 Task: Calculate the time it takes to bicycle from Sacramento to Lake Tahoe.
Action: Mouse moved to (263, 80)
Screenshot: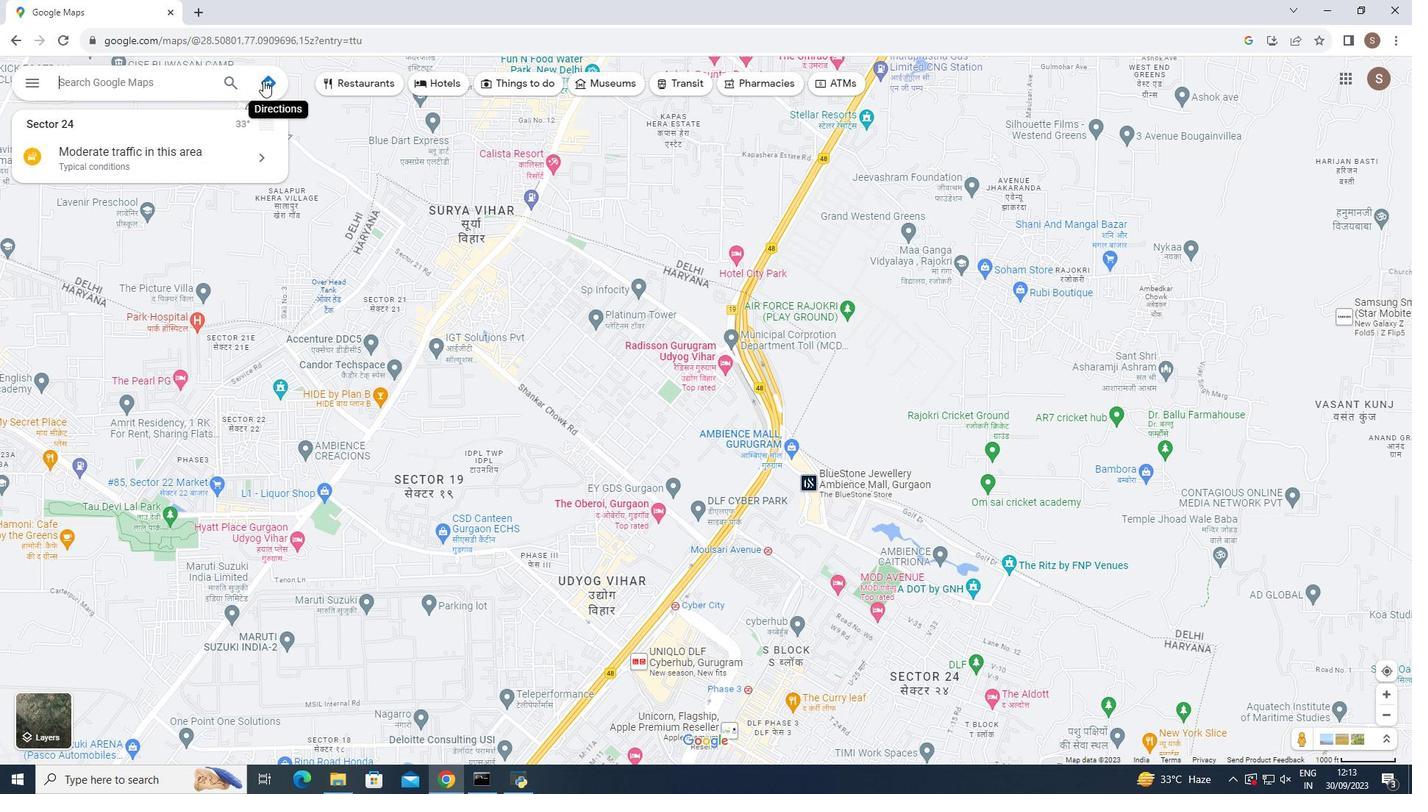 
Action: Mouse pressed left at (263, 80)
Screenshot: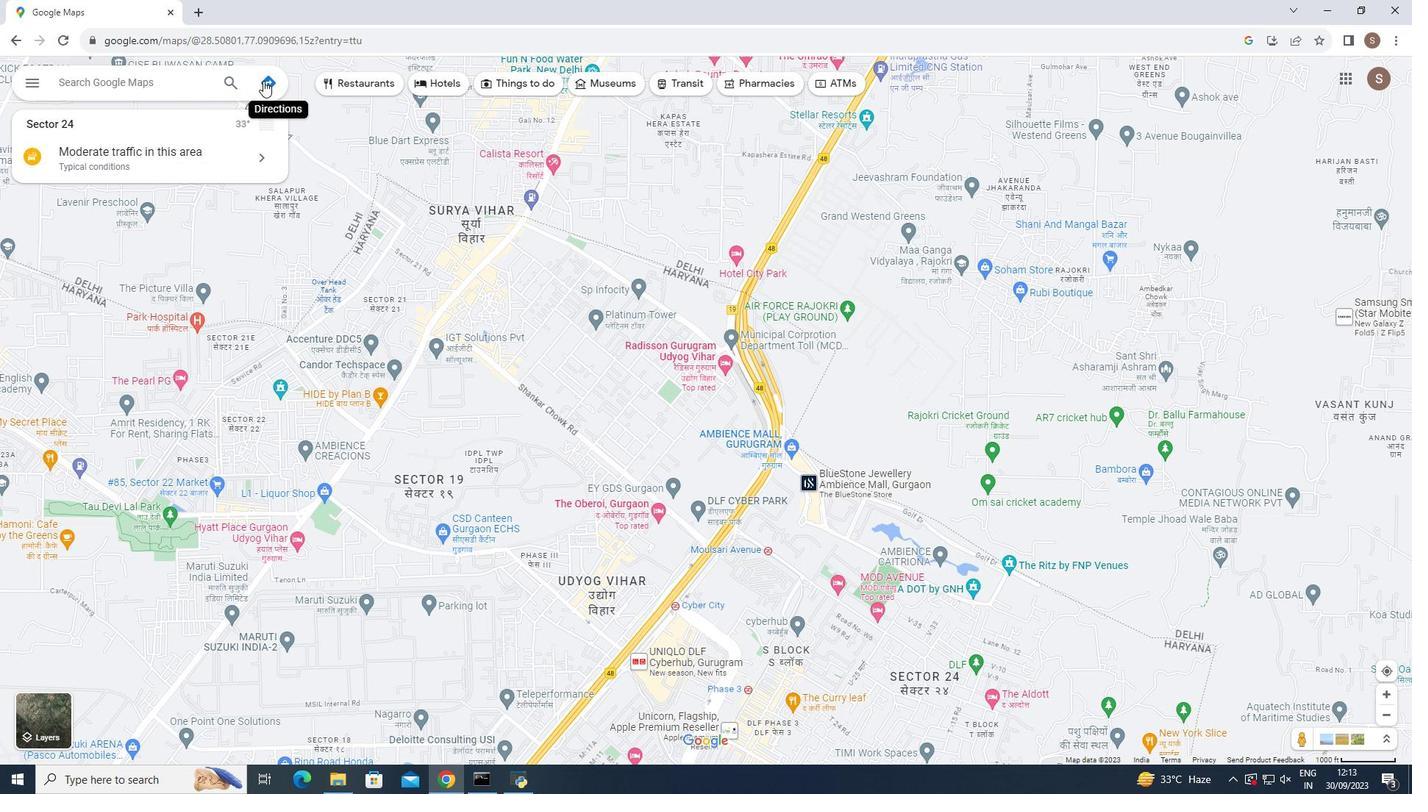 
Action: Mouse moved to (98, 117)
Screenshot: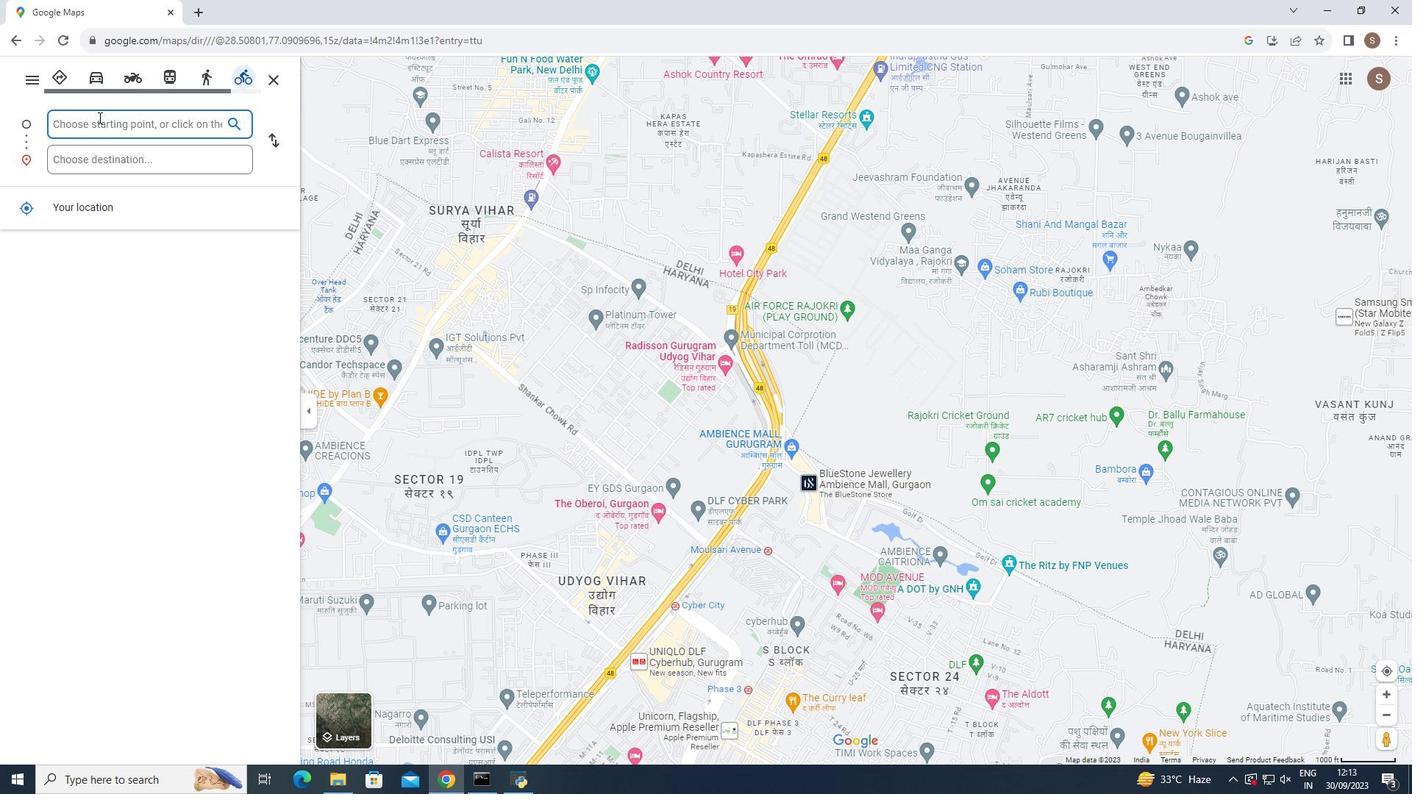 
Action: Mouse pressed left at (98, 117)
Screenshot: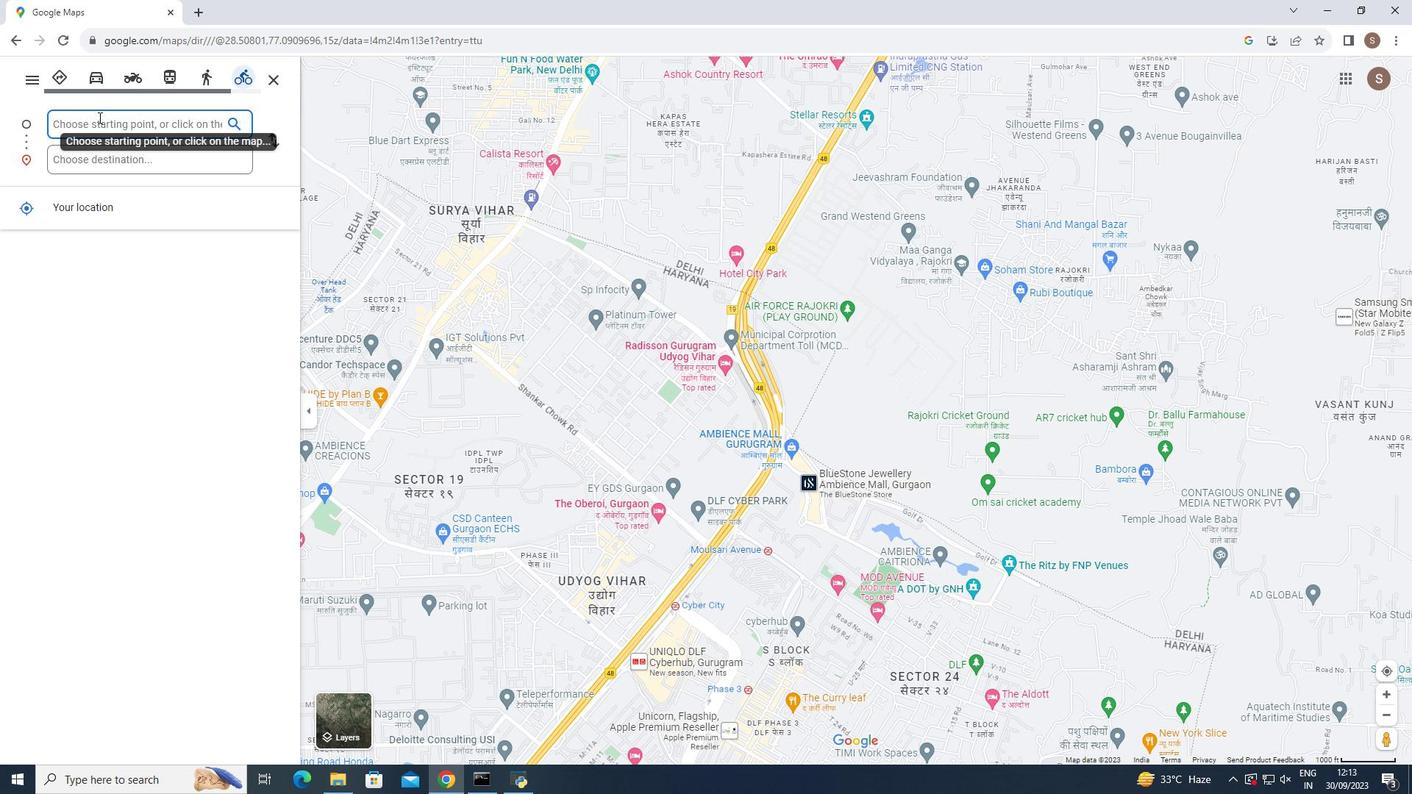 
Action: Key pressed <Key.shift>Sc<Key.backspace>acramento
Screenshot: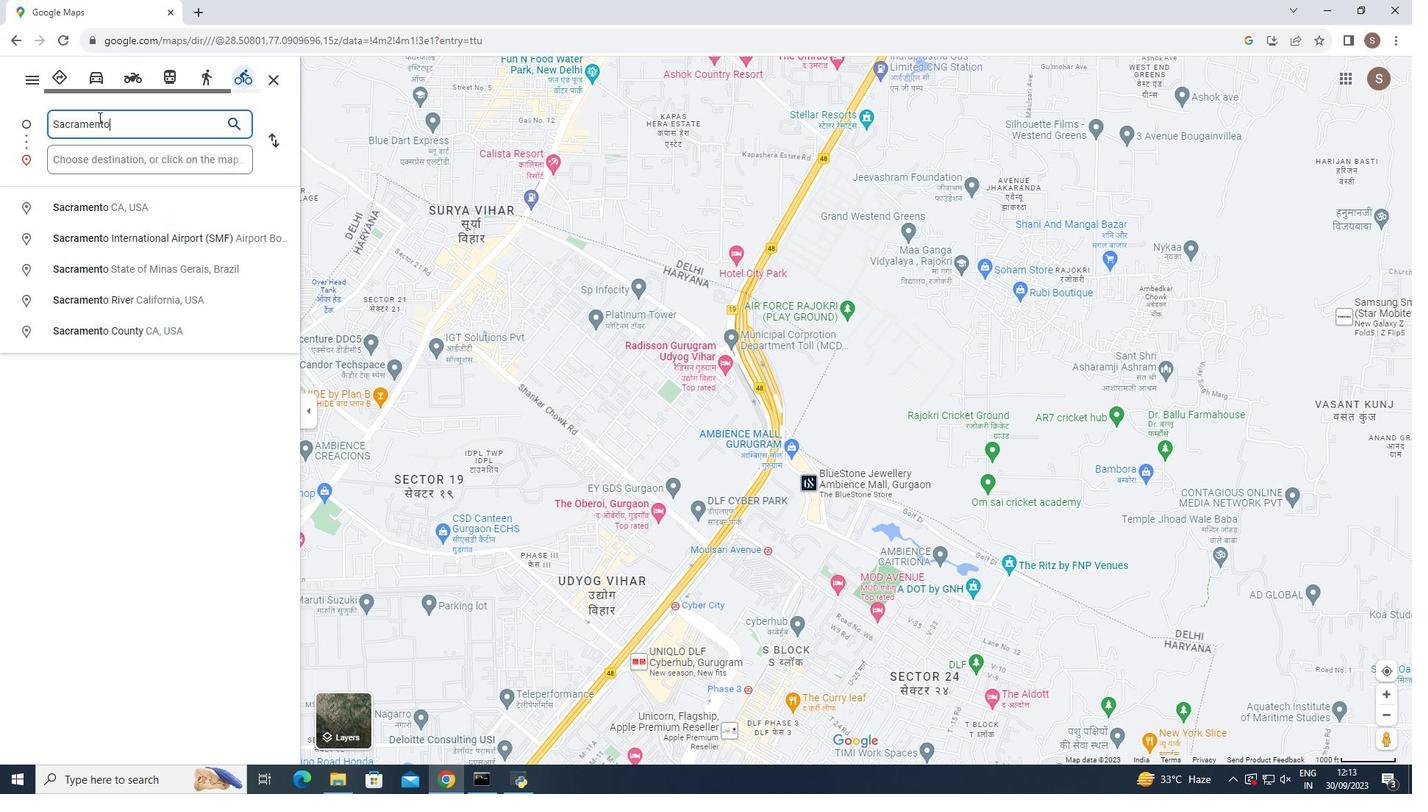 
Action: Mouse moved to (127, 213)
Screenshot: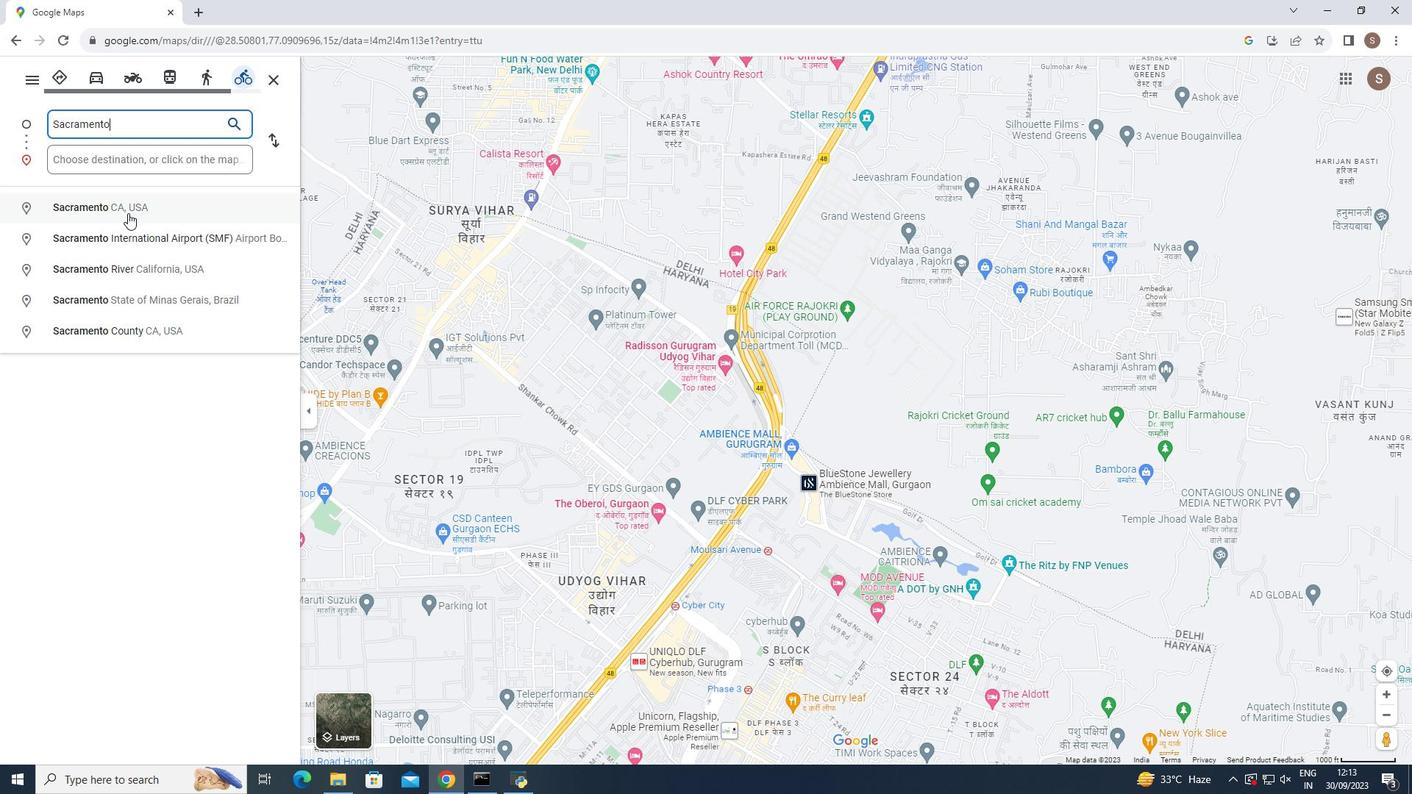 
Action: Mouse pressed left at (127, 213)
Screenshot: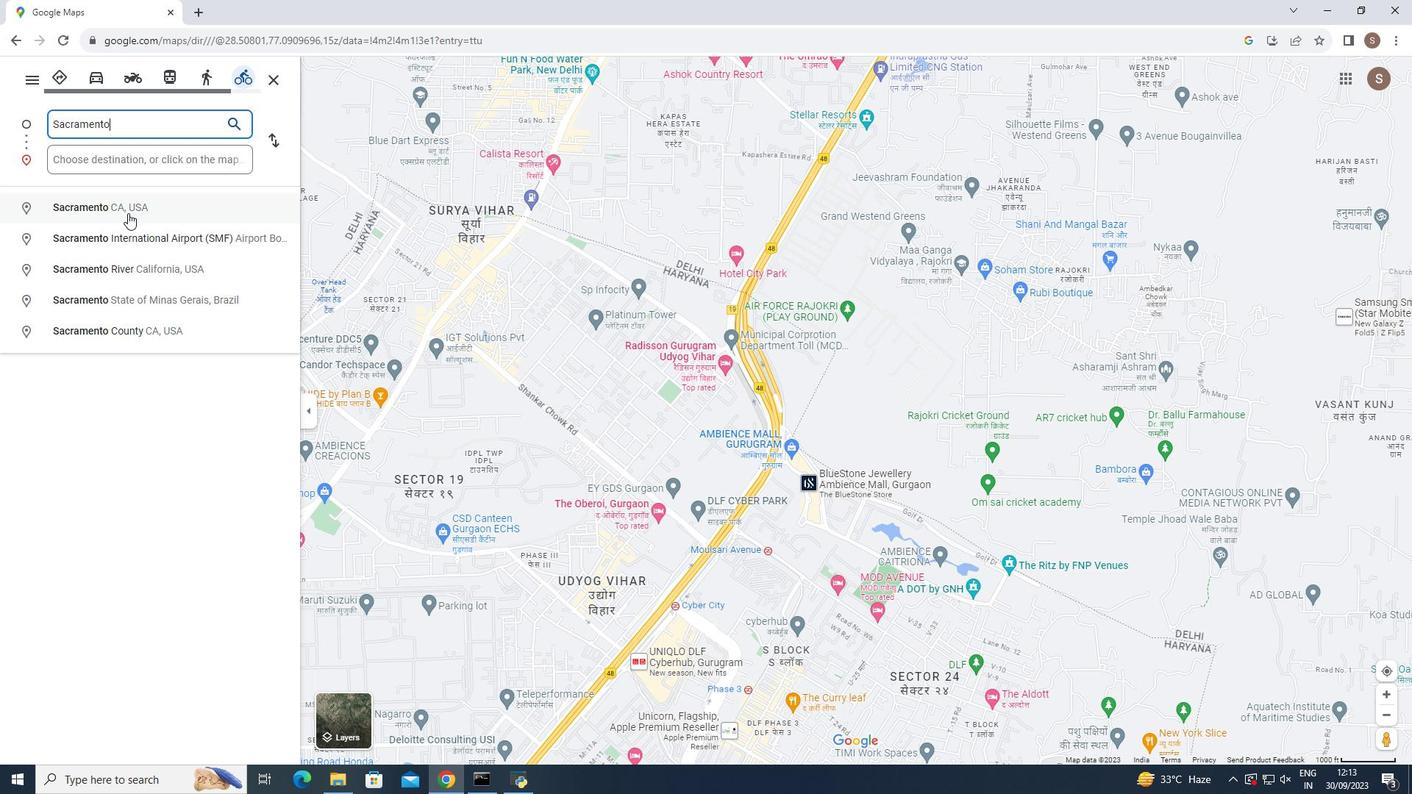 
Action: Mouse moved to (119, 153)
Screenshot: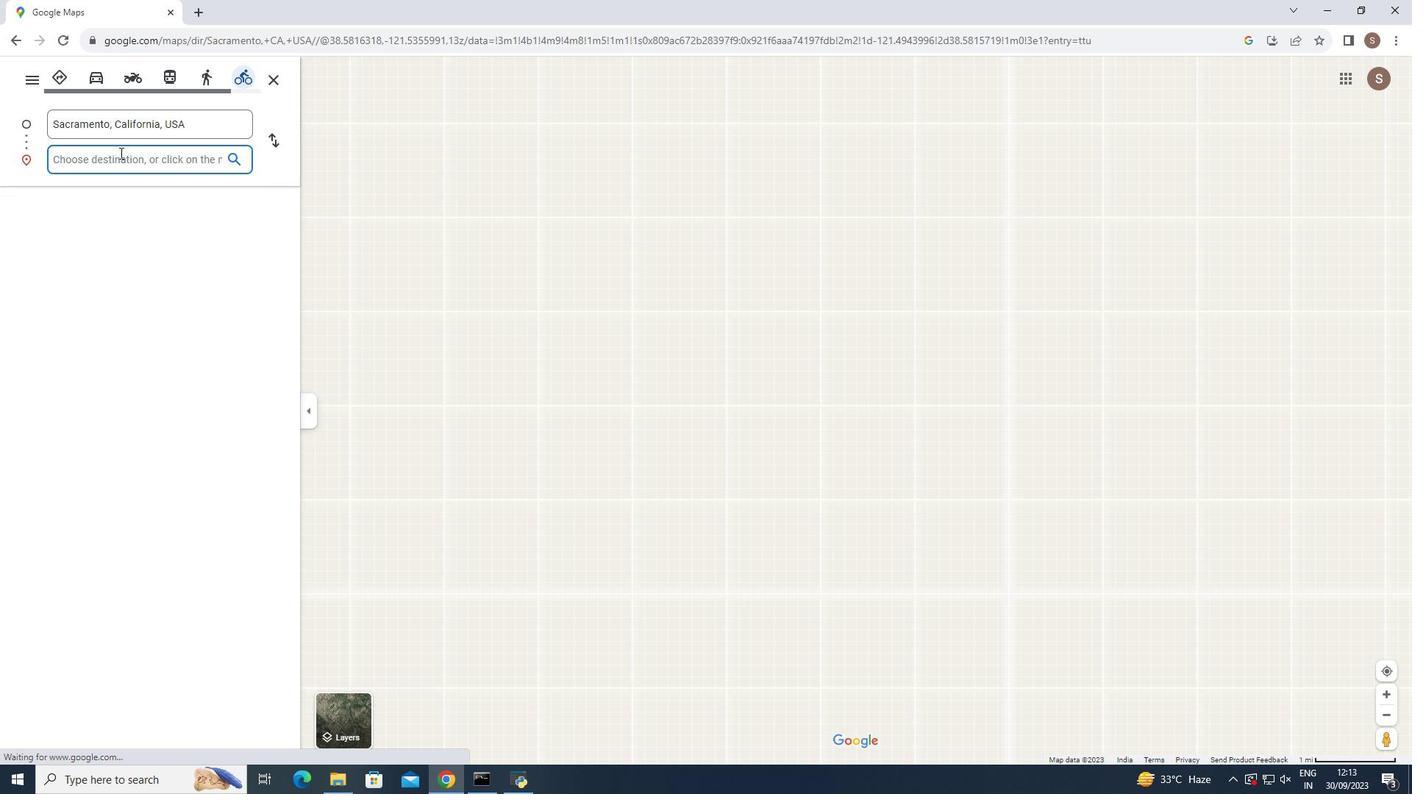 
Action: Mouse pressed left at (119, 153)
Screenshot: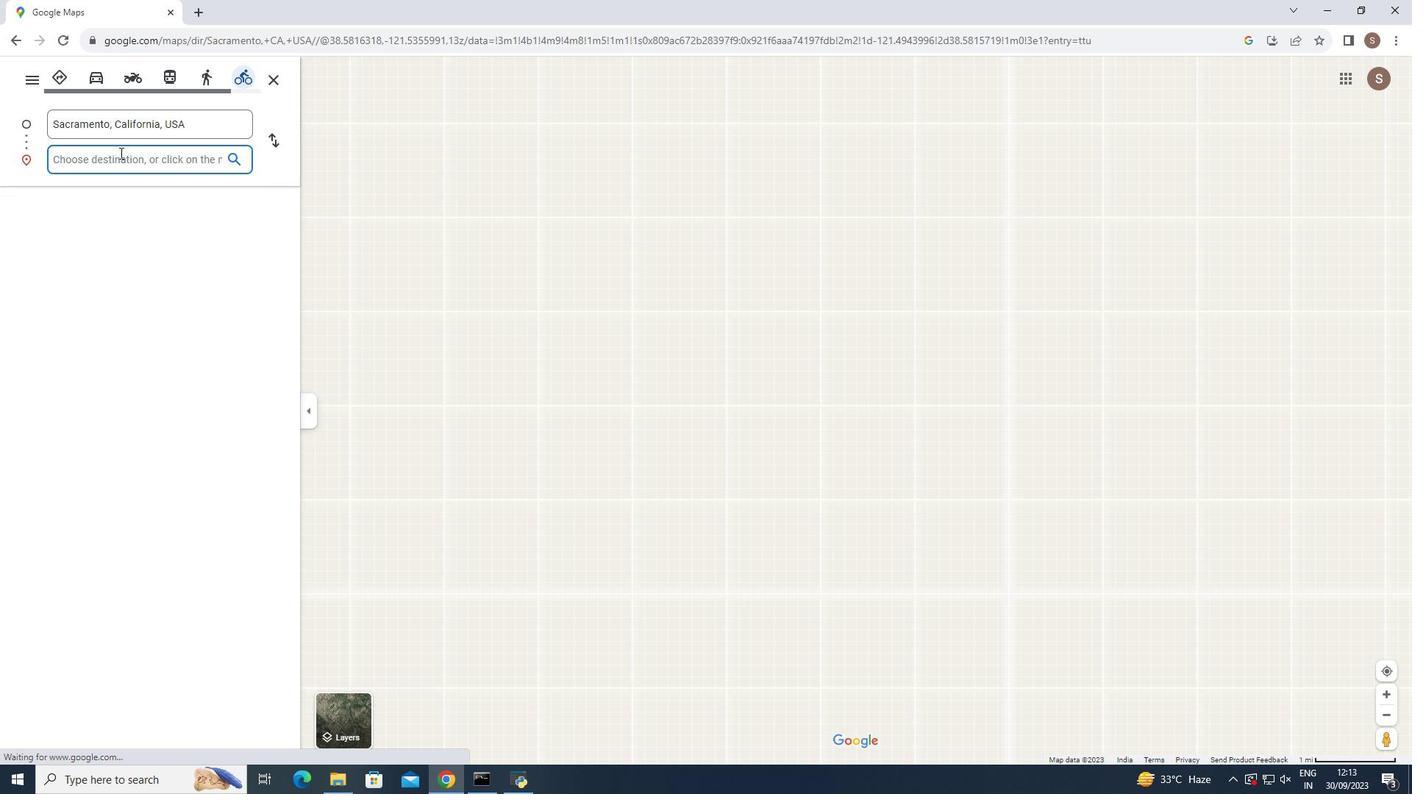 
Action: Mouse moved to (121, 158)
Screenshot: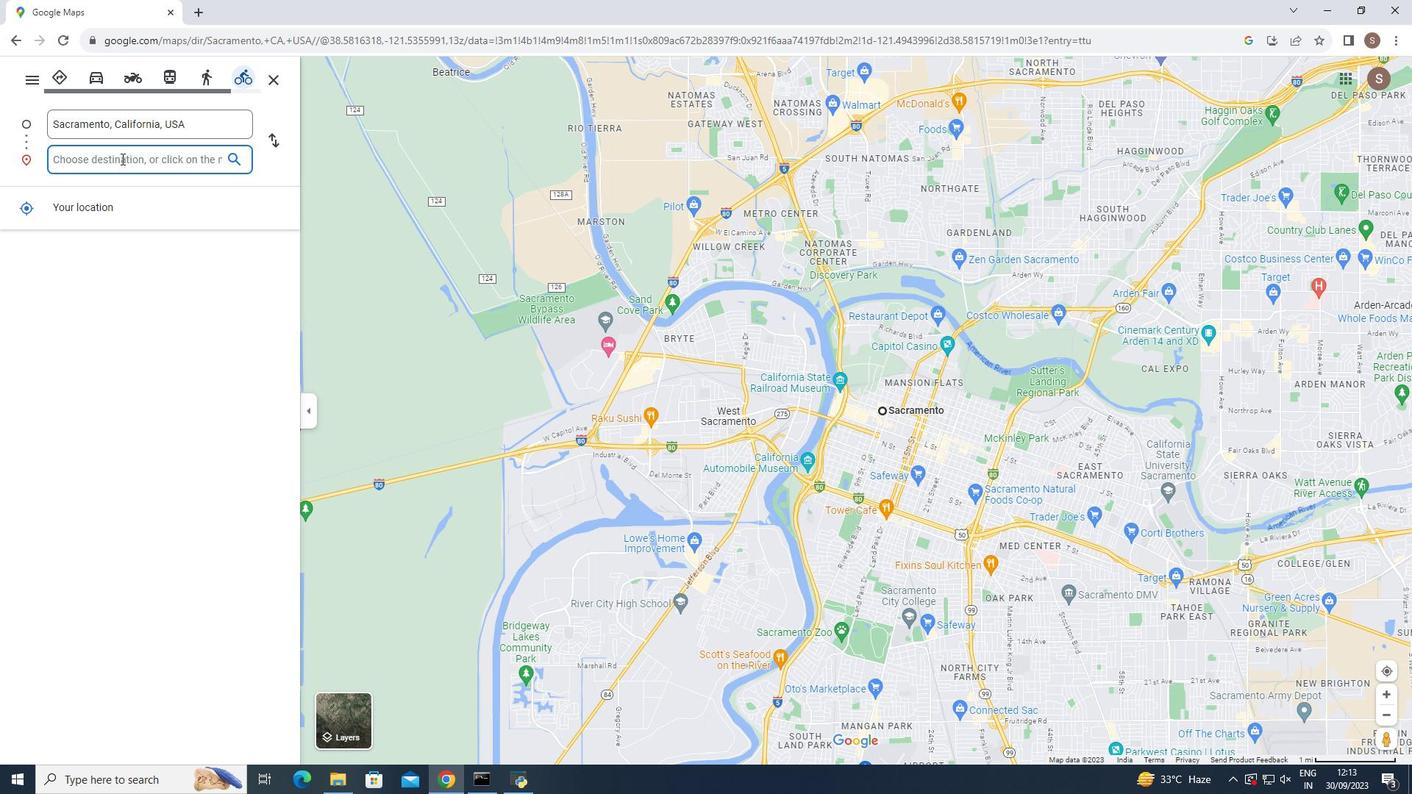 
Action: Key pressed lake<Key.backspace><Key.backspace><Key.backspace><Key.backspace><Key.backspace><Key.backspace><Key.backspace><Key.backspace><Key.backspace><Key.backspace><Key.shift>Lake<Key.space><Key.shift>Tahoe
Screenshot: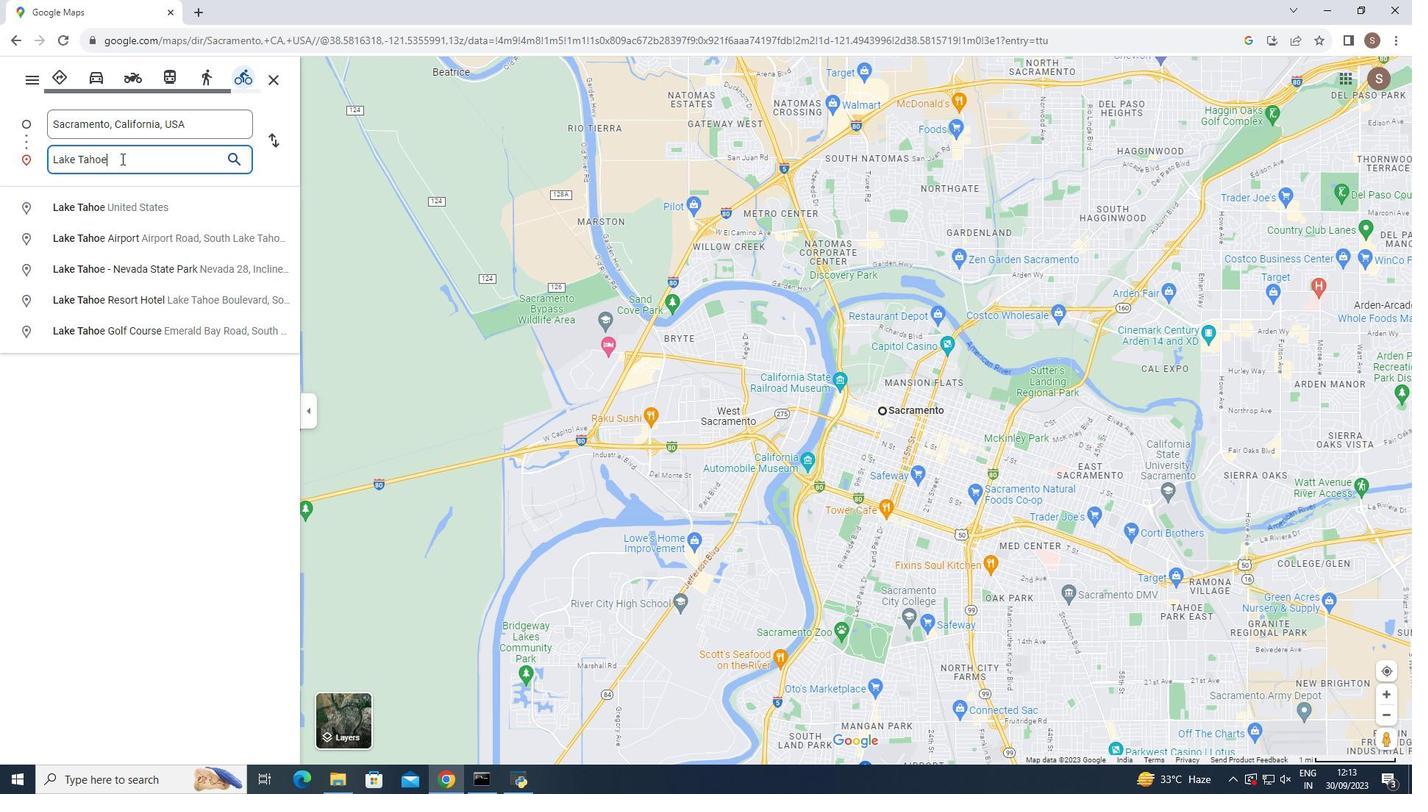 
Action: Mouse moved to (236, 157)
Screenshot: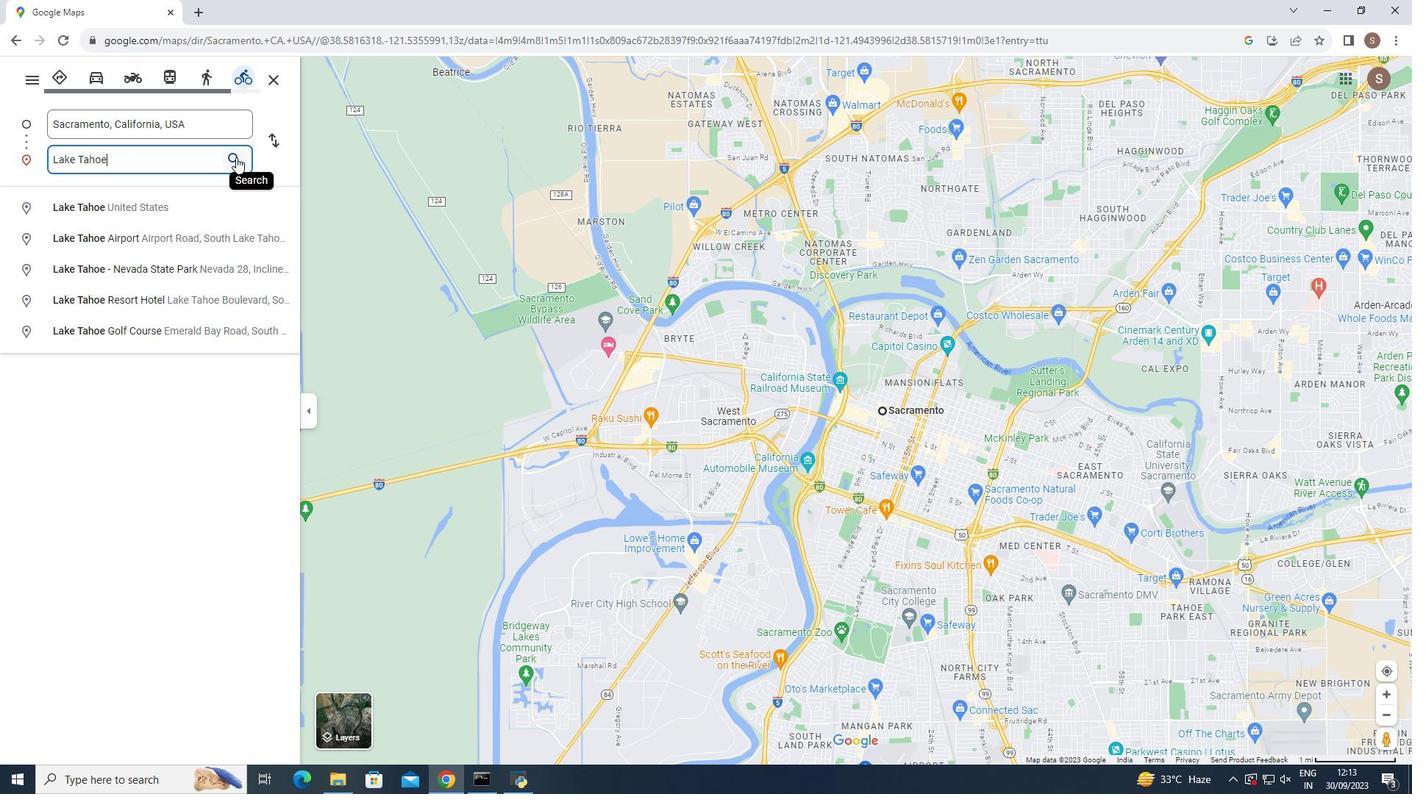 
Action: Mouse pressed left at (236, 157)
Screenshot: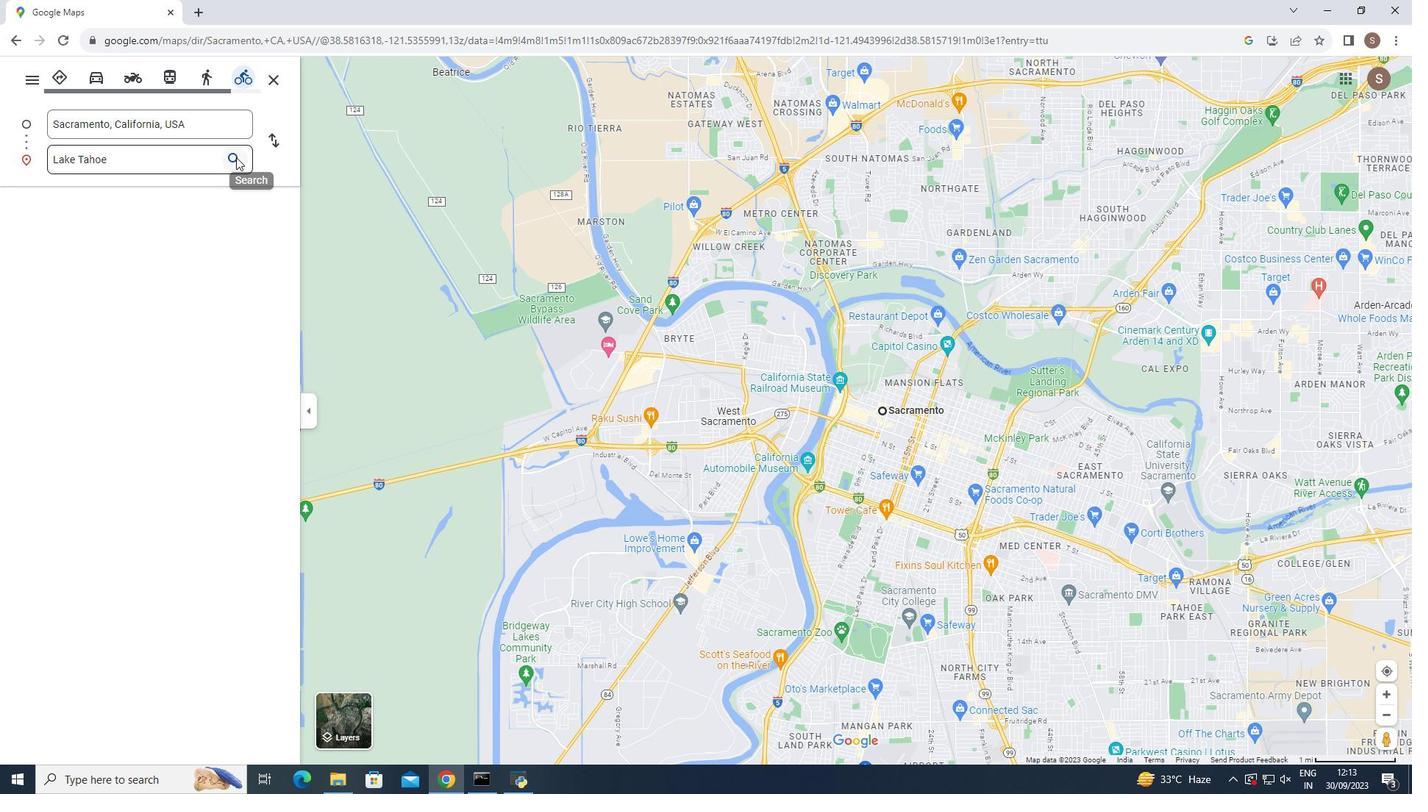 
Action: Mouse moved to (78, 391)
Screenshot: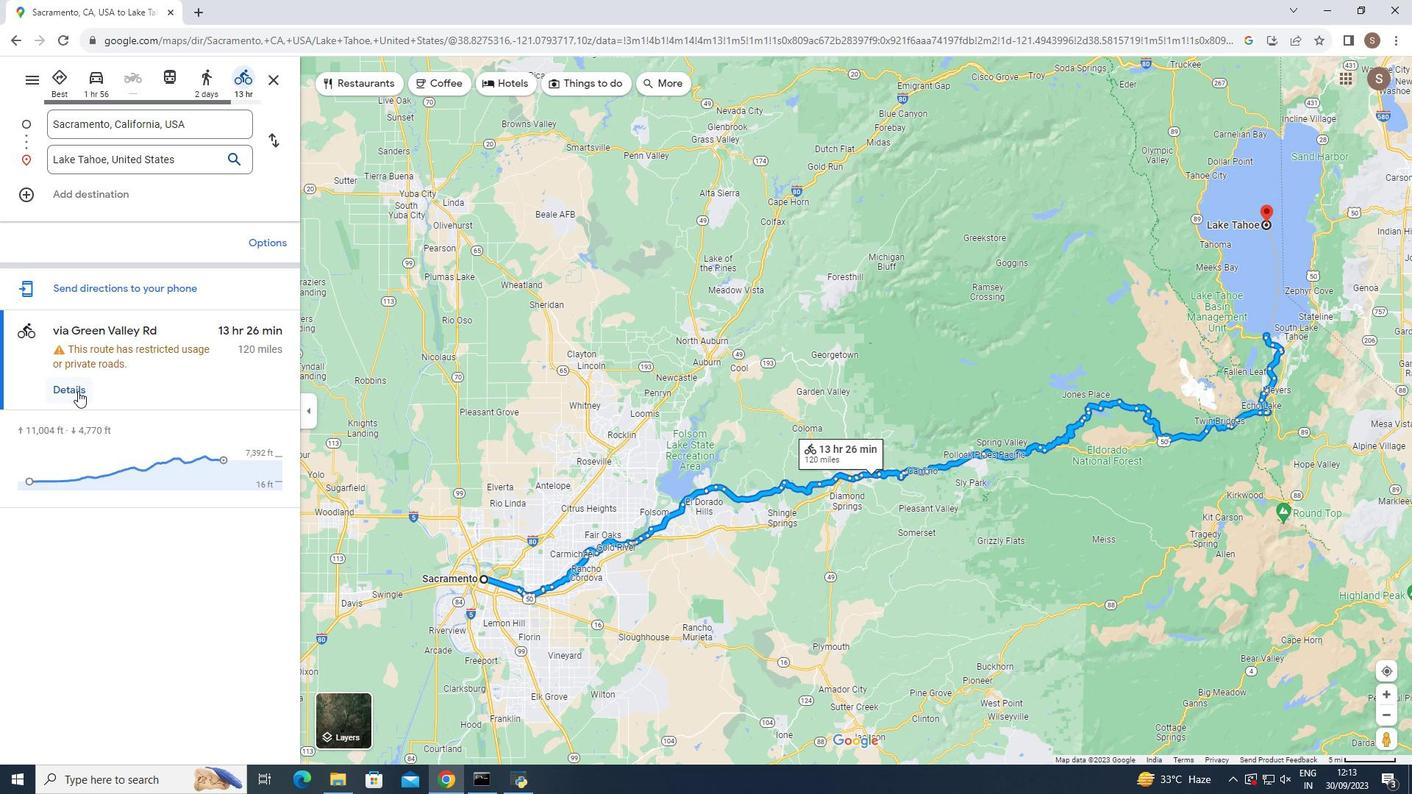 
Action: Mouse pressed left at (78, 391)
Screenshot: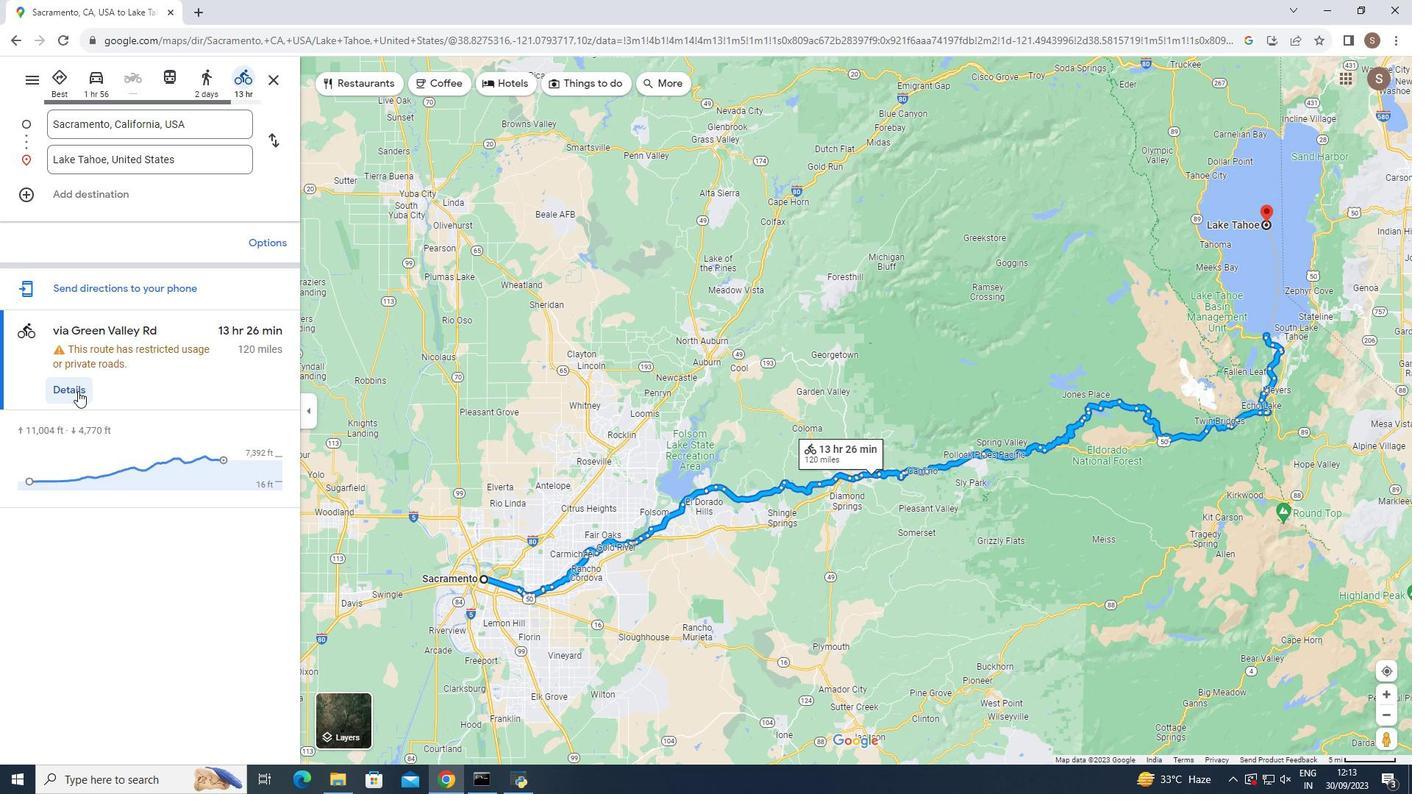 
Action: Mouse moved to (20, 72)
Screenshot: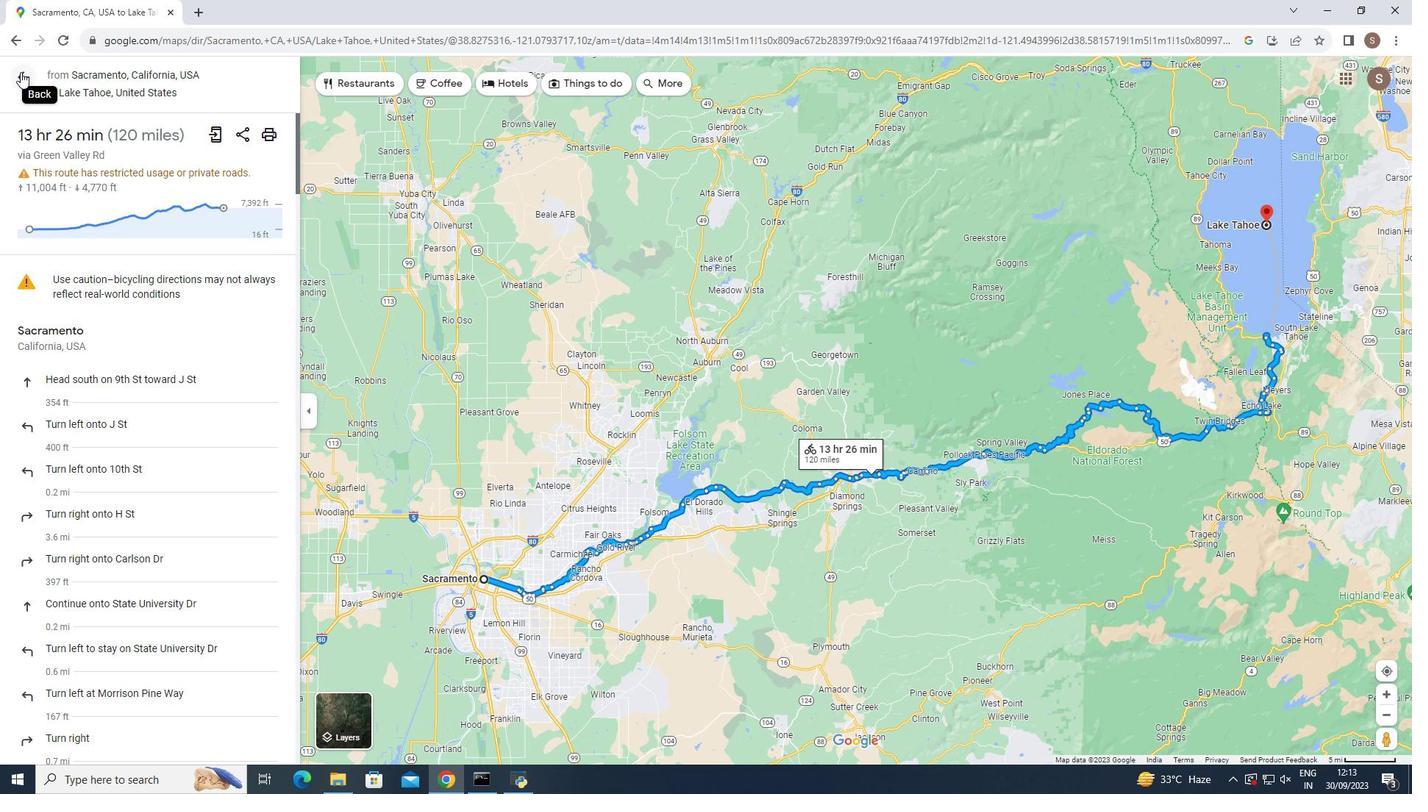 
Action: Mouse pressed left at (20, 72)
Screenshot: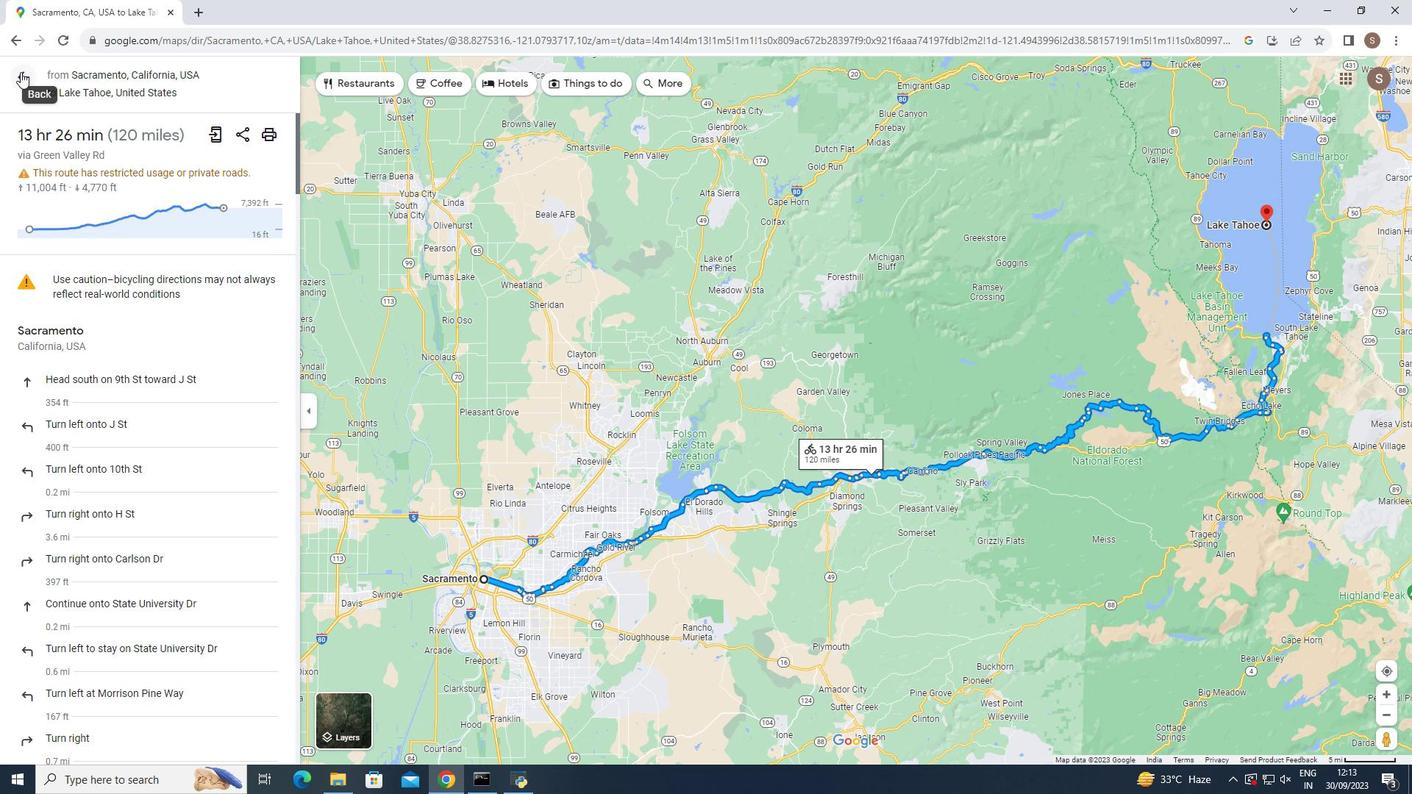 
Action: Mouse moved to (242, 79)
Screenshot: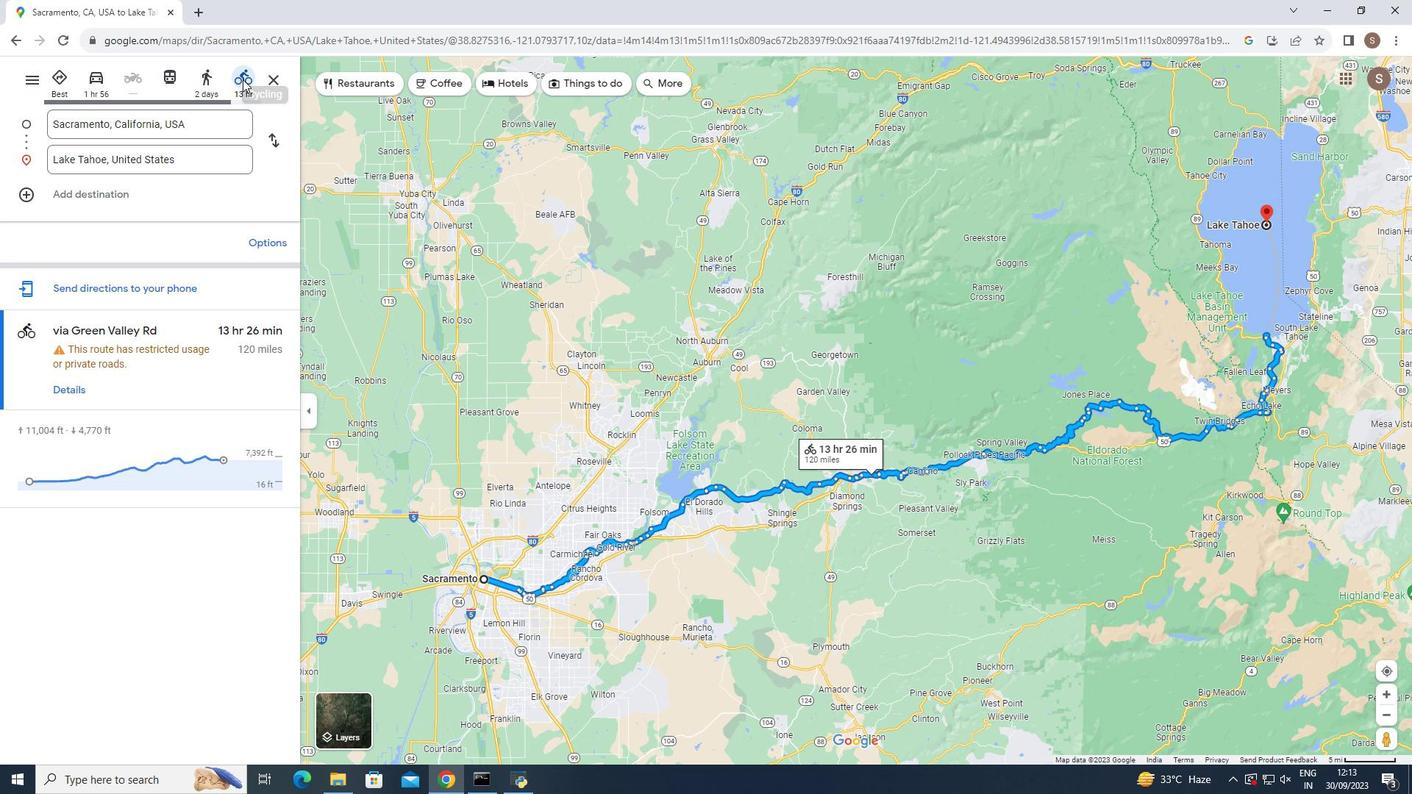 
Action: Mouse pressed left at (242, 79)
Screenshot: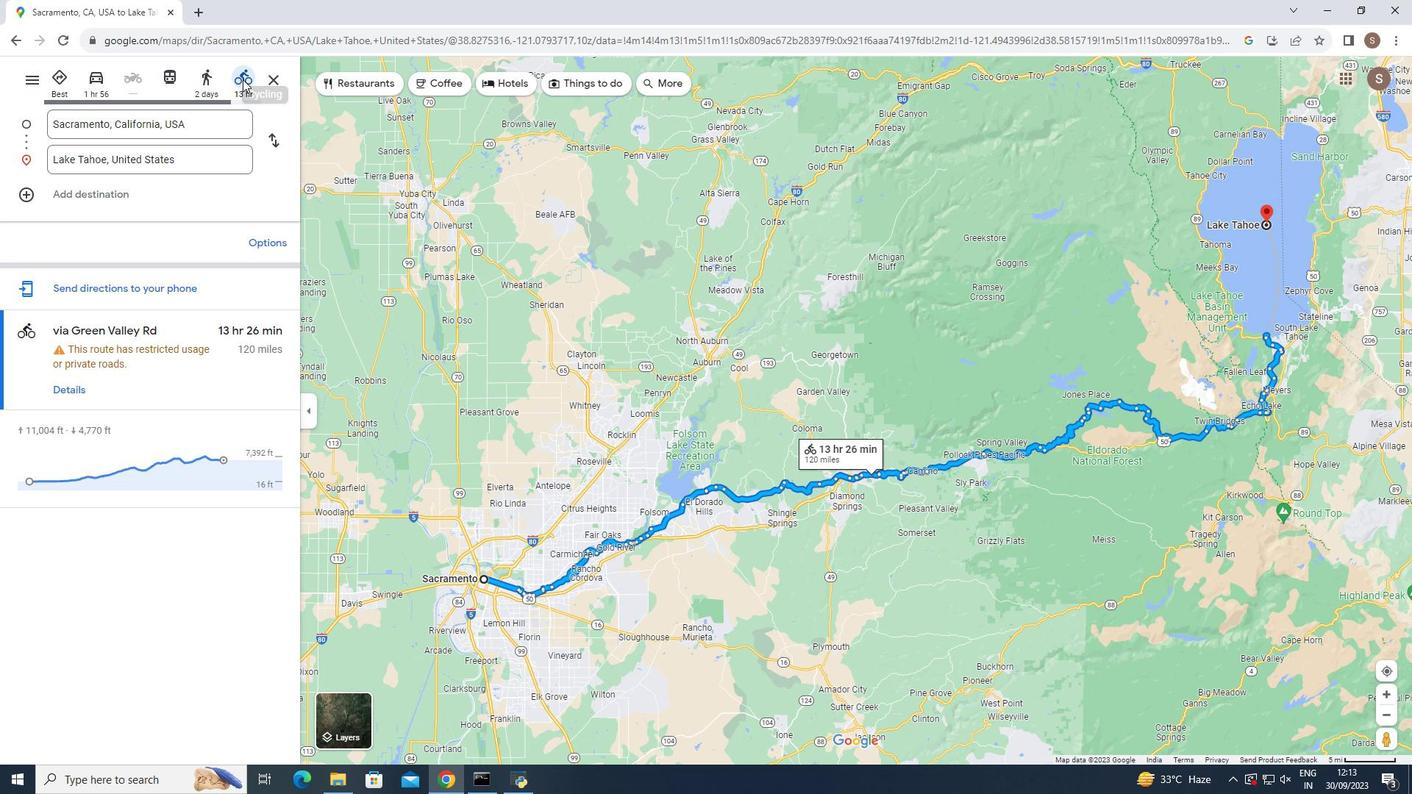 
Action: Mouse moved to (243, 76)
Screenshot: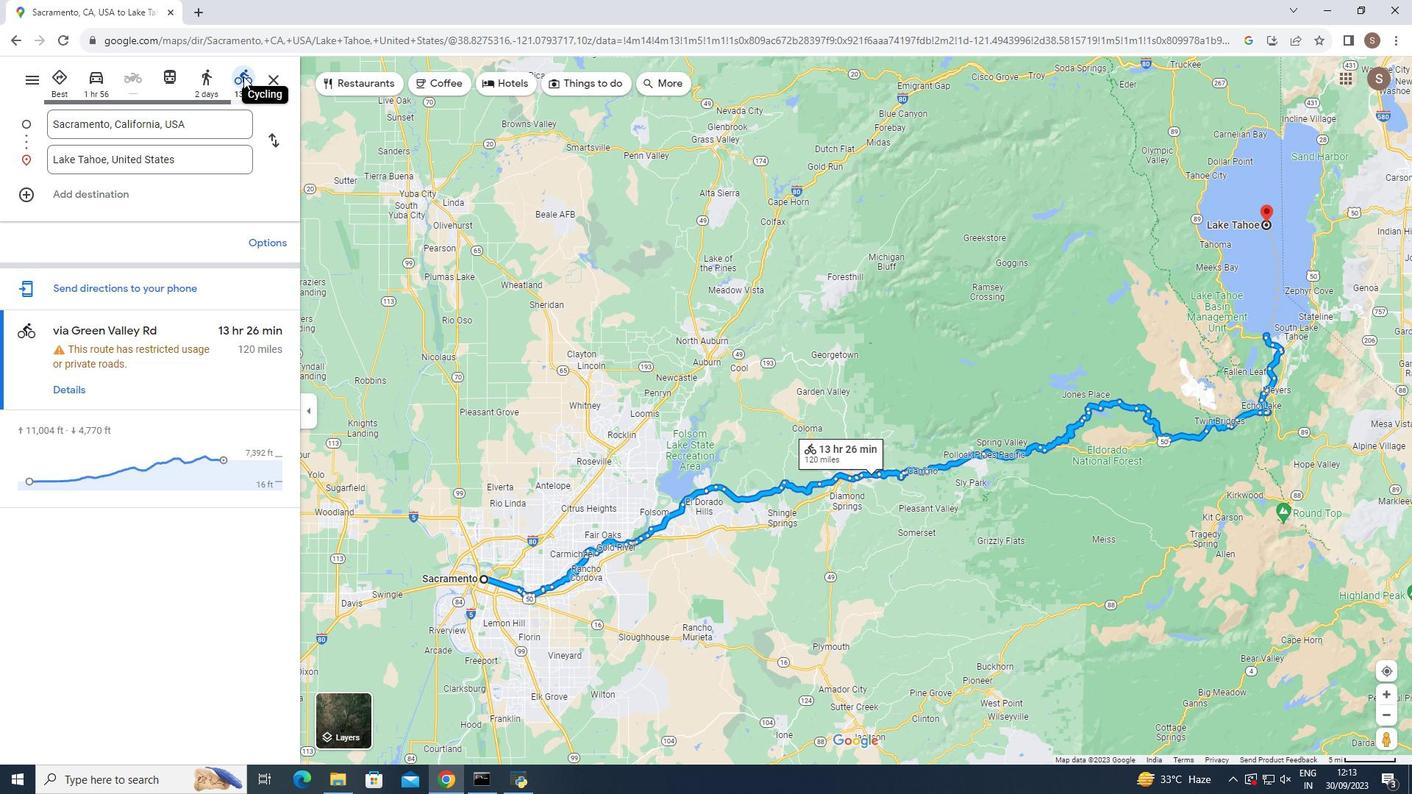 
Action: Mouse pressed left at (243, 76)
Screenshot: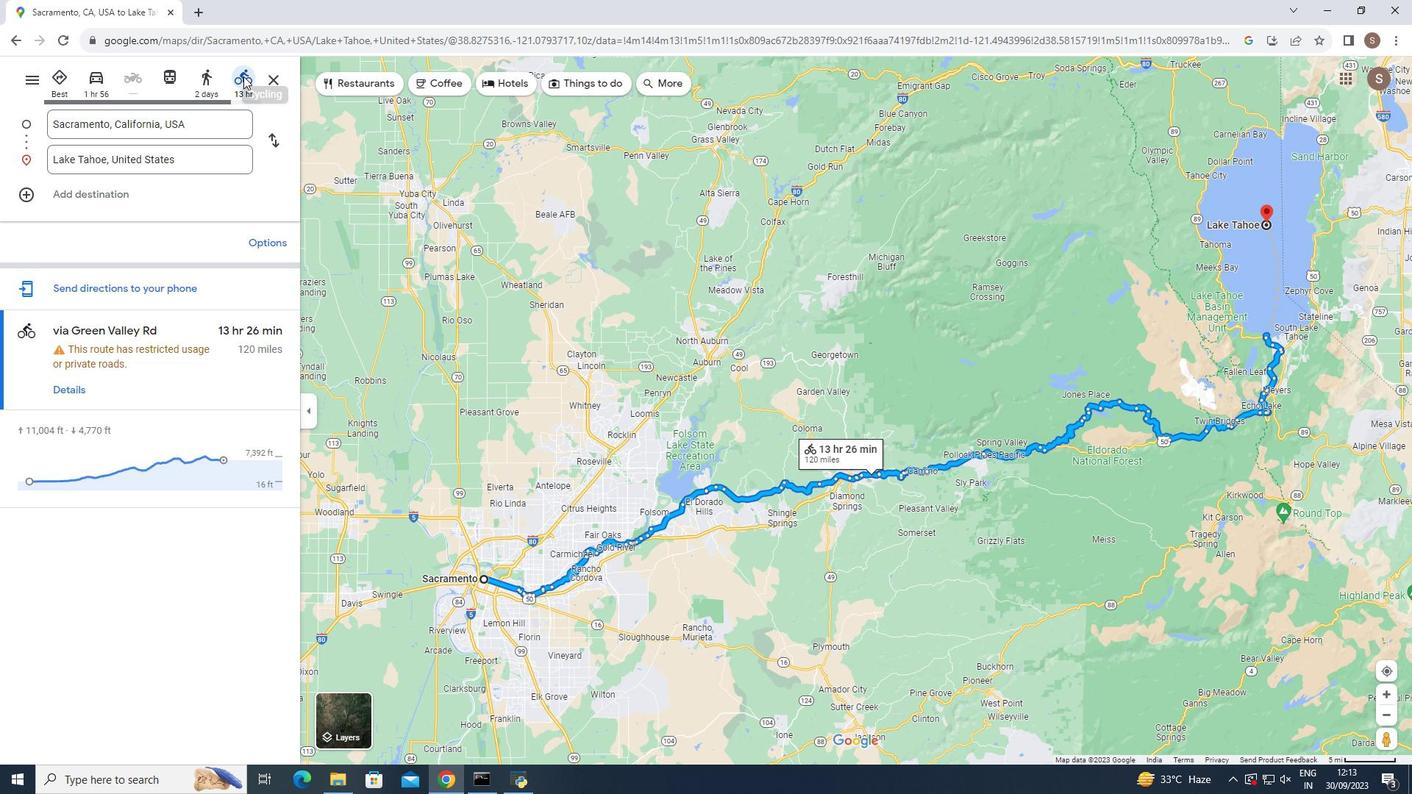 
Action: Mouse moved to (61, 392)
Screenshot: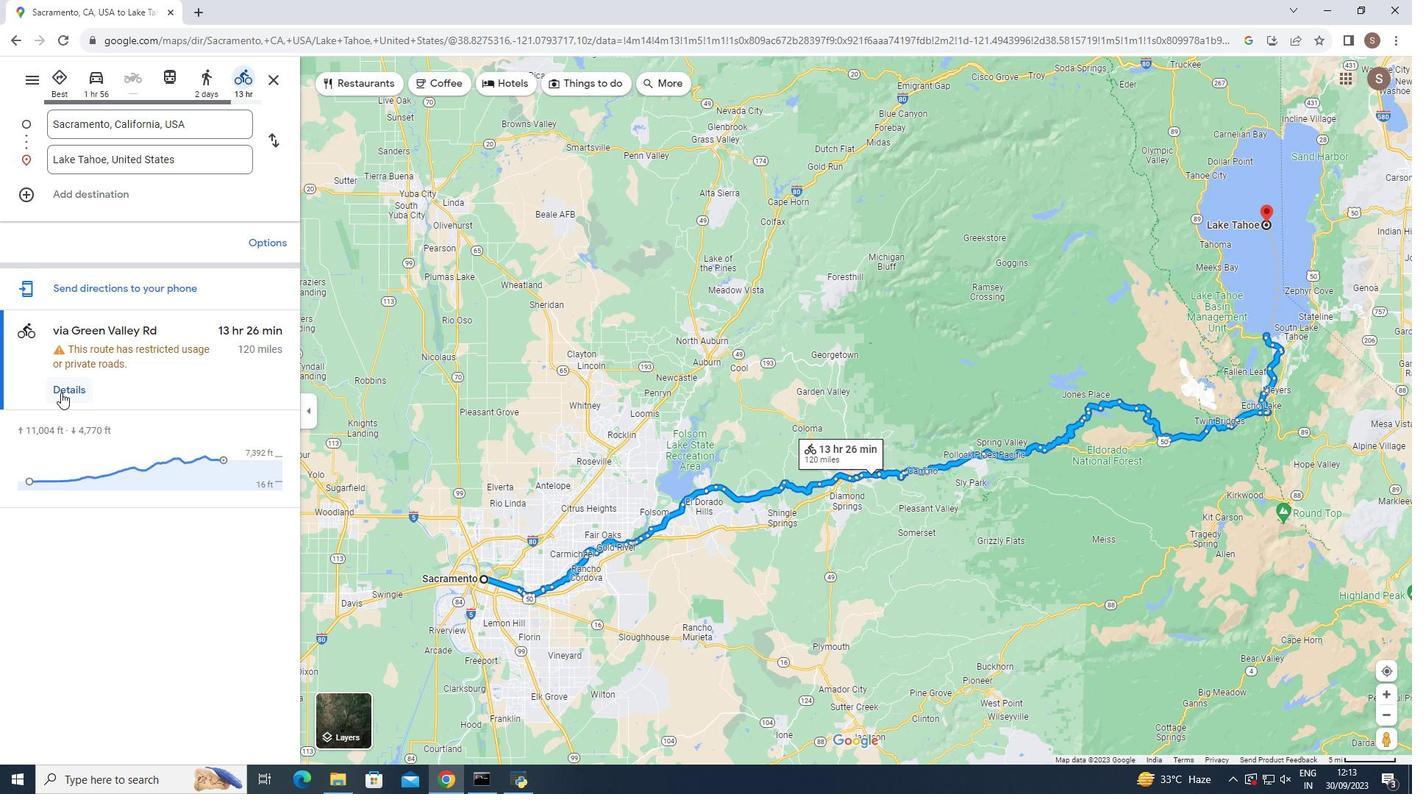 
Action: Mouse pressed left at (61, 392)
Screenshot: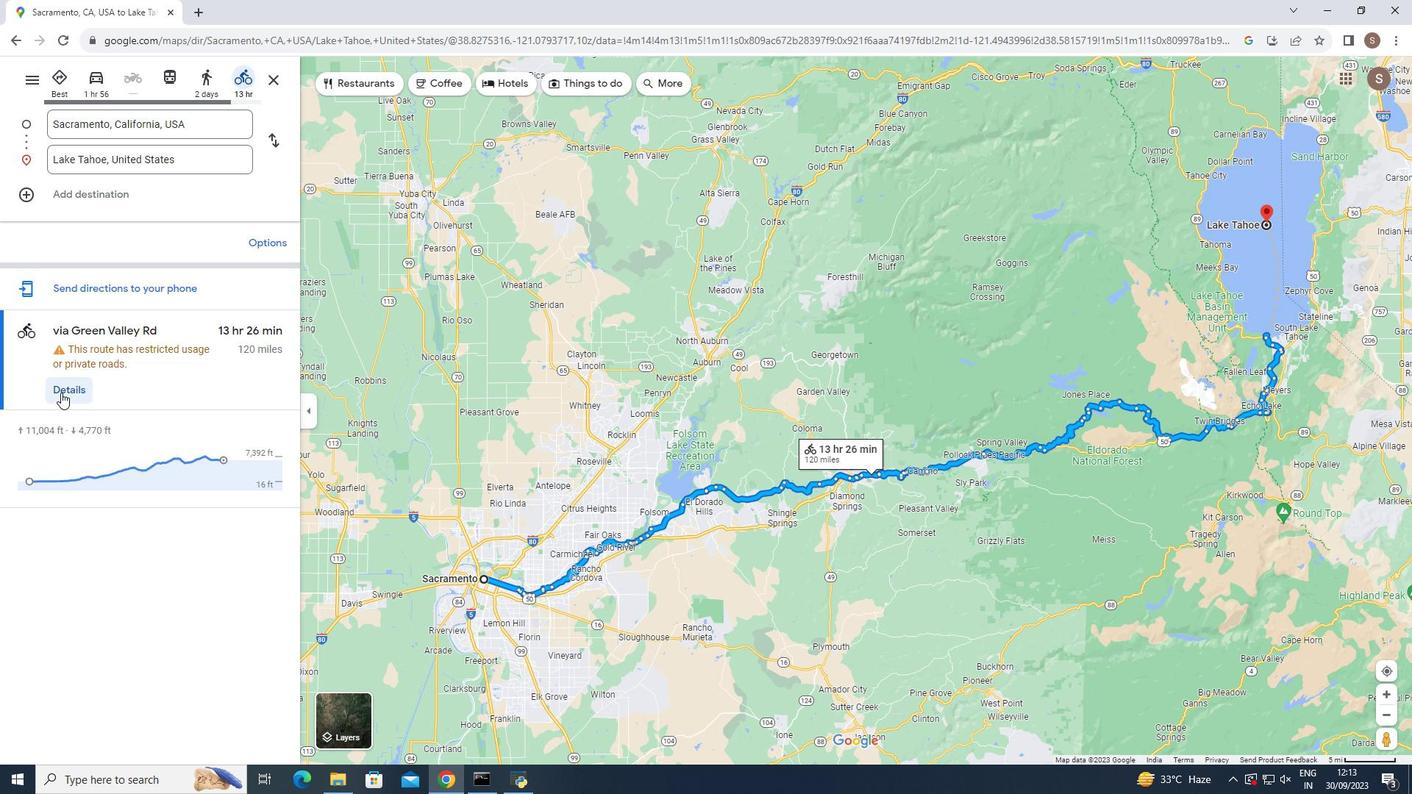 
Action: Mouse moved to (54, 395)
Screenshot: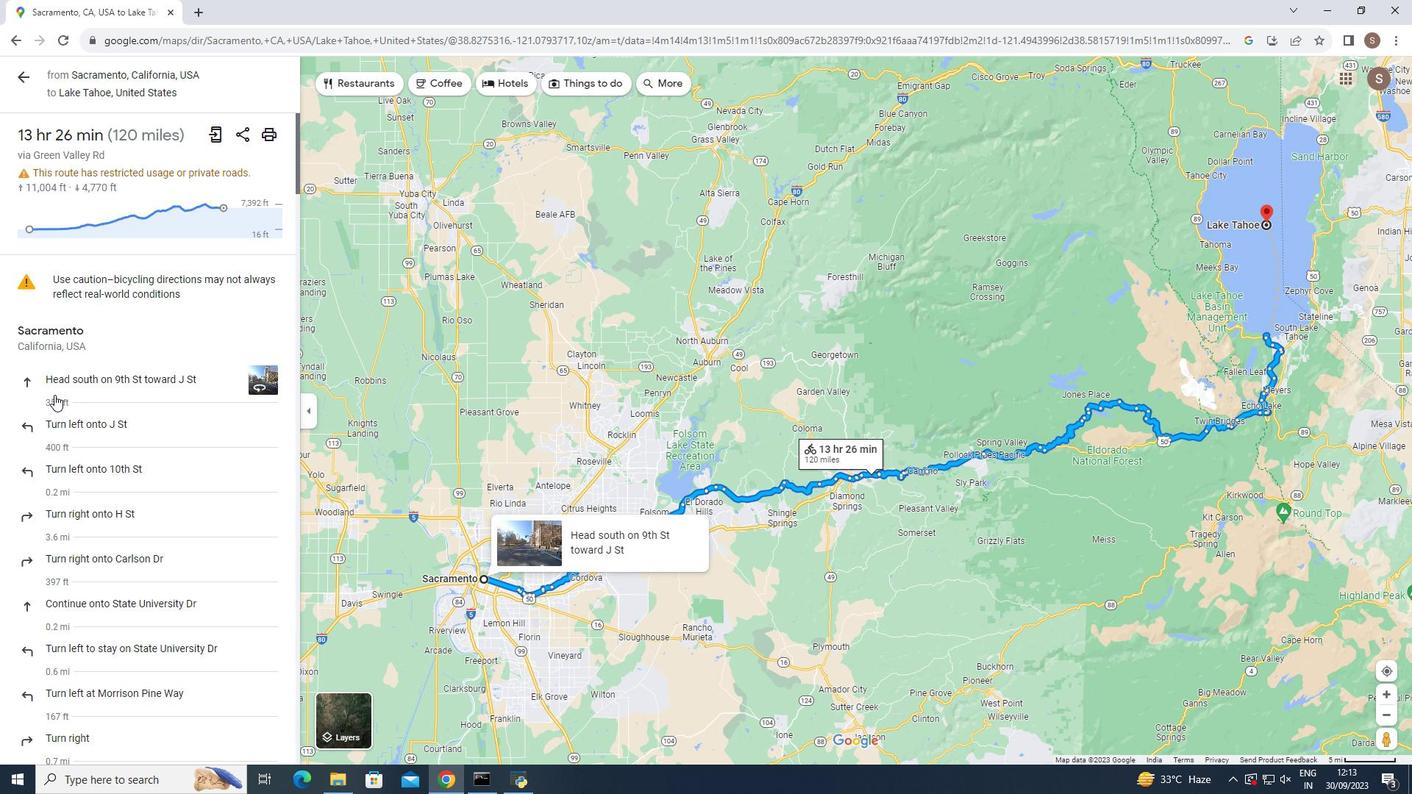 
Action: Mouse scrolled (54, 394) with delta (0, 0)
Screenshot: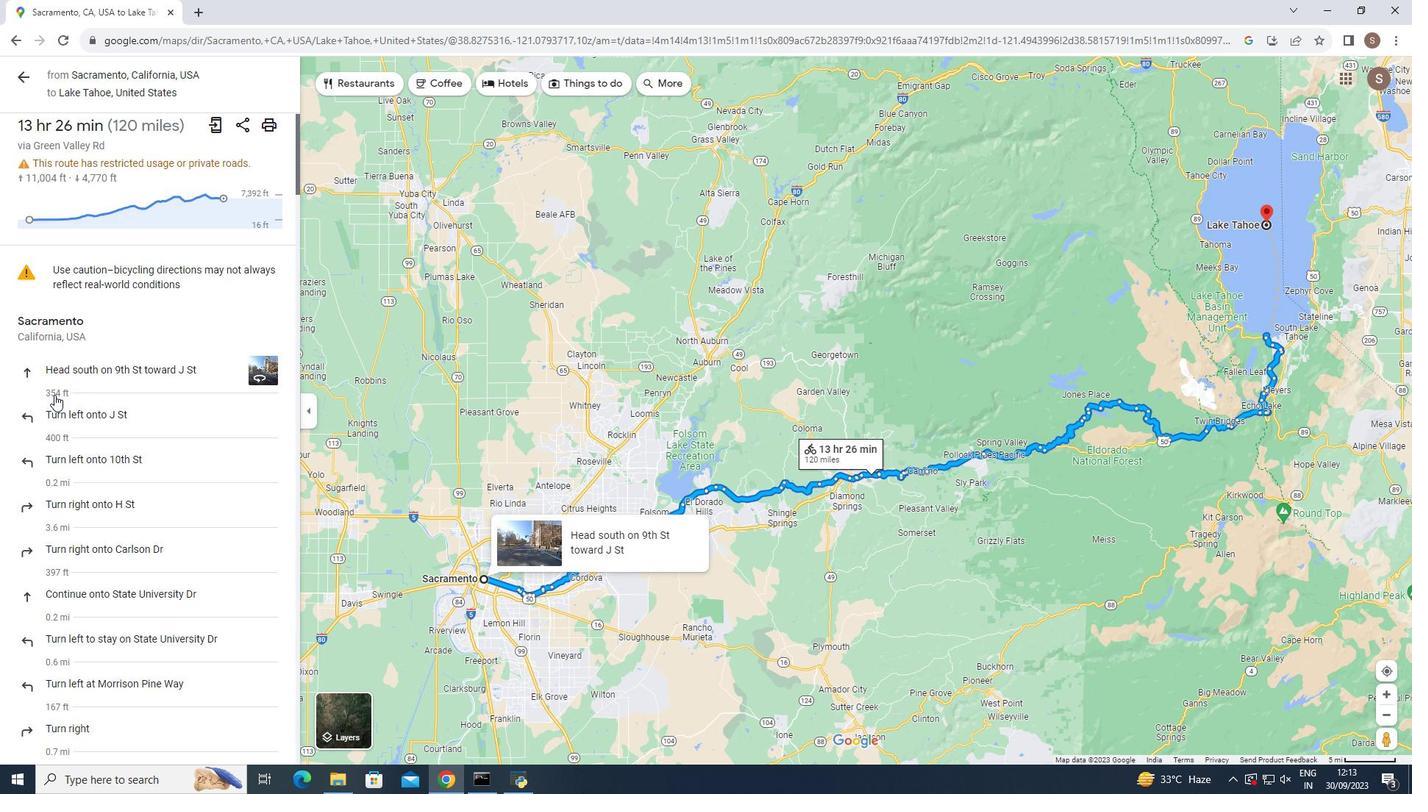 
Action: Mouse scrolled (54, 394) with delta (0, 0)
Screenshot: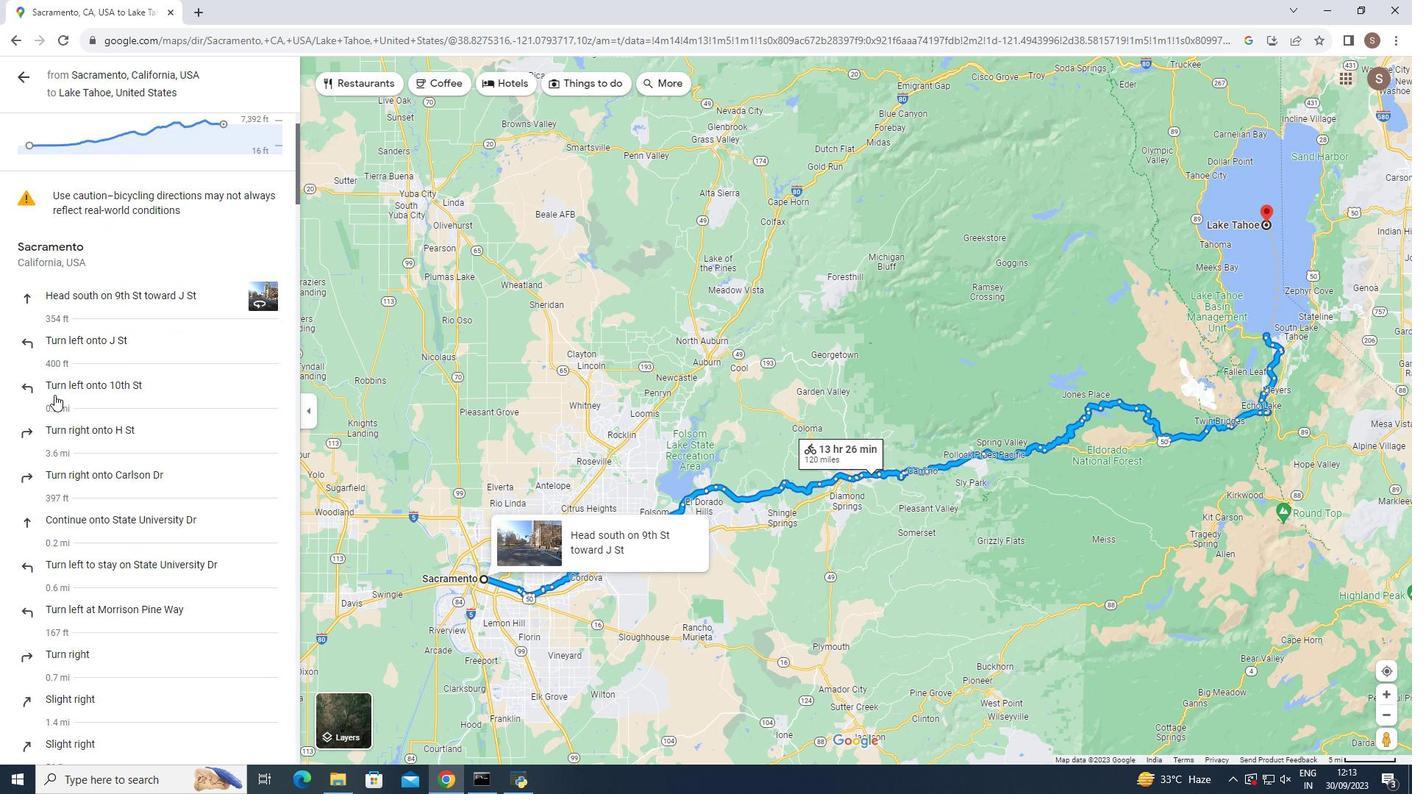 
Action: Mouse scrolled (54, 394) with delta (0, 0)
Screenshot: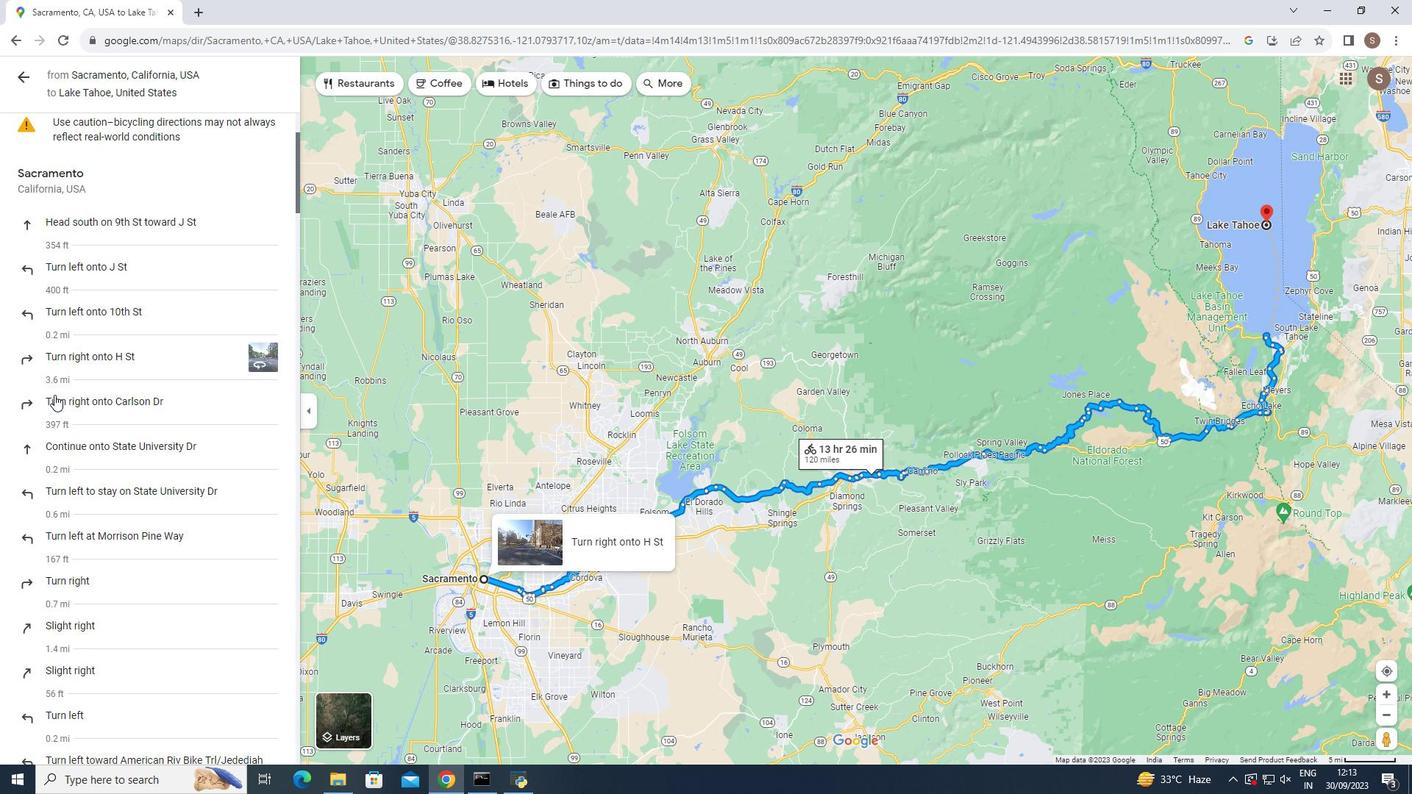 
Action: Mouse scrolled (54, 394) with delta (0, 0)
Screenshot: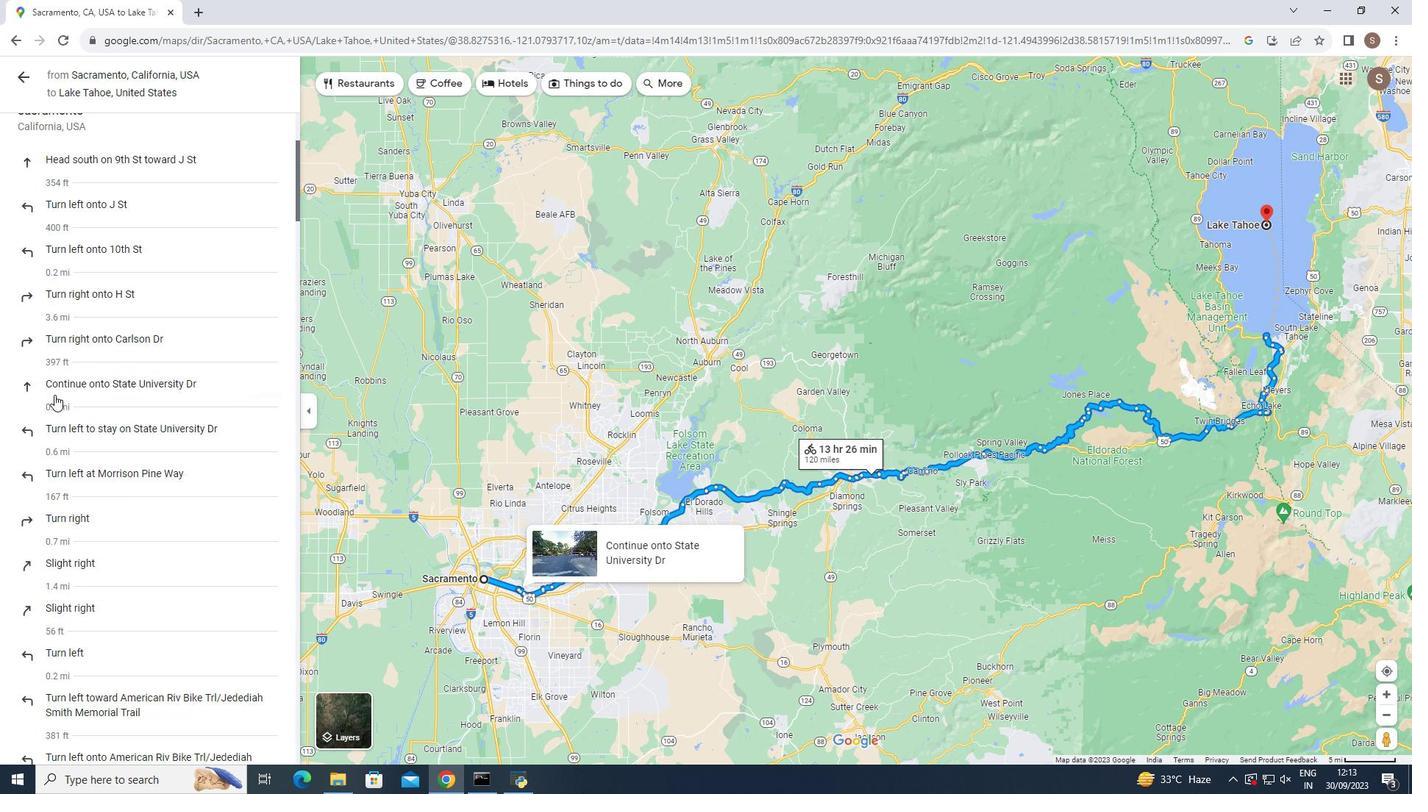 
Action: Mouse scrolled (54, 394) with delta (0, 0)
Screenshot: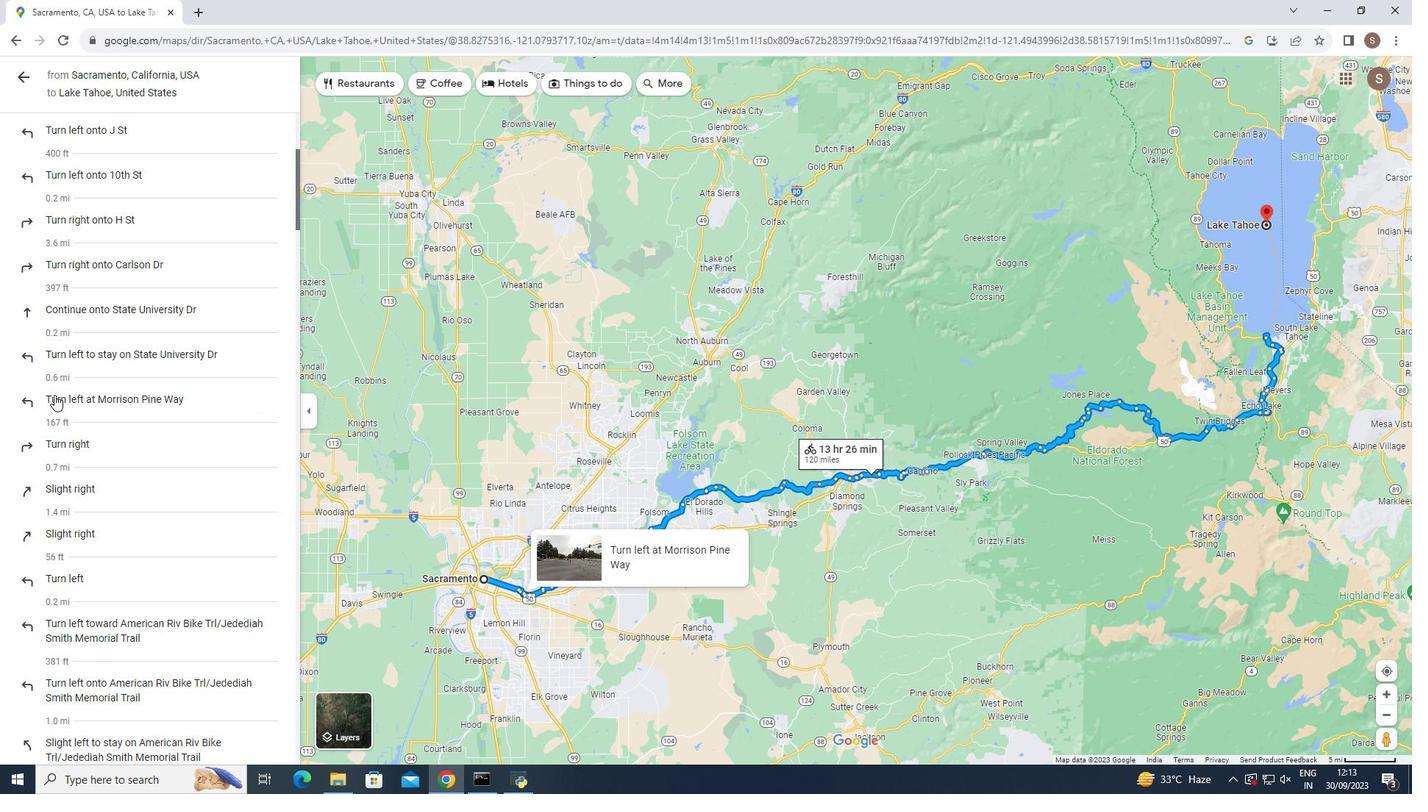 
Action: Mouse moved to (54, 395)
Screenshot: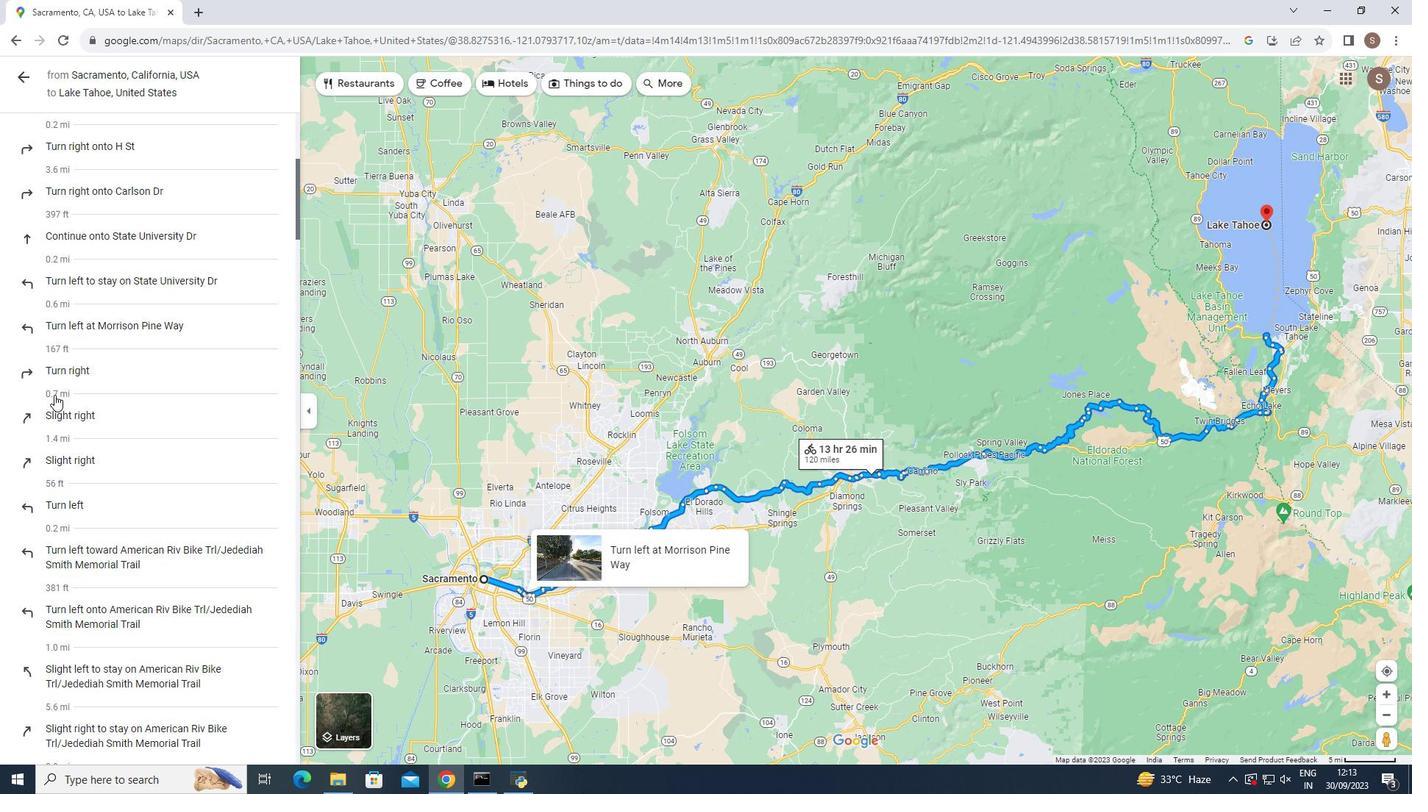 
Action: Mouse scrolled (54, 394) with delta (0, 0)
Screenshot: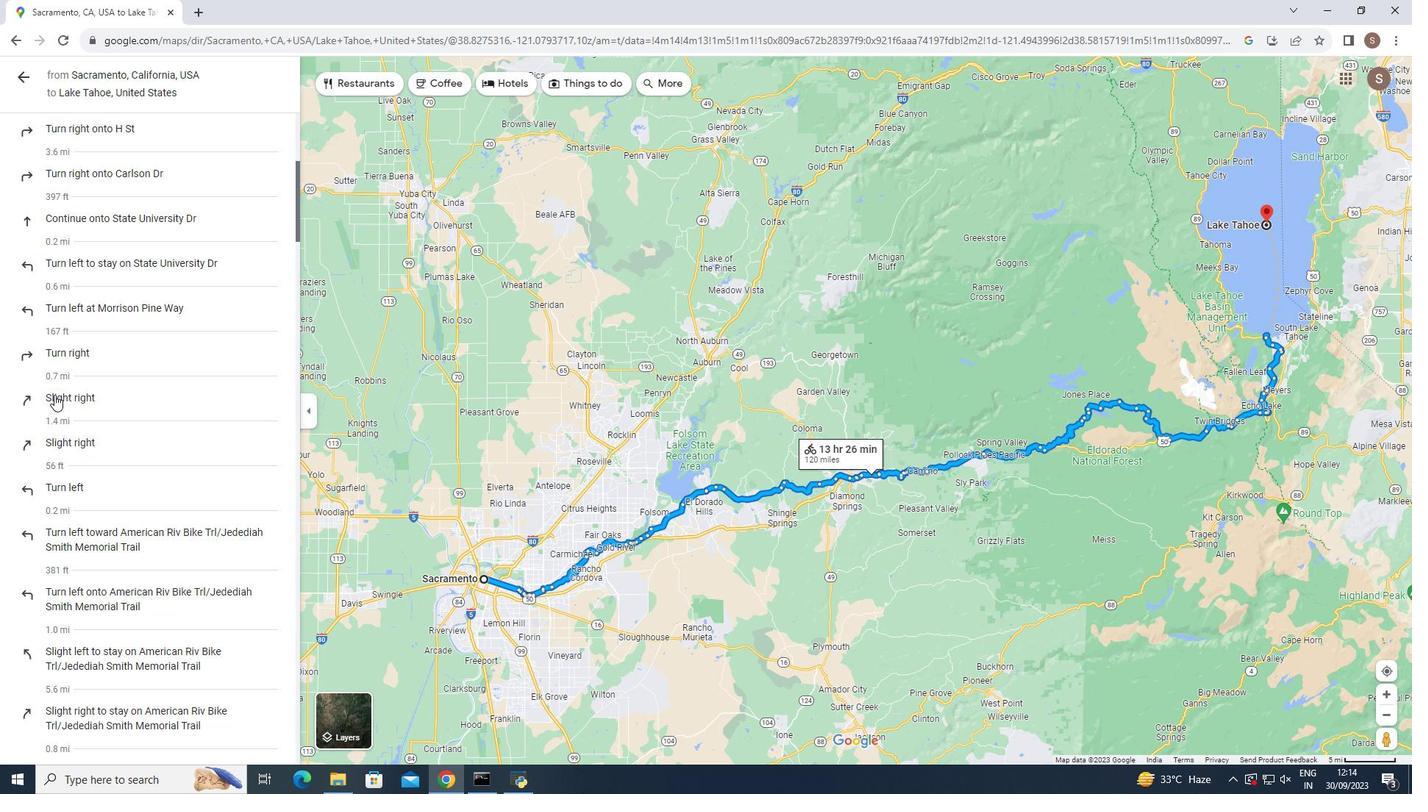 
Action: Mouse scrolled (54, 394) with delta (0, 0)
Screenshot: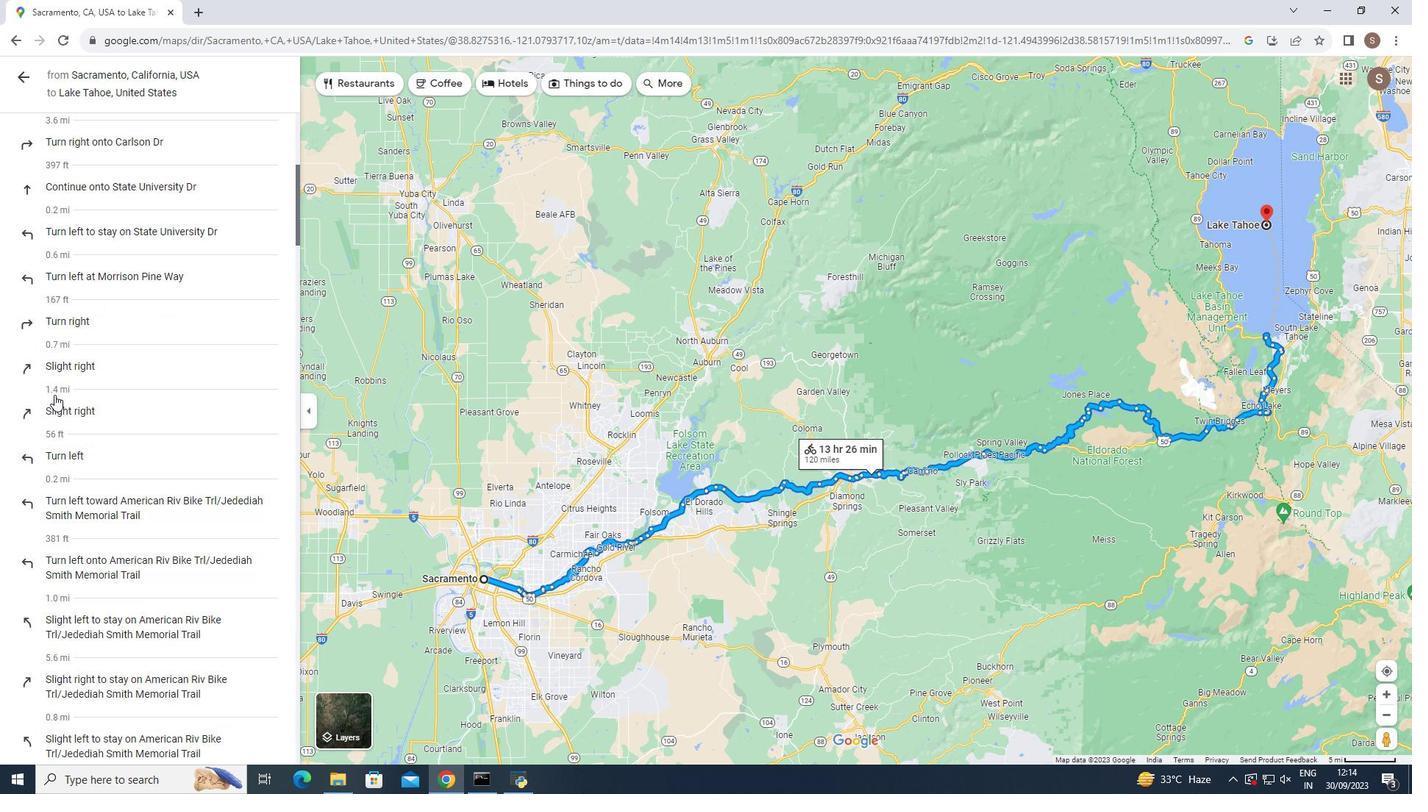 
Action: Mouse moved to (55, 395)
Screenshot: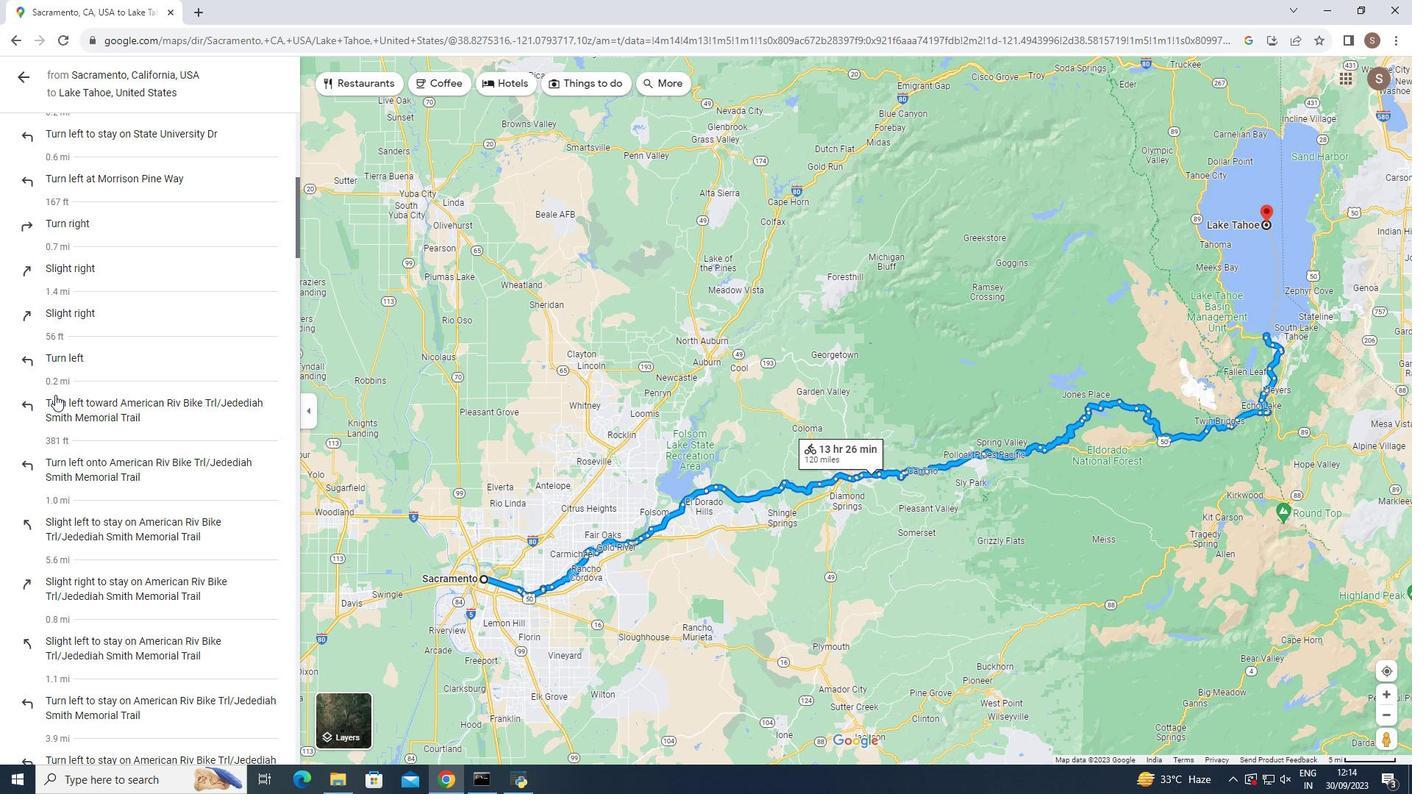 
Action: Mouse scrolled (55, 394) with delta (0, 0)
Screenshot: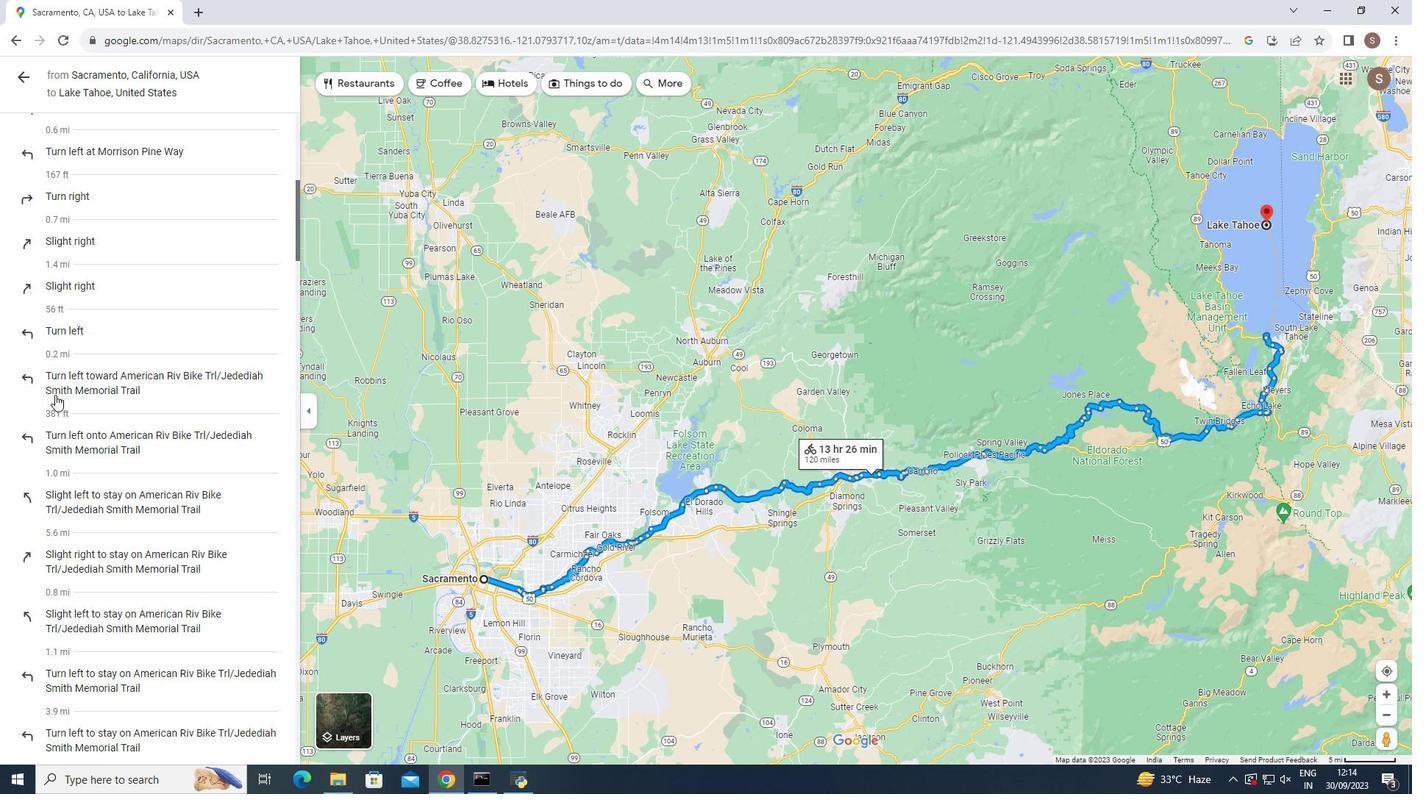 
Action: Mouse scrolled (55, 394) with delta (0, 0)
Screenshot: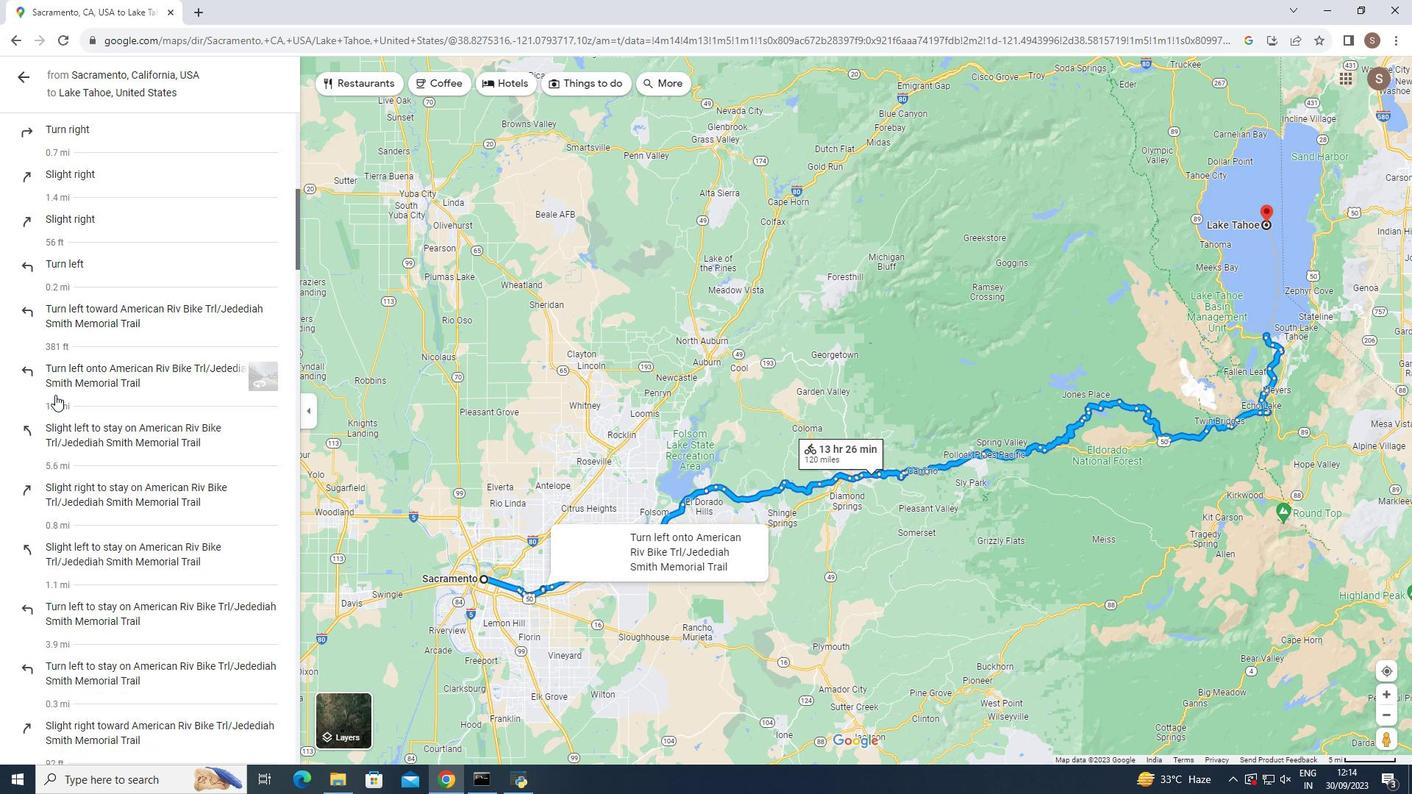 
Action: Mouse scrolled (55, 394) with delta (0, 0)
Screenshot: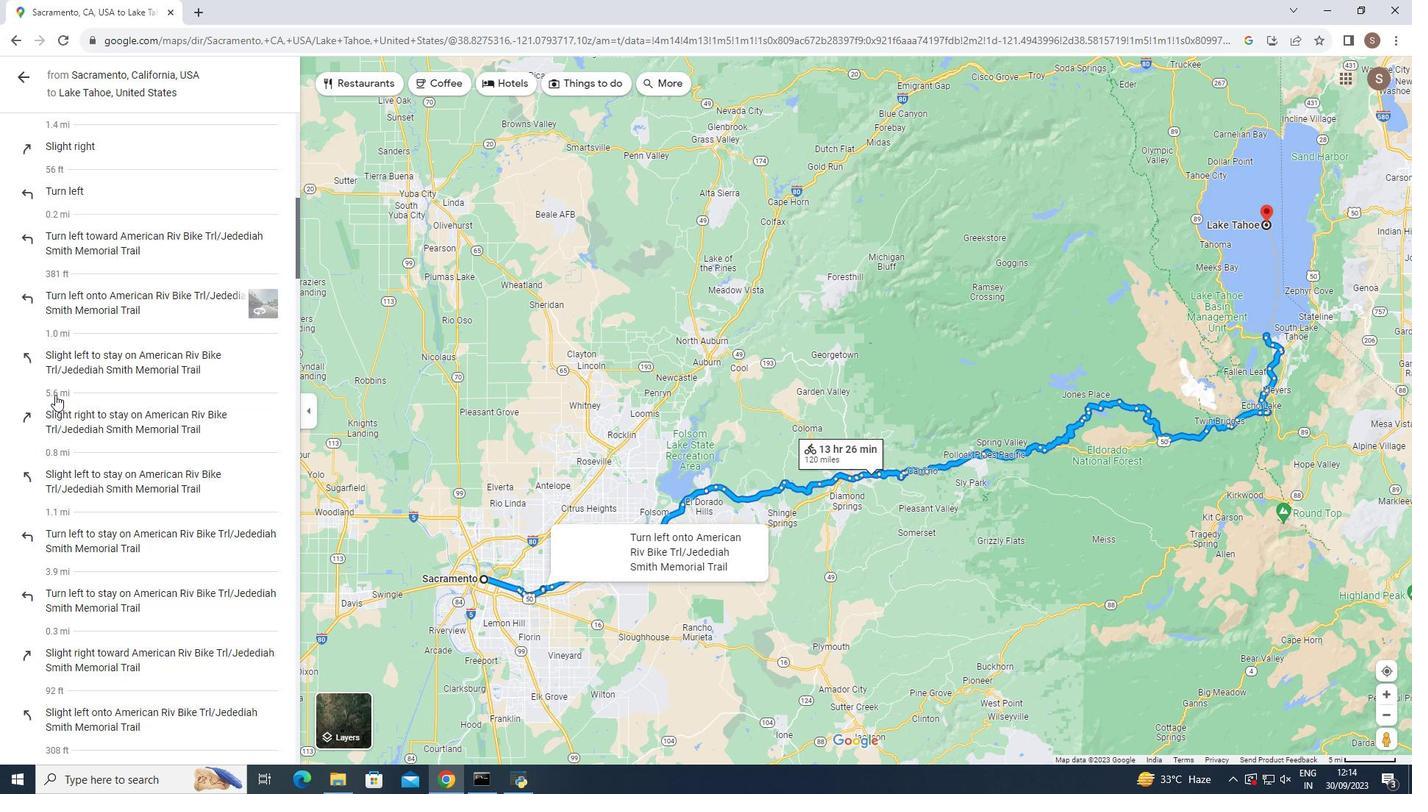 
Action: Mouse scrolled (55, 394) with delta (0, 0)
Screenshot: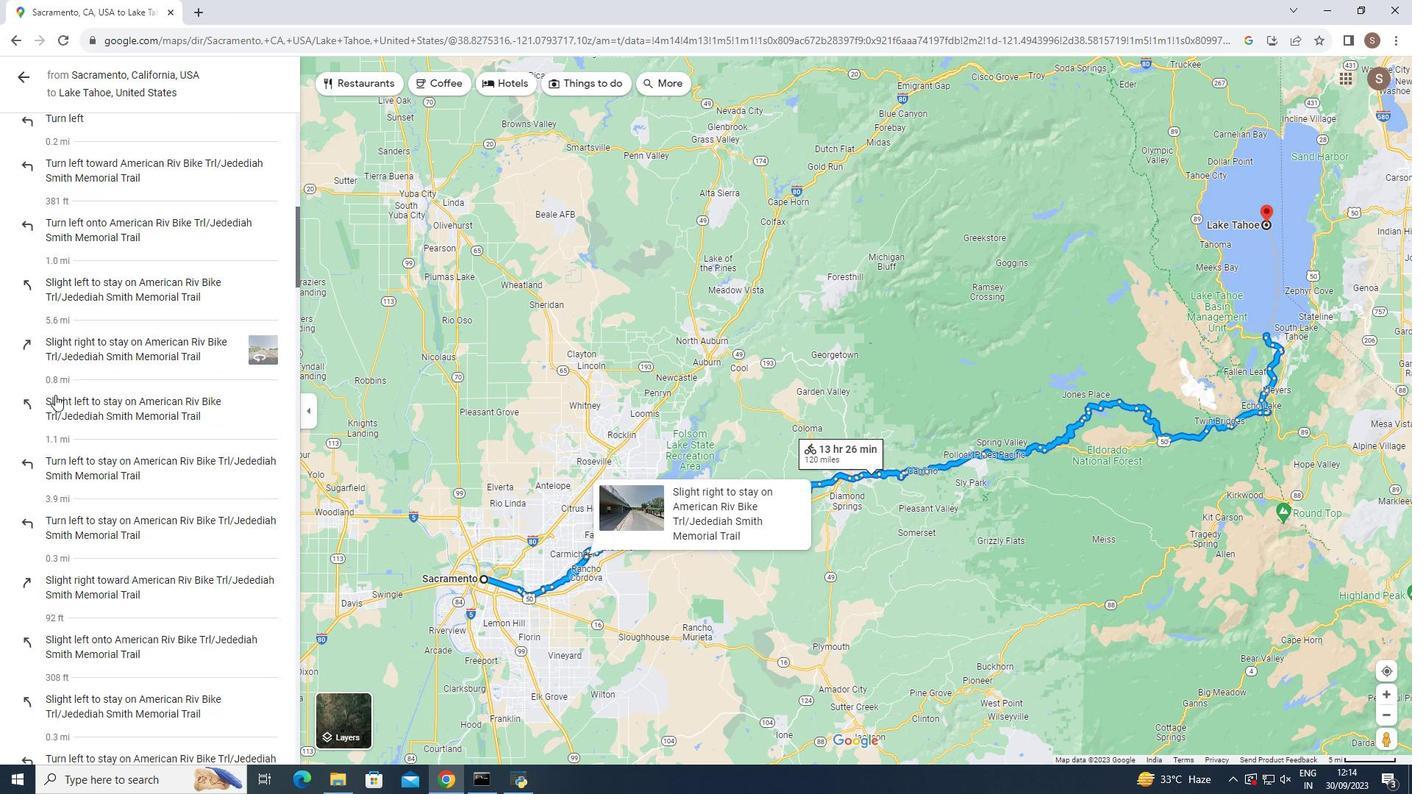 
Action: Mouse scrolled (55, 394) with delta (0, 0)
Screenshot: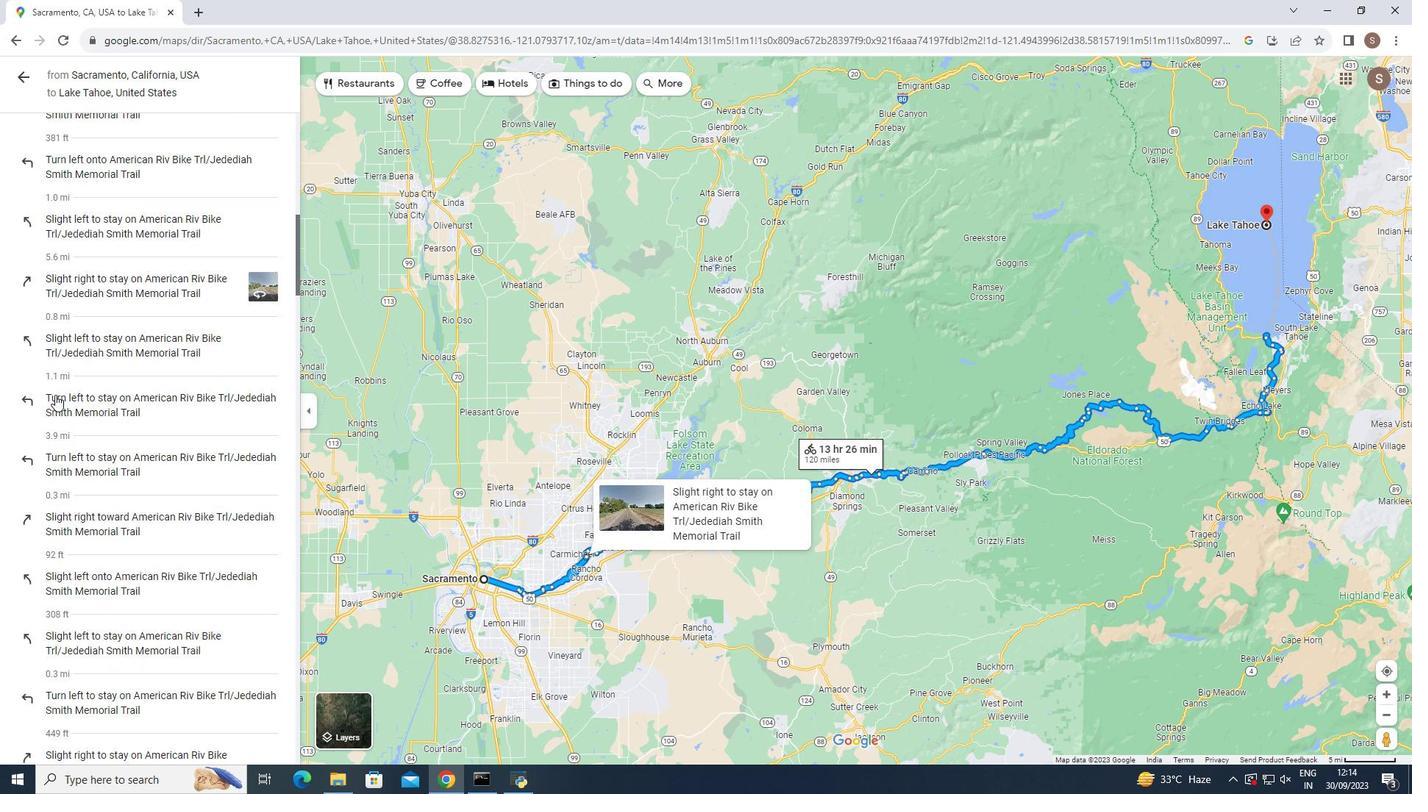 
Action: Mouse scrolled (55, 394) with delta (0, 0)
Screenshot: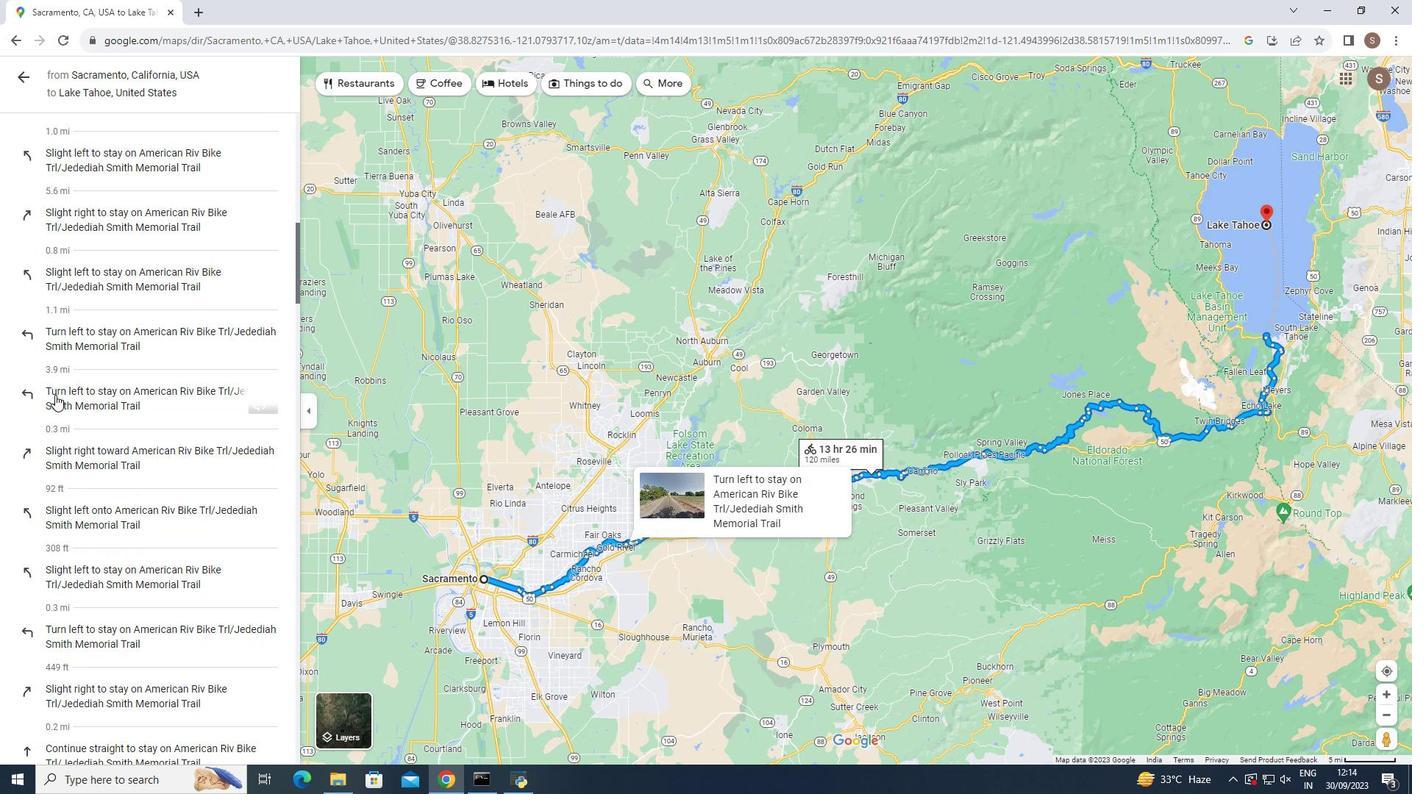 
Action: Mouse scrolled (55, 394) with delta (0, 0)
Screenshot: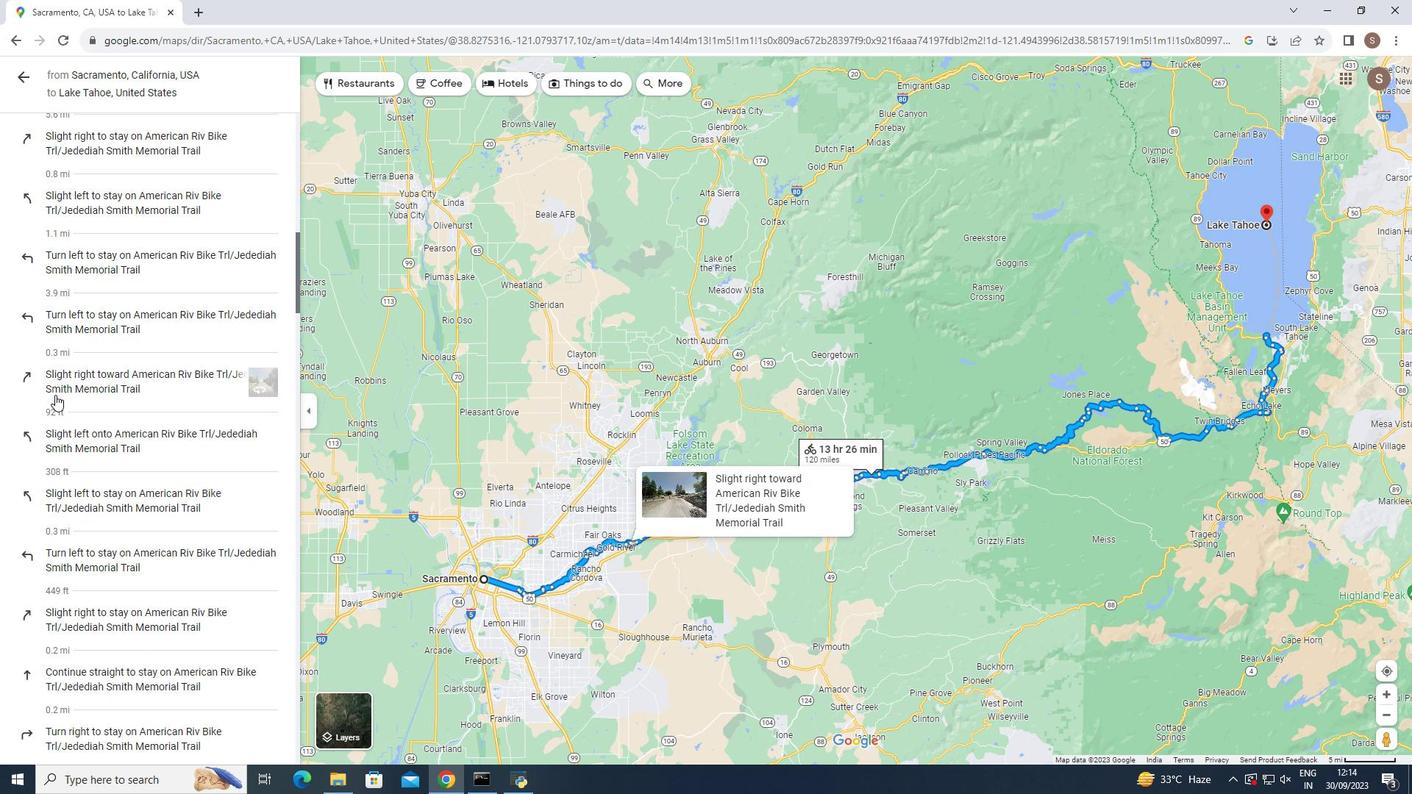 
Action: Mouse scrolled (55, 394) with delta (0, 0)
Screenshot: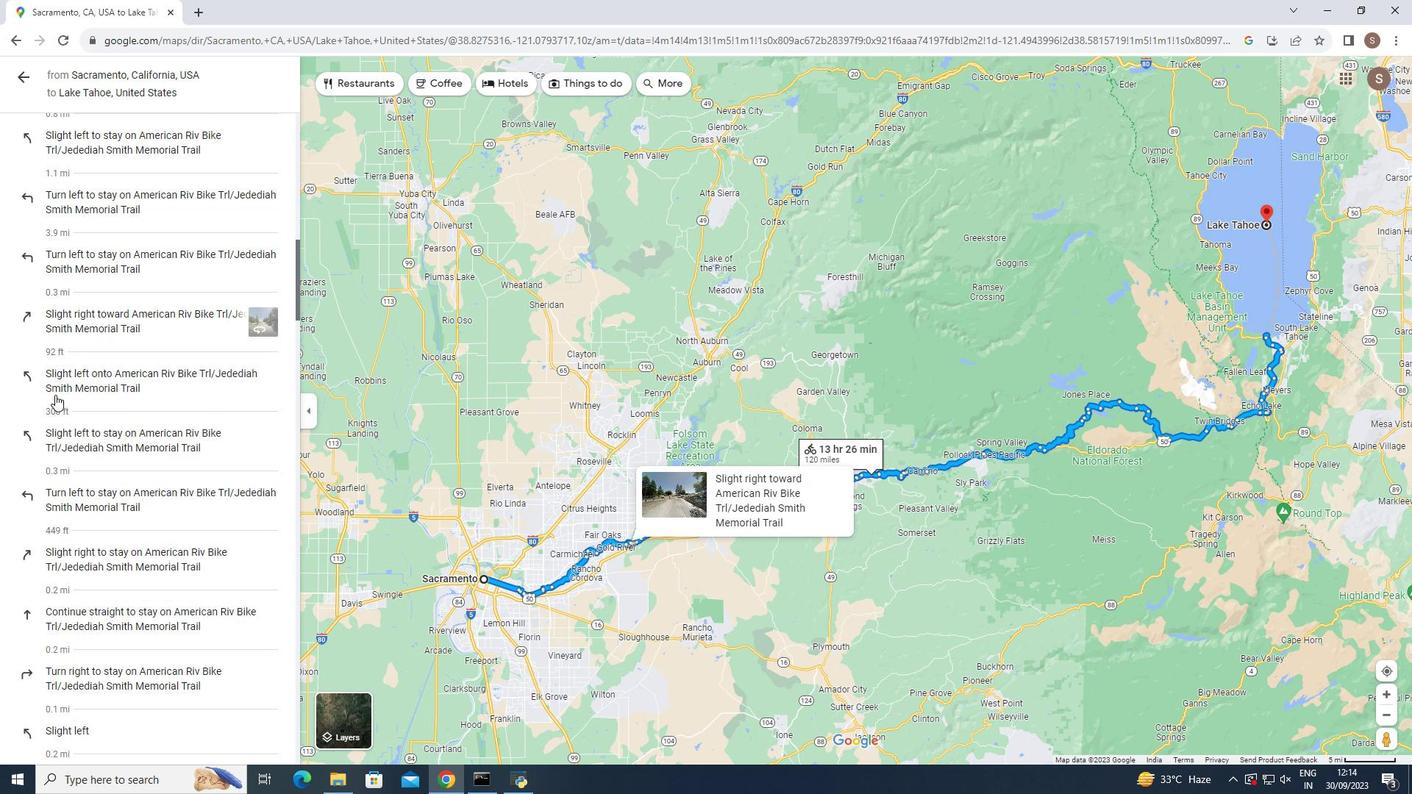 
Action: Mouse scrolled (55, 394) with delta (0, 0)
Screenshot: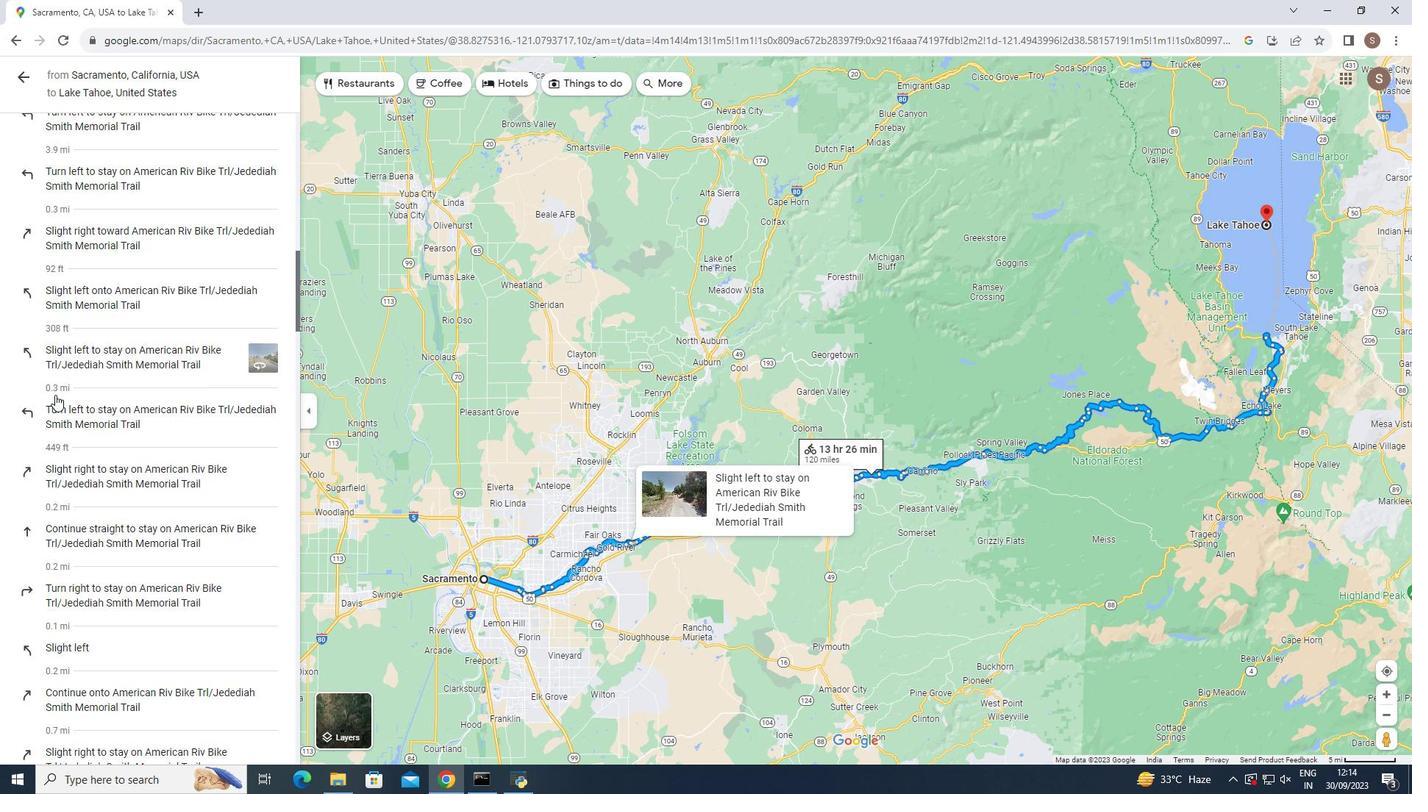 
Action: Mouse scrolled (55, 394) with delta (0, 0)
Screenshot: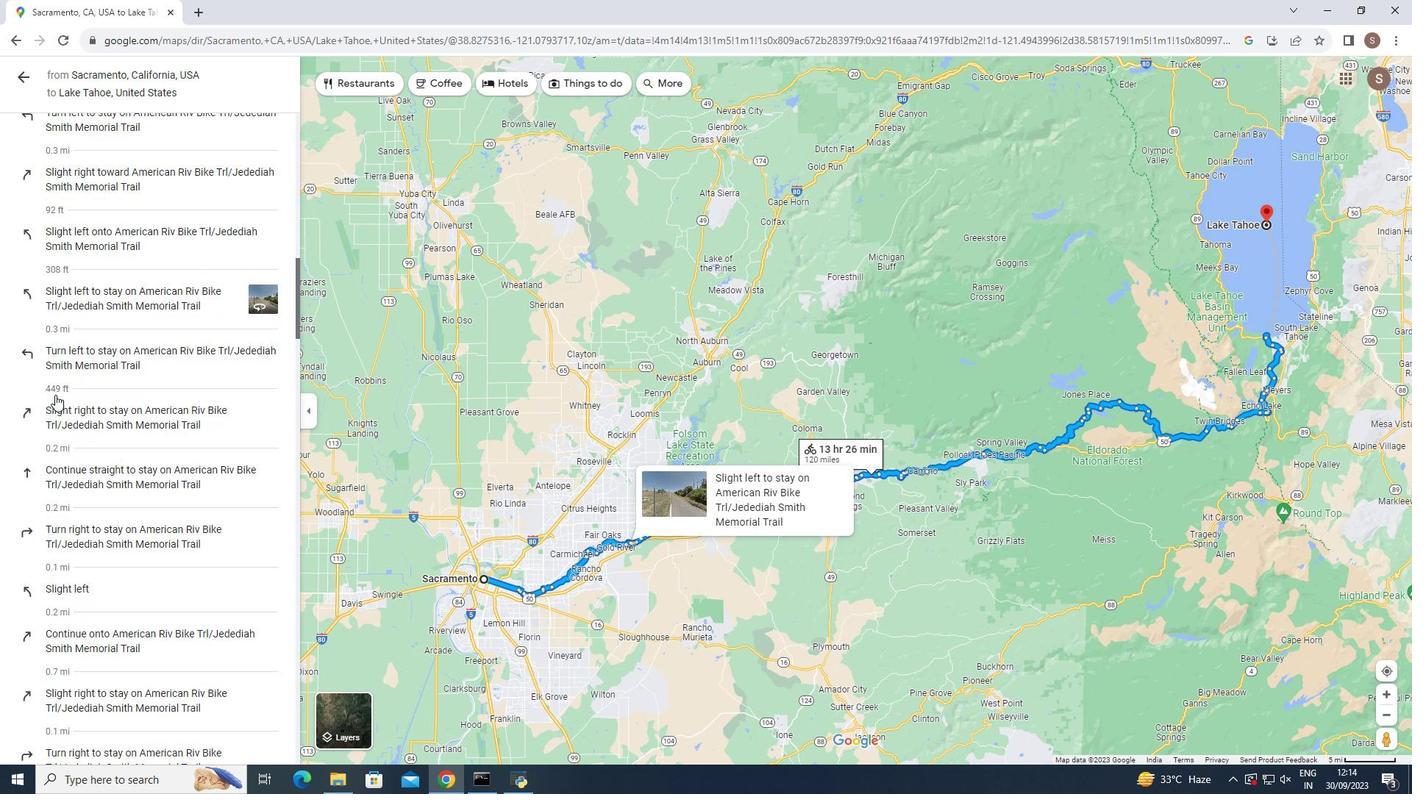 
Action: Mouse scrolled (55, 394) with delta (0, 0)
Screenshot: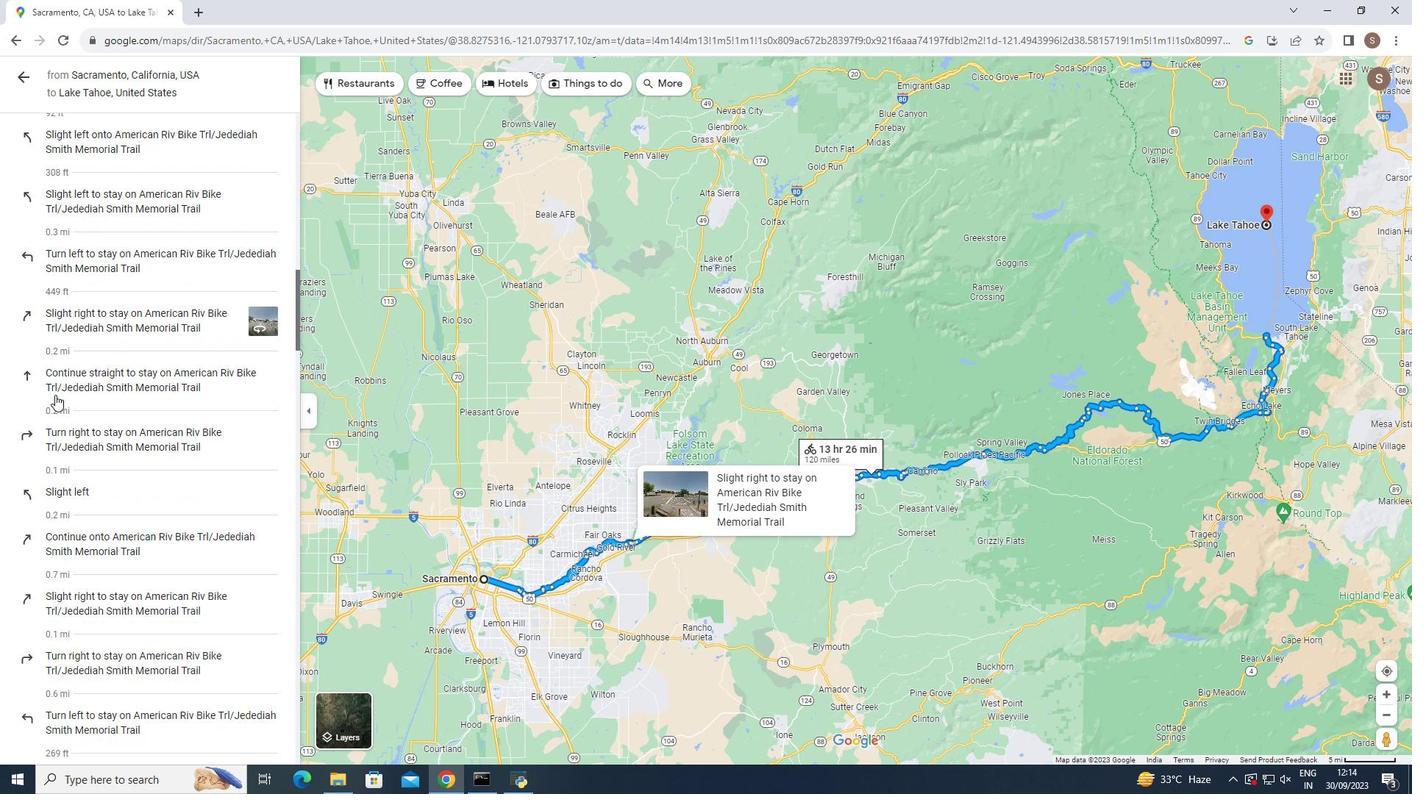 
Action: Mouse scrolled (55, 394) with delta (0, 0)
Screenshot: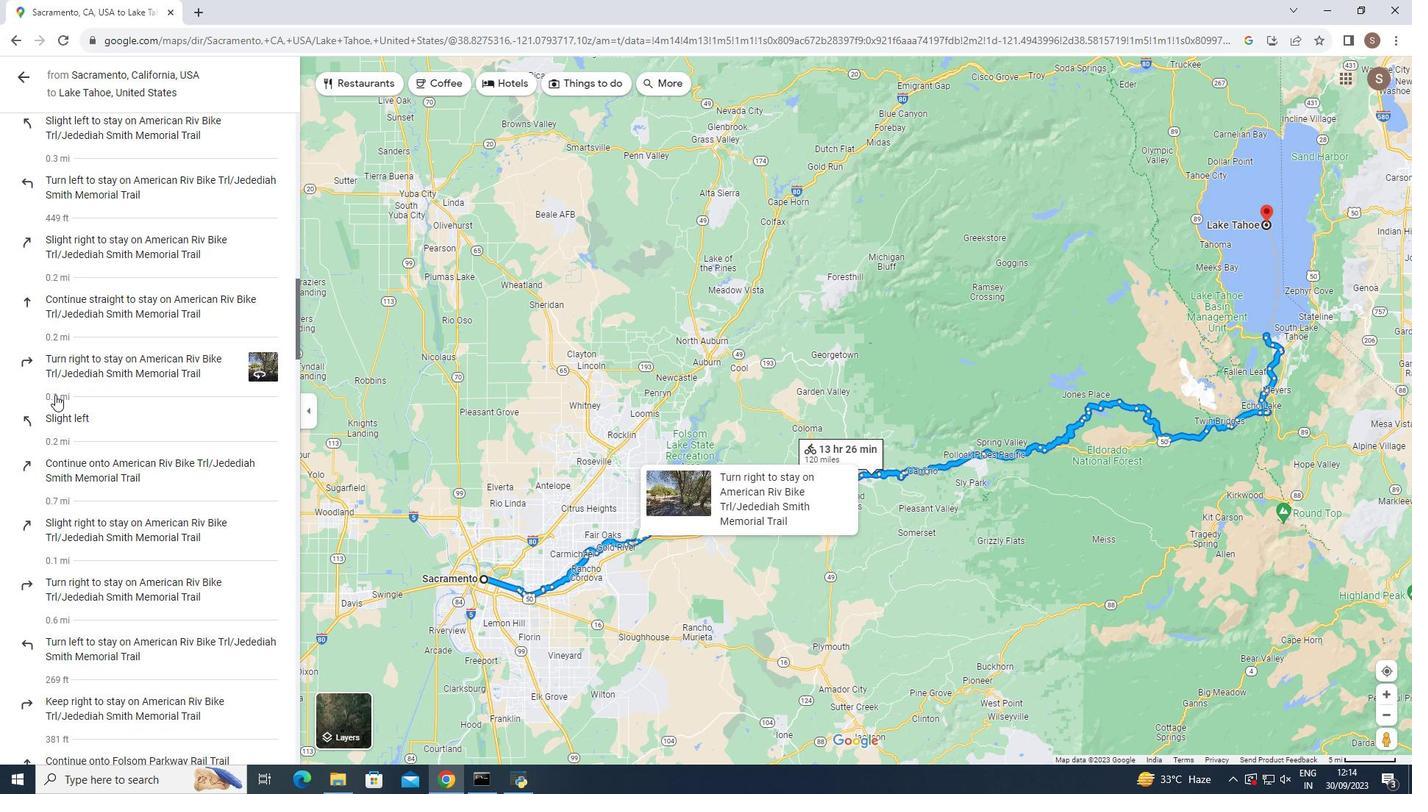 
Action: Mouse moved to (55, 395)
Screenshot: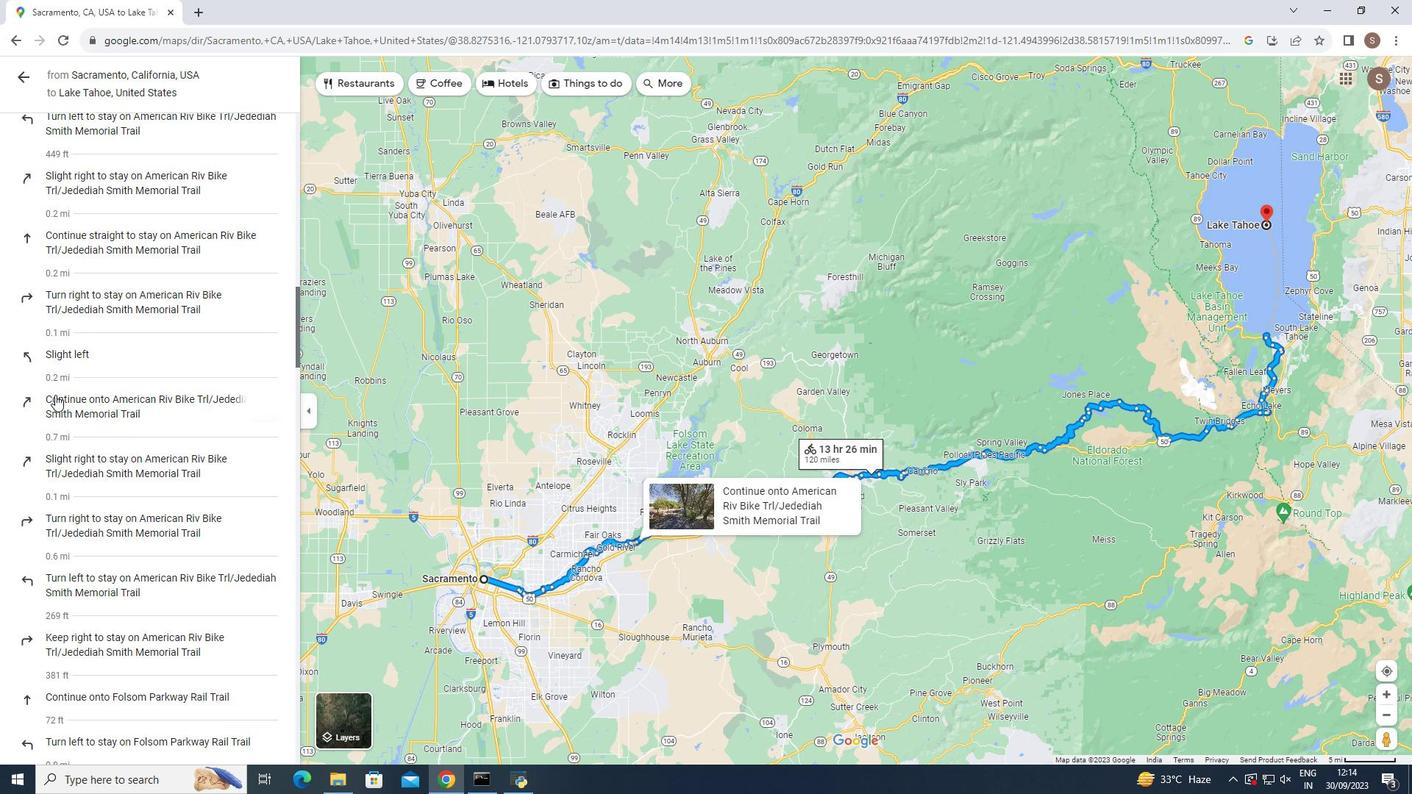 
Action: Mouse scrolled (55, 394) with delta (0, 0)
Screenshot: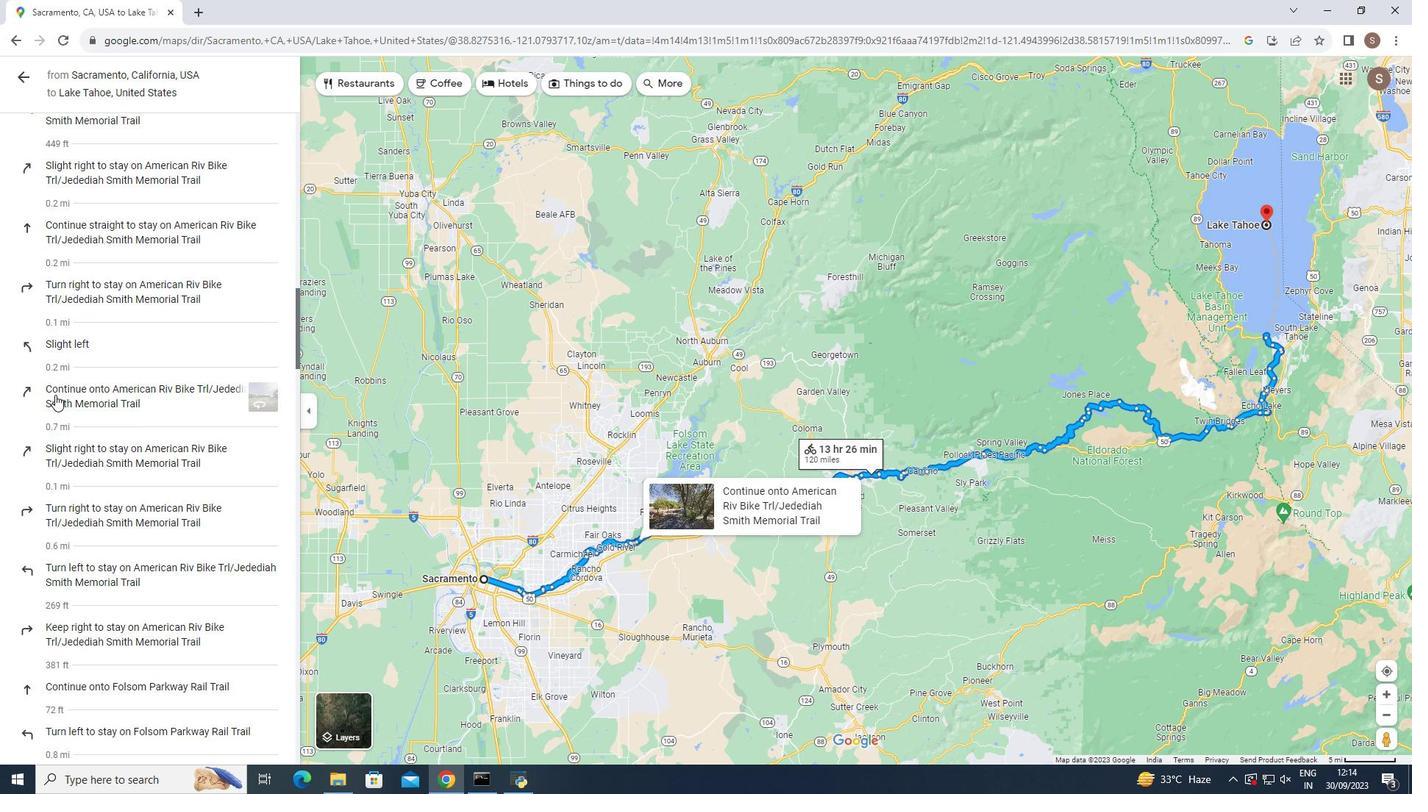 
Action: Mouse scrolled (55, 394) with delta (0, 0)
Screenshot: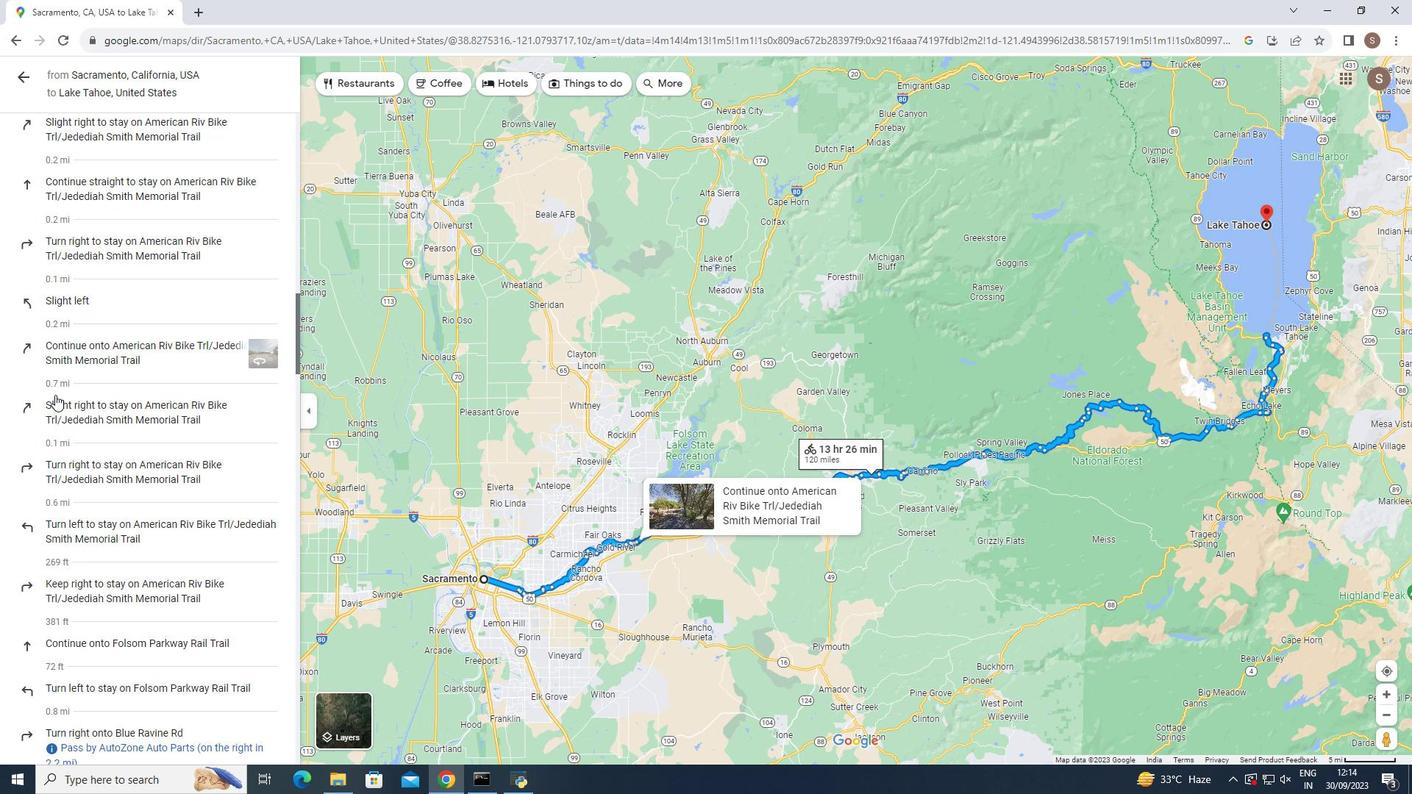 
Action: Mouse scrolled (55, 394) with delta (0, 0)
Screenshot: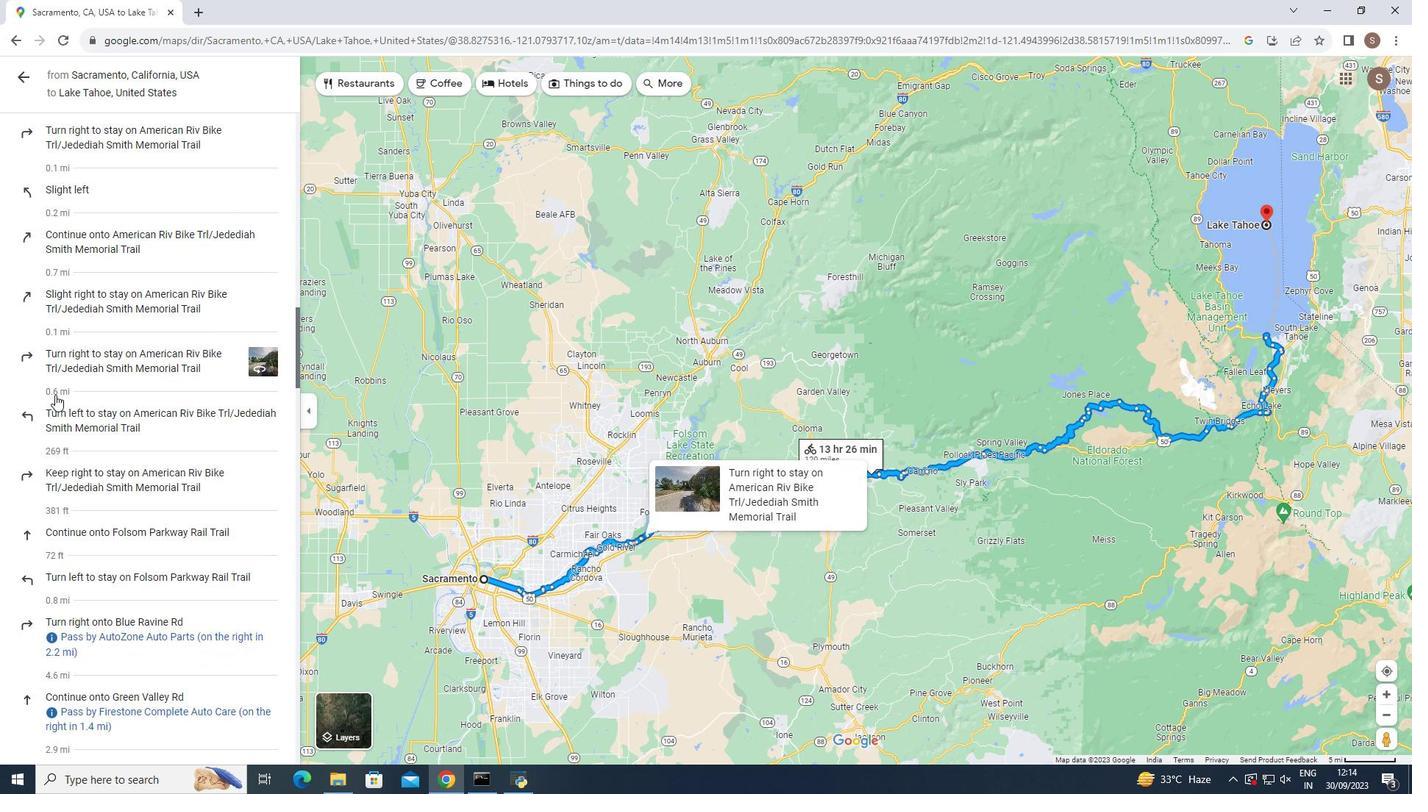 
Action: Mouse scrolled (55, 394) with delta (0, 0)
Screenshot: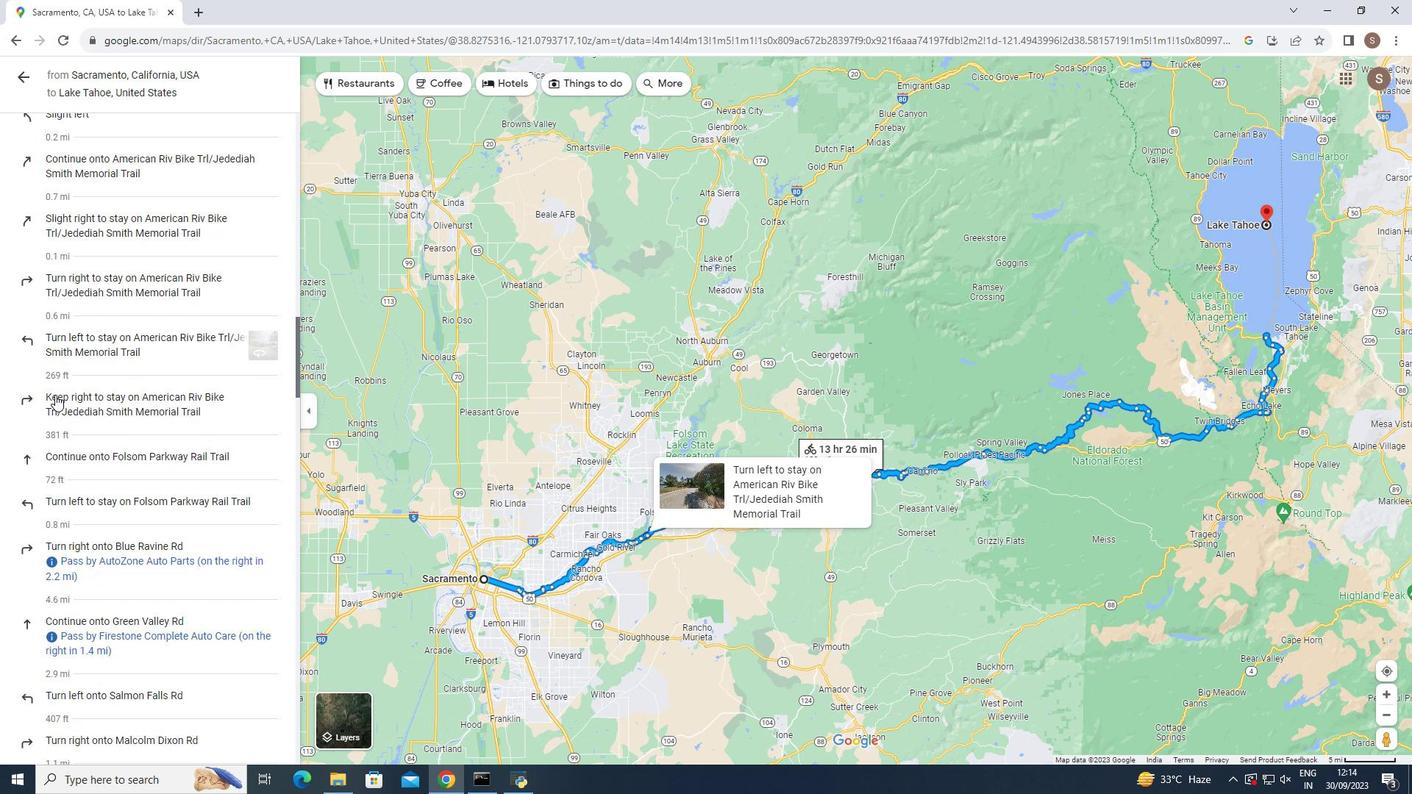 
Action: Mouse scrolled (55, 394) with delta (0, 0)
Screenshot: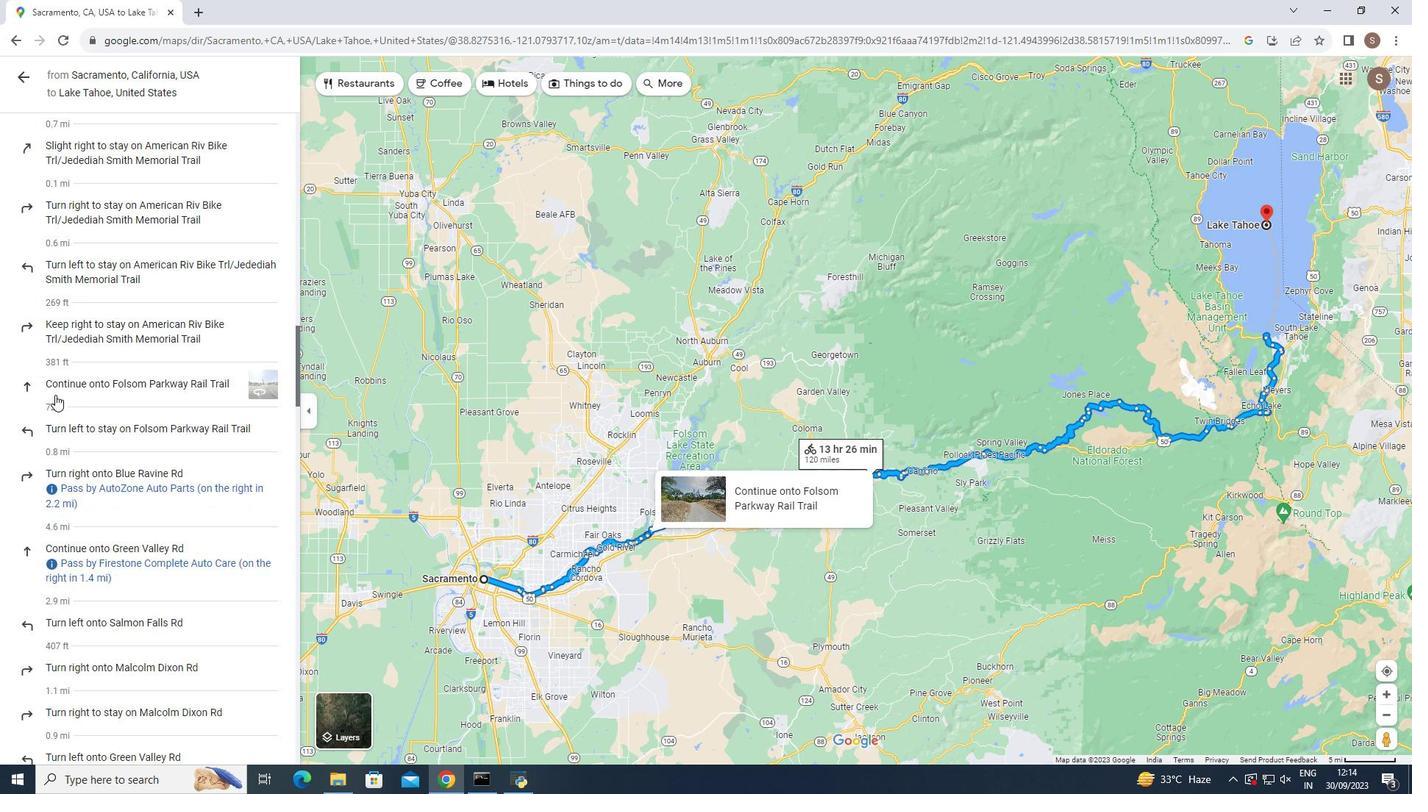 
Action: Mouse scrolled (55, 394) with delta (0, 0)
Screenshot: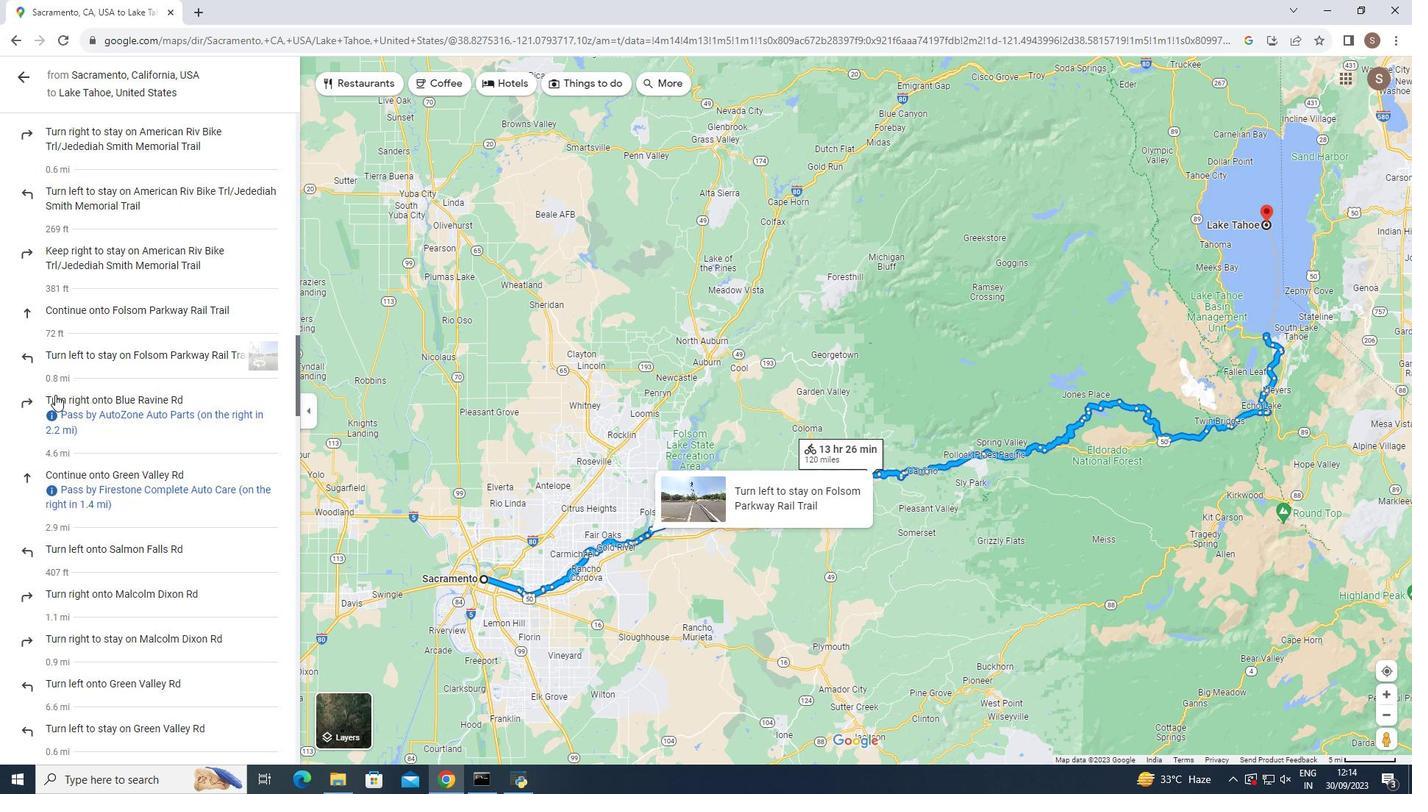 
Action: Mouse scrolled (55, 394) with delta (0, 0)
Screenshot: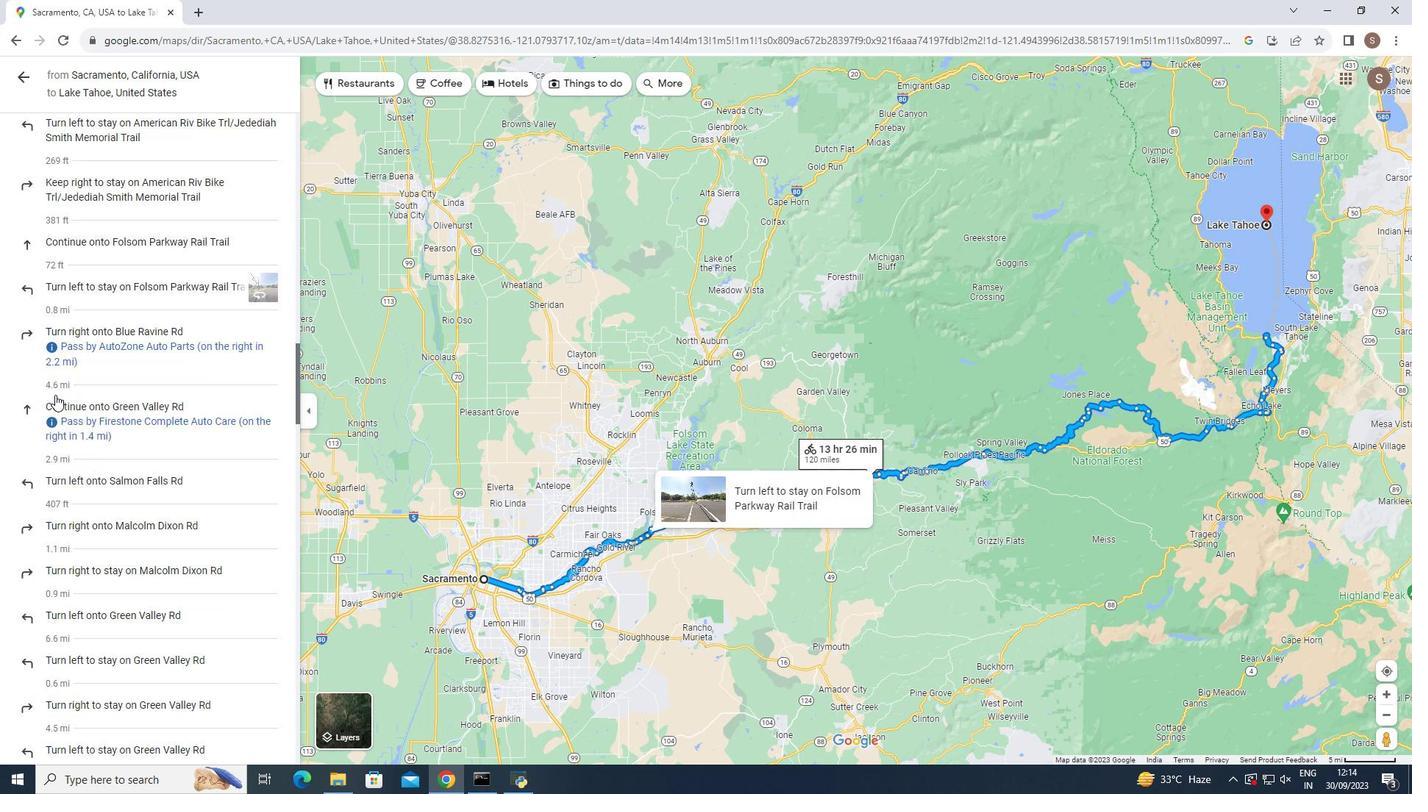 
Action: Mouse scrolled (55, 394) with delta (0, 0)
Screenshot: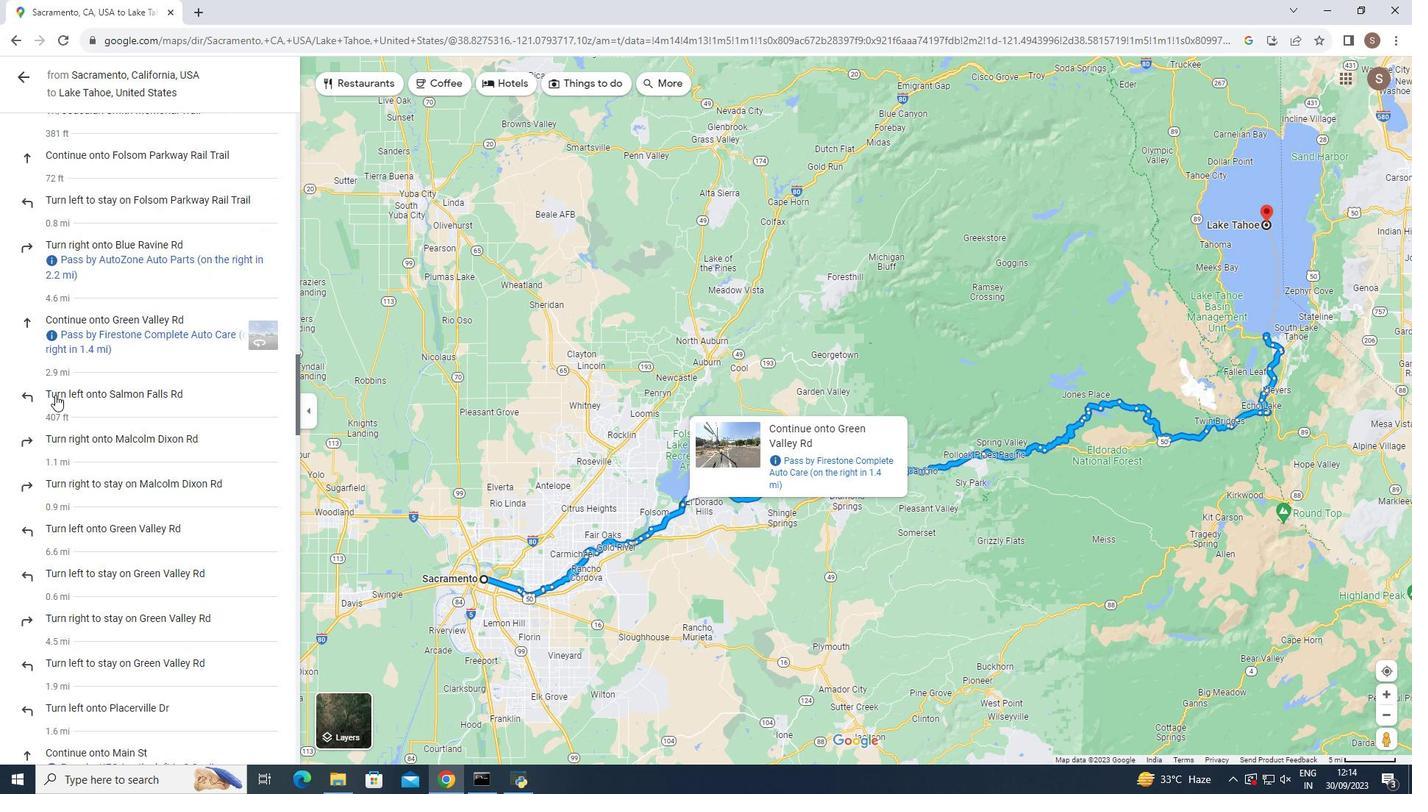 
Action: Mouse scrolled (55, 394) with delta (0, 0)
Screenshot: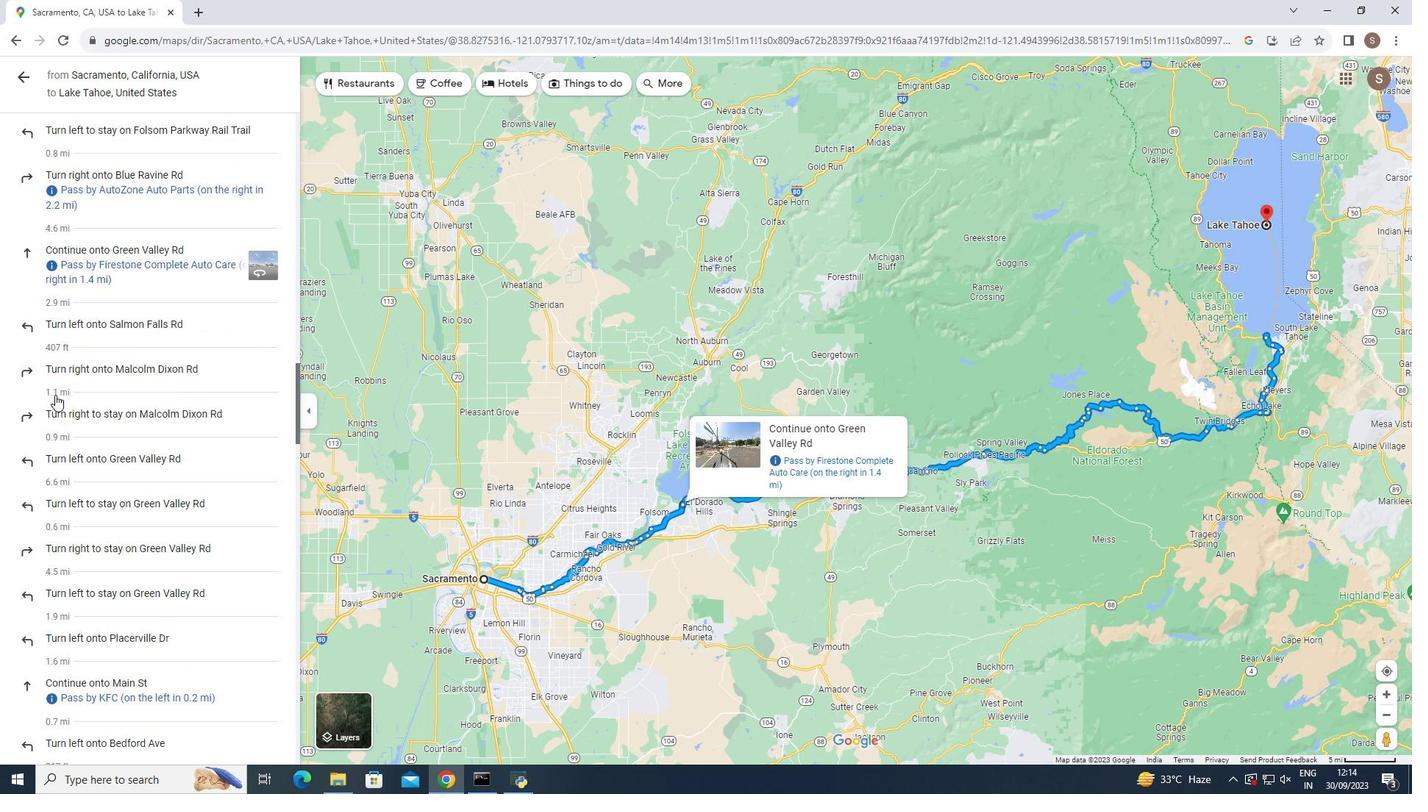 
Action: Mouse scrolled (55, 394) with delta (0, 0)
Screenshot: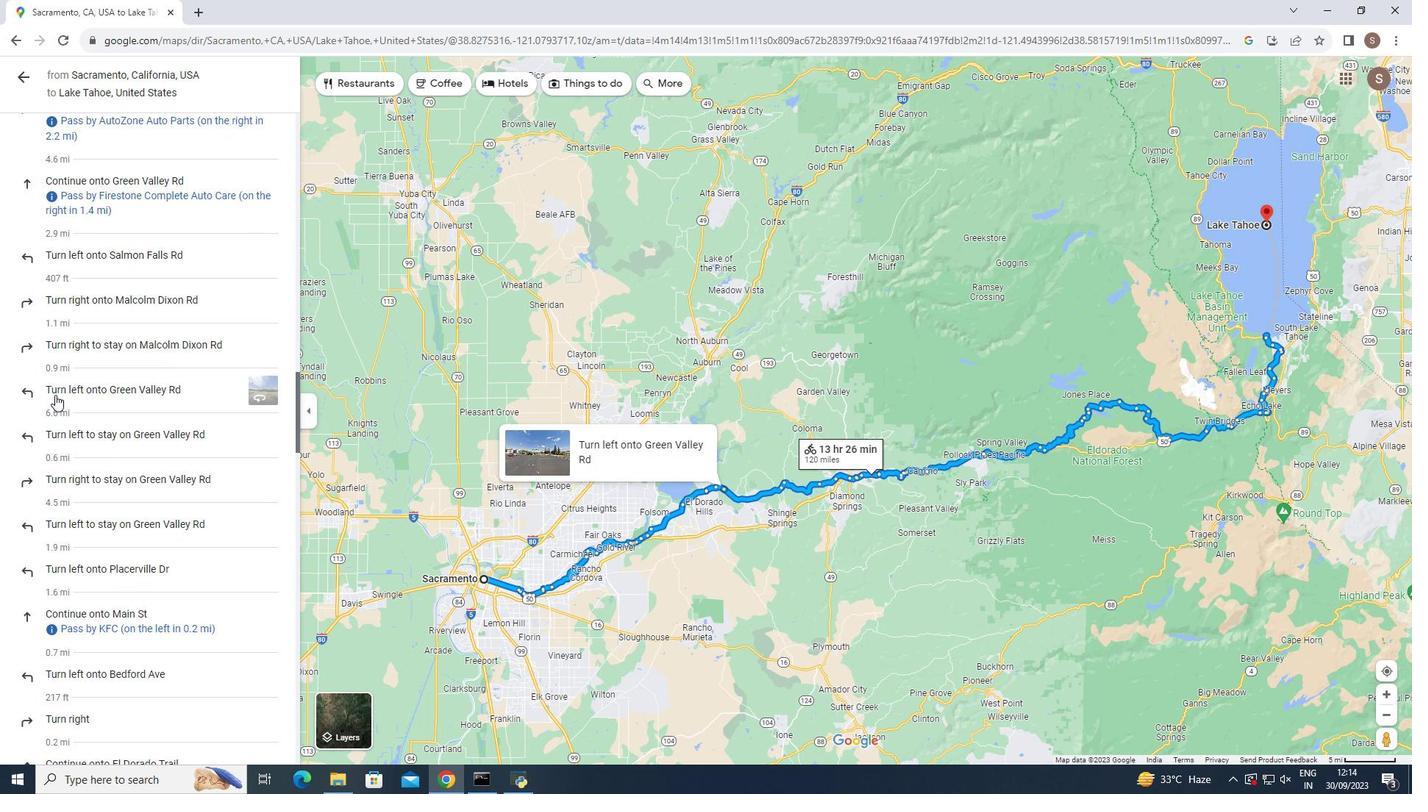 
Action: Mouse scrolled (55, 394) with delta (0, 0)
Screenshot: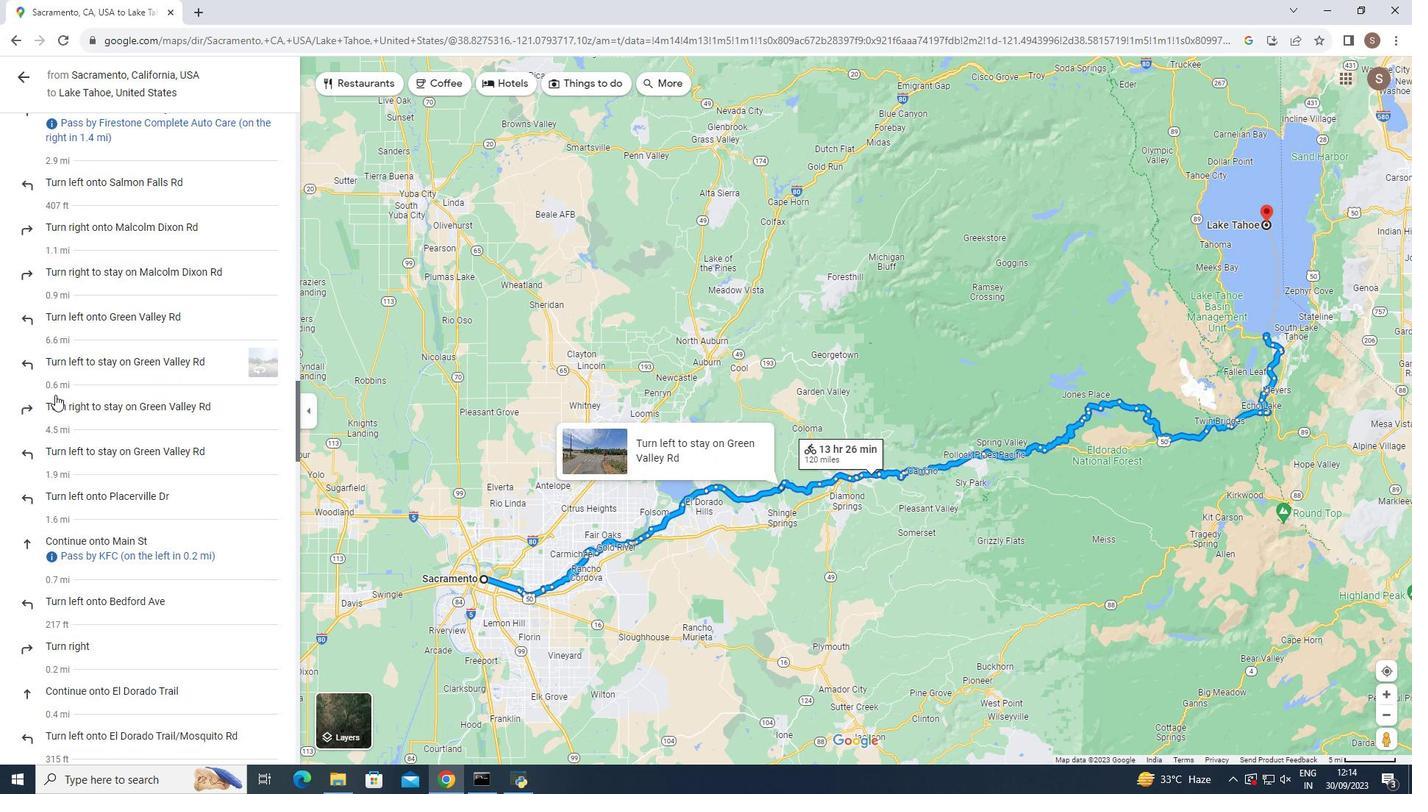 
Action: Mouse scrolled (55, 394) with delta (0, 0)
Screenshot: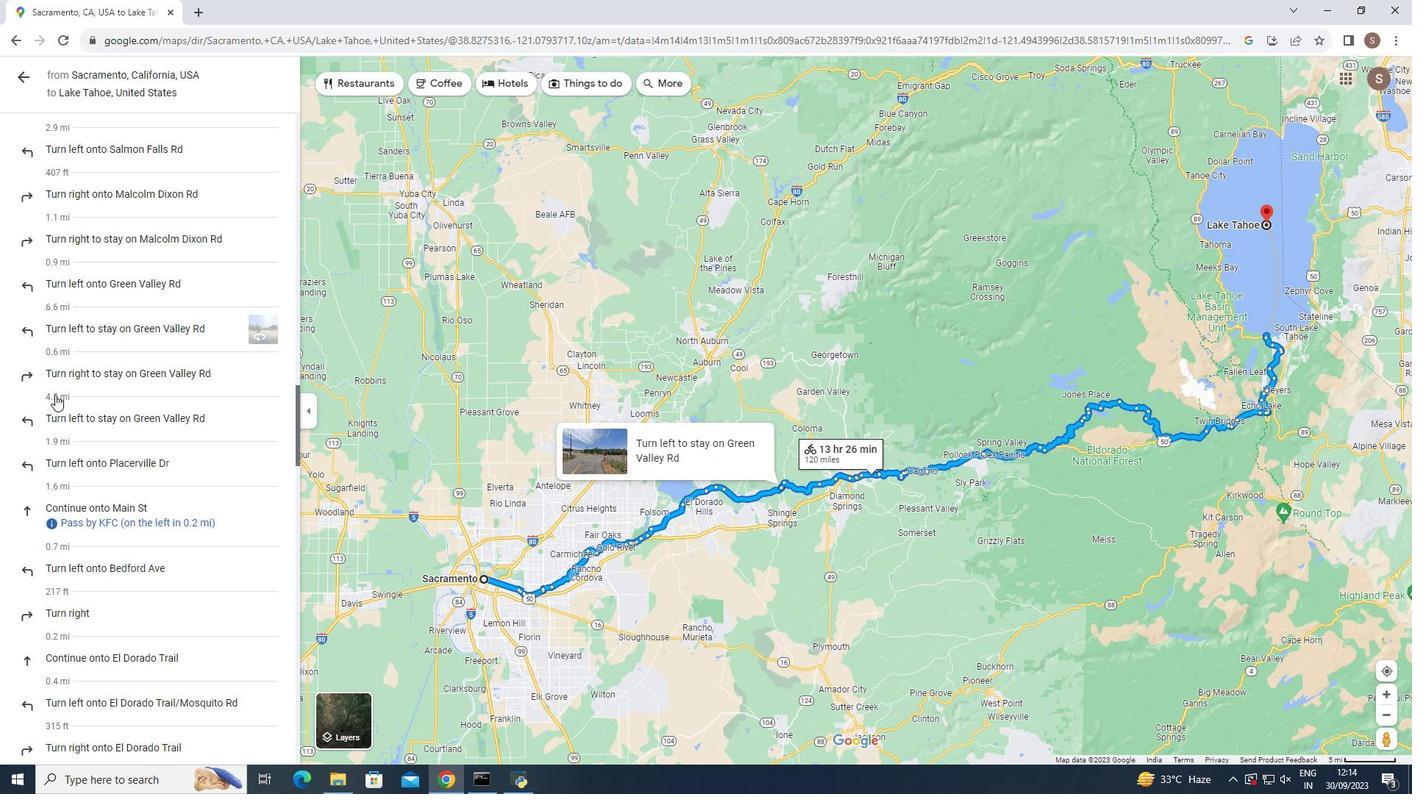 
Action: Mouse scrolled (55, 394) with delta (0, 0)
Screenshot: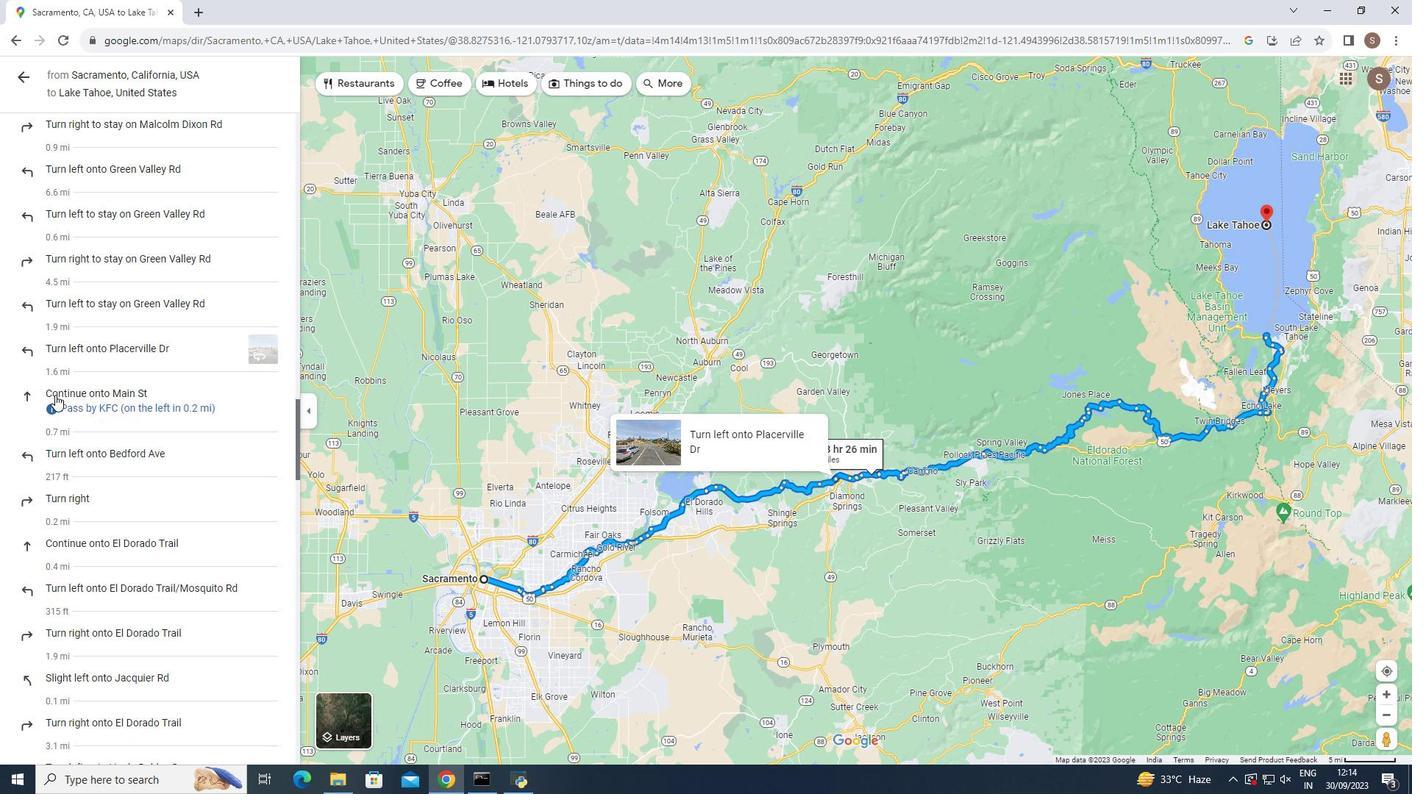 
Action: Mouse scrolled (55, 394) with delta (0, 0)
Screenshot: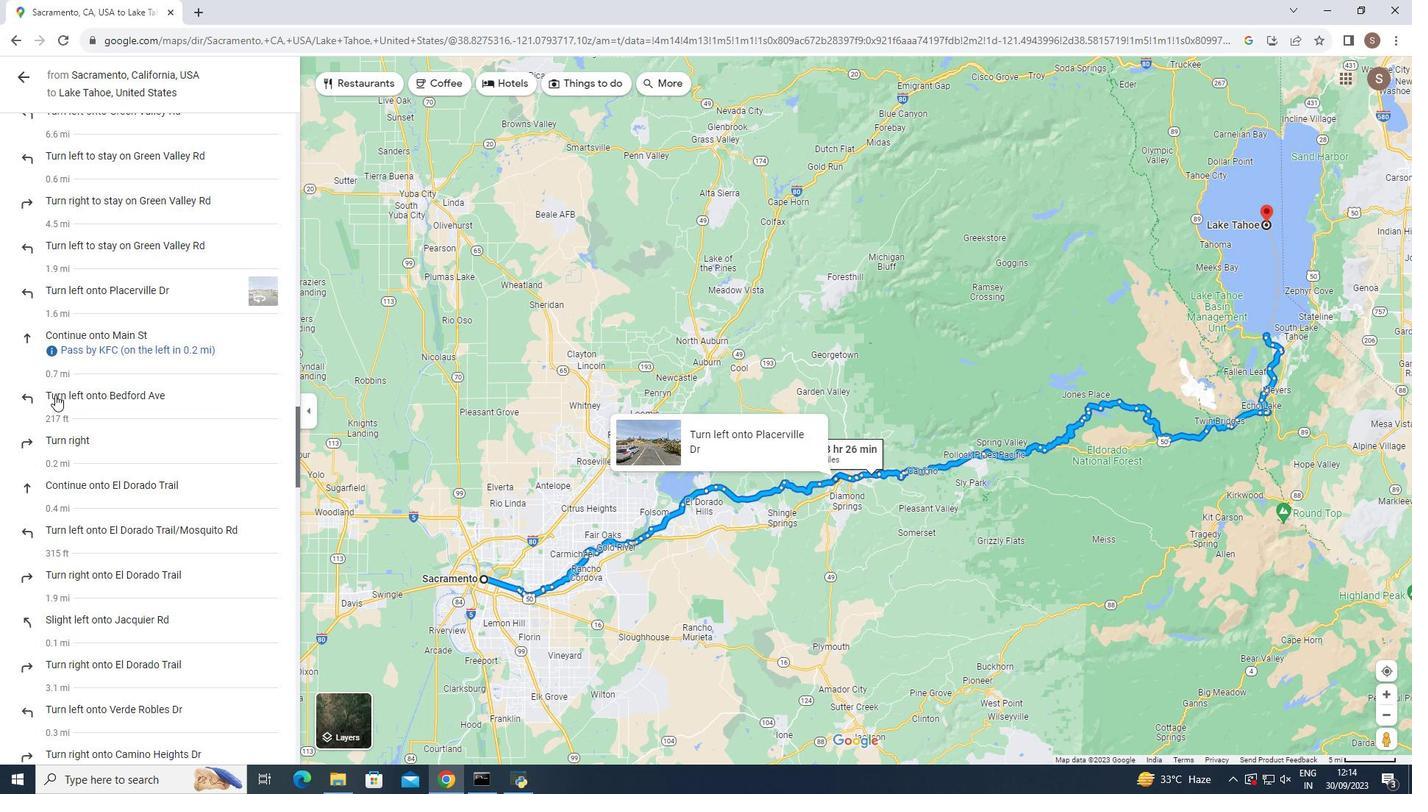 
Action: Mouse scrolled (55, 394) with delta (0, 0)
Screenshot: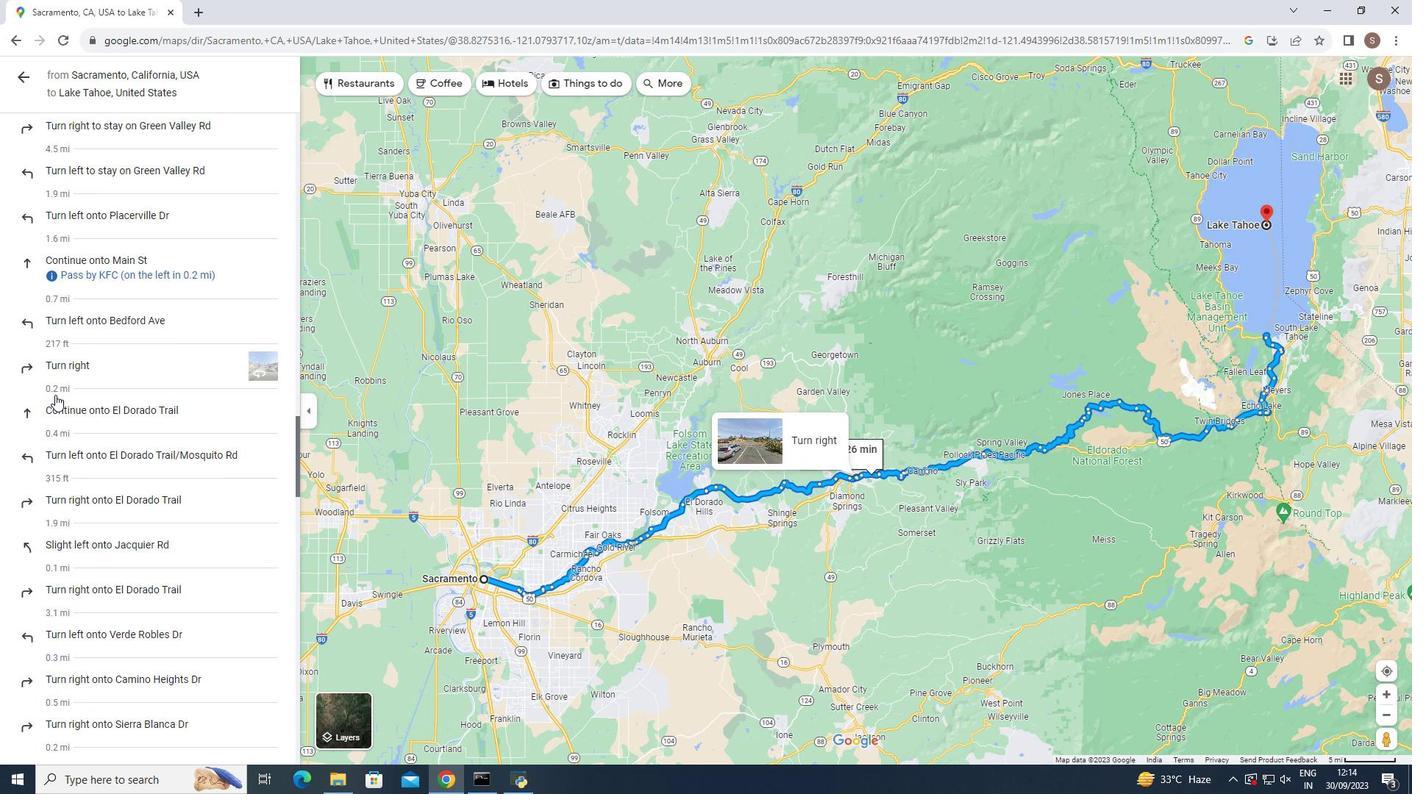 
Action: Mouse scrolled (55, 394) with delta (0, 0)
Screenshot: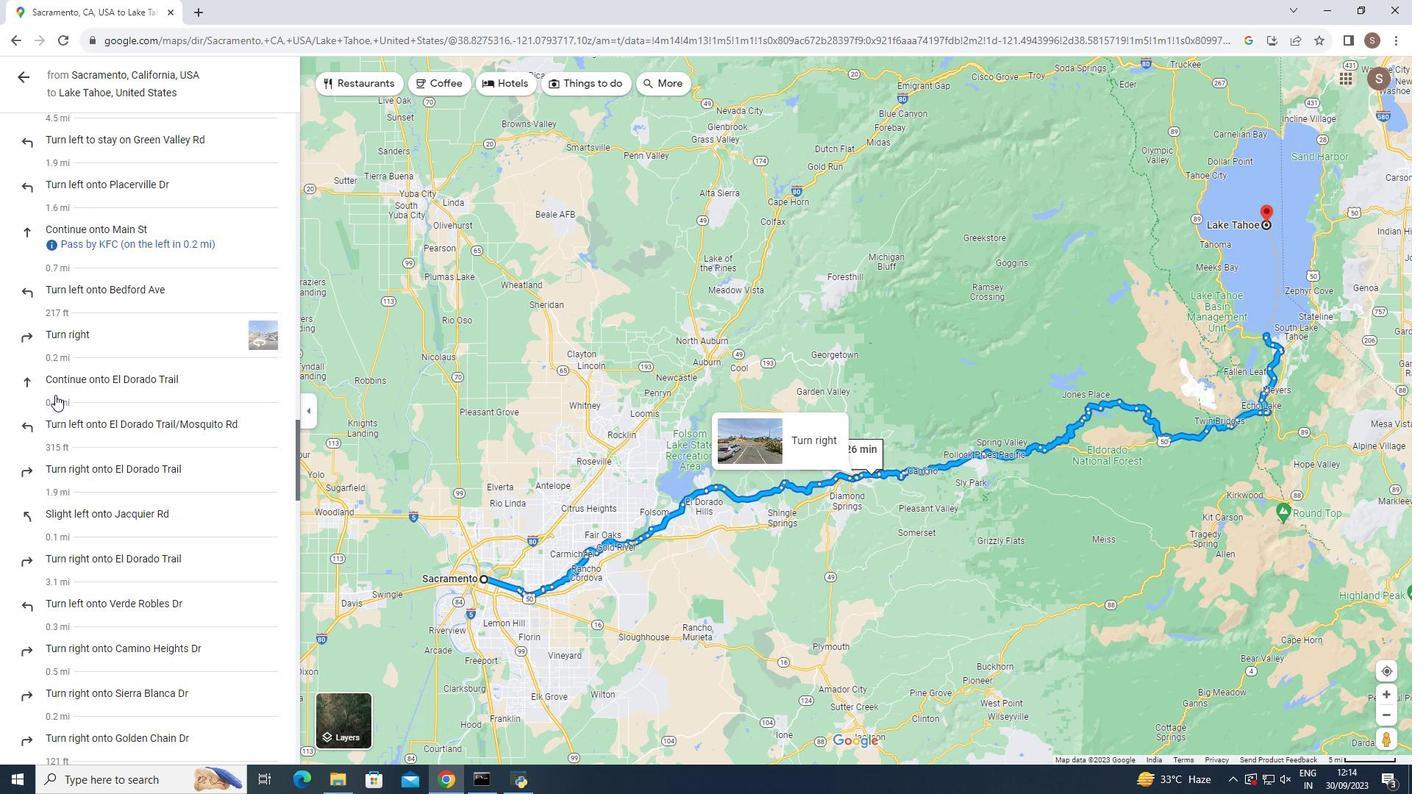 
Action: Mouse scrolled (55, 394) with delta (0, 0)
Screenshot: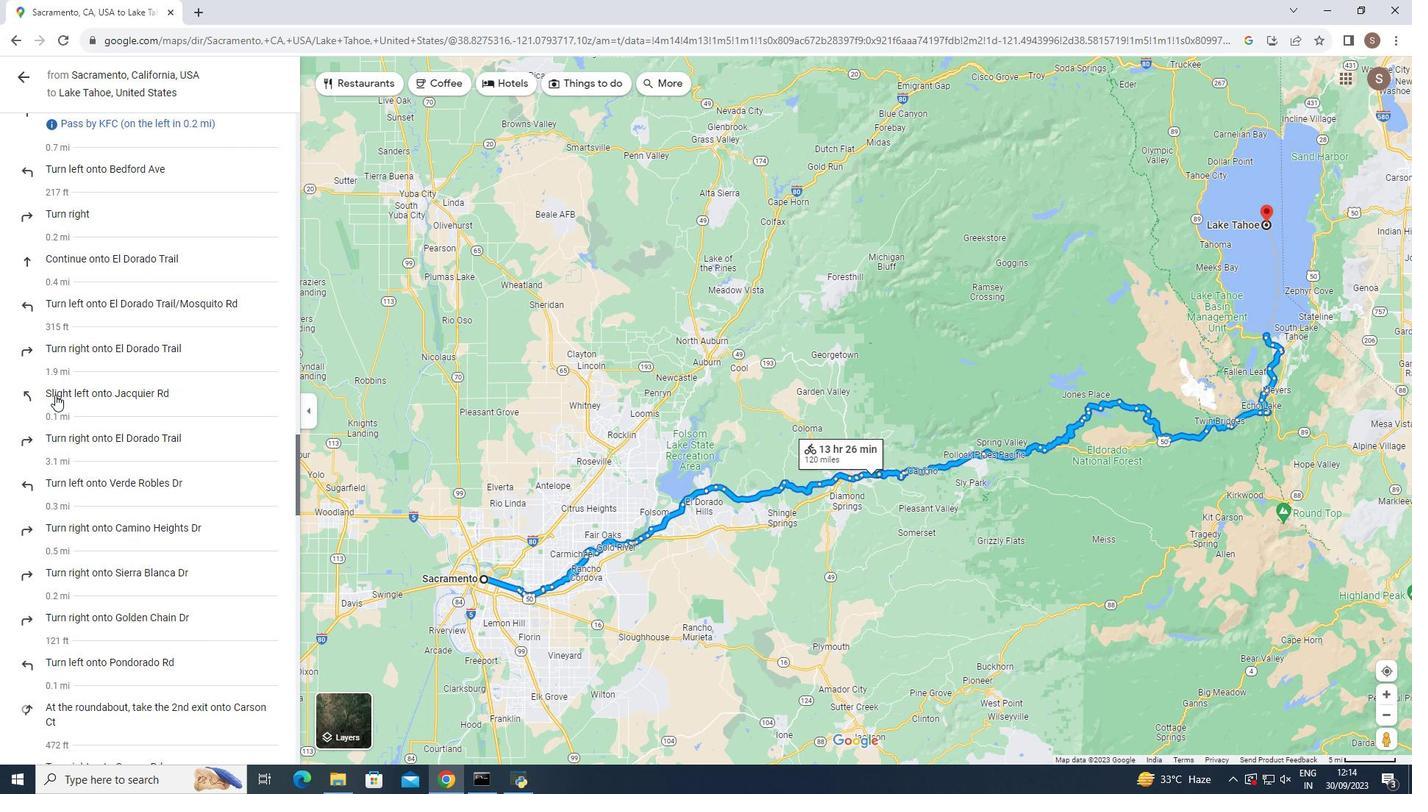 
Action: Mouse scrolled (55, 394) with delta (0, 0)
Screenshot: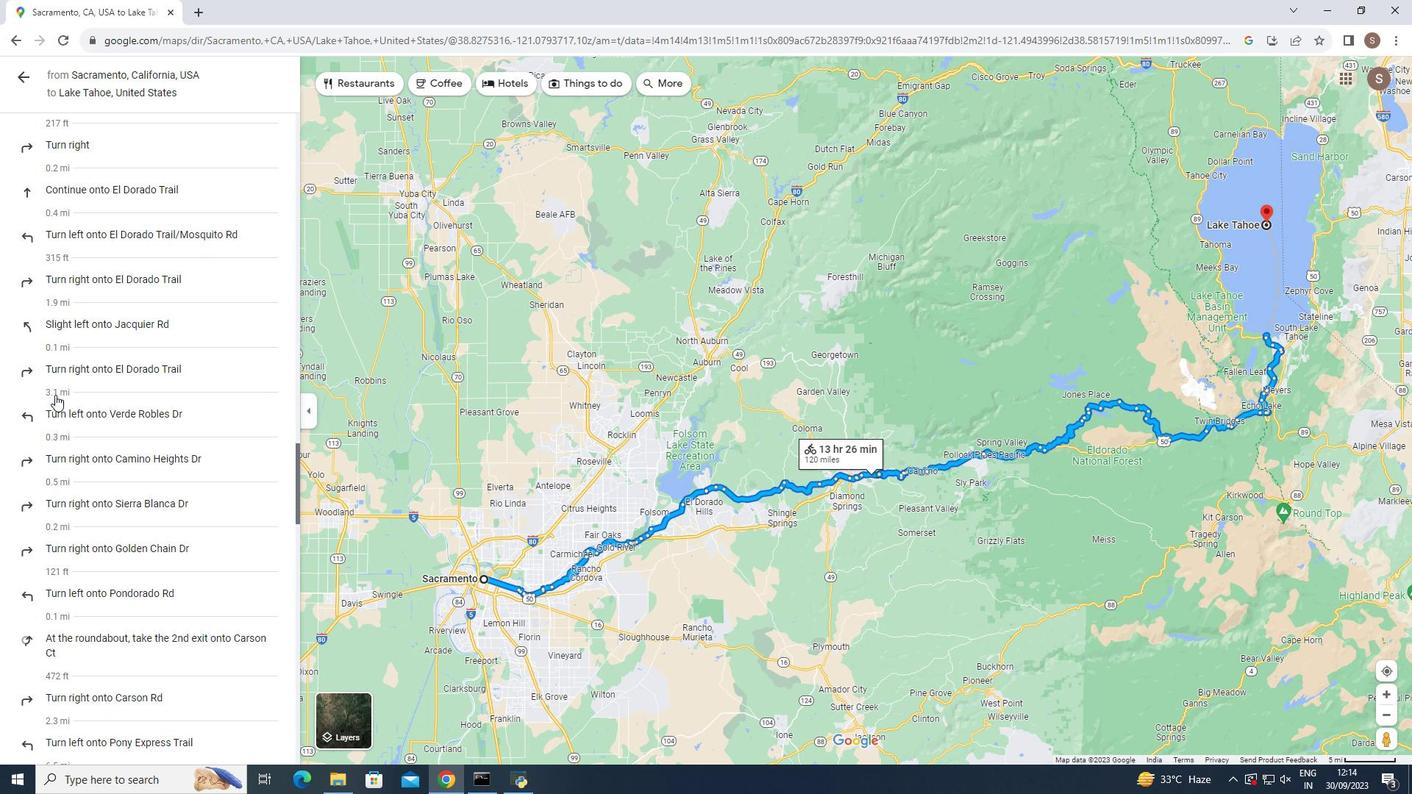
Action: Mouse moved to (56, 394)
Screenshot: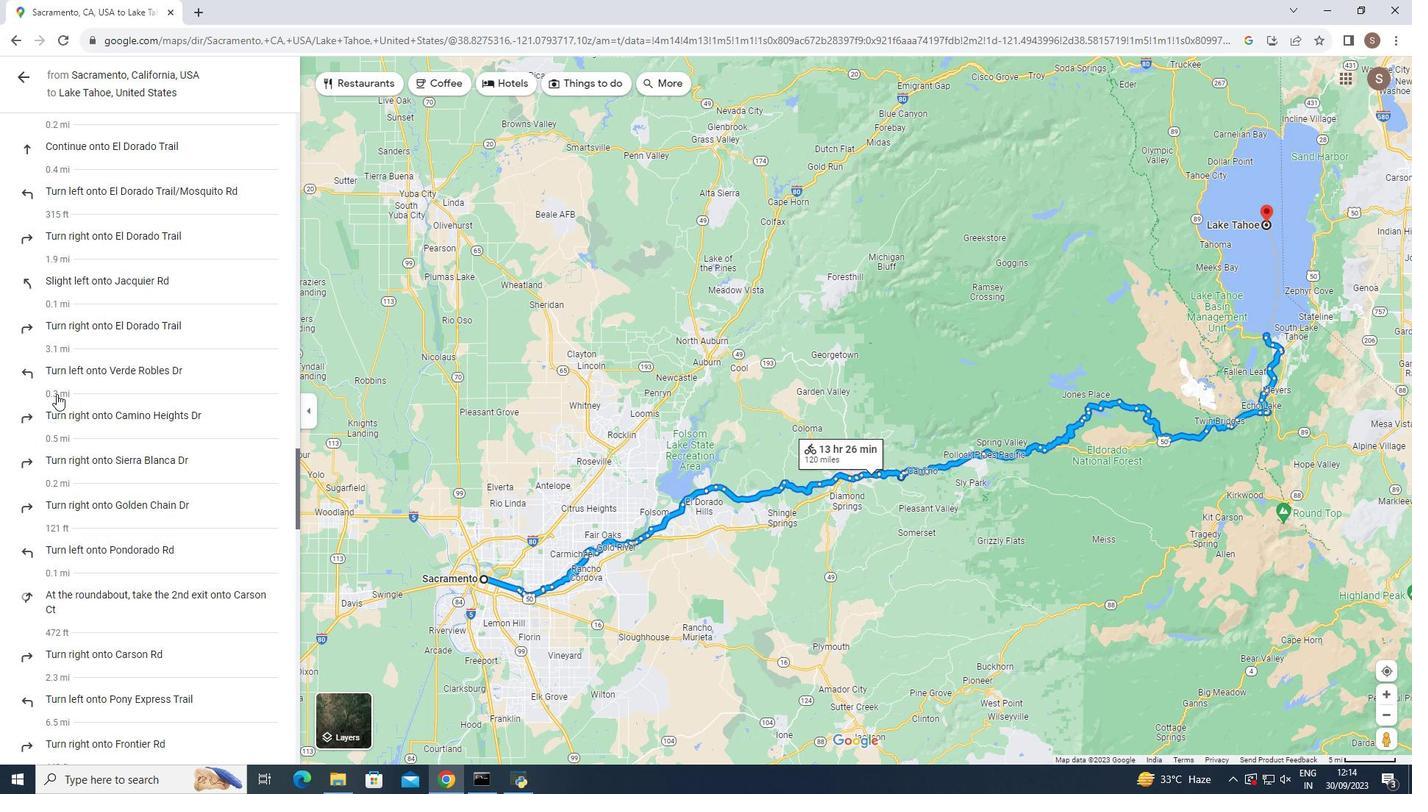 
Action: Mouse scrolled (56, 393) with delta (0, 0)
Screenshot: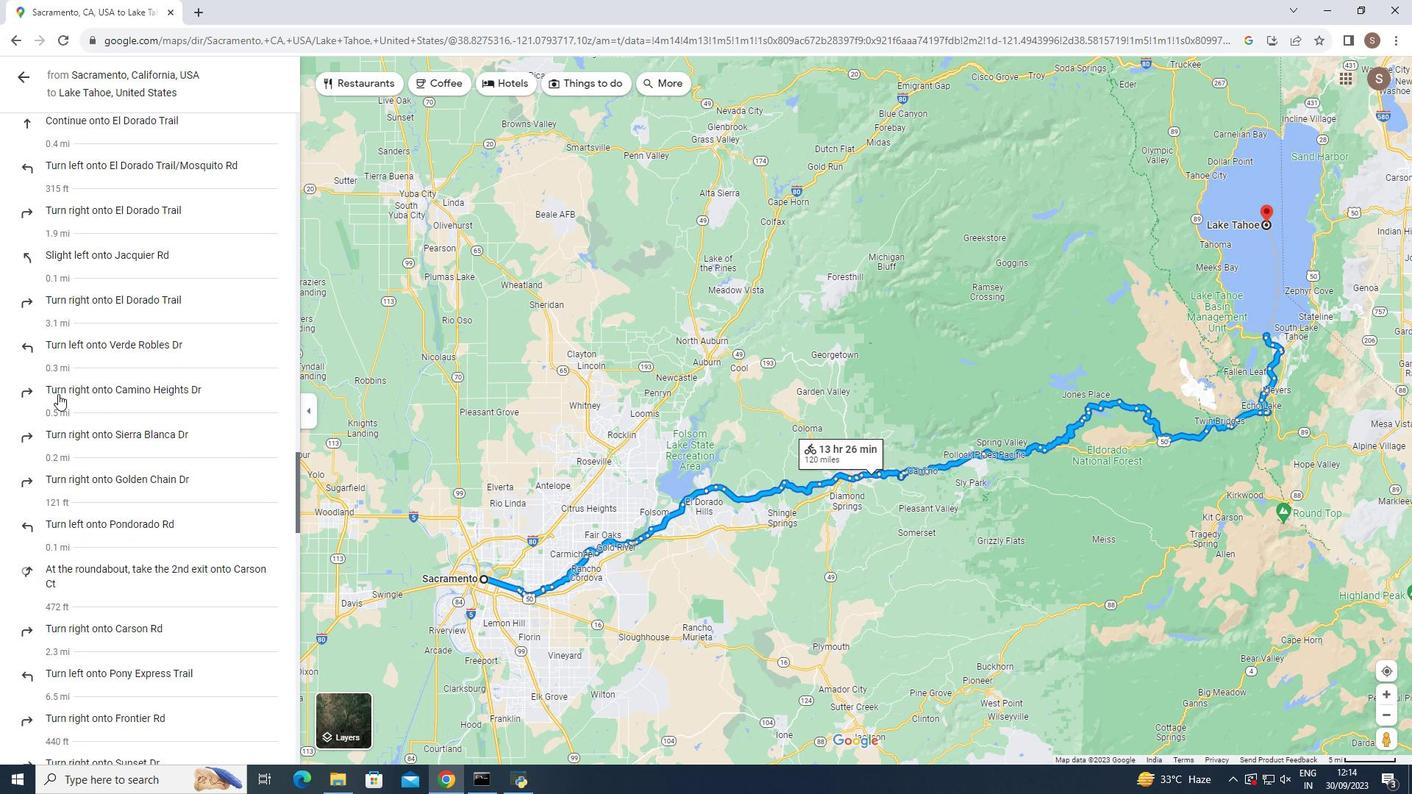 
Action: Mouse moved to (58, 394)
Screenshot: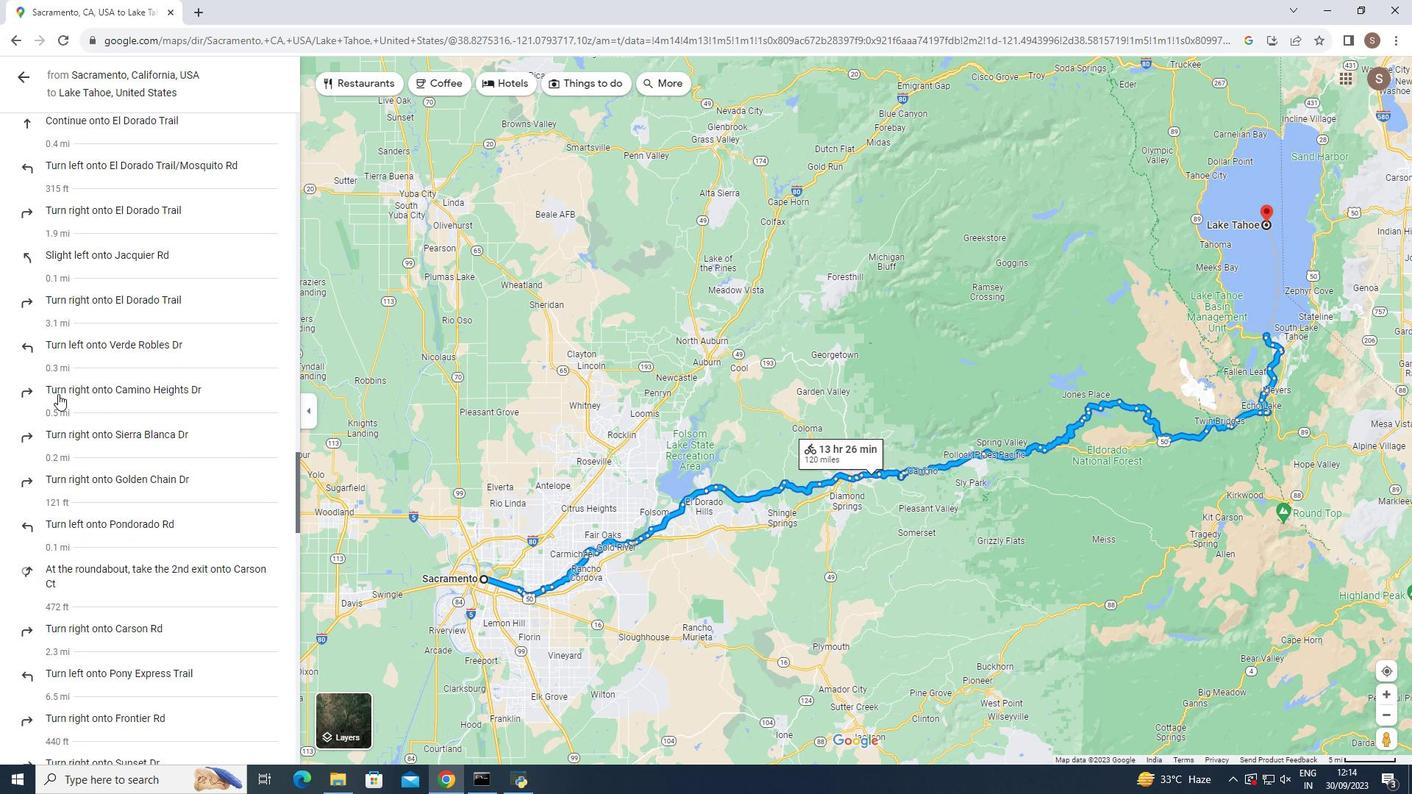 
Action: Mouse scrolled (58, 393) with delta (0, 0)
Screenshot: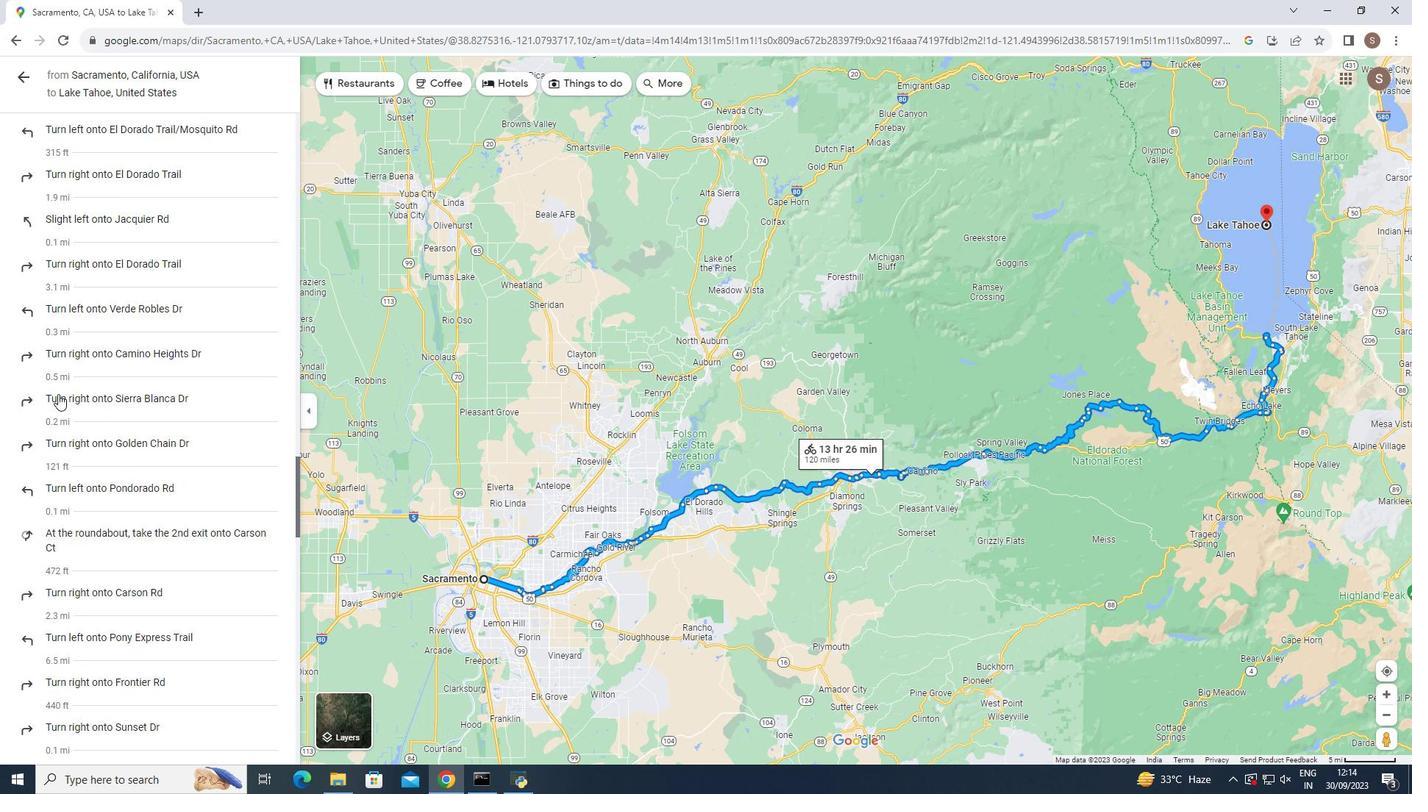 
Action: Mouse scrolled (58, 393) with delta (0, 0)
Screenshot: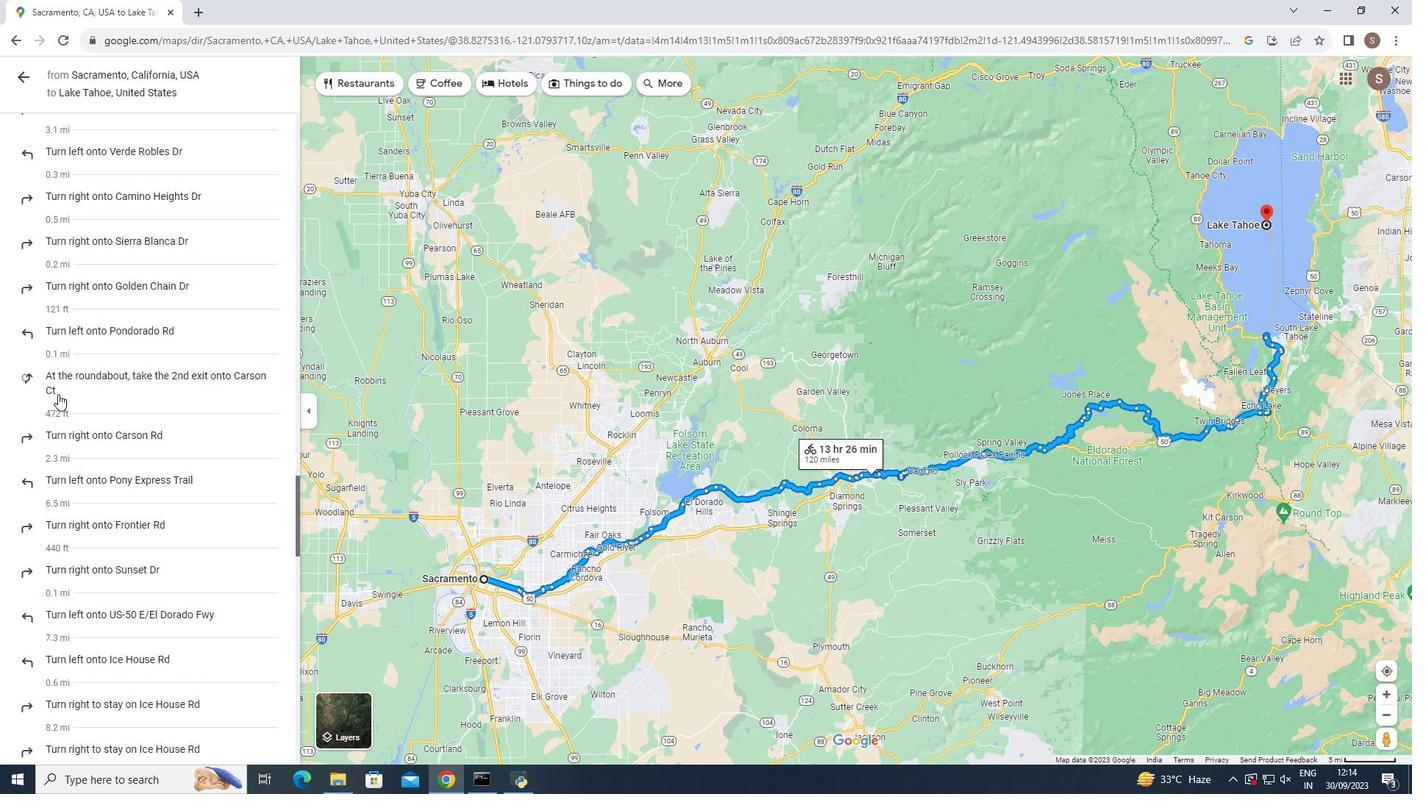 
Action: Mouse scrolled (58, 393) with delta (0, 0)
Screenshot: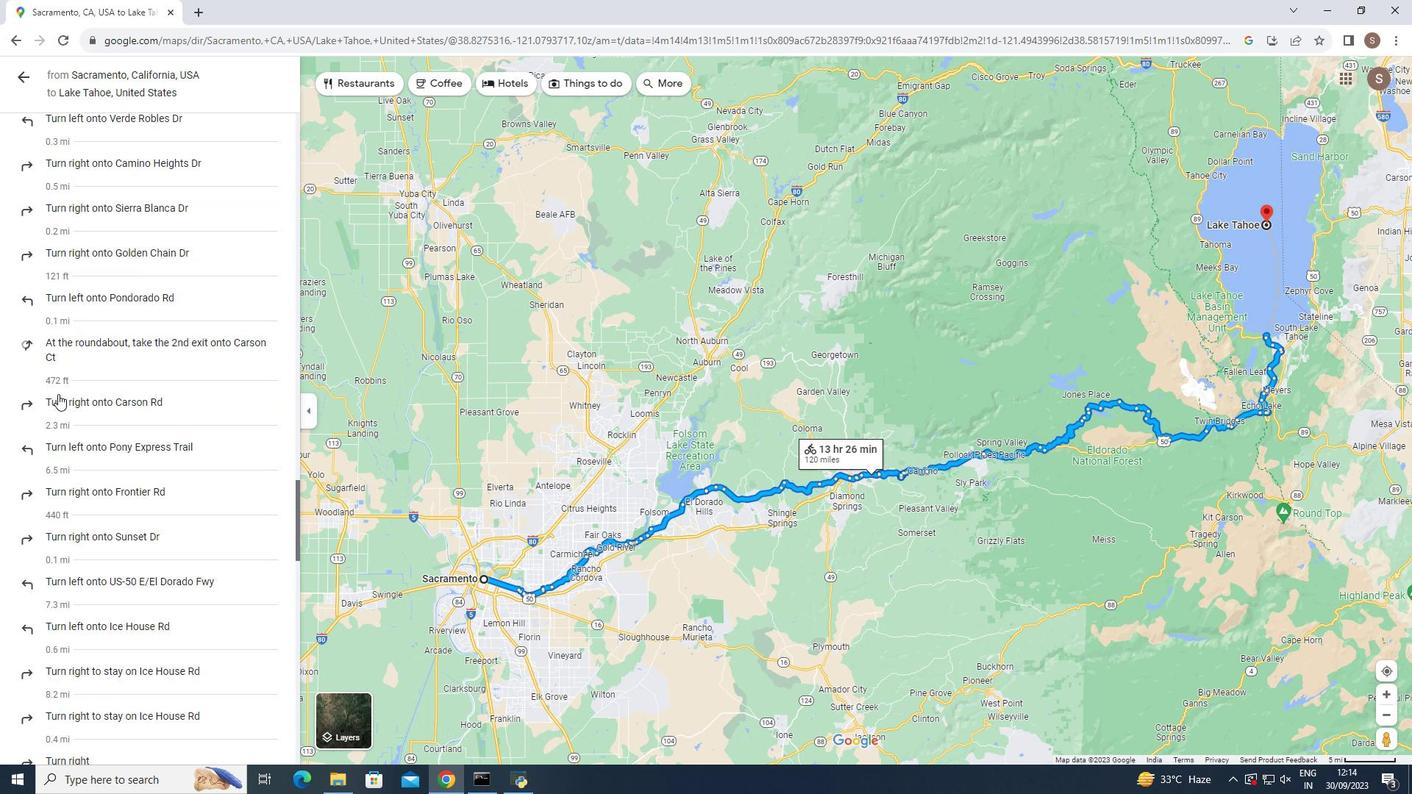 
Action: Mouse scrolled (58, 393) with delta (0, 0)
Screenshot: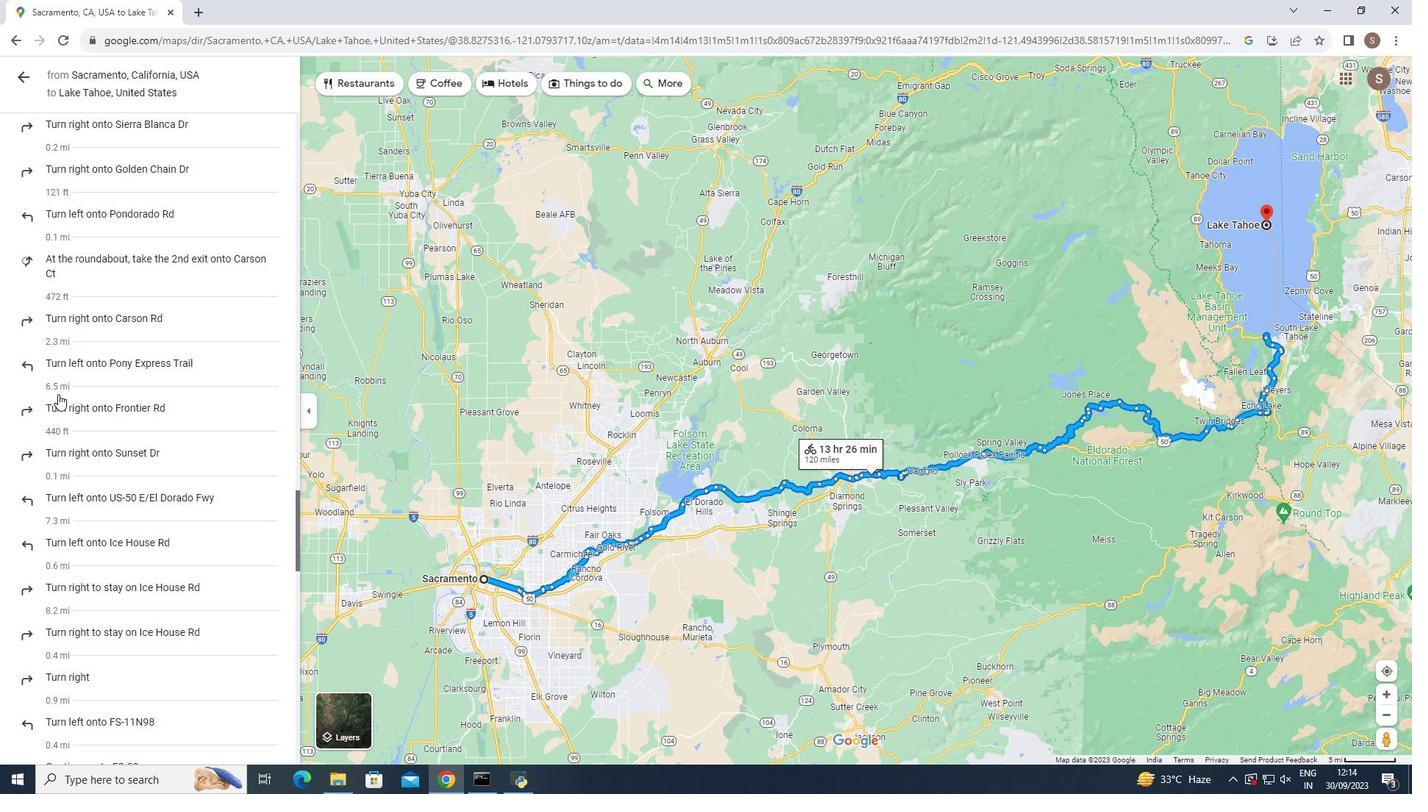 
Action: Mouse scrolled (58, 393) with delta (0, 0)
Screenshot: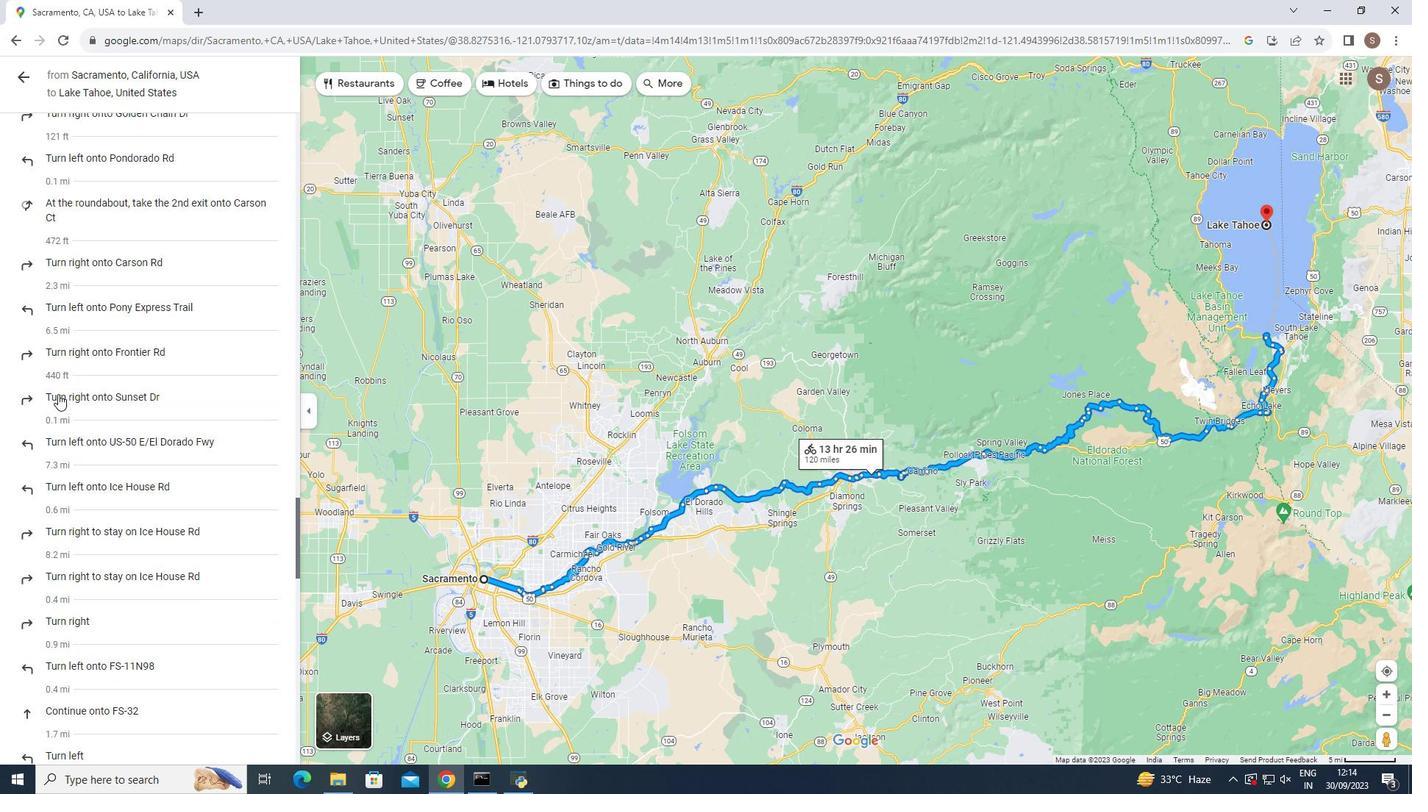 
Action: Mouse scrolled (58, 393) with delta (0, 0)
Screenshot: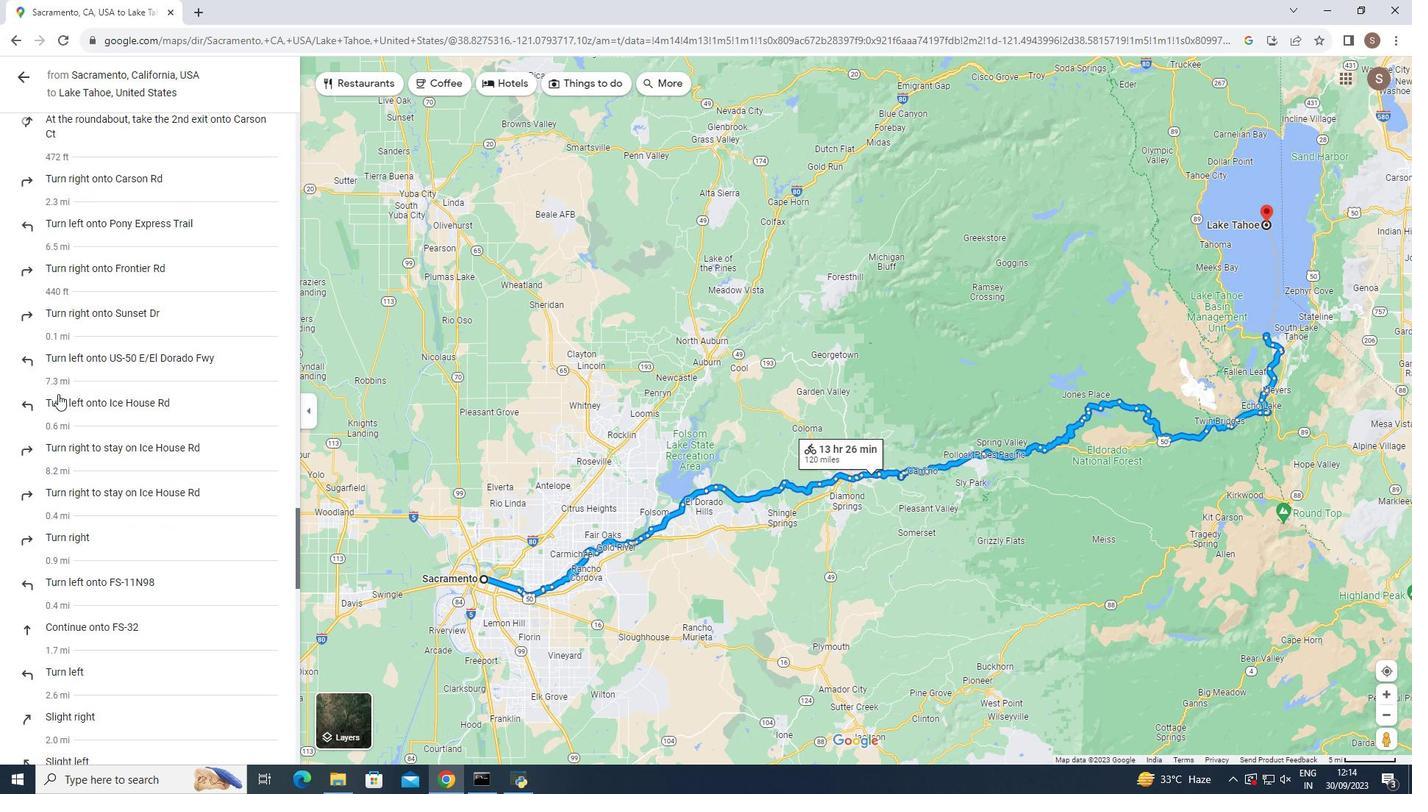
Action: Mouse scrolled (58, 393) with delta (0, 0)
Screenshot: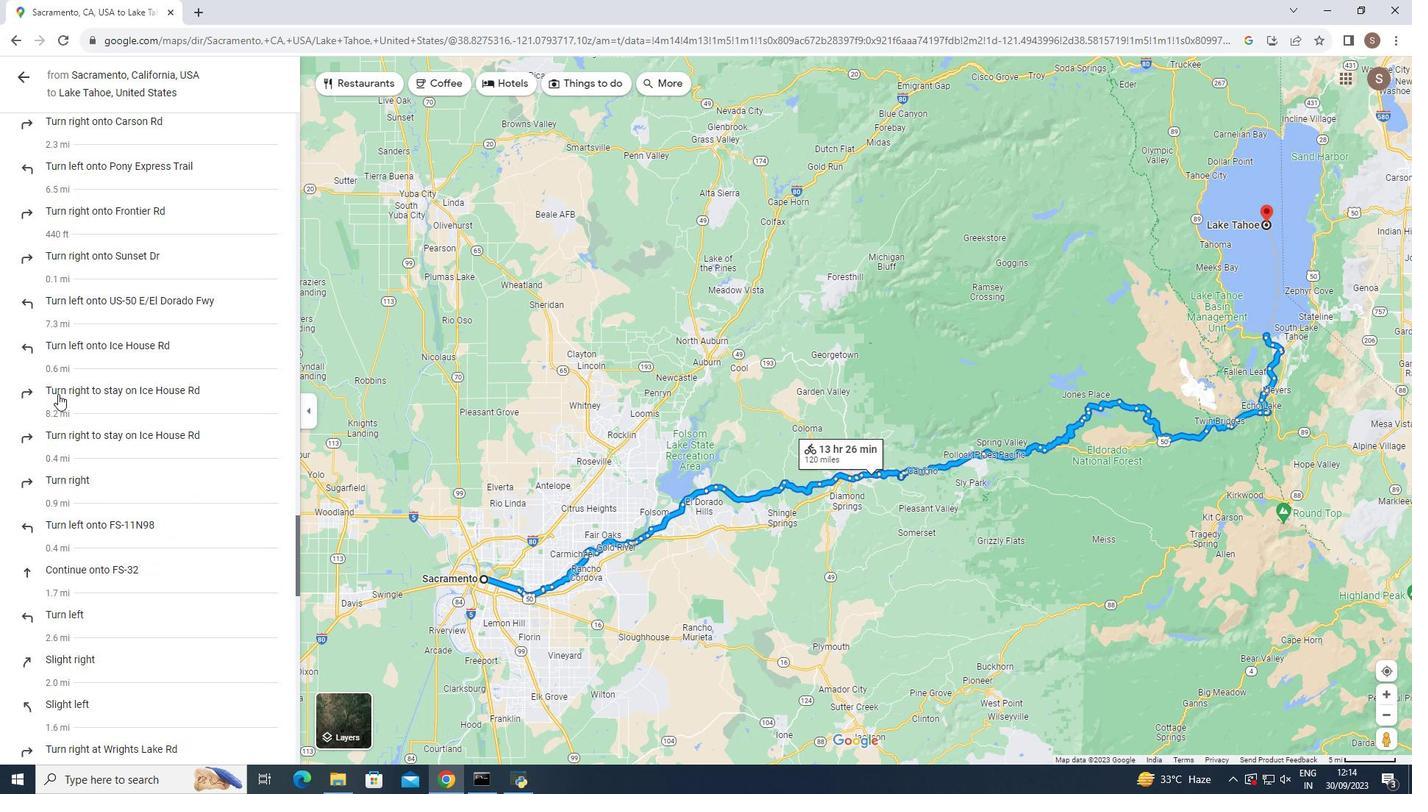 
Action: Mouse scrolled (58, 393) with delta (0, 0)
Screenshot: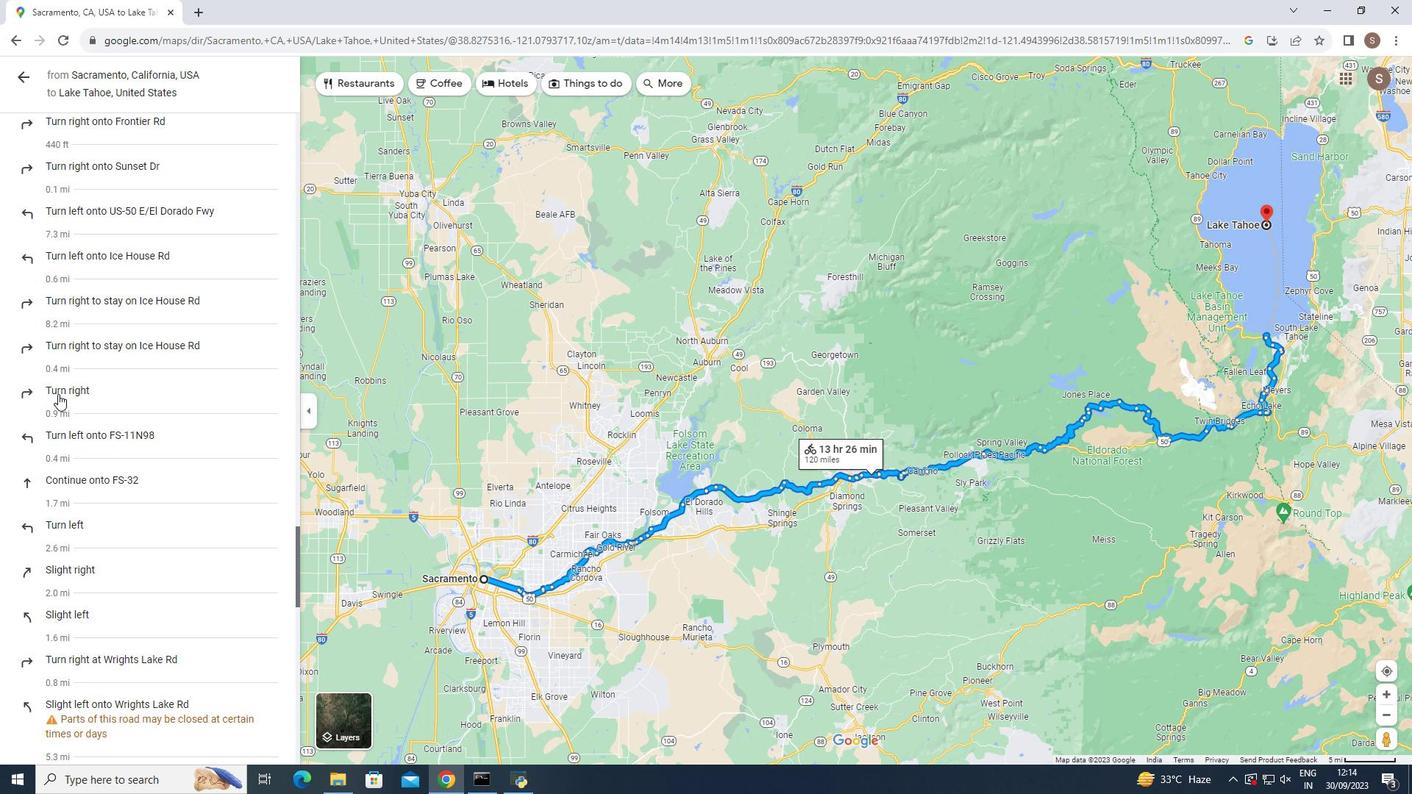 
Action: Mouse scrolled (58, 393) with delta (0, 0)
Screenshot: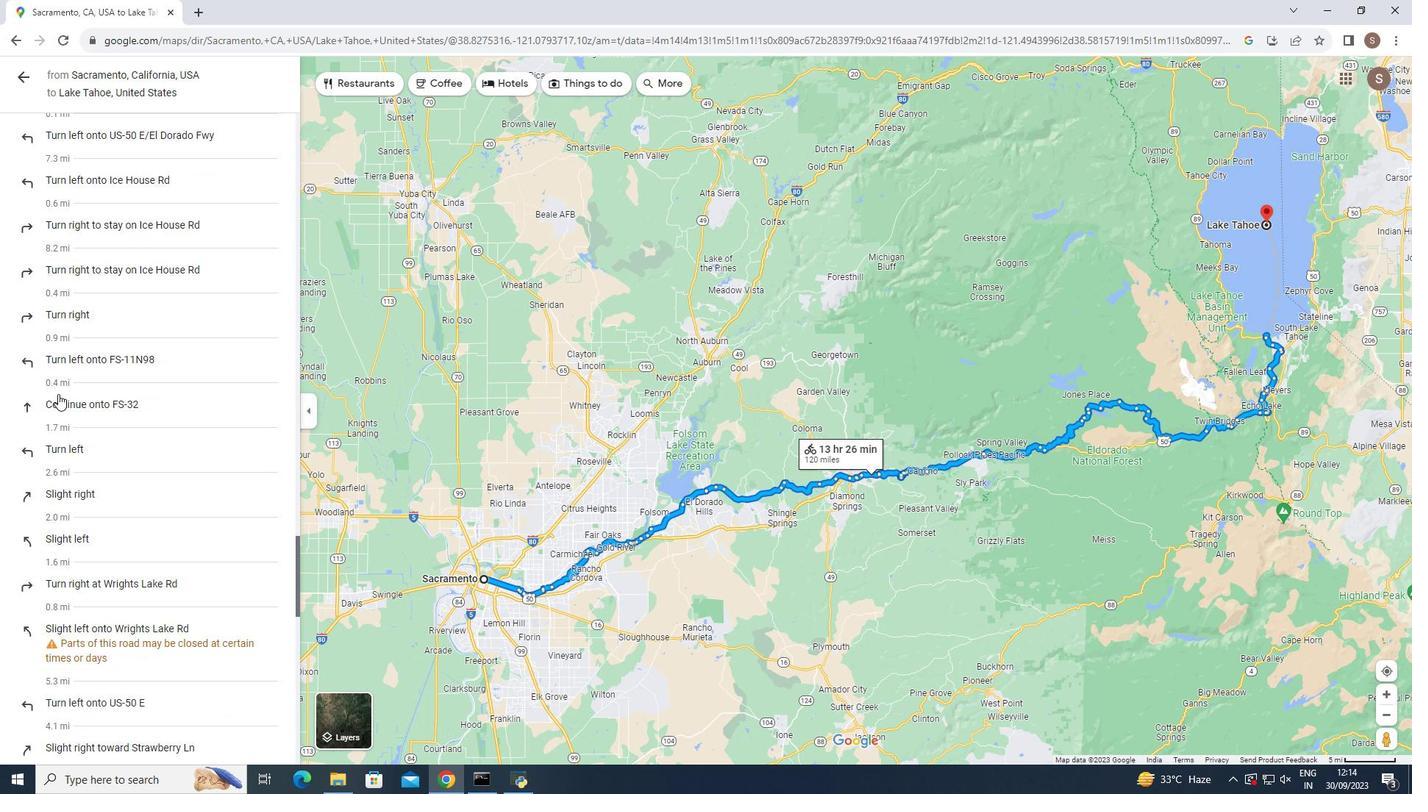 
Action: Mouse scrolled (58, 393) with delta (0, 0)
Screenshot: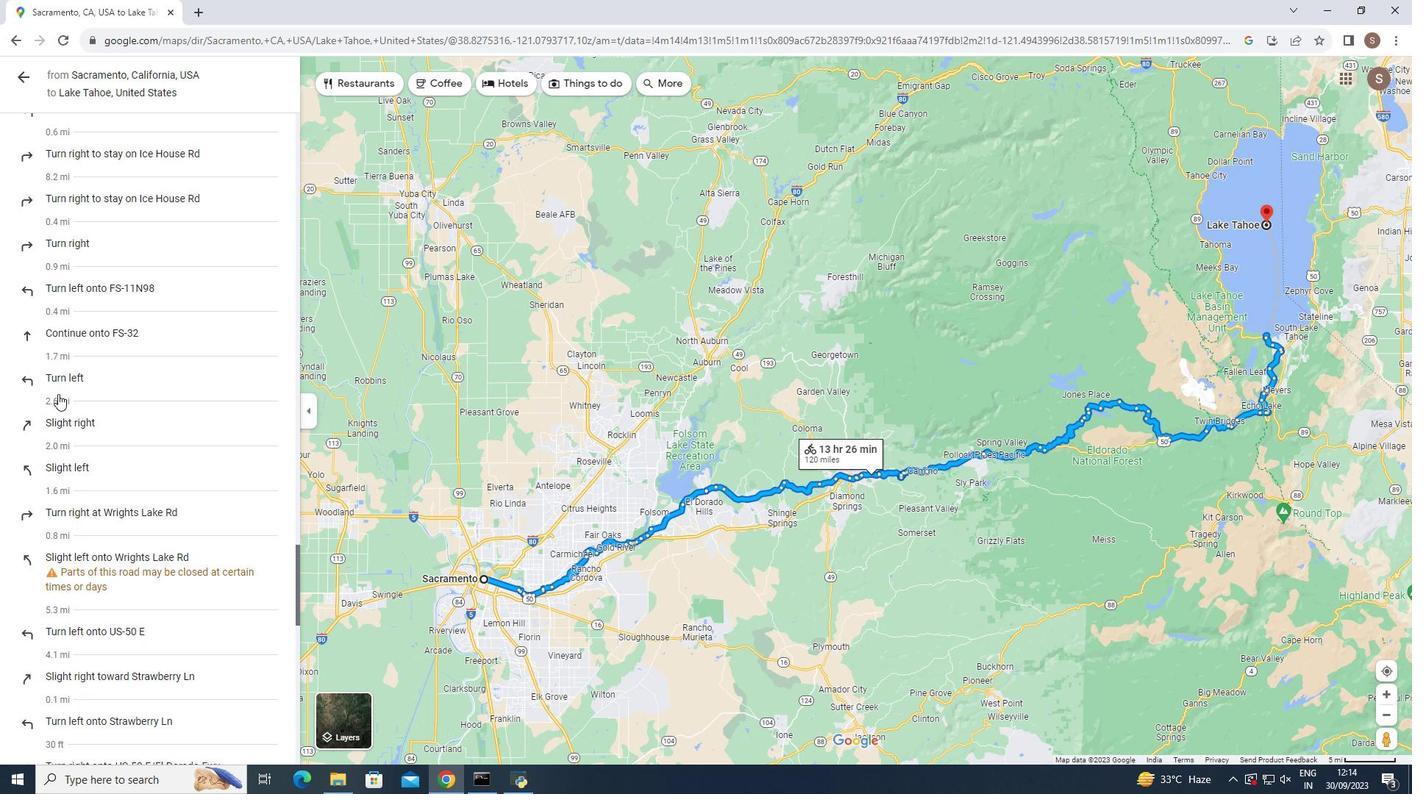 
Action: Mouse scrolled (58, 393) with delta (0, 0)
Screenshot: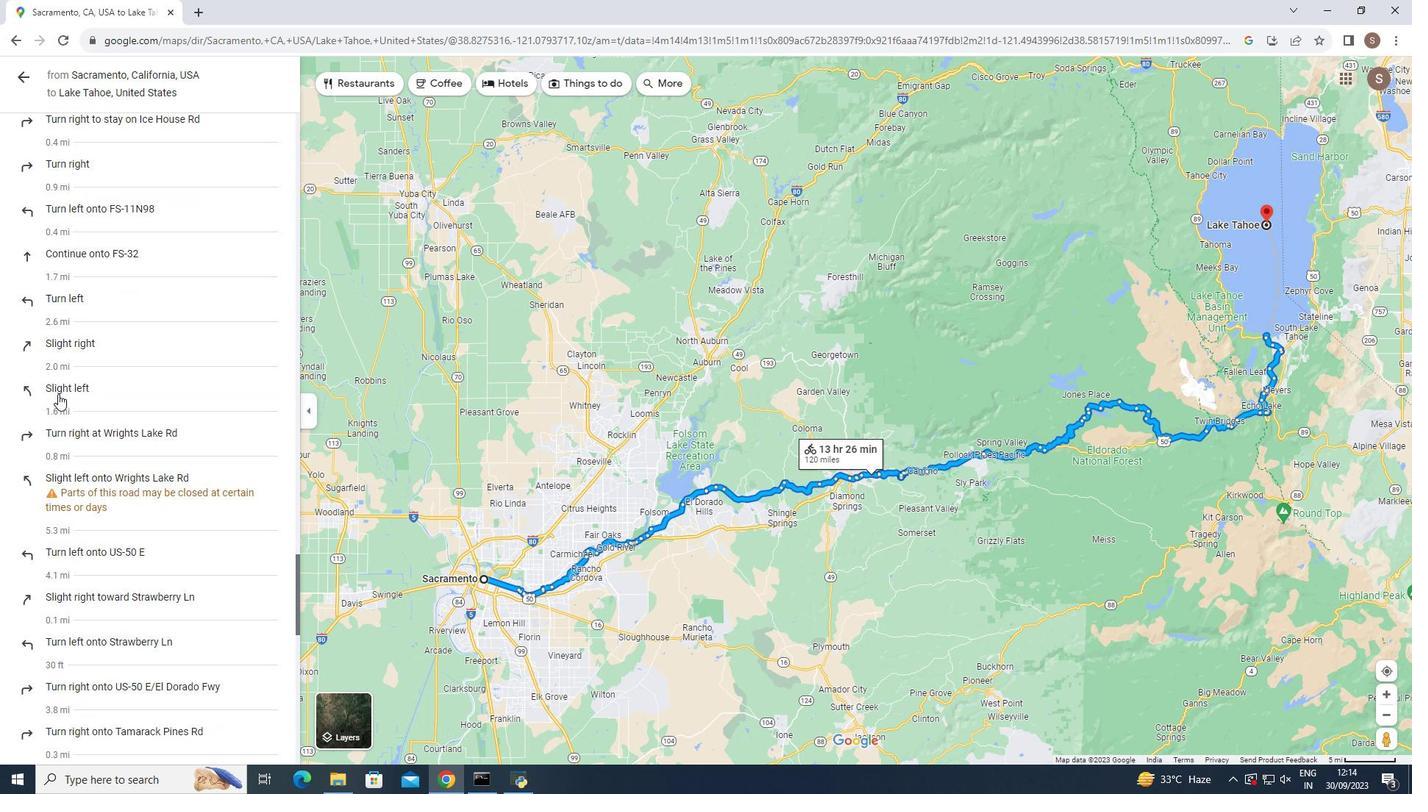
Action: Mouse scrolled (58, 393) with delta (0, 0)
Screenshot: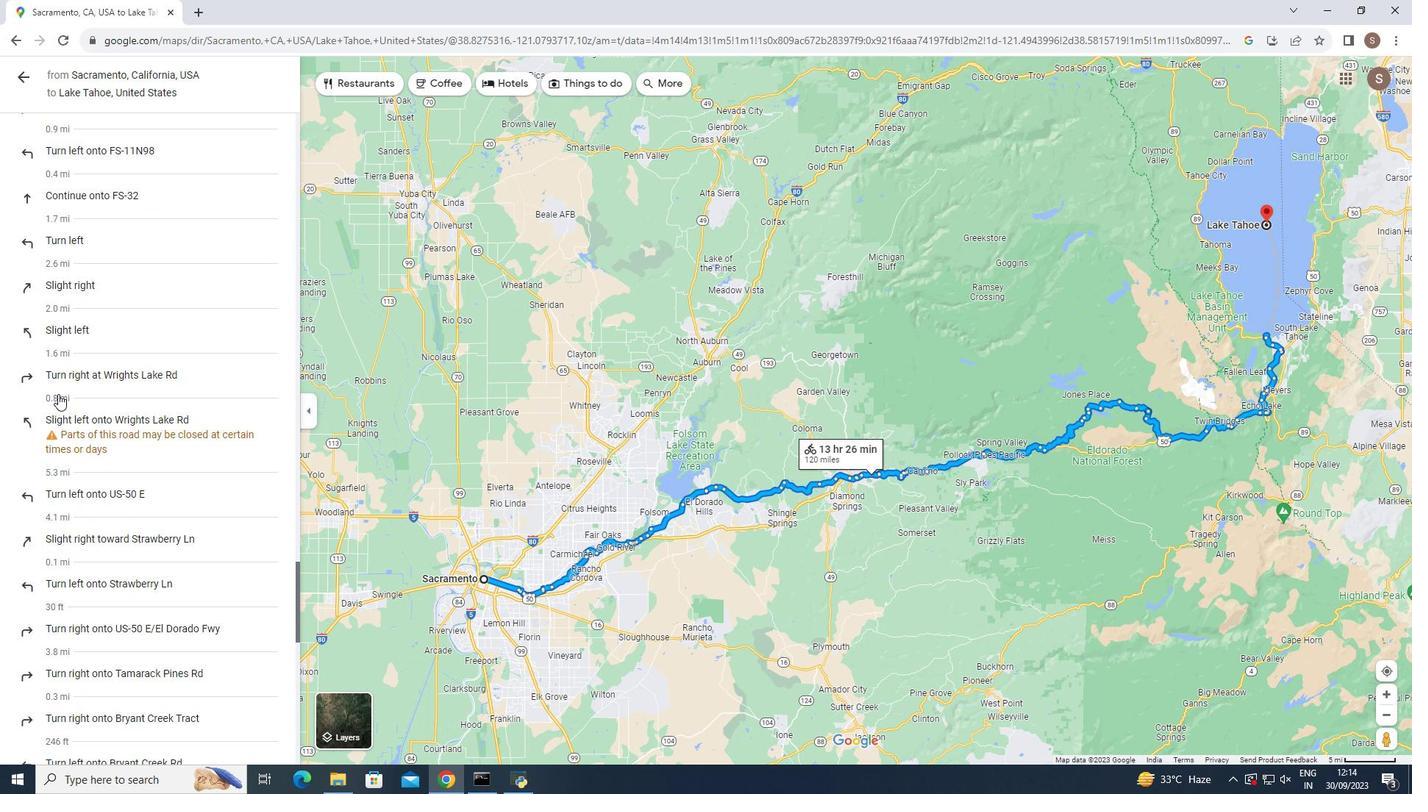 
Action: Mouse scrolled (58, 393) with delta (0, 0)
Screenshot: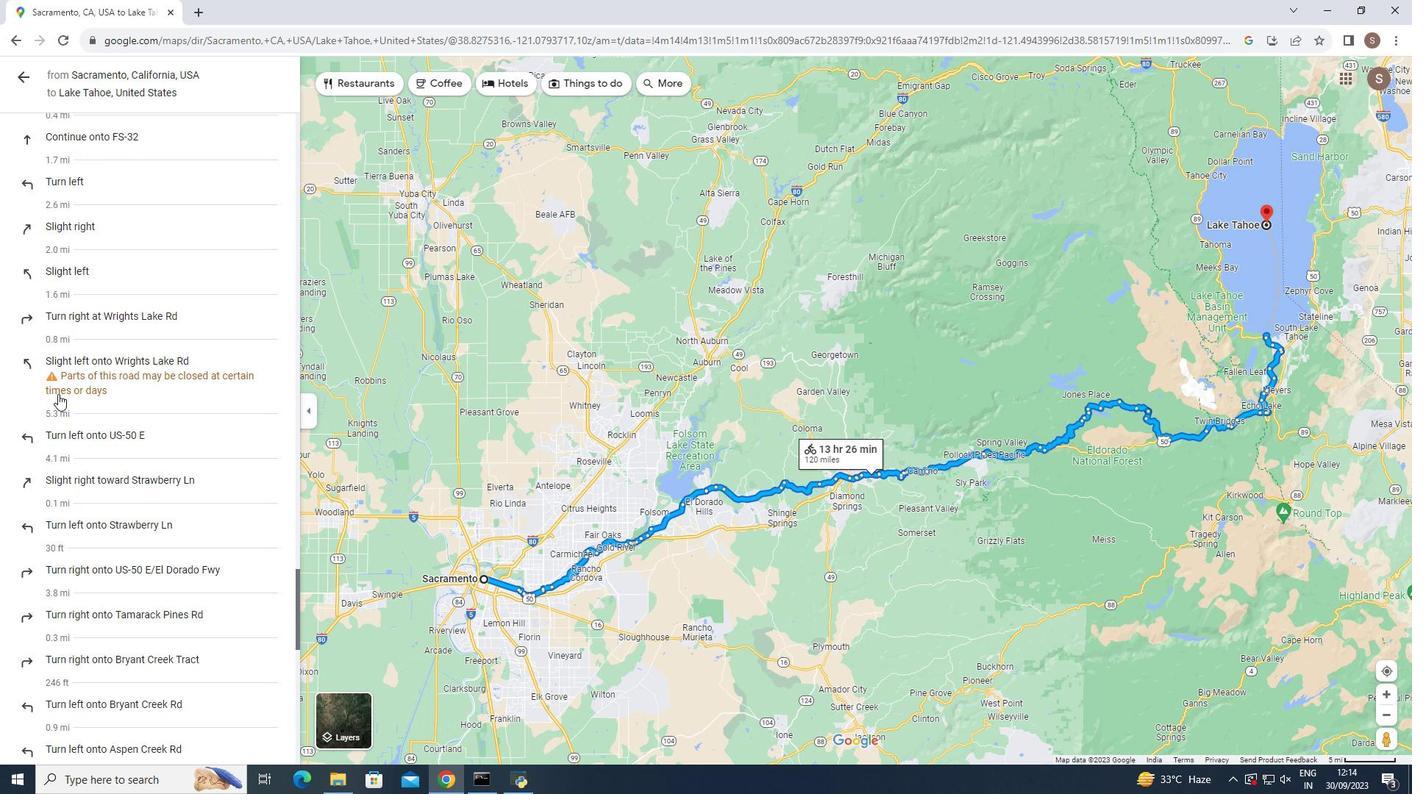 
Action: Mouse scrolled (58, 393) with delta (0, 0)
Screenshot: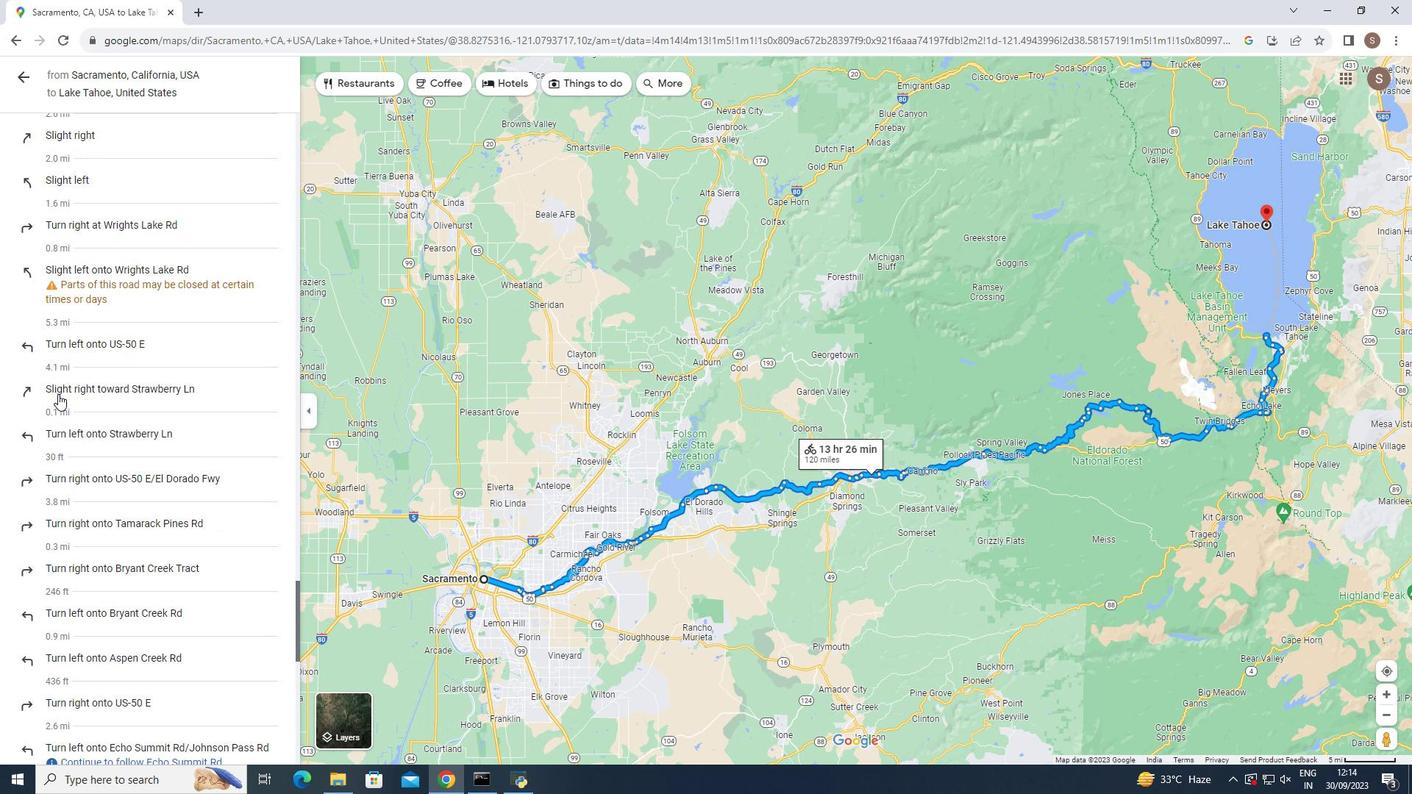 
Action: Mouse scrolled (58, 393) with delta (0, 0)
Screenshot: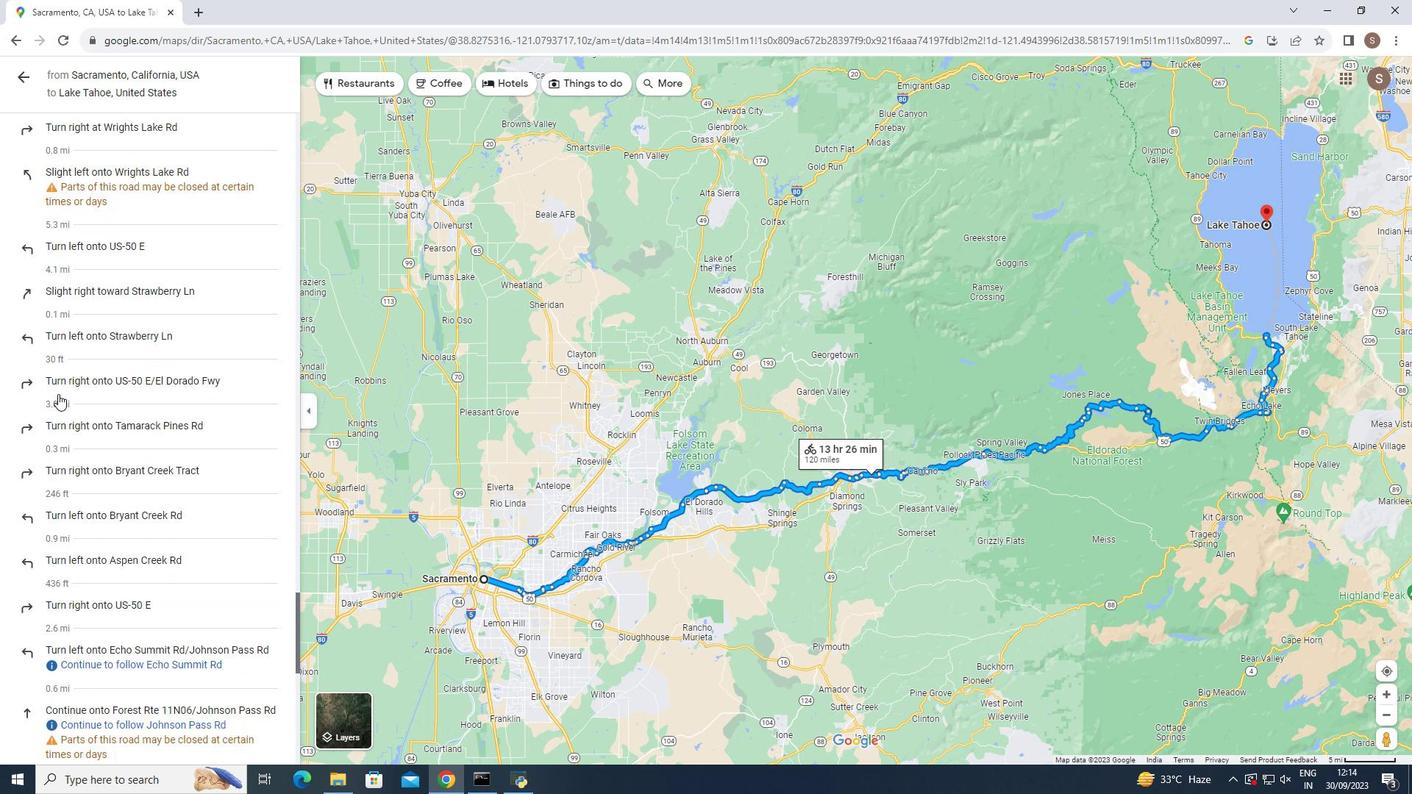 
Action: Mouse scrolled (58, 393) with delta (0, 0)
Screenshot: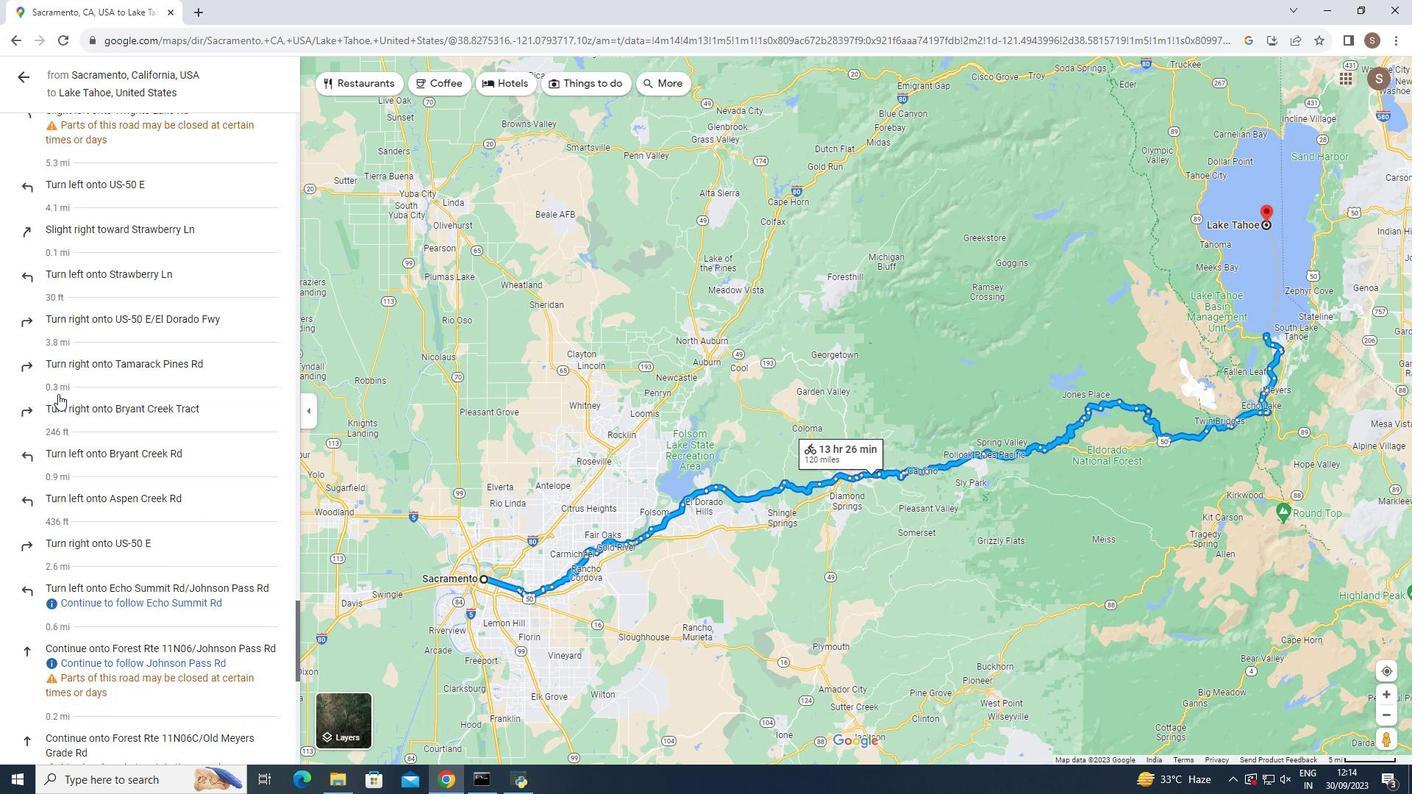 
Action: Mouse scrolled (58, 393) with delta (0, 0)
Screenshot: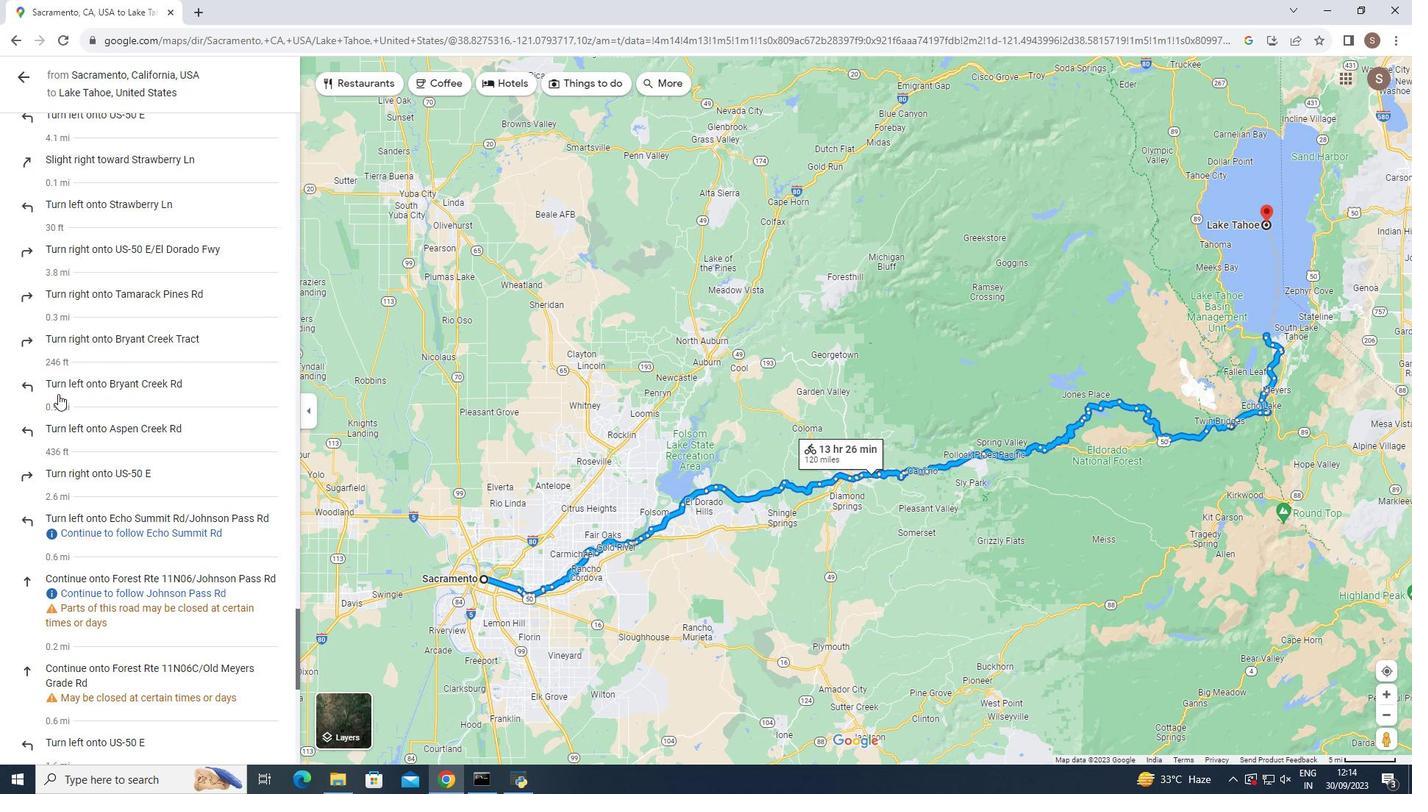 
Action: Mouse scrolled (58, 393) with delta (0, 0)
Screenshot: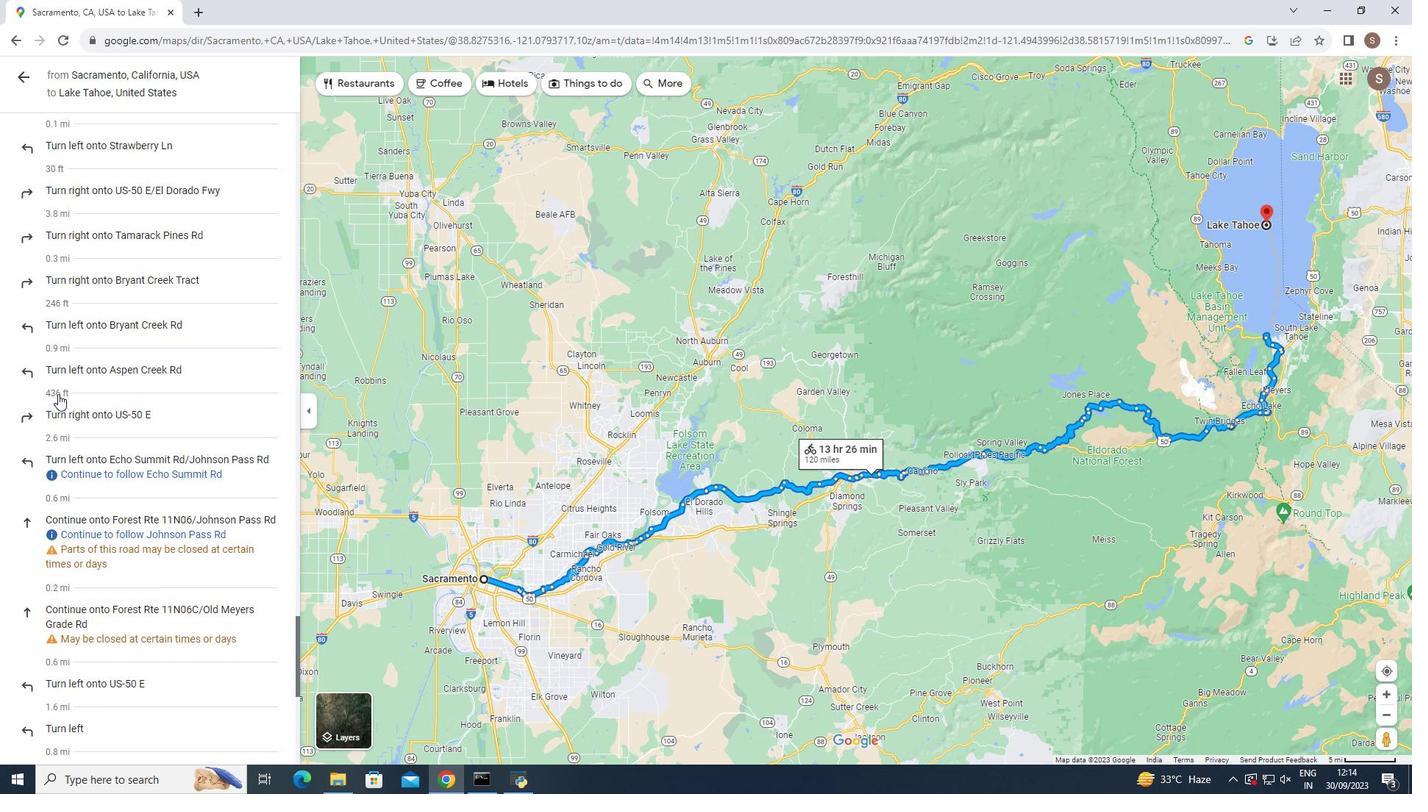 
Action: Mouse scrolled (58, 393) with delta (0, 0)
Screenshot: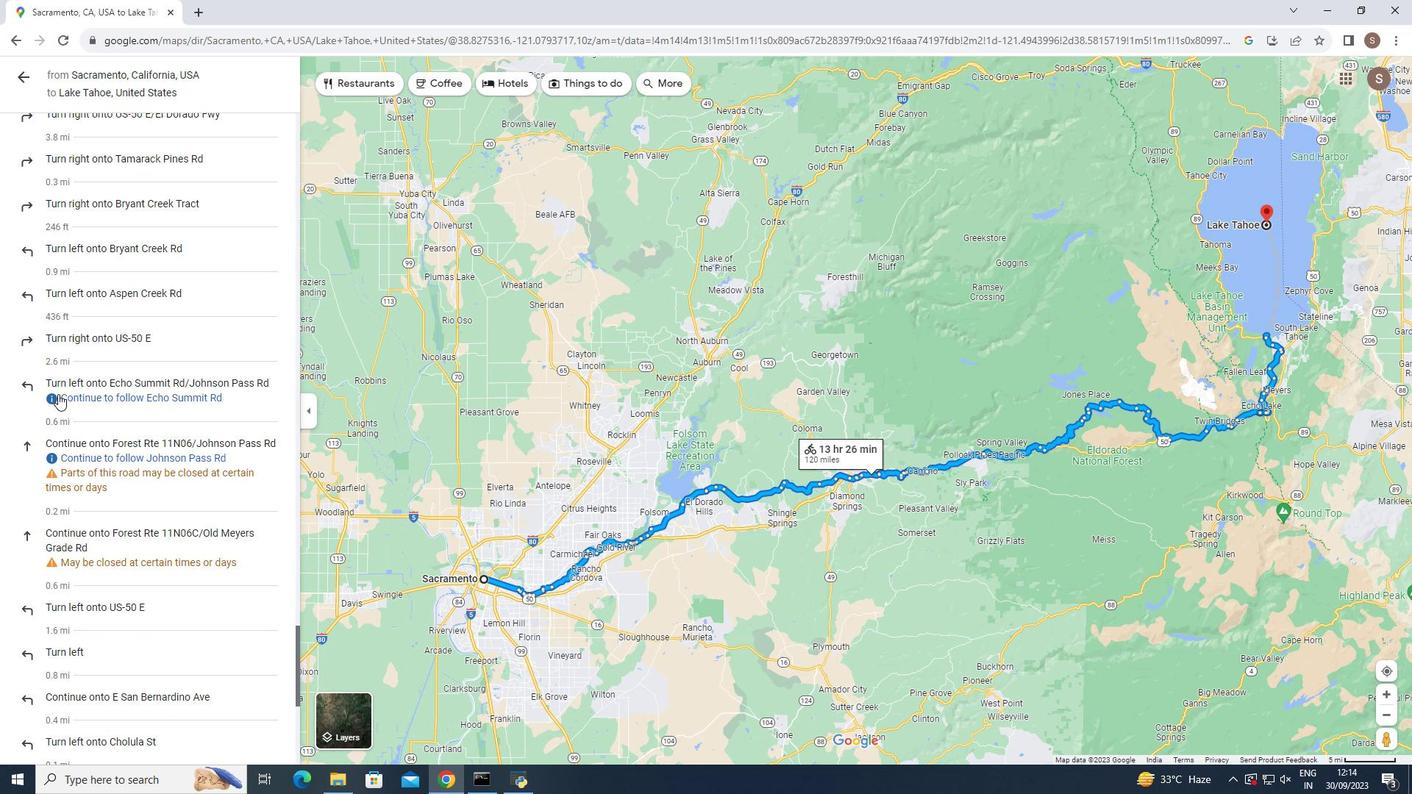 
Action: Mouse scrolled (58, 393) with delta (0, 0)
Screenshot: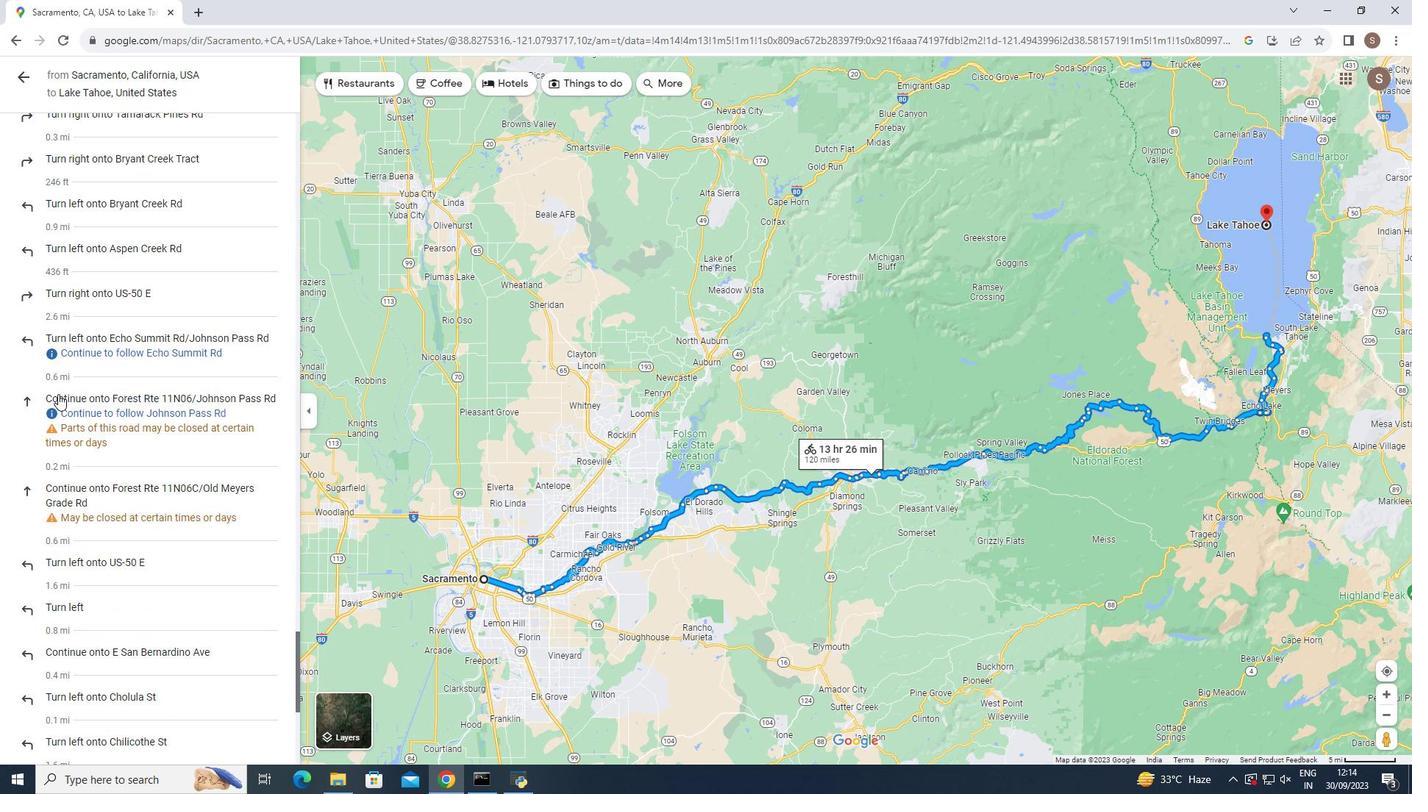 
Action: Mouse moved to (58, 394)
Screenshot: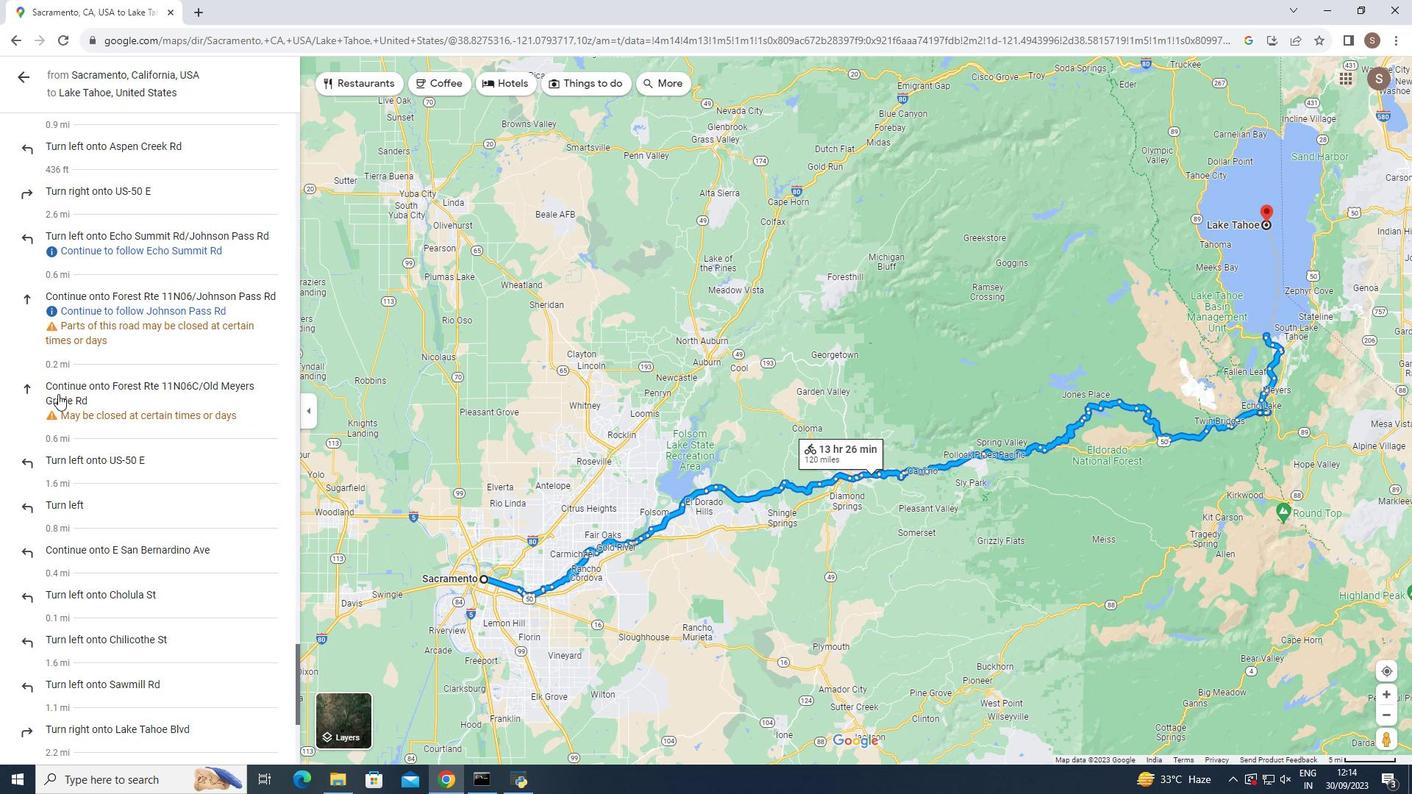 
Action: Mouse scrolled (58, 393) with delta (0, 0)
Screenshot: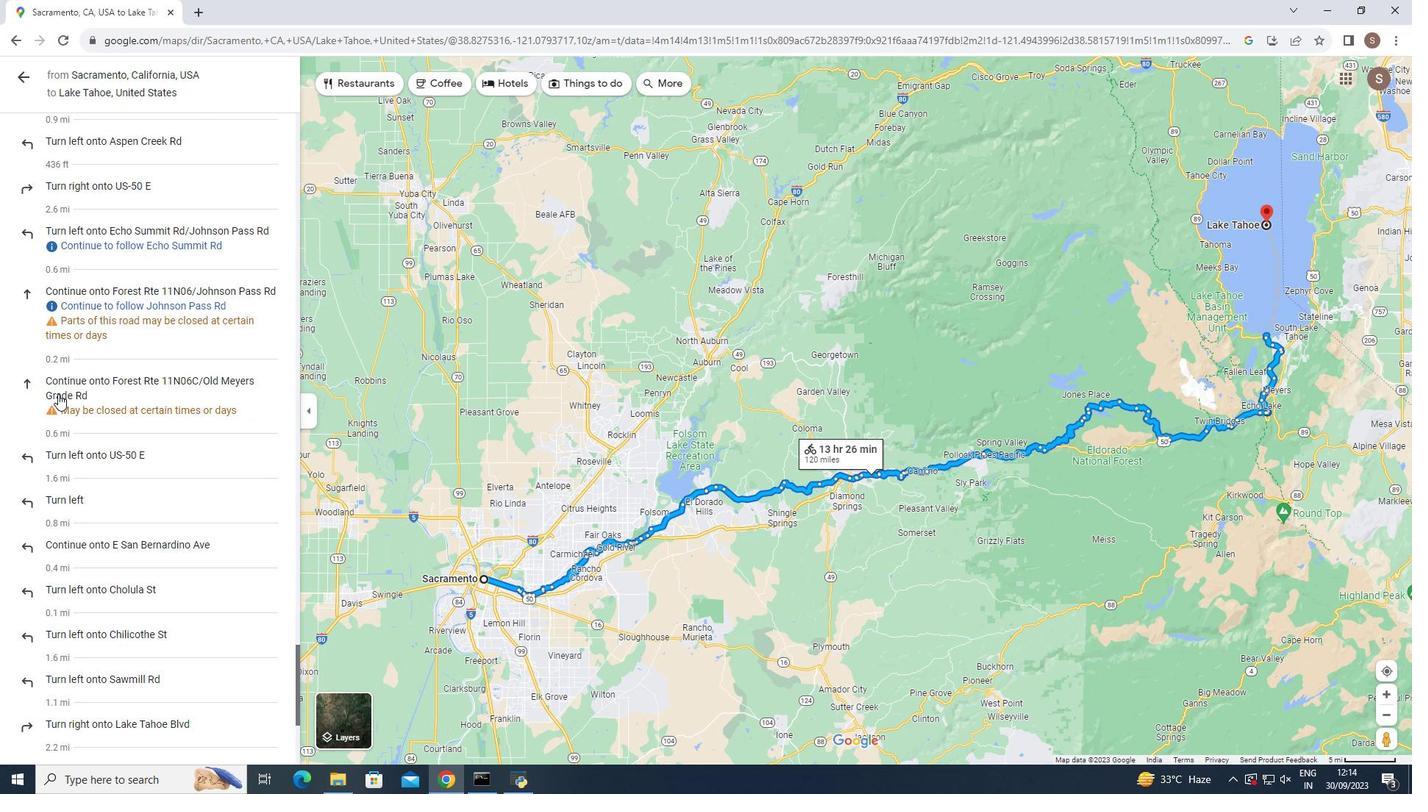 
Action: Mouse scrolled (58, 393) with delta (0, 0)
Screenshot: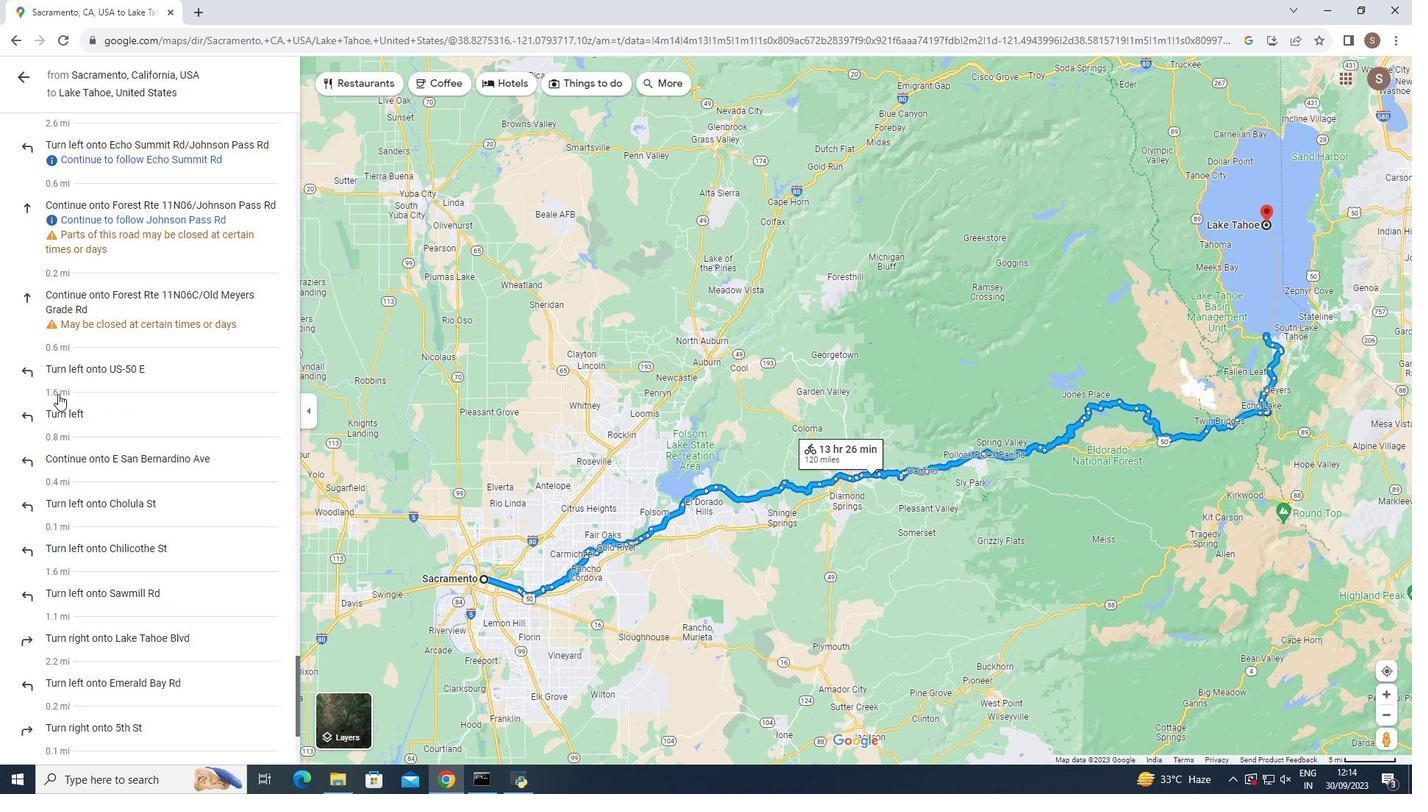 
Action: Mouse moved to (58, 393)
Screenshot: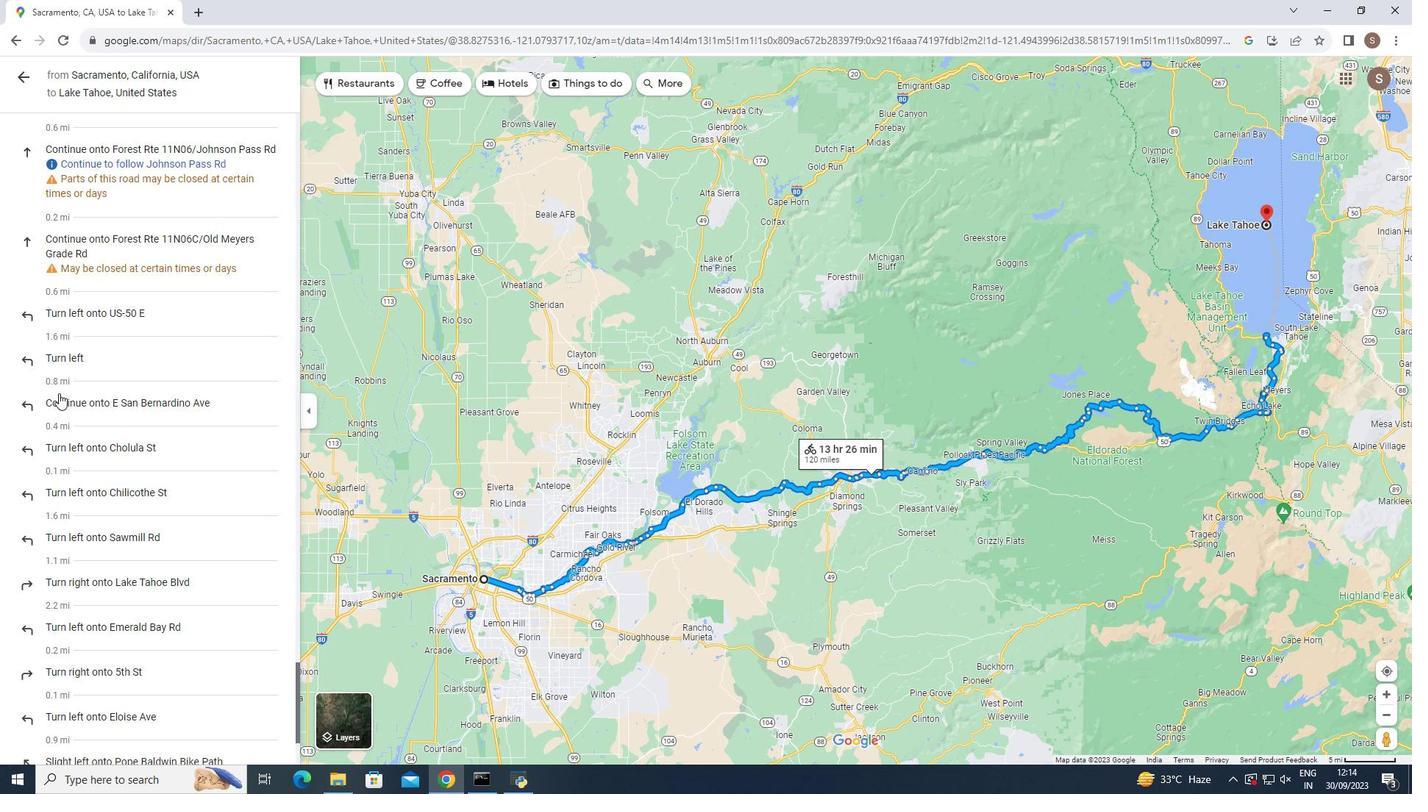 
Action: Mouse scrolled (58, 392) with delta (0, 0)
Screenshot: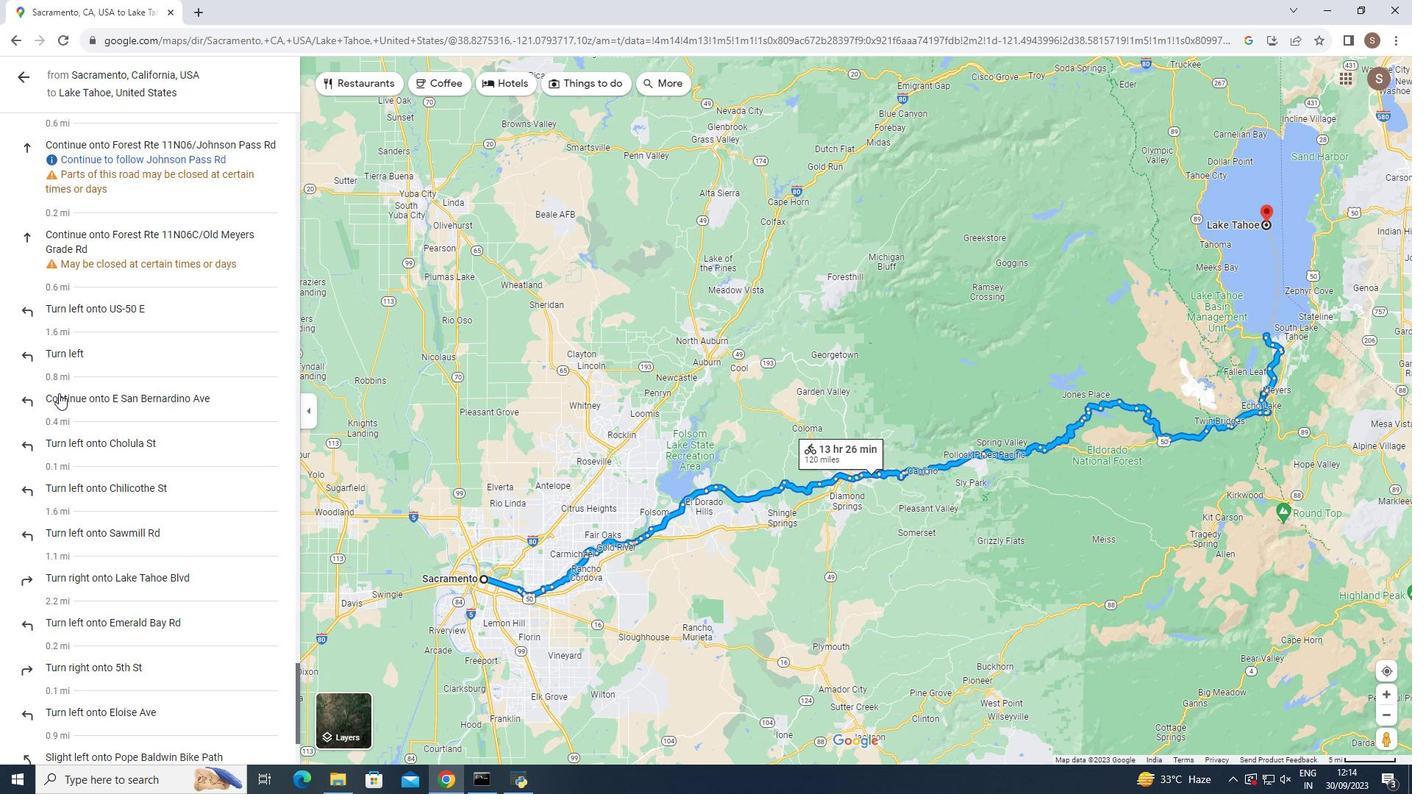 
Action: Mouse scrolled (58, 392) with delta (0, 0)
Screenshot: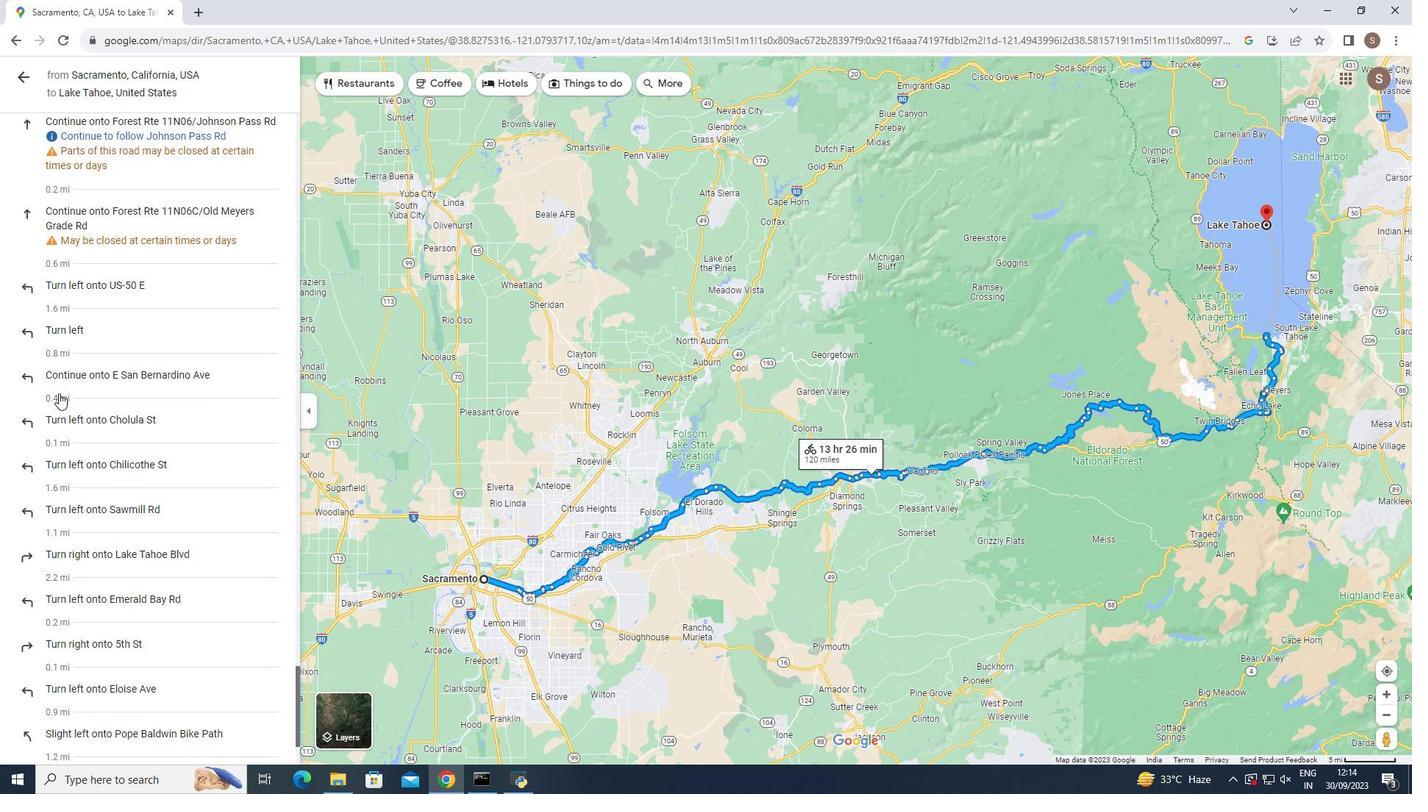 
Action: Mouse scrolled (58, 392) with delta (0, 0)
Screenshot: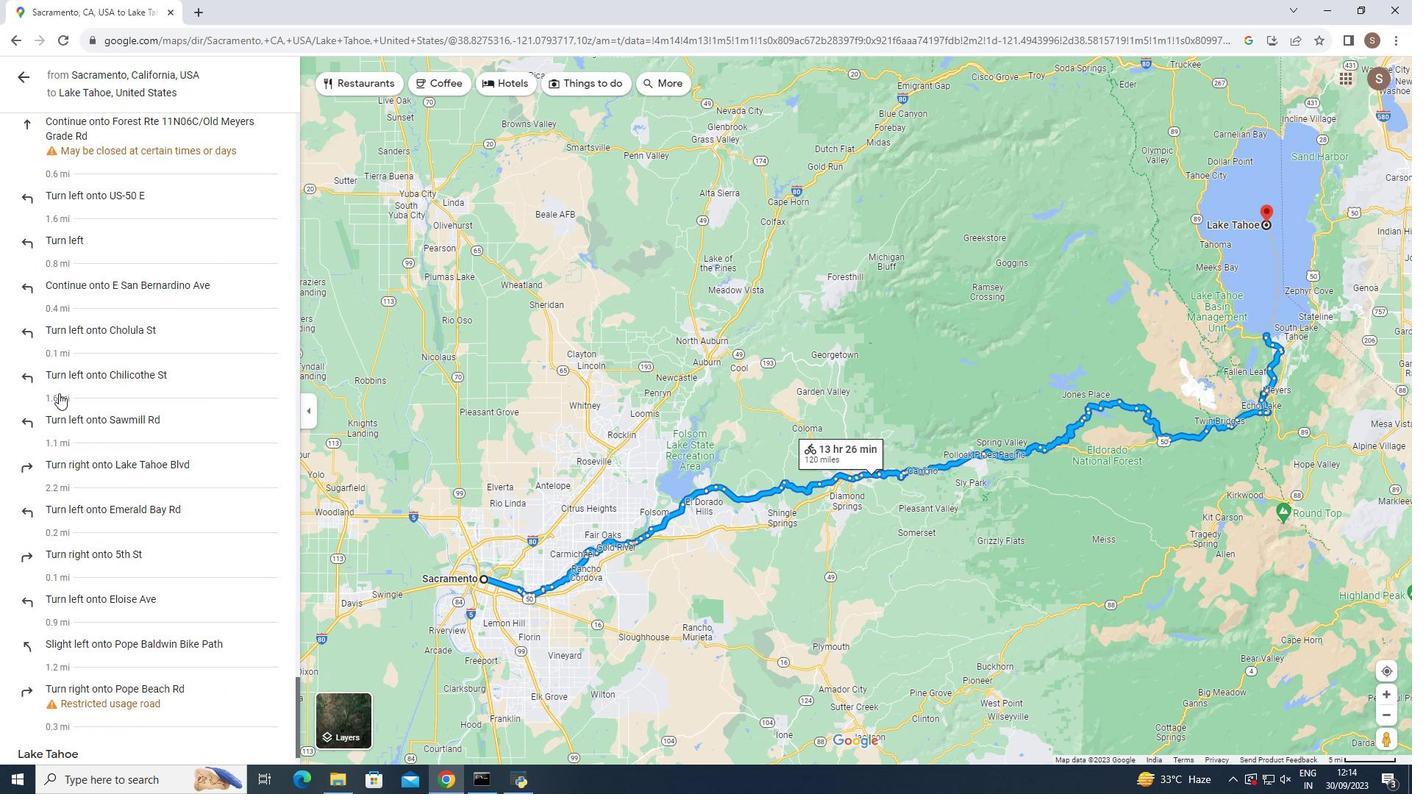 
Action: Mouse scrolled (58, 392) with delta (0, 0)
Screenshot: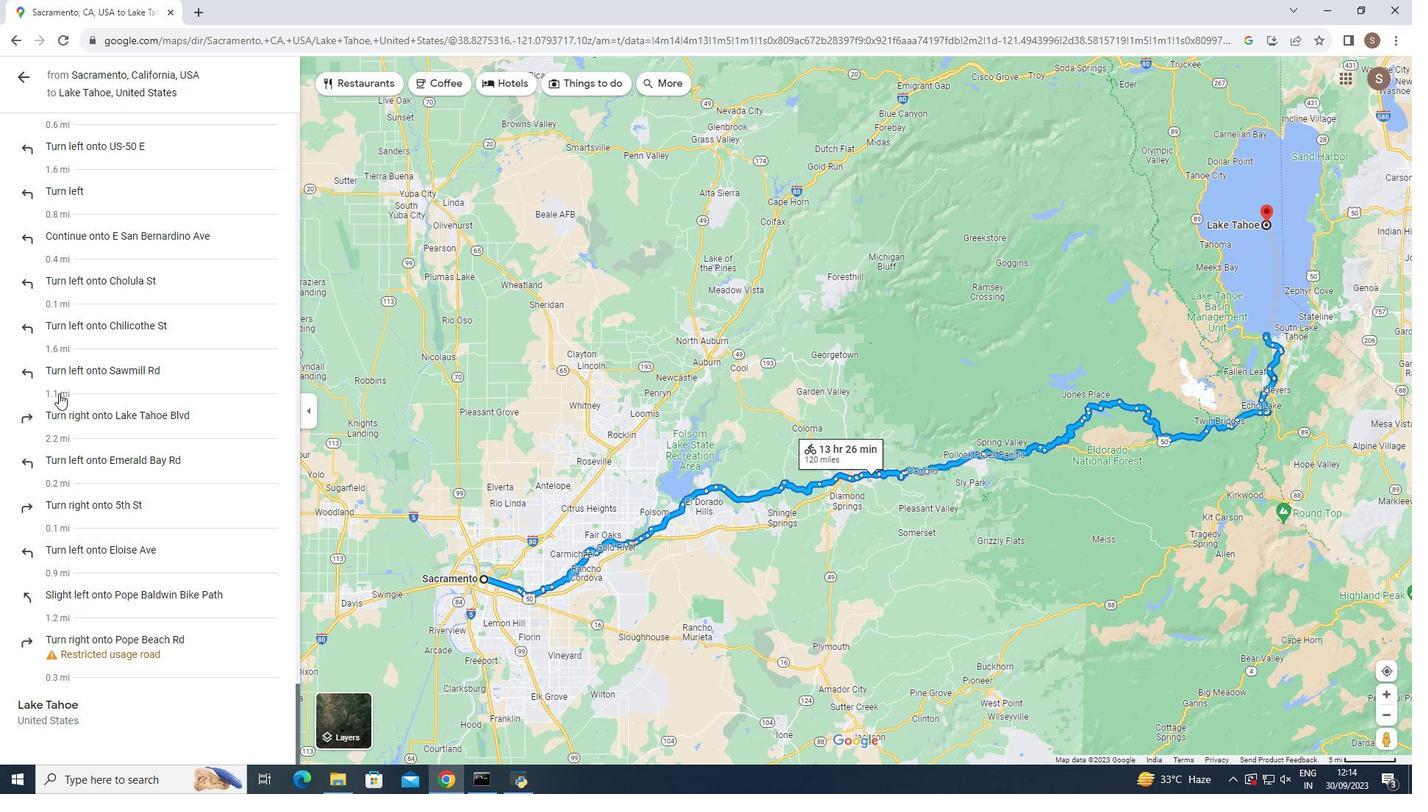 
Action: Mouse scrolled (58, 392) with delta (0, 0)
Screenshot: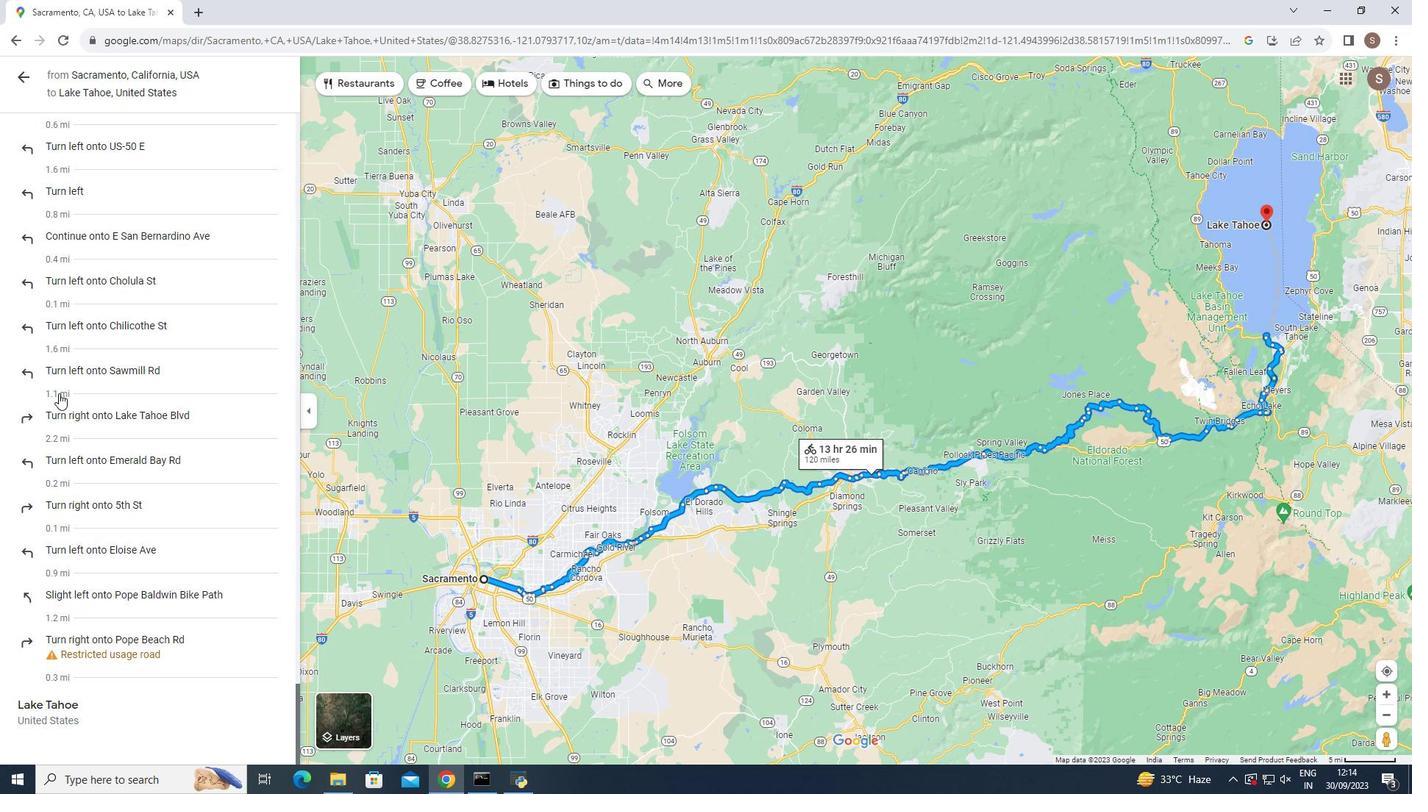 
Action: Mouse scrolled (58, 394) with delta (0, 0)
Screenshot: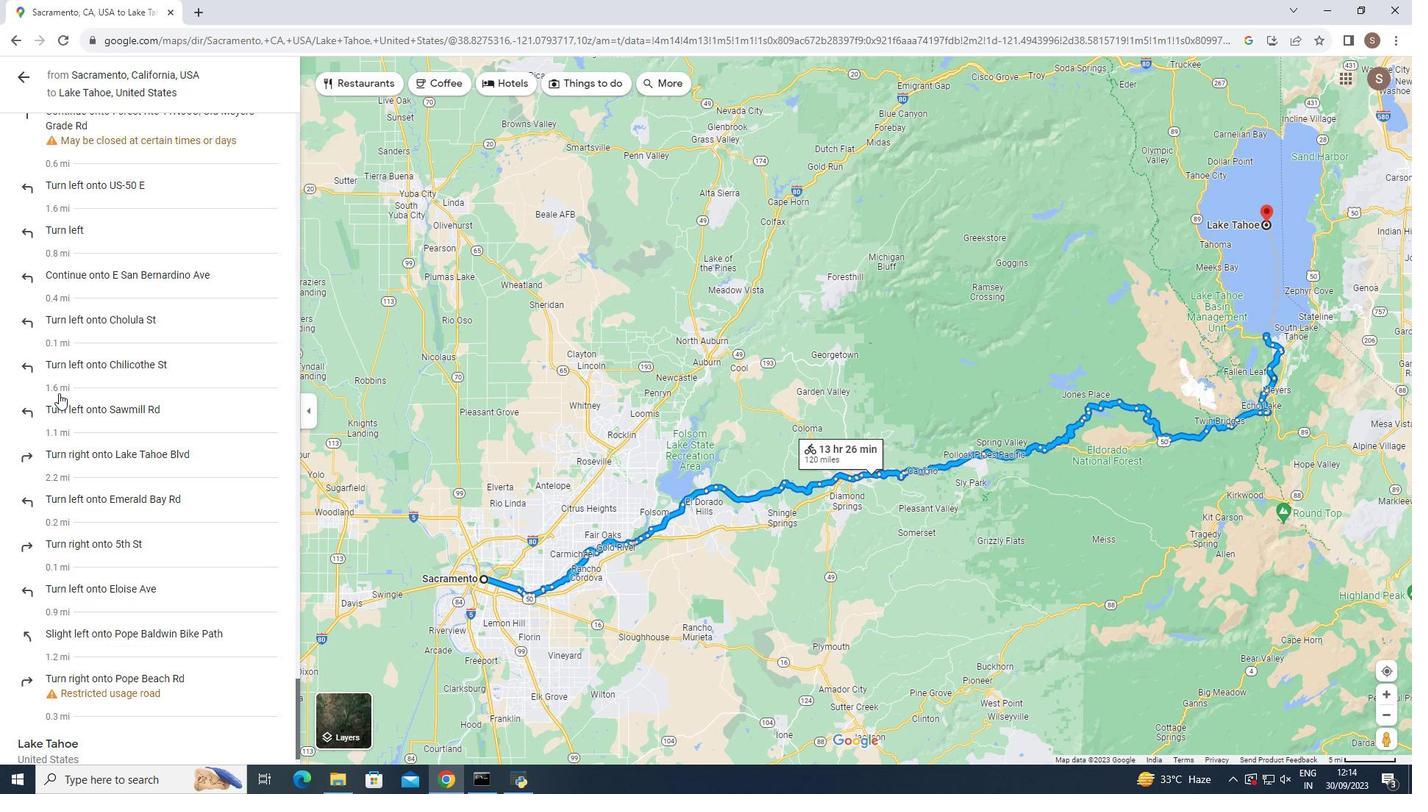 
Action: Mouse scrolled (58, 394) with delta (0, 0)
Screenshot: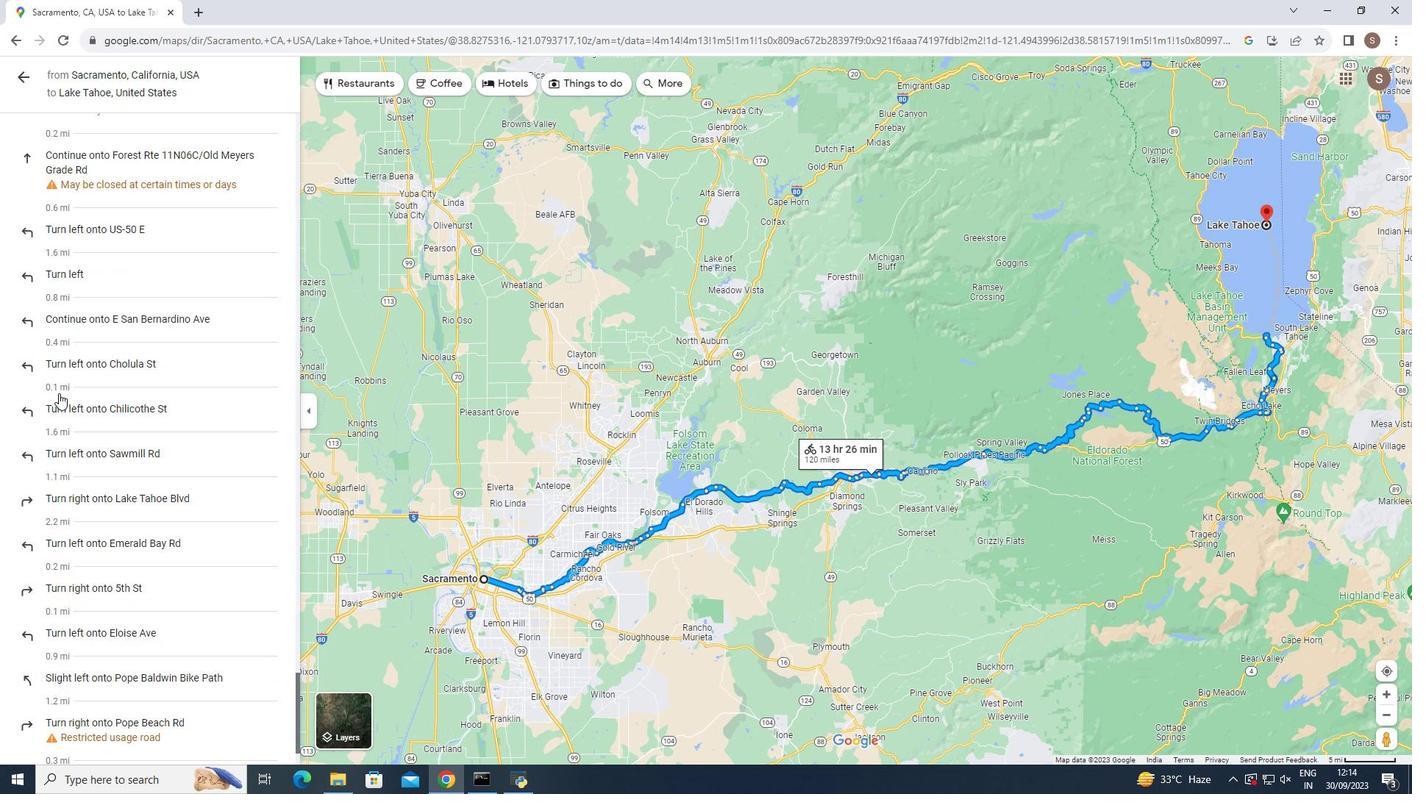 
Action: Mouse scrolled (58, 394) with delta (0, 0)
Screenshot: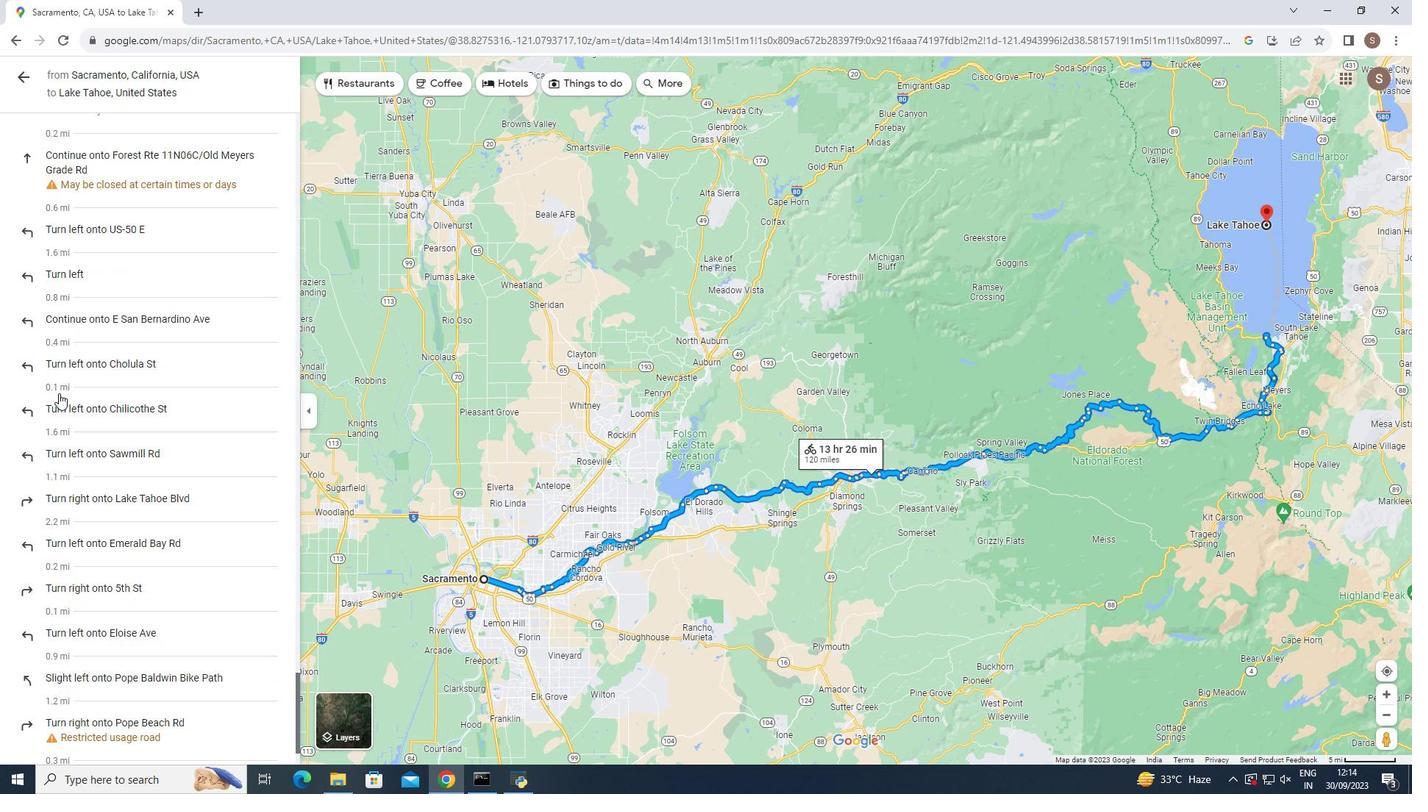 
Action: Mouse scrolled (58, 394) with delta (0, 0)
Screenshot: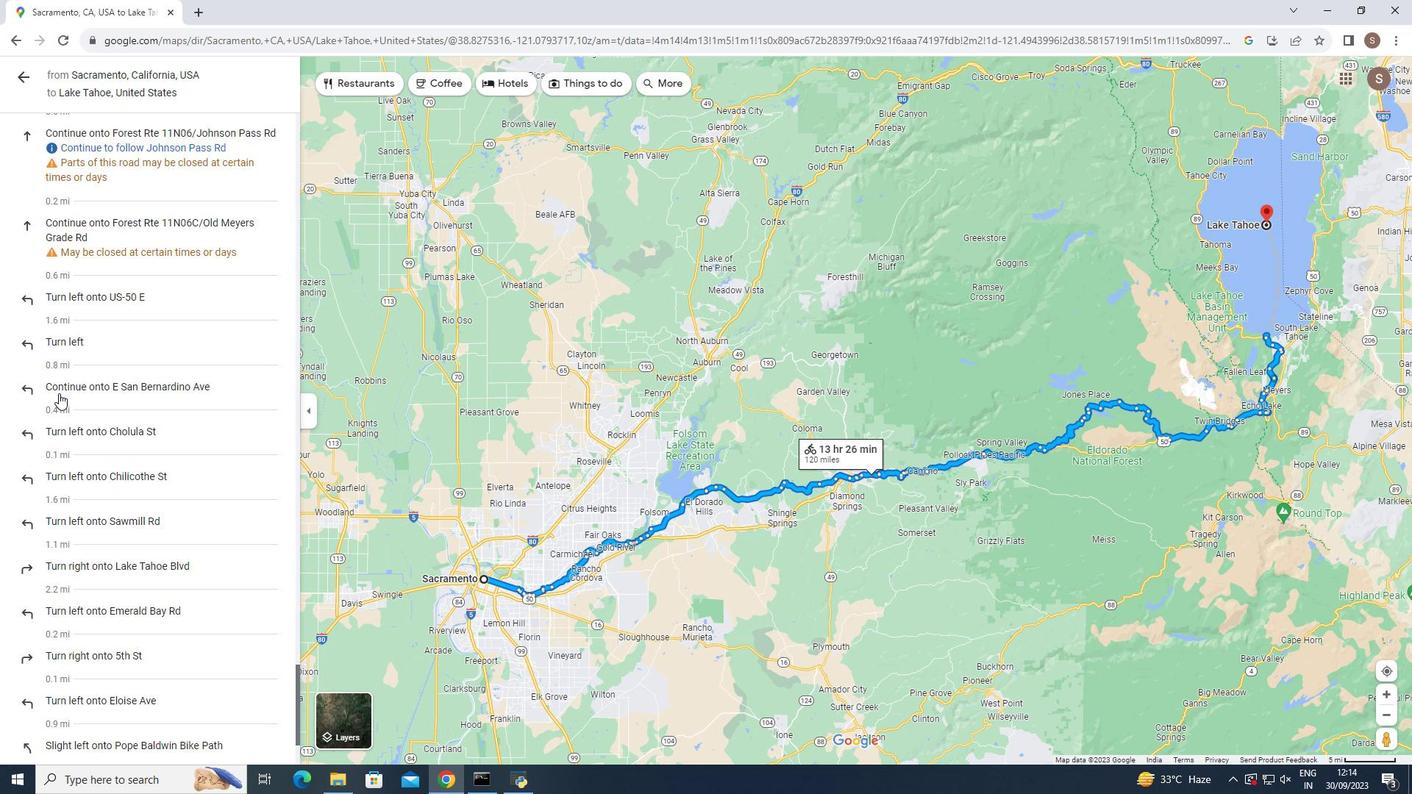
Action: Mouse scrolled (58, 394) with delta (0, 0)
Screenshot: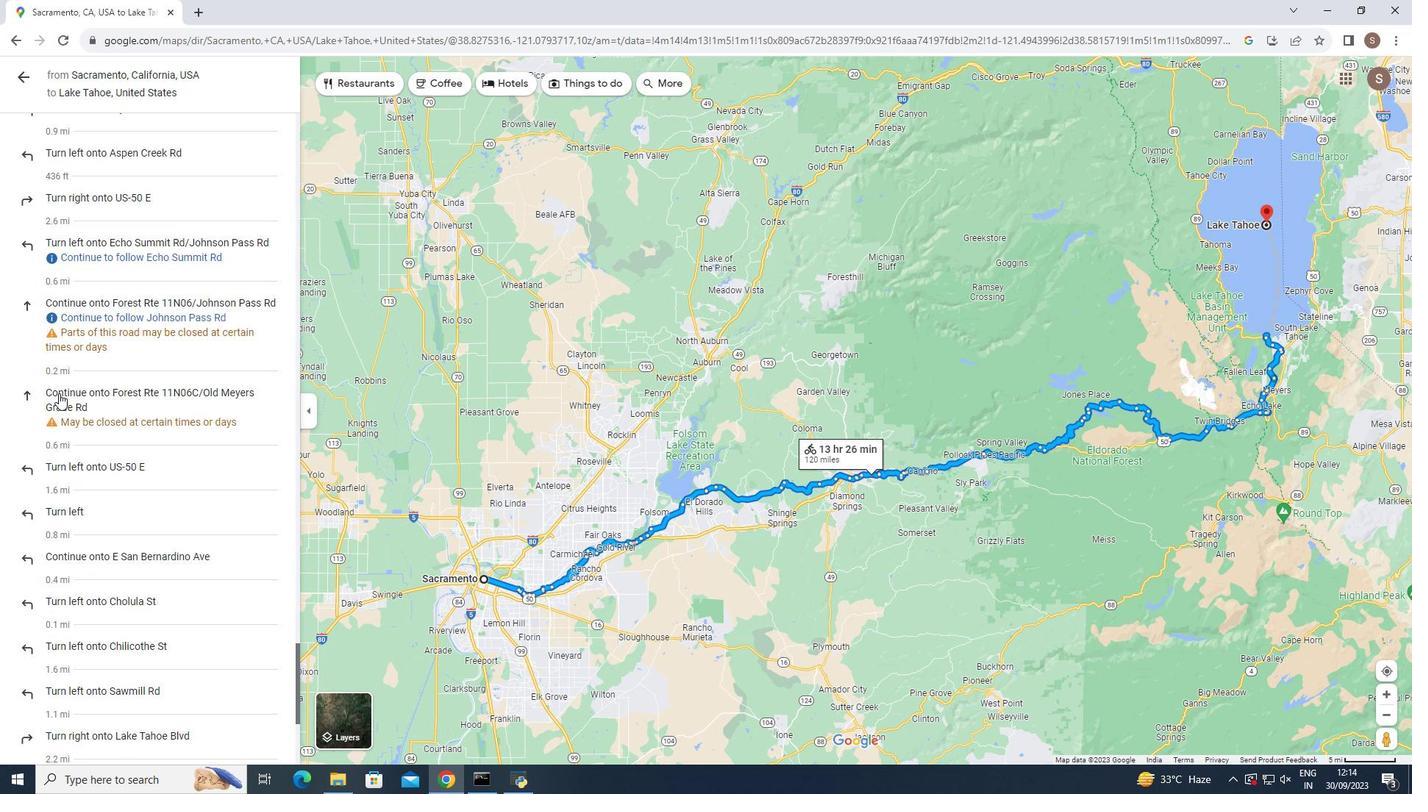 
Action: Mouse scrolled (58, 394) with delta (0, 0)
Screenshot: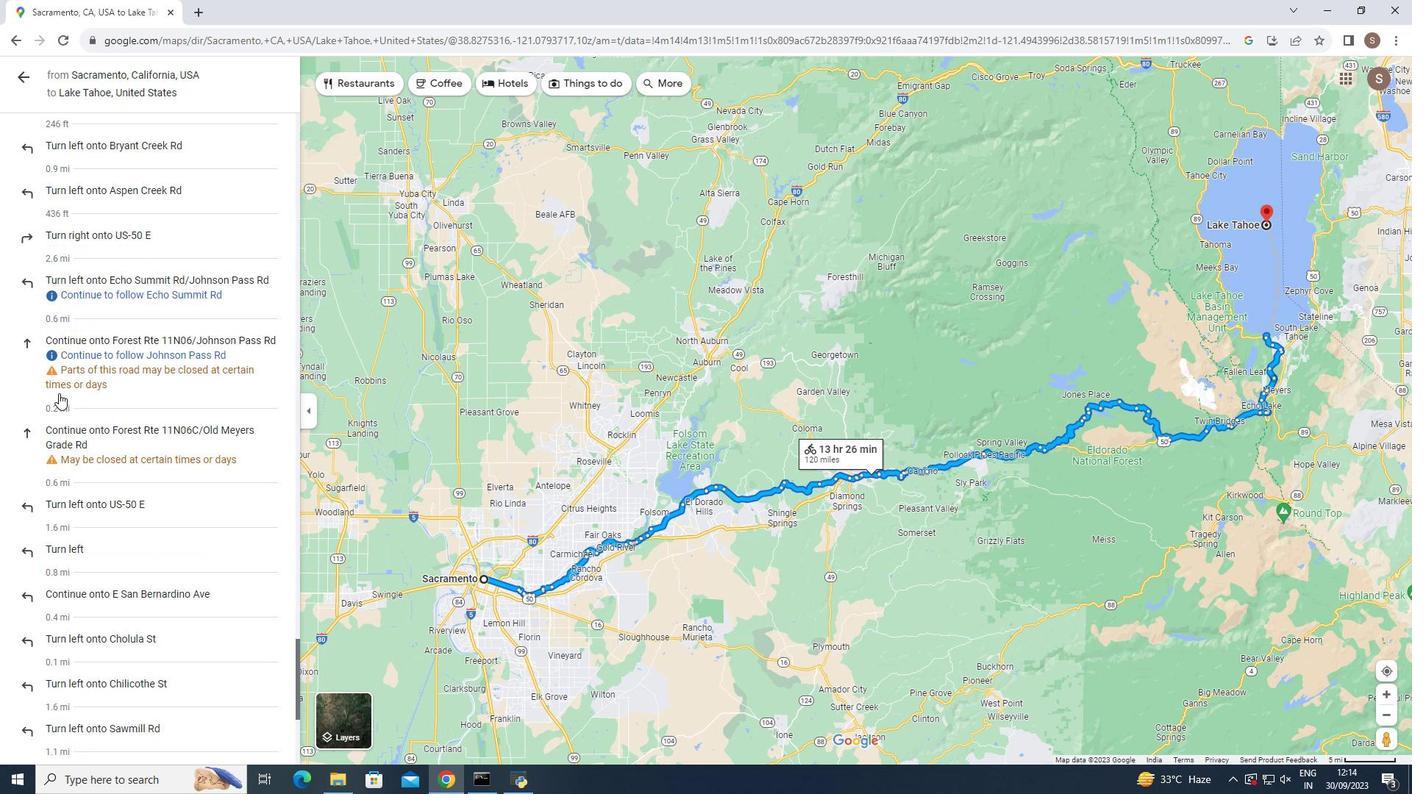 
Action: Mouse scrolled (58, 394) with delta (0, 0)
Screenshot: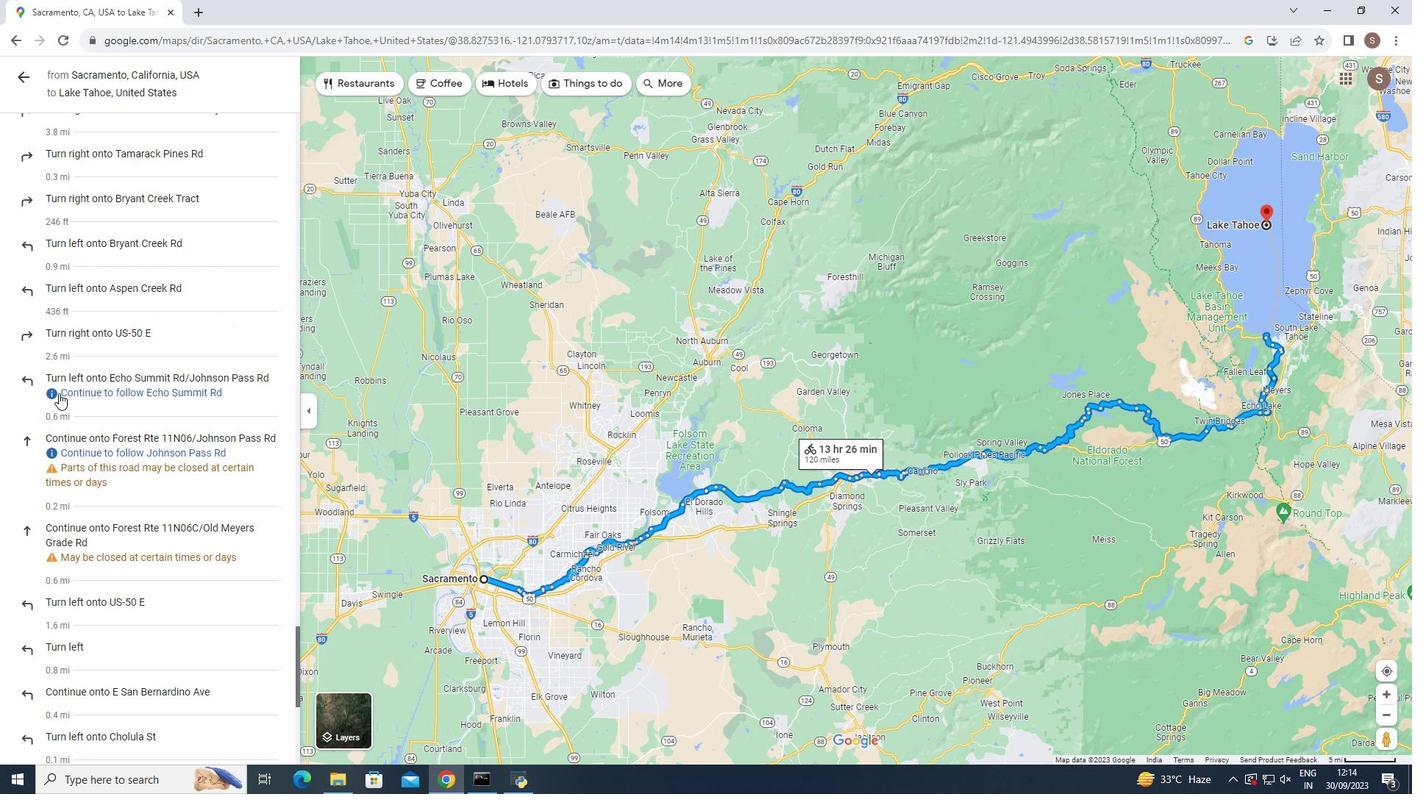 
Action: Mouse scrolled (58, 394) with delta (0, 0)
Screenshot: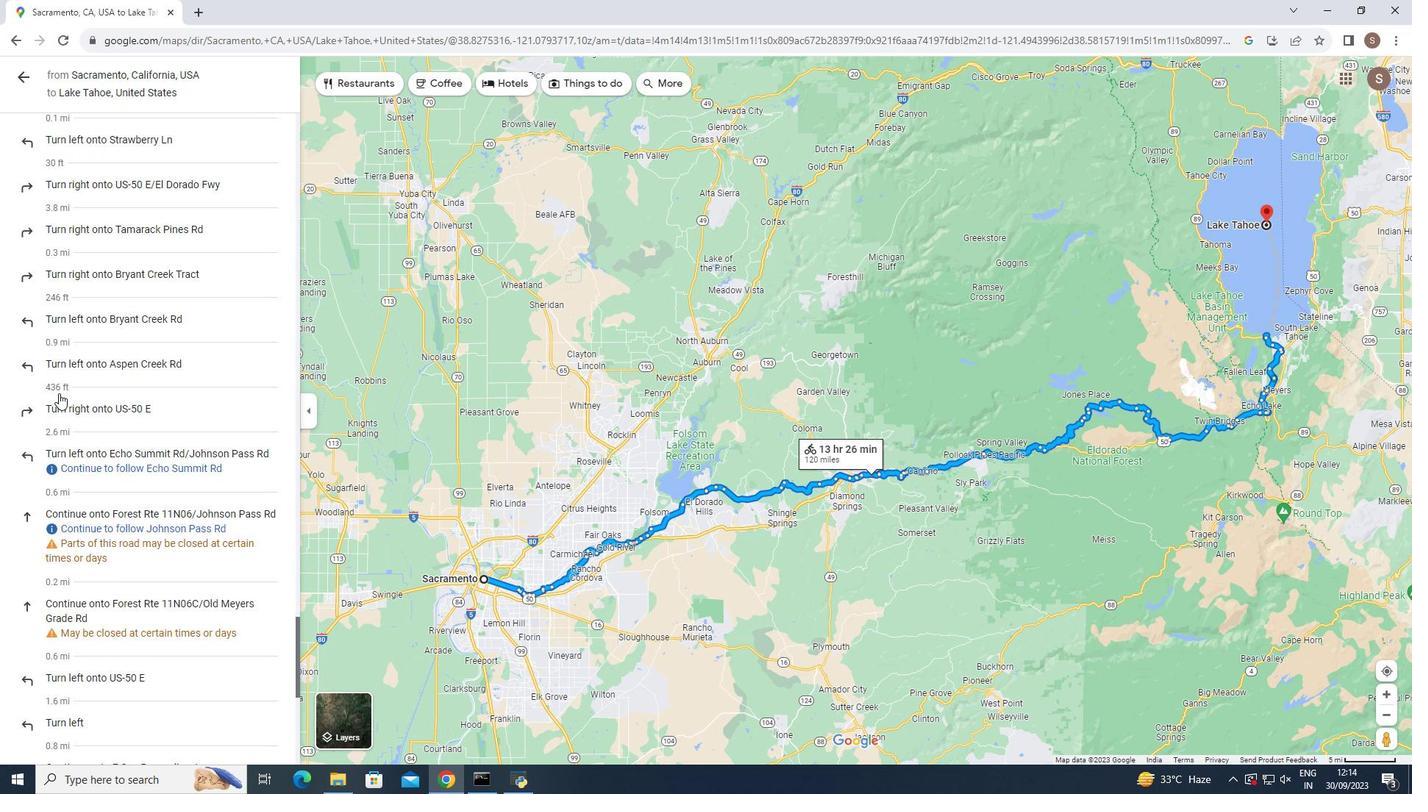 
Action: Mouse scrolled (58, 394) with delta (0, 0)
Screenshot: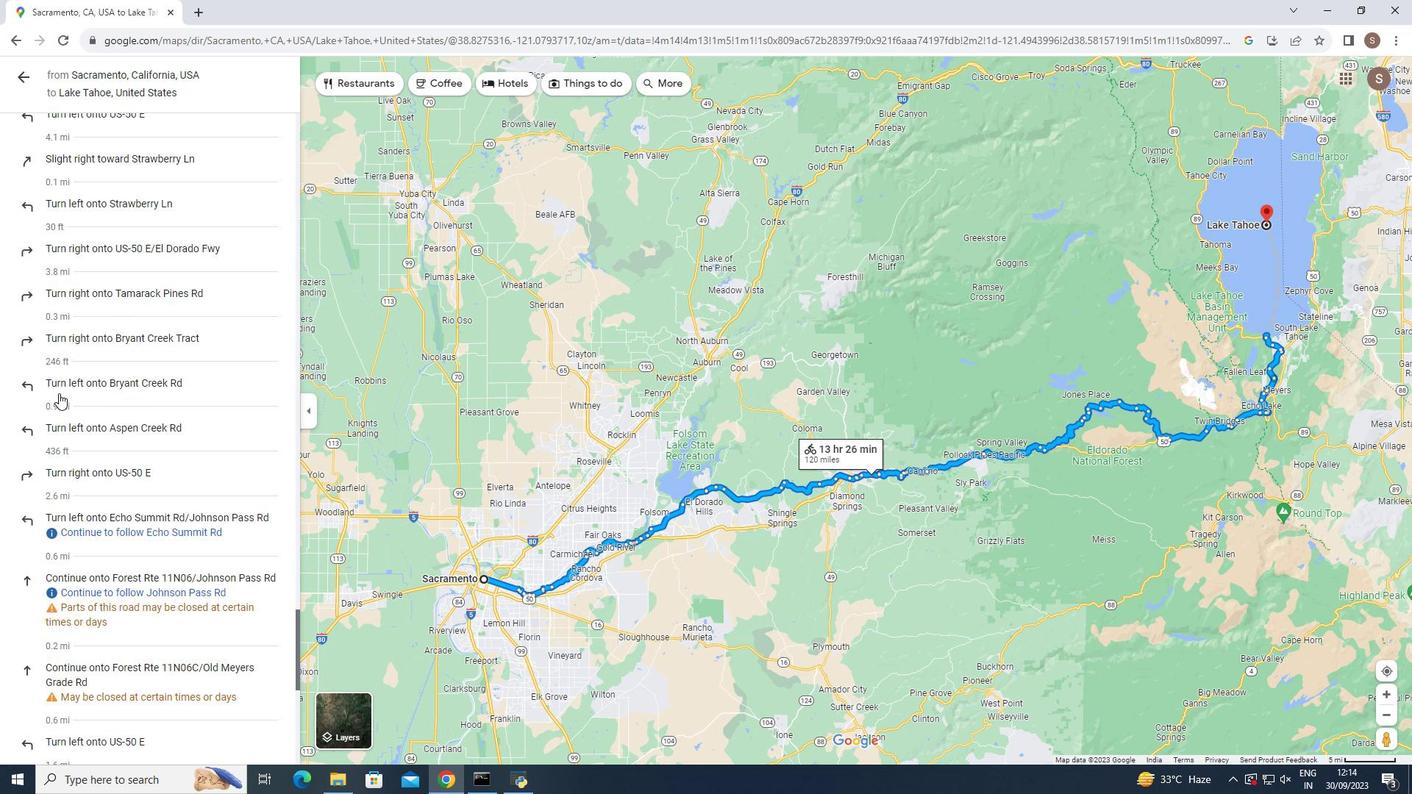 
Action: Mouse scrolled (58, 394) with delta (0, 0)
Screenshot: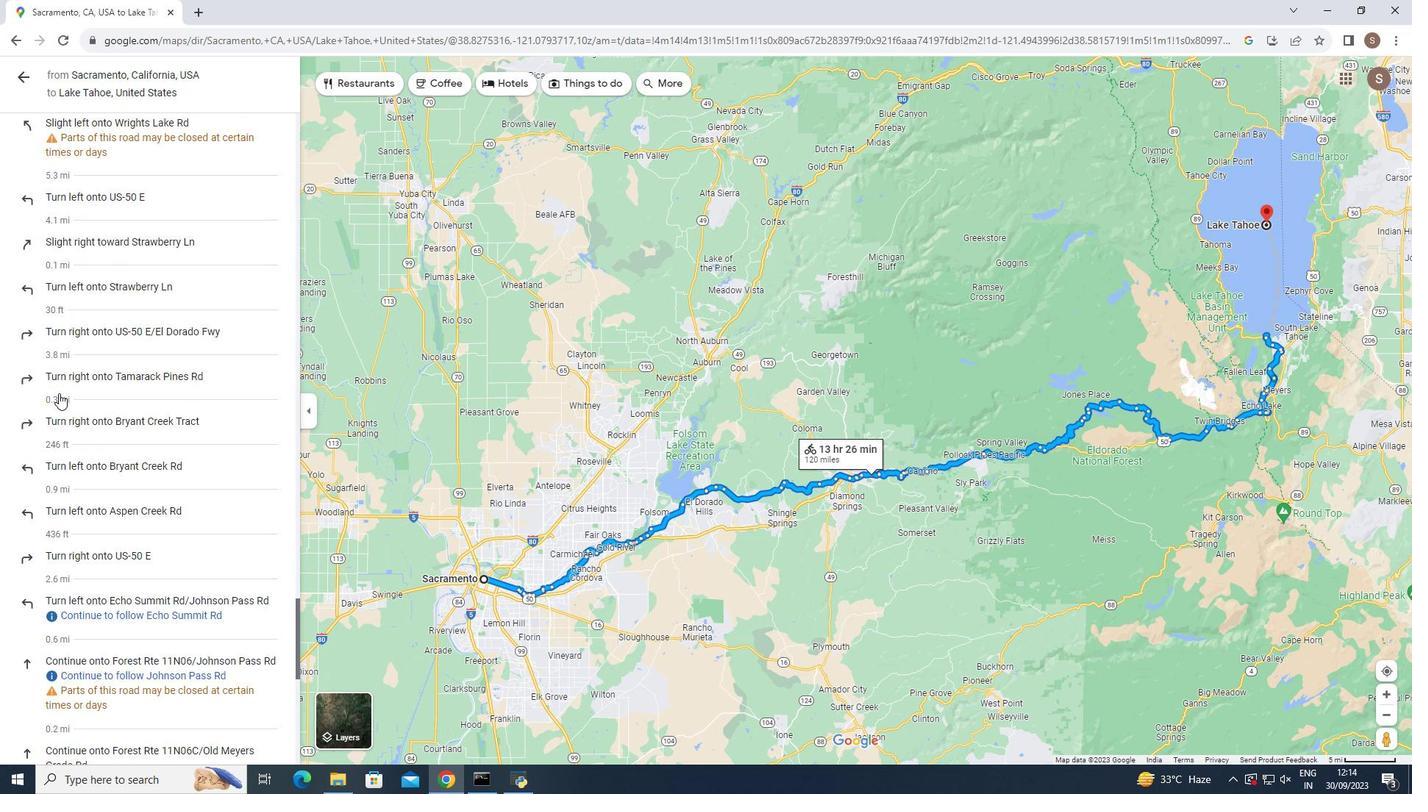 
Action: Mouse scrolled (58, 394) with delta (0, 0)
Screenshot: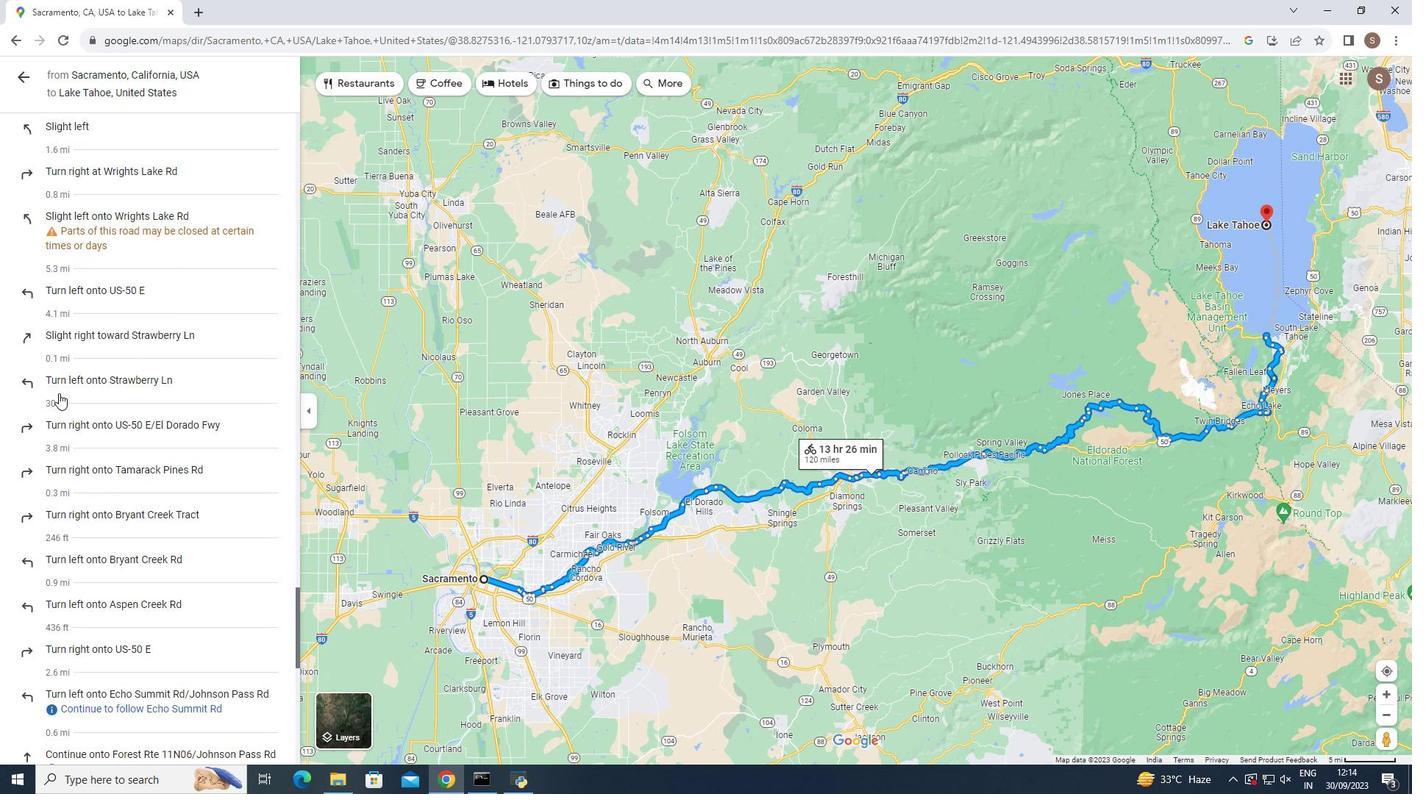 
Action: Mouse scrolled (58, 394) with delta (0, 0)
Screenshot: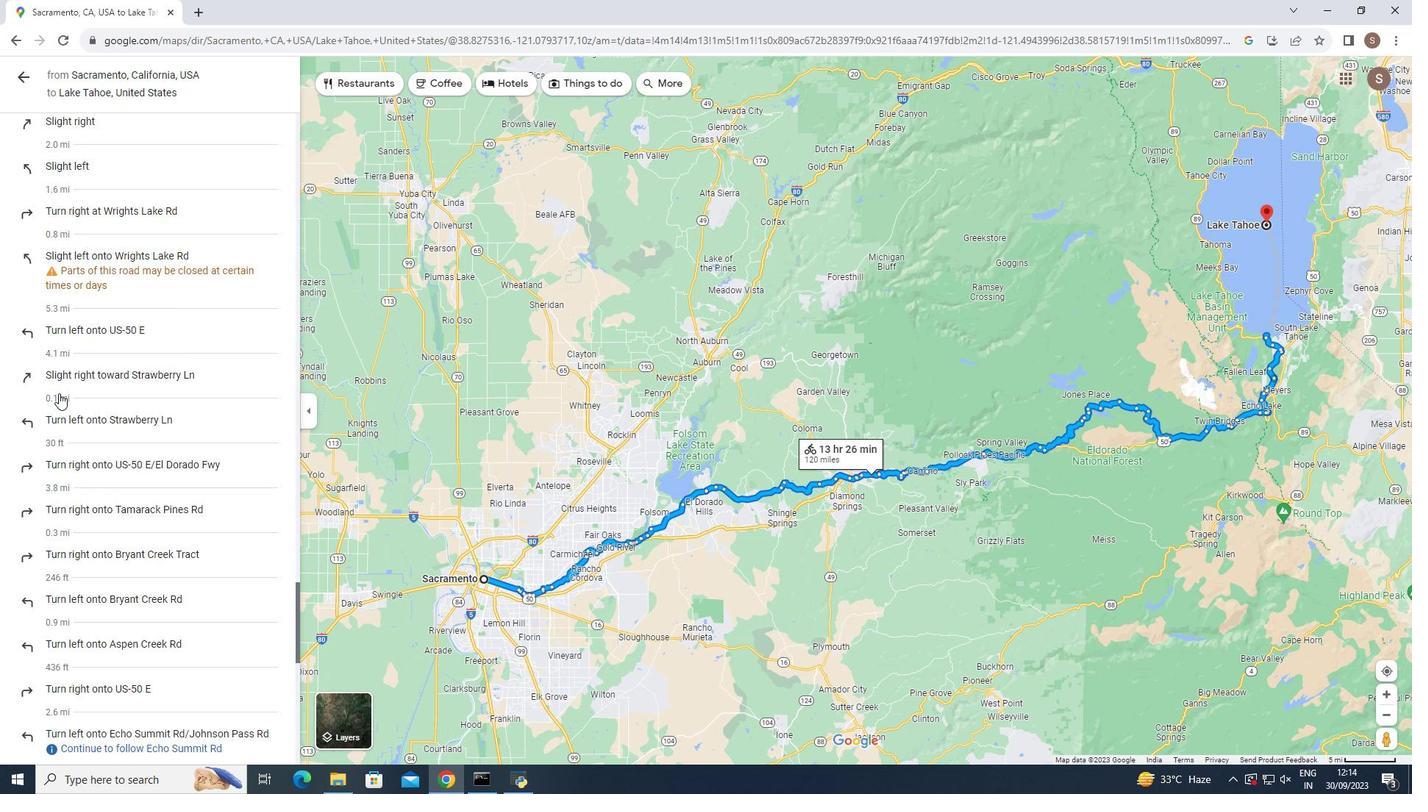 
Action: Mouse scrolled (58, 394) with delta (0, 0)
Screenshot: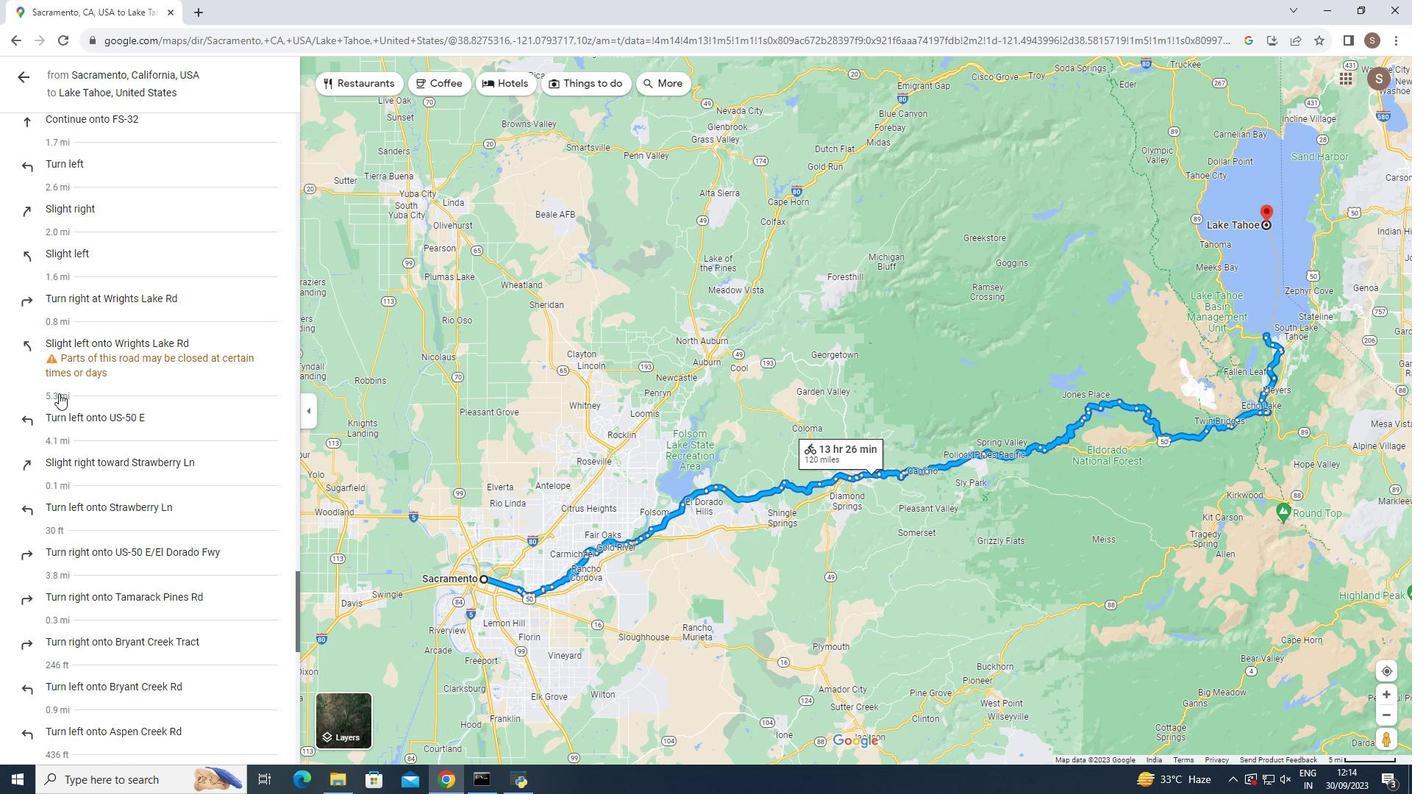 
Action: Mouse scrolled (58, 394) with delta (0, 0)
Screenshot: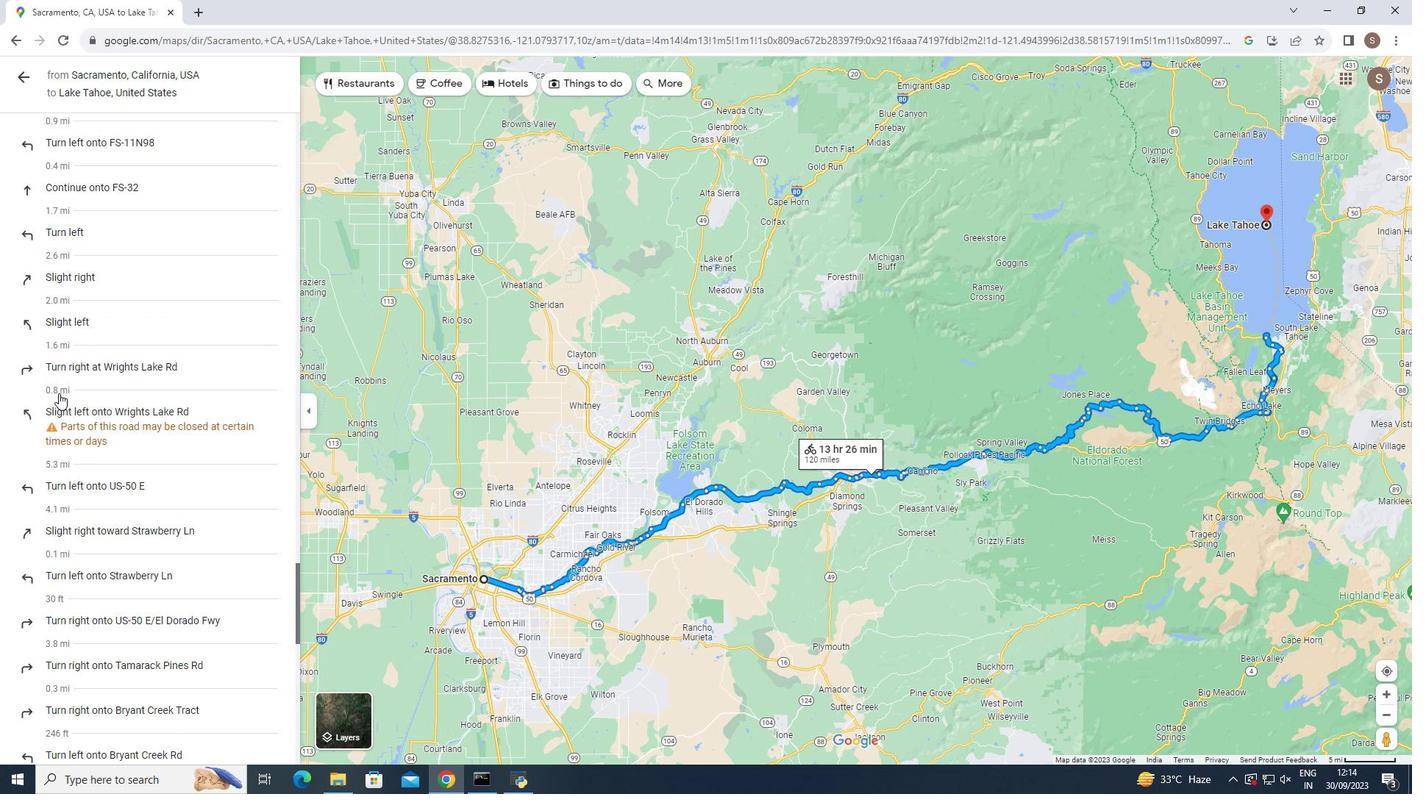 
Action: Mouse scrolled (58, 394) with delta (0, 0)
Screenshot: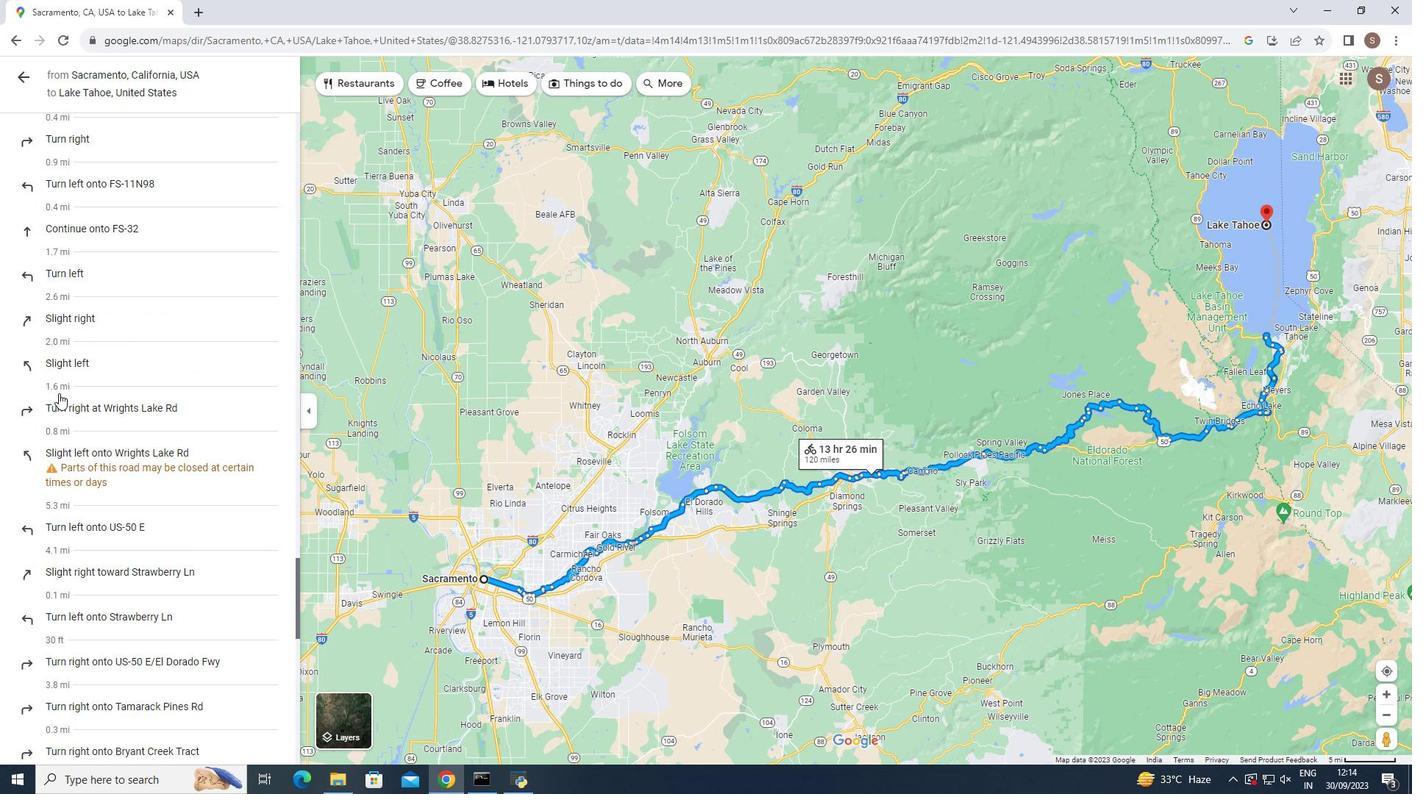 
Action: Mouse scrolled (58, 394) with delta (0, 0)
Screenshot: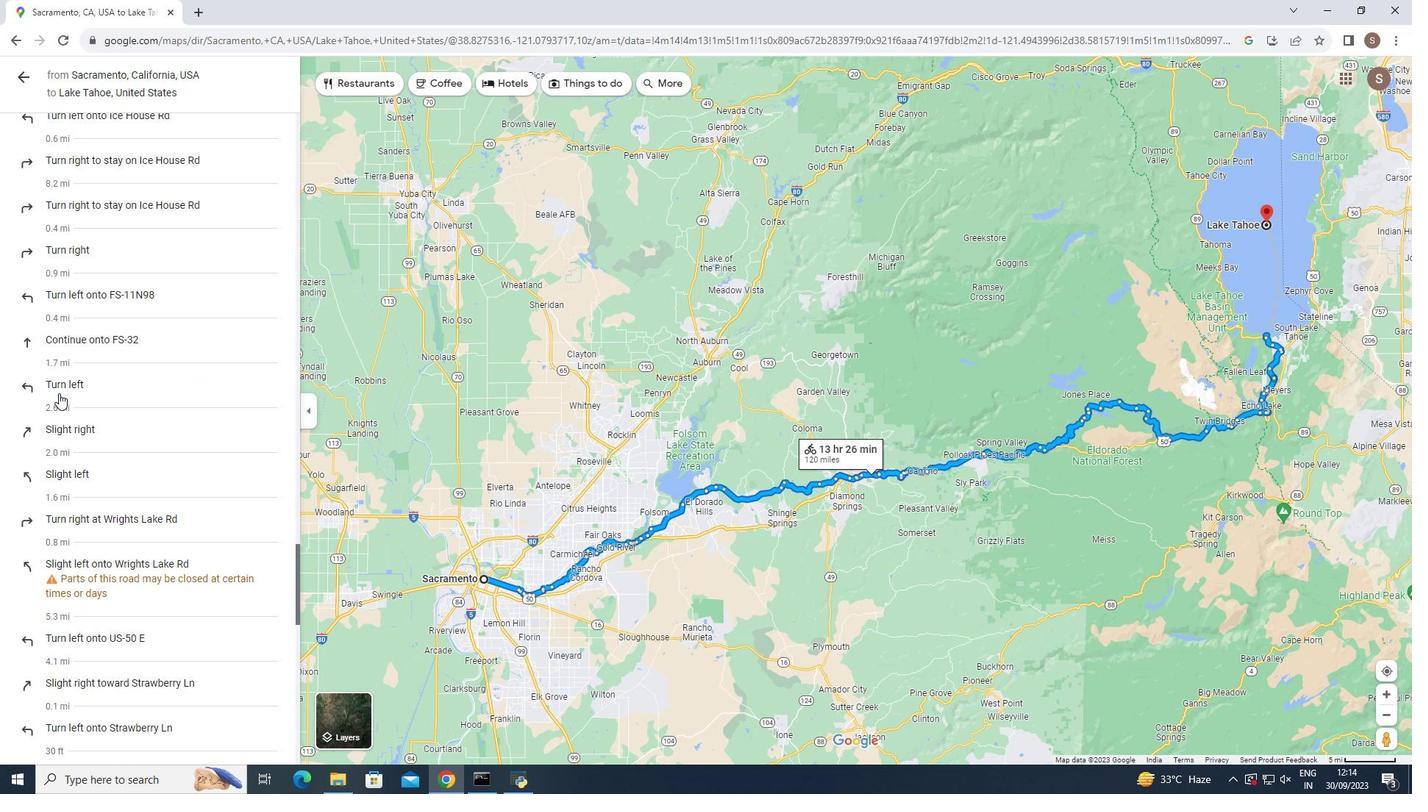
Action: Mouse scrolled (58, 394) with delta (0, 0)
Screenshot: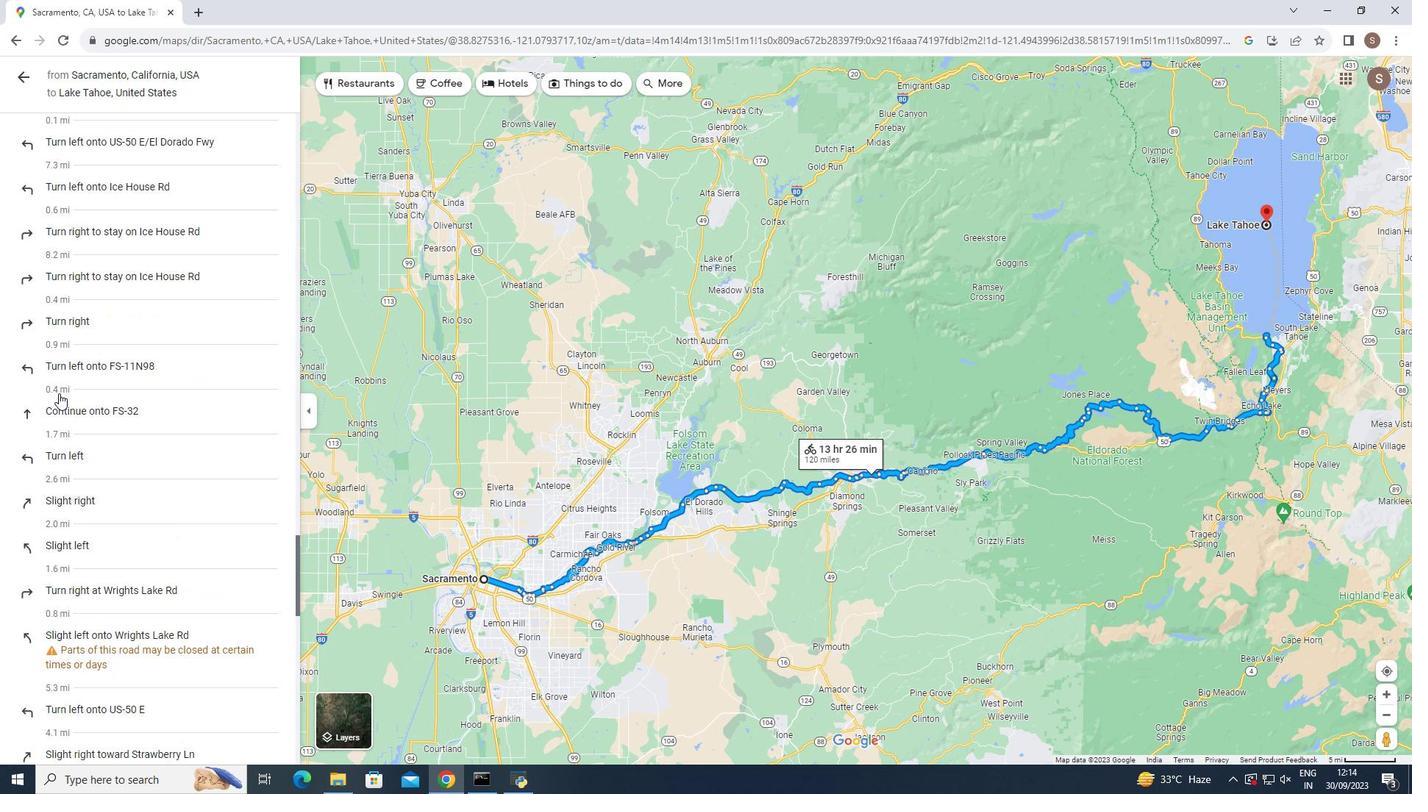 
Action: Mouse scrolled (58, 394) with delta (0, 0)
Screenshot: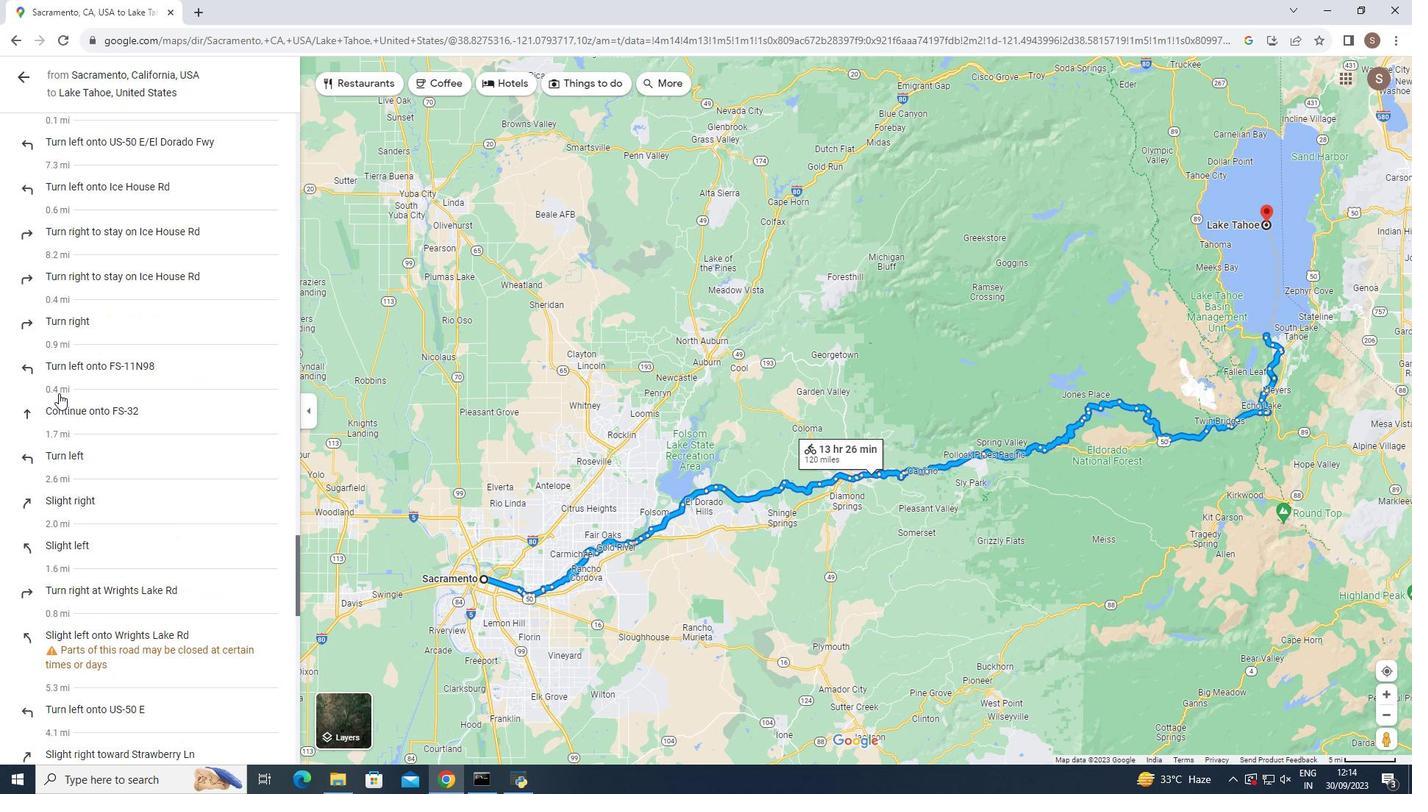 
Action: Mouse scrolled (58, 394) with delta (0, 0)
Screenshot: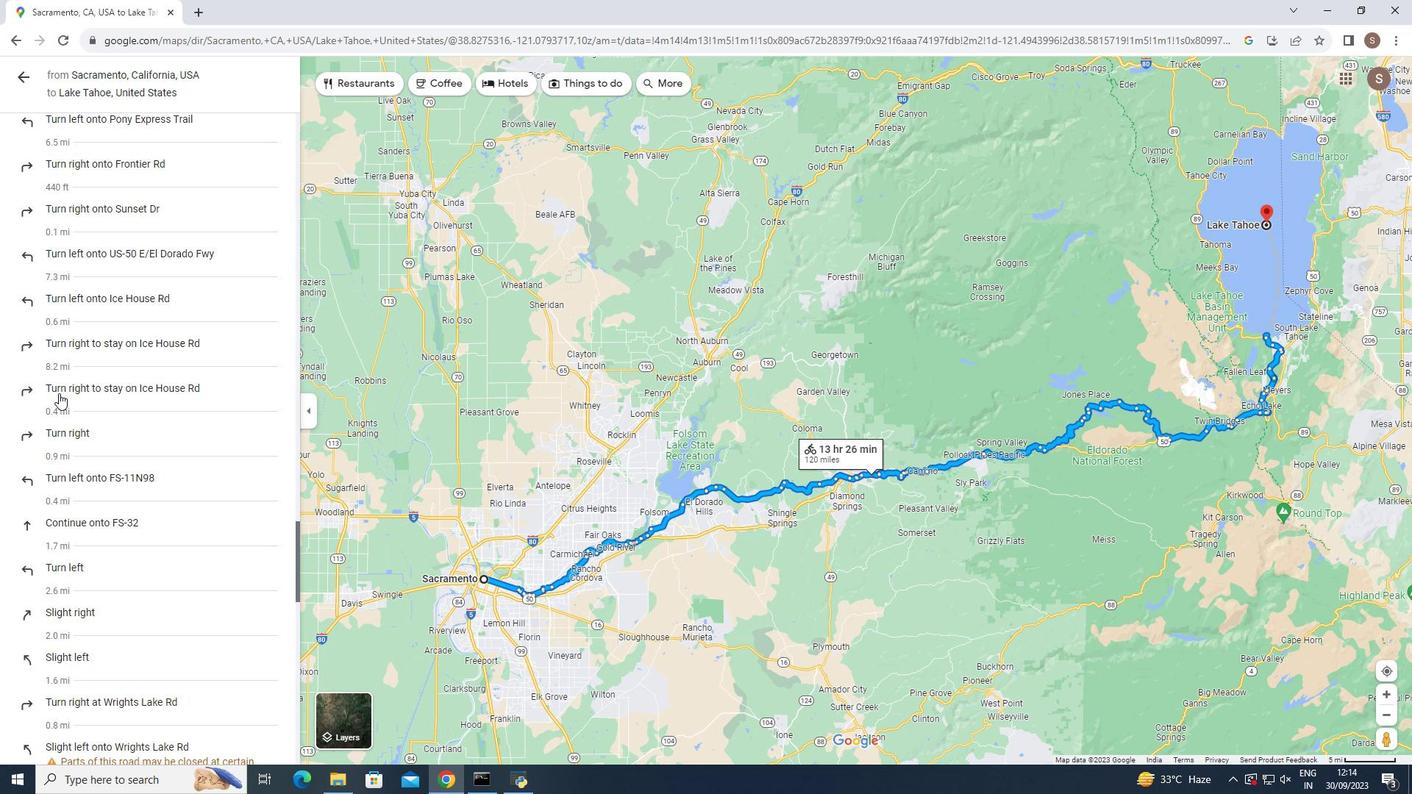 
Action: Mouse scrolled (58, 394) with delta (0, 0)
Screenshot: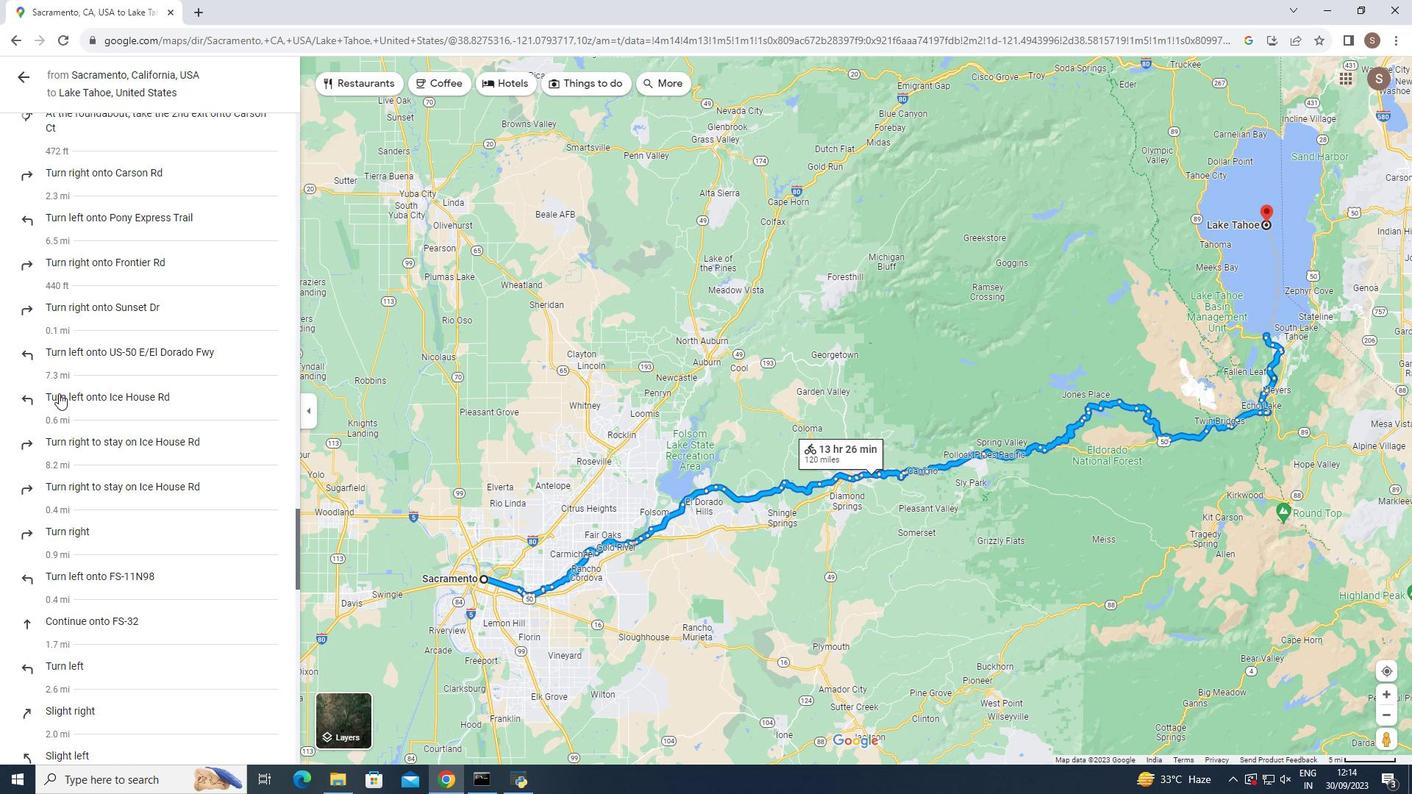 
Action: Mouse scrolled (58, 394) with delta (0, 0)
Screenshot: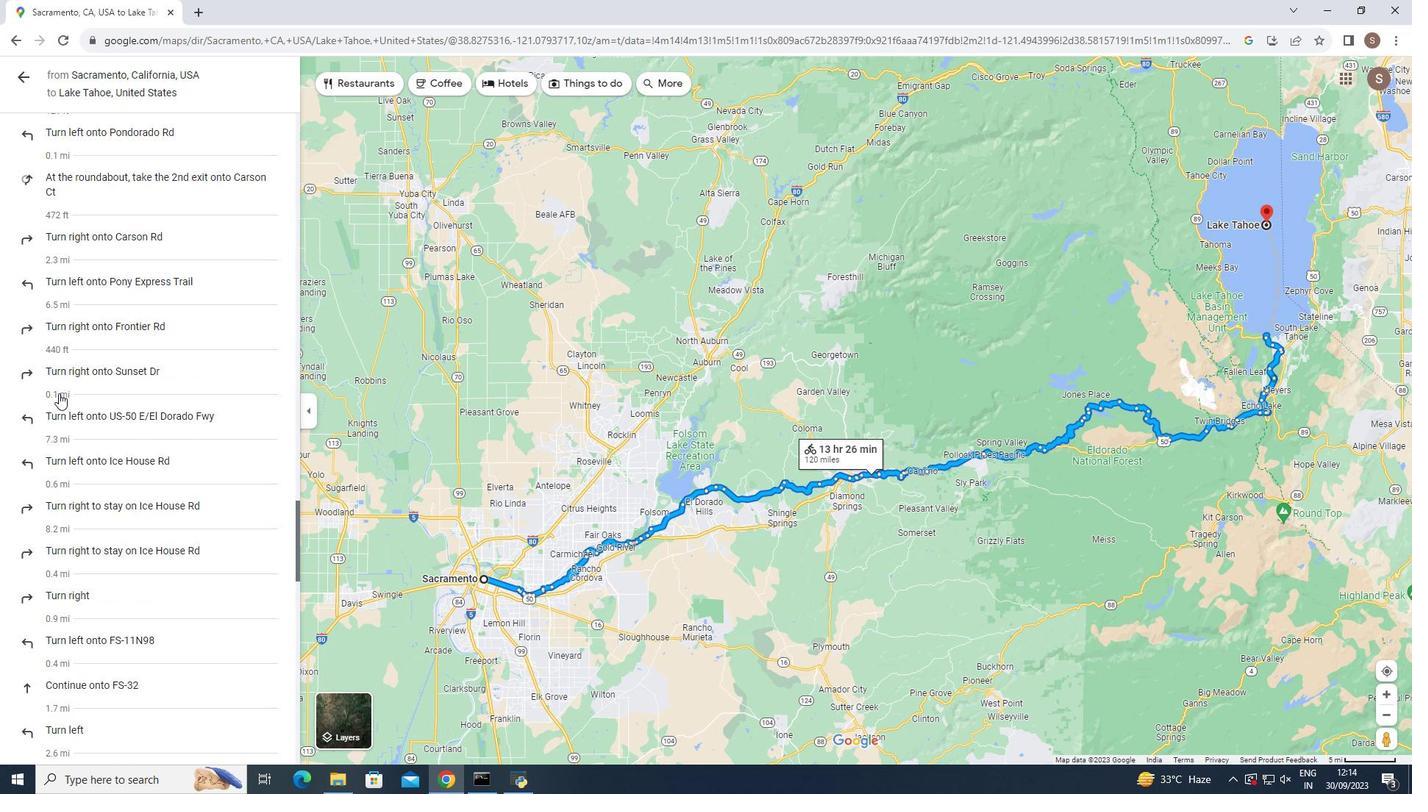 
Action: Mouse scrolled (58, 394) with delta (0, 0)
Screenshot: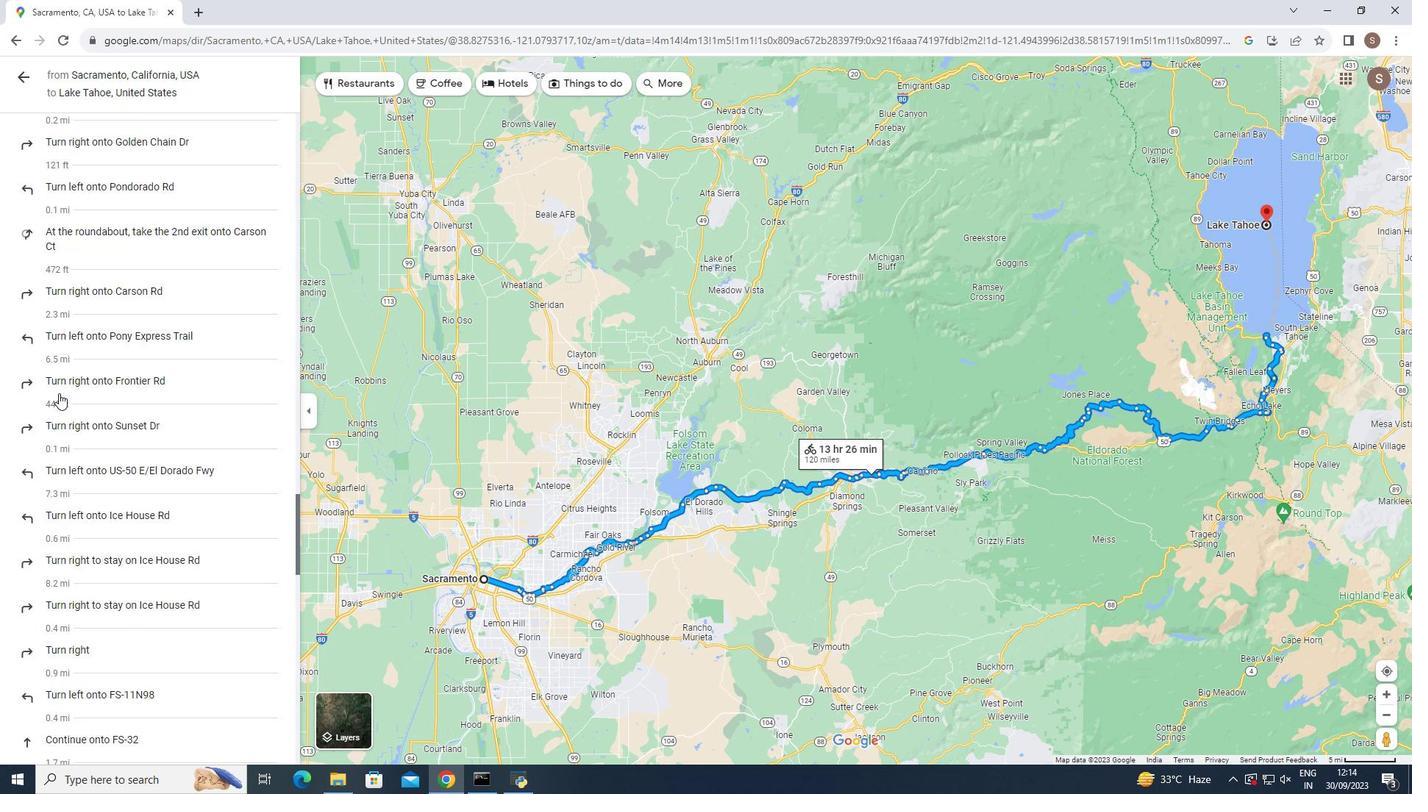 
Action: Mouse scrolled (58, 394) with delta (0, 0)
Screenshot: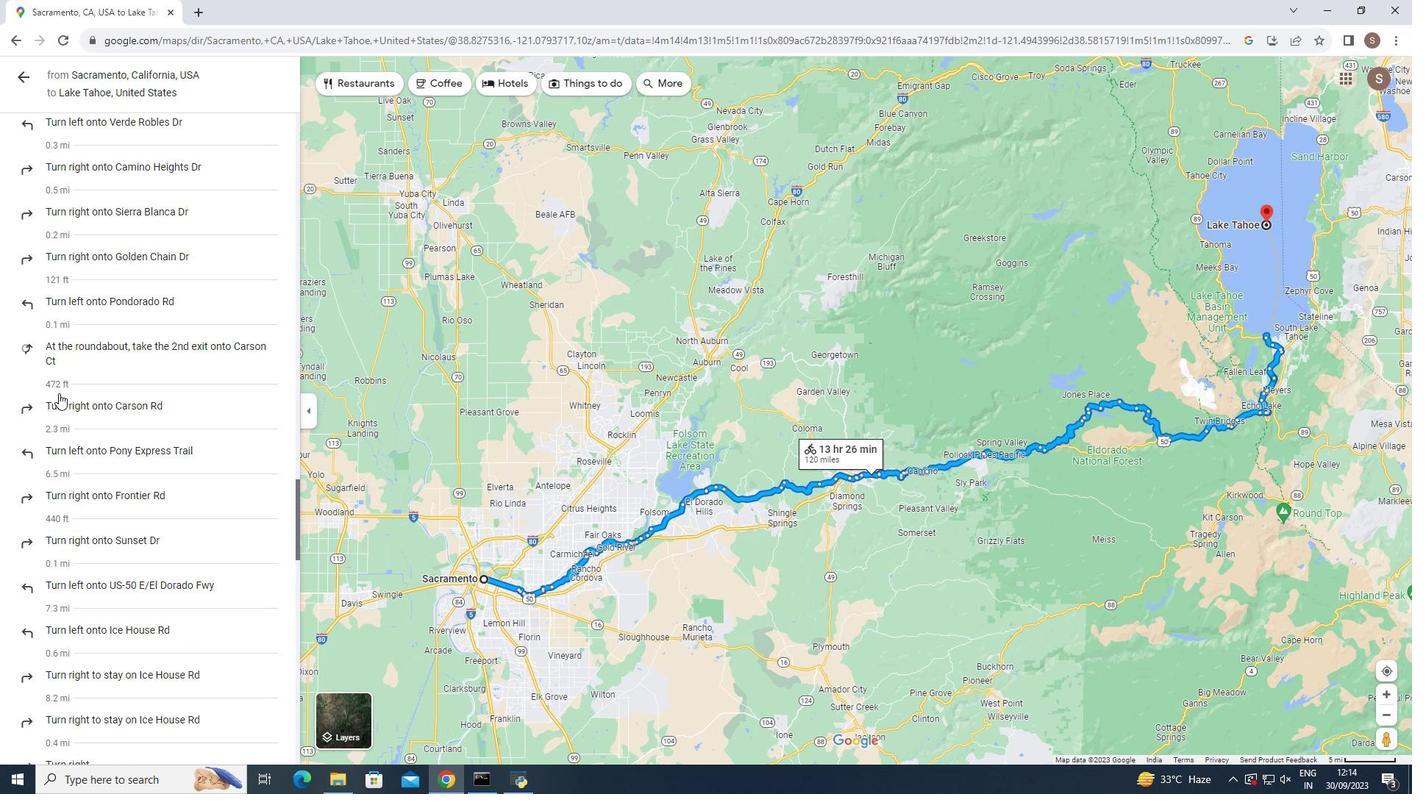 
Action: Mouse scrolled (58, 394) with delta (0, 0)
Screenshot: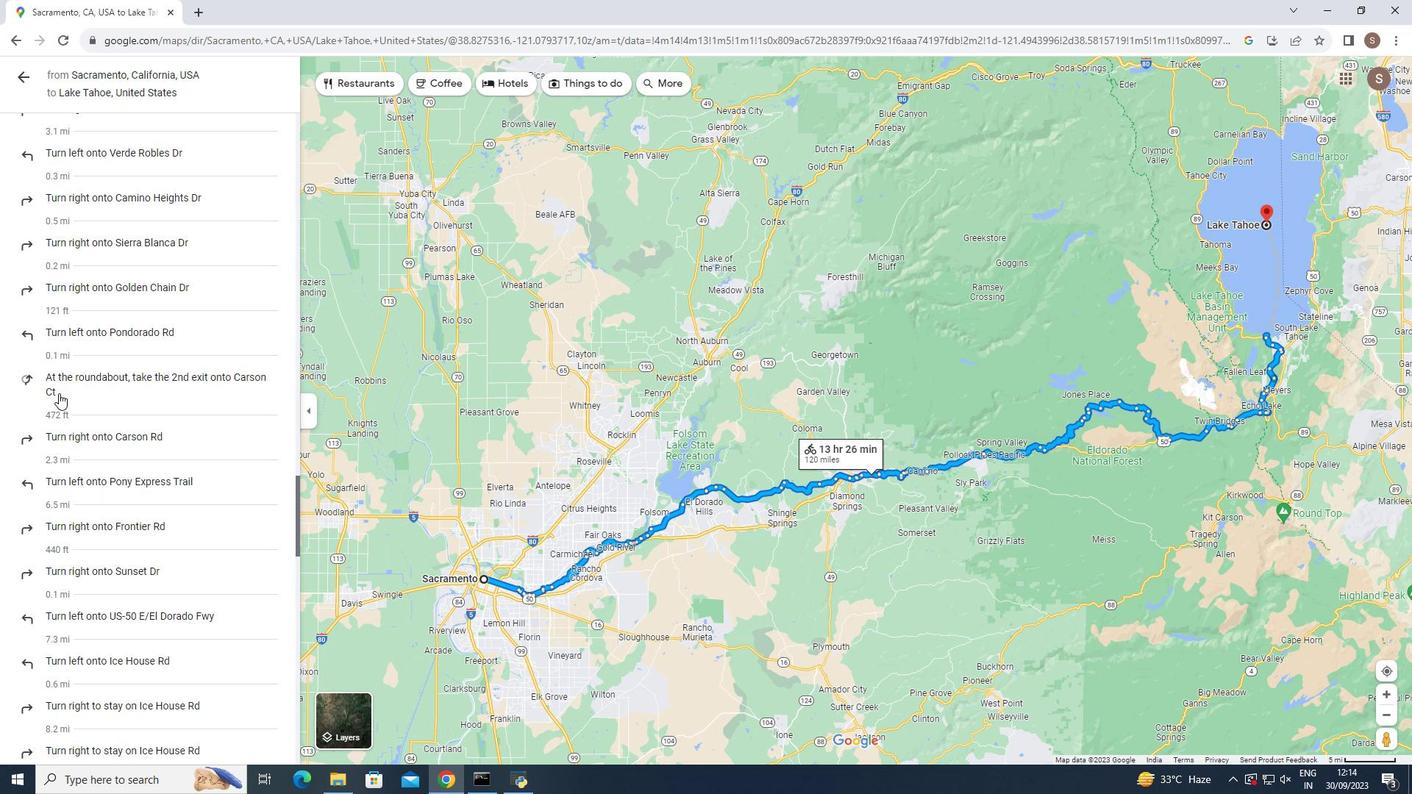 
Action: Mouse scrolled (58, 394) with delta (0, 0)
Screenshot: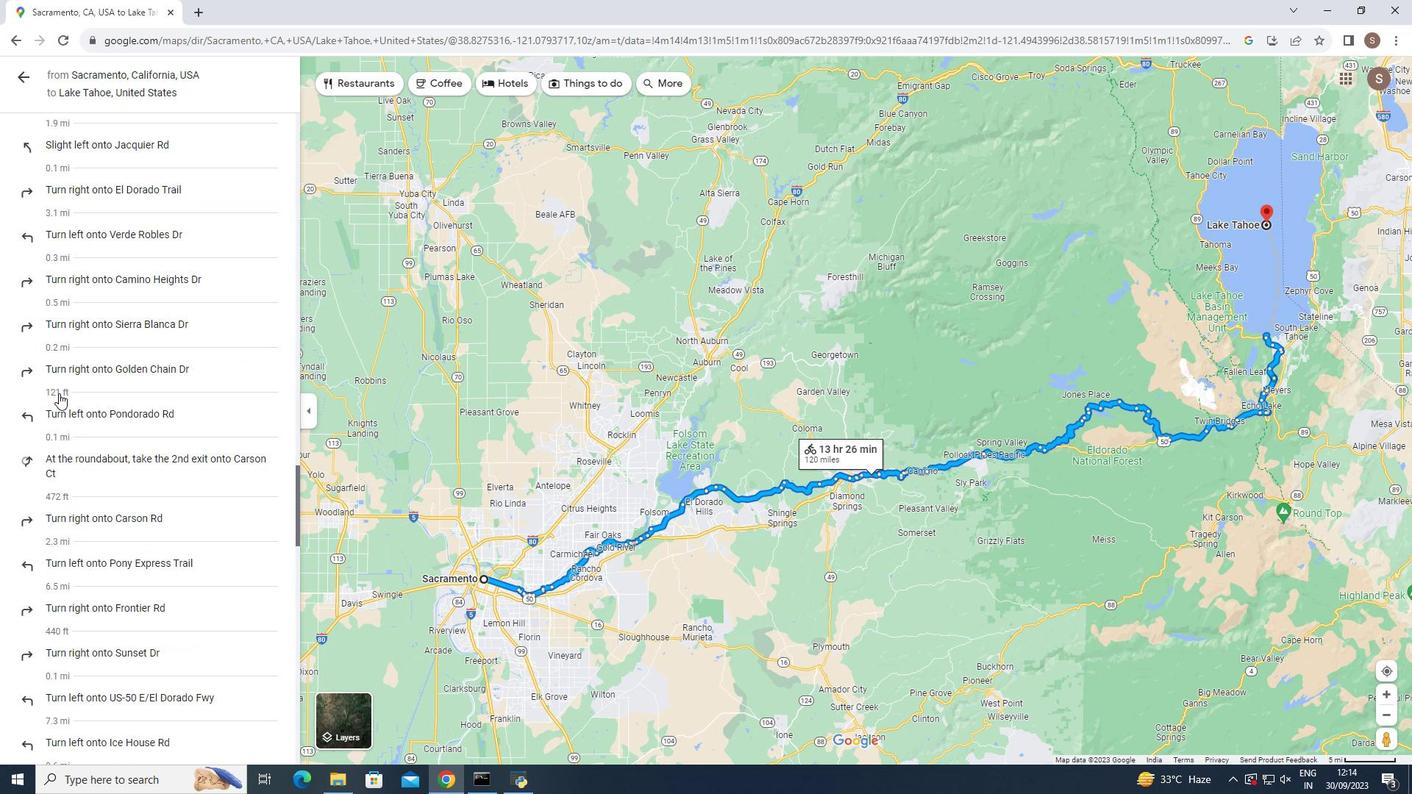 
Action: Mouse scrolled (58, 394) with delta (0, 0)
Screenshot: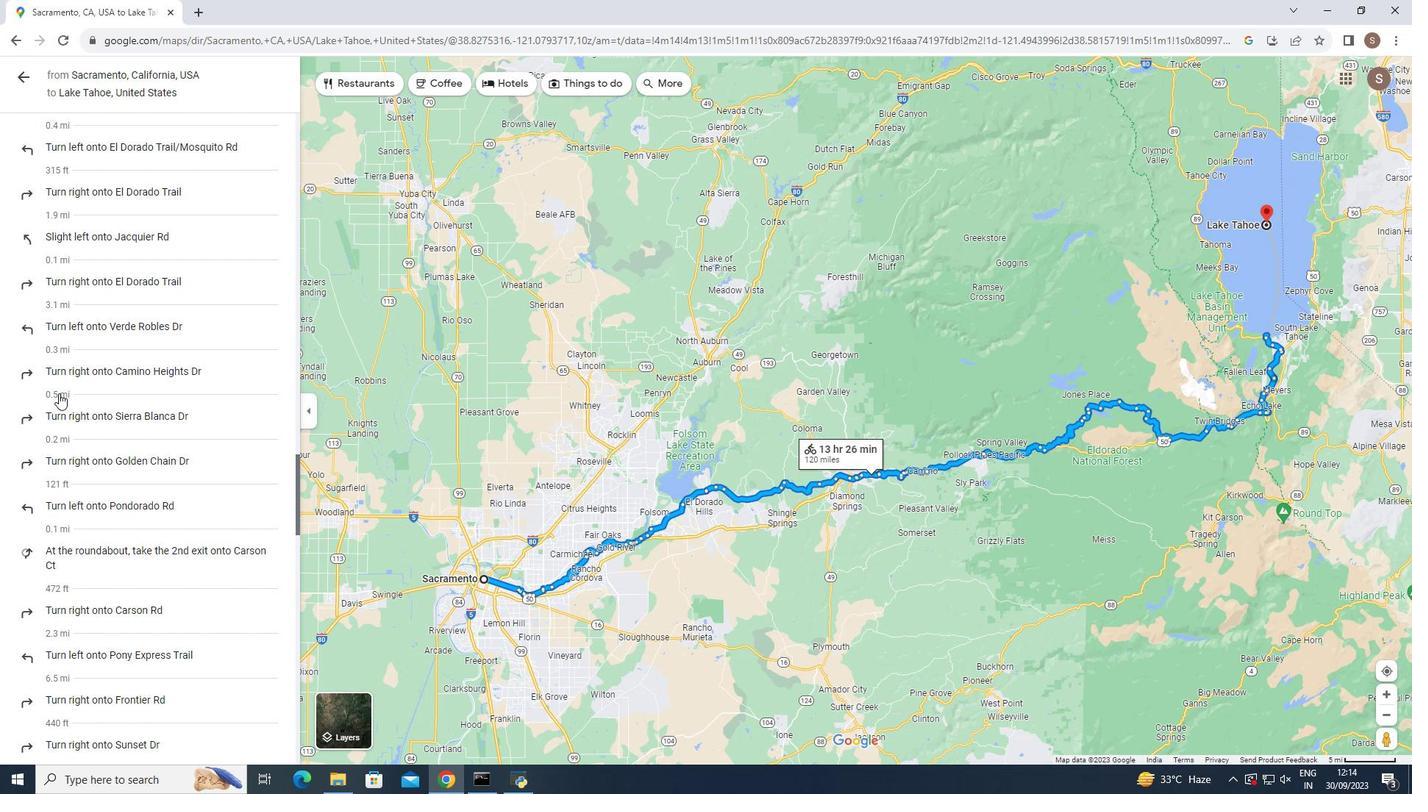 
Action: Mouse scrolled (58, 394) with delta (0, 0)
Screenshot: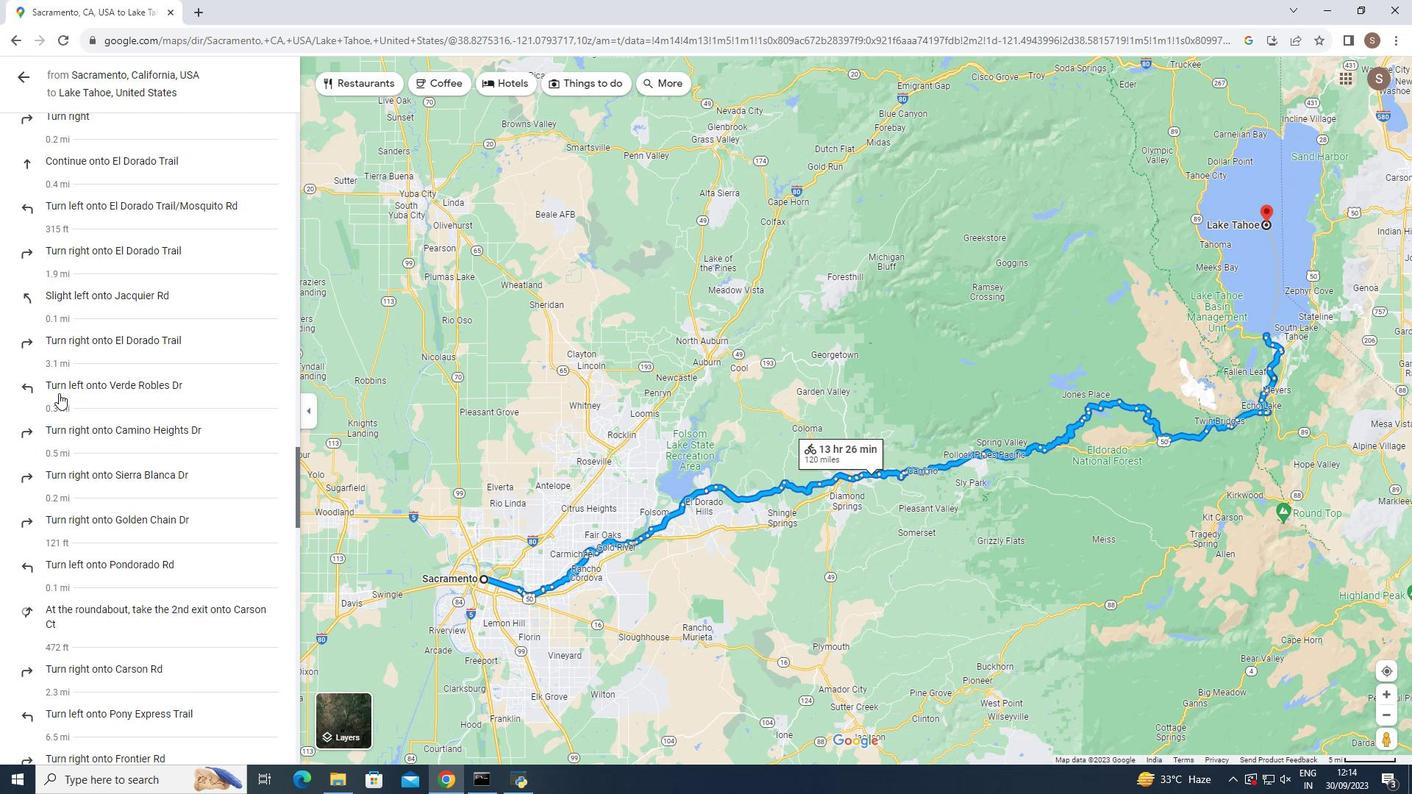 
Action: Mouse scrolled (58, 394) with delta (0, 0)
Screenshot: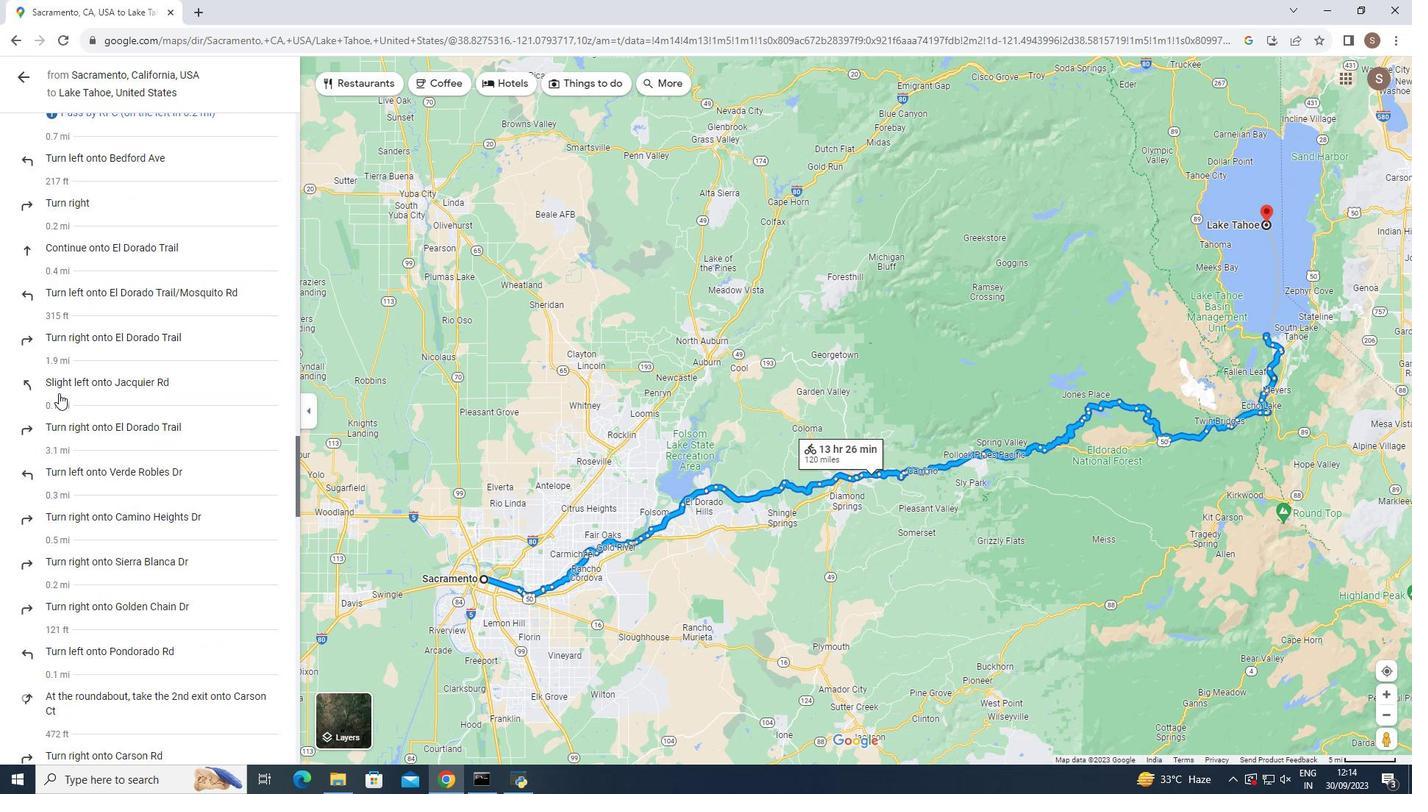 
Action: Mouse scrolled (58, 394) with delta (0, 0)
Screenshot: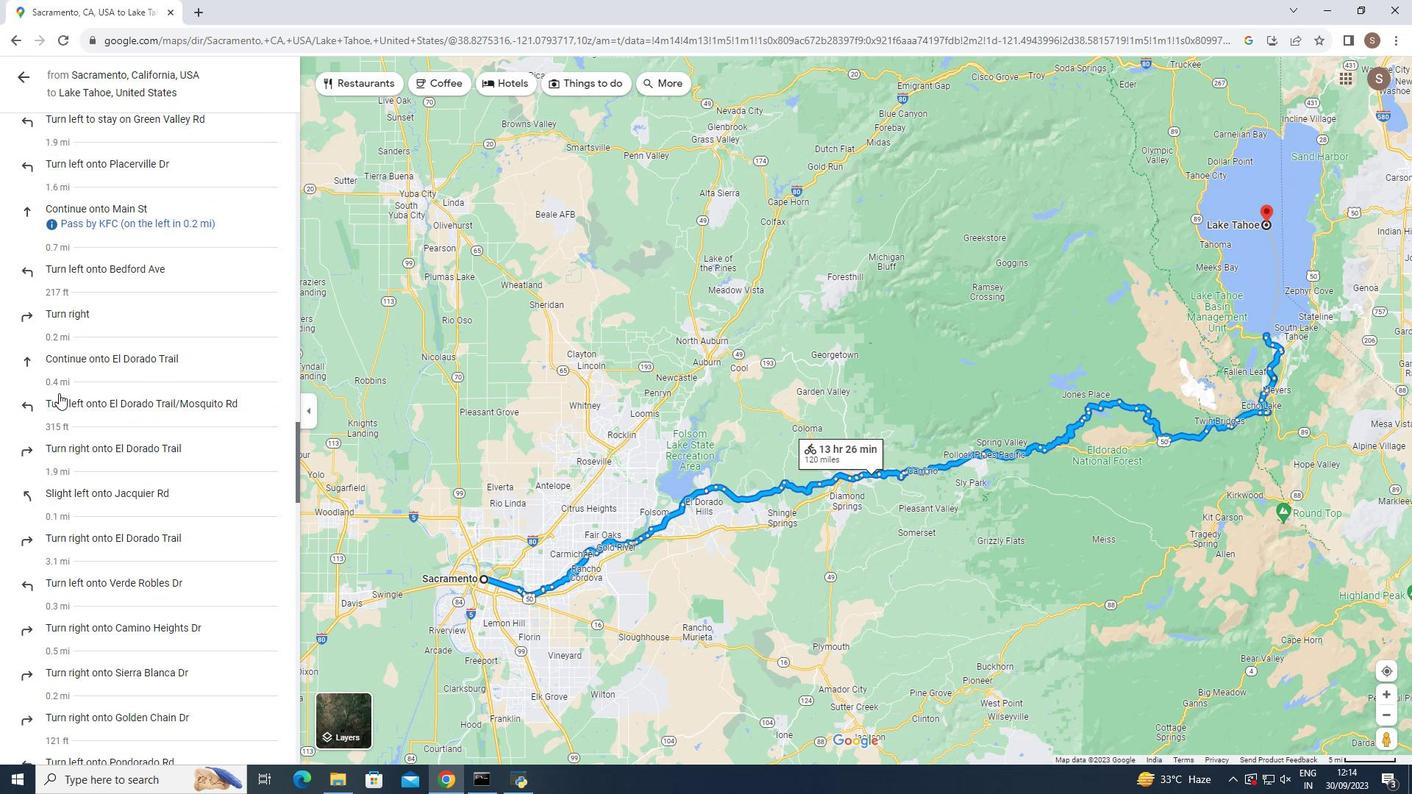 
Action: Mouse scrolled (58, 394) with delta (0, 0)
Screenshot: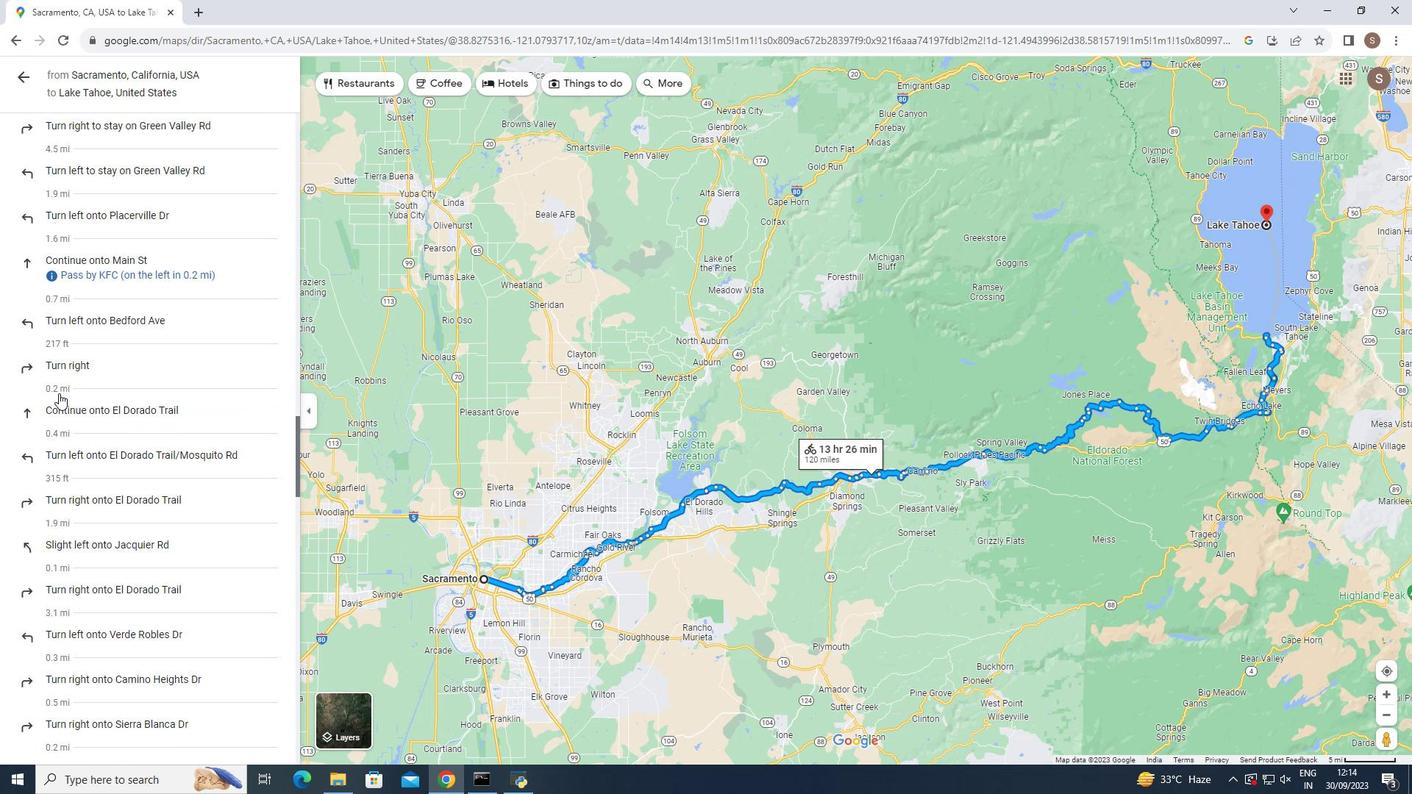 
Action: Mouse scrolled (58, 394) with delta (0, 0)
Screenshot: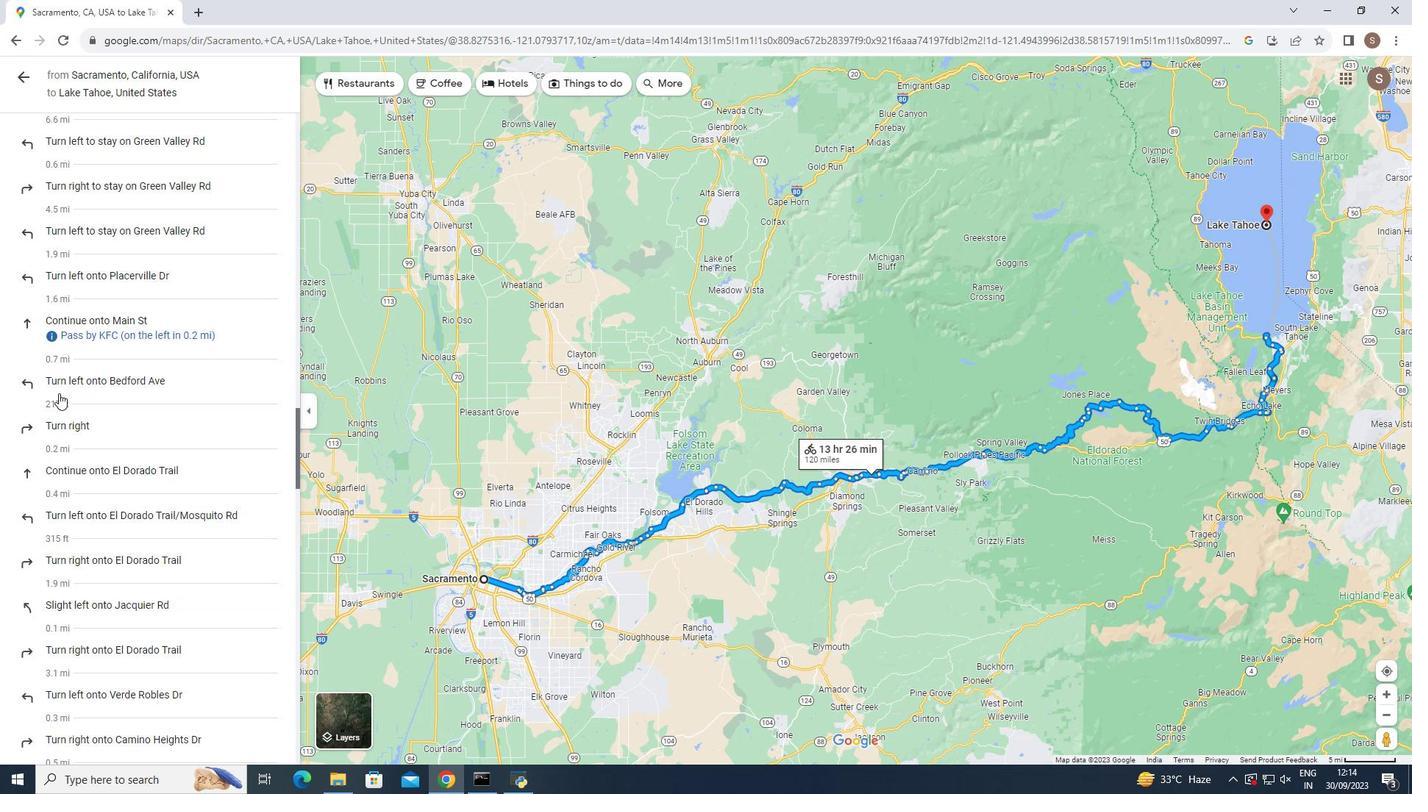 
Action: Mouse scrolled (58, 394) with delta (0, 0)
Screenshot: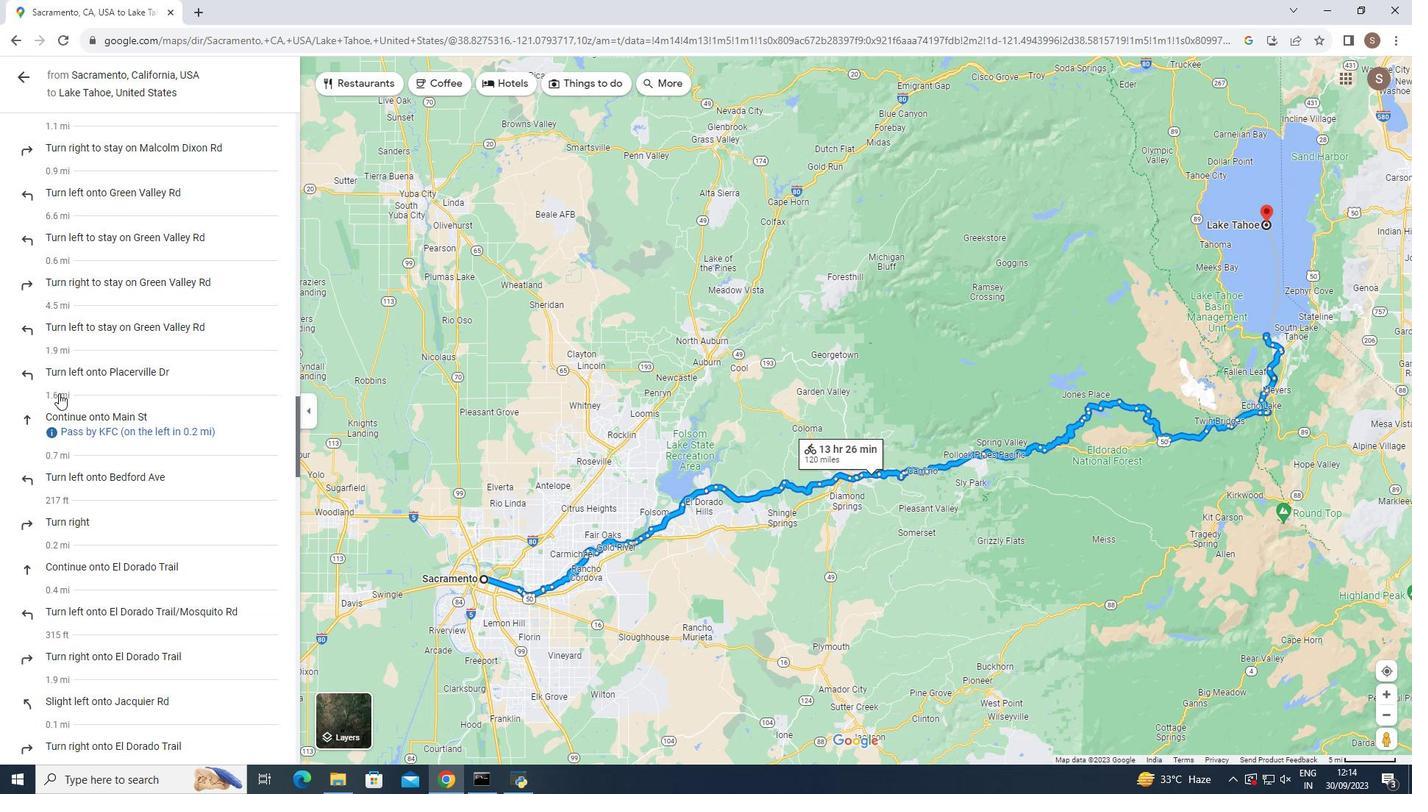 
Action: Mouse scrolled (58, 394) with delta (0, 0)
Screenshot: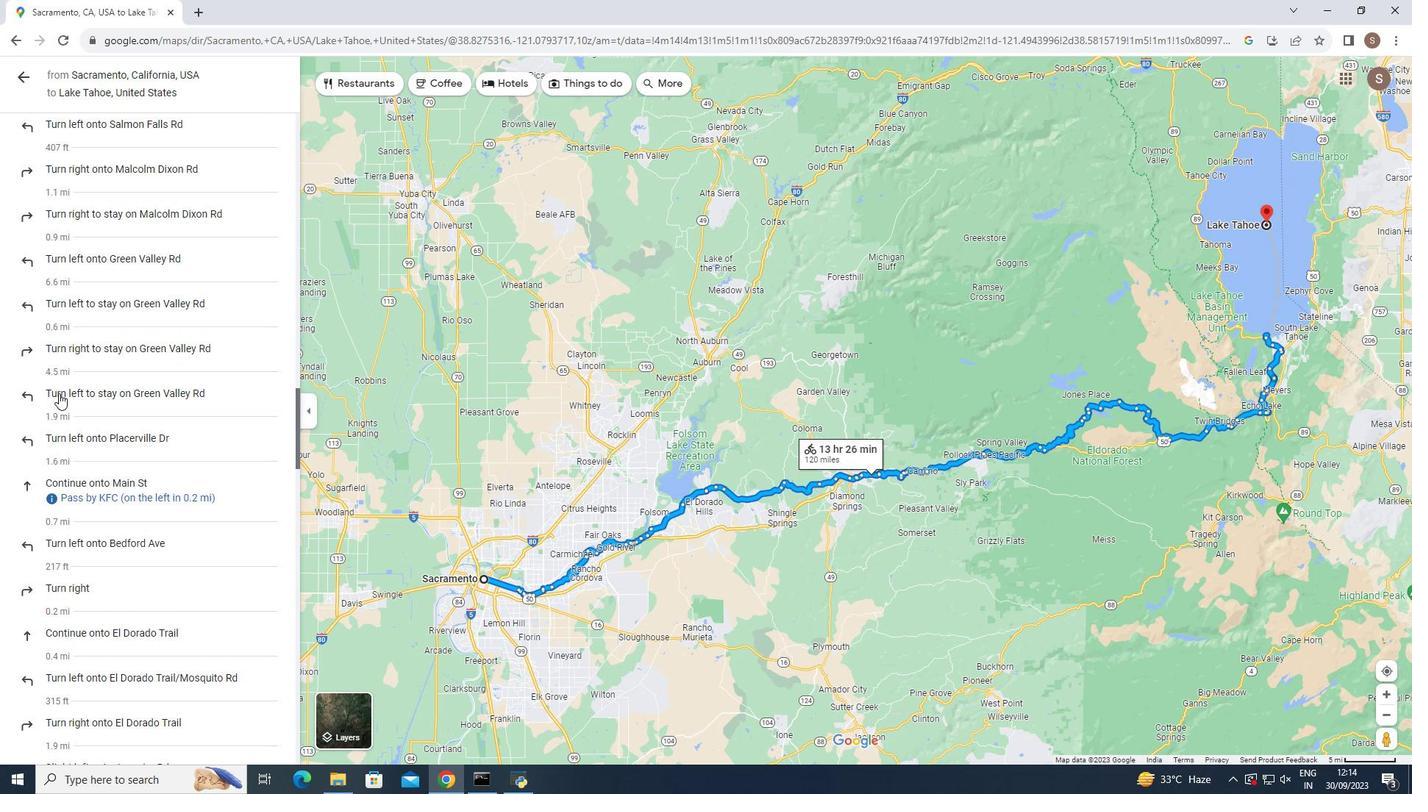 
Action: Mouse scrolled (58, 394) with delta (0, 0)
Screenshot: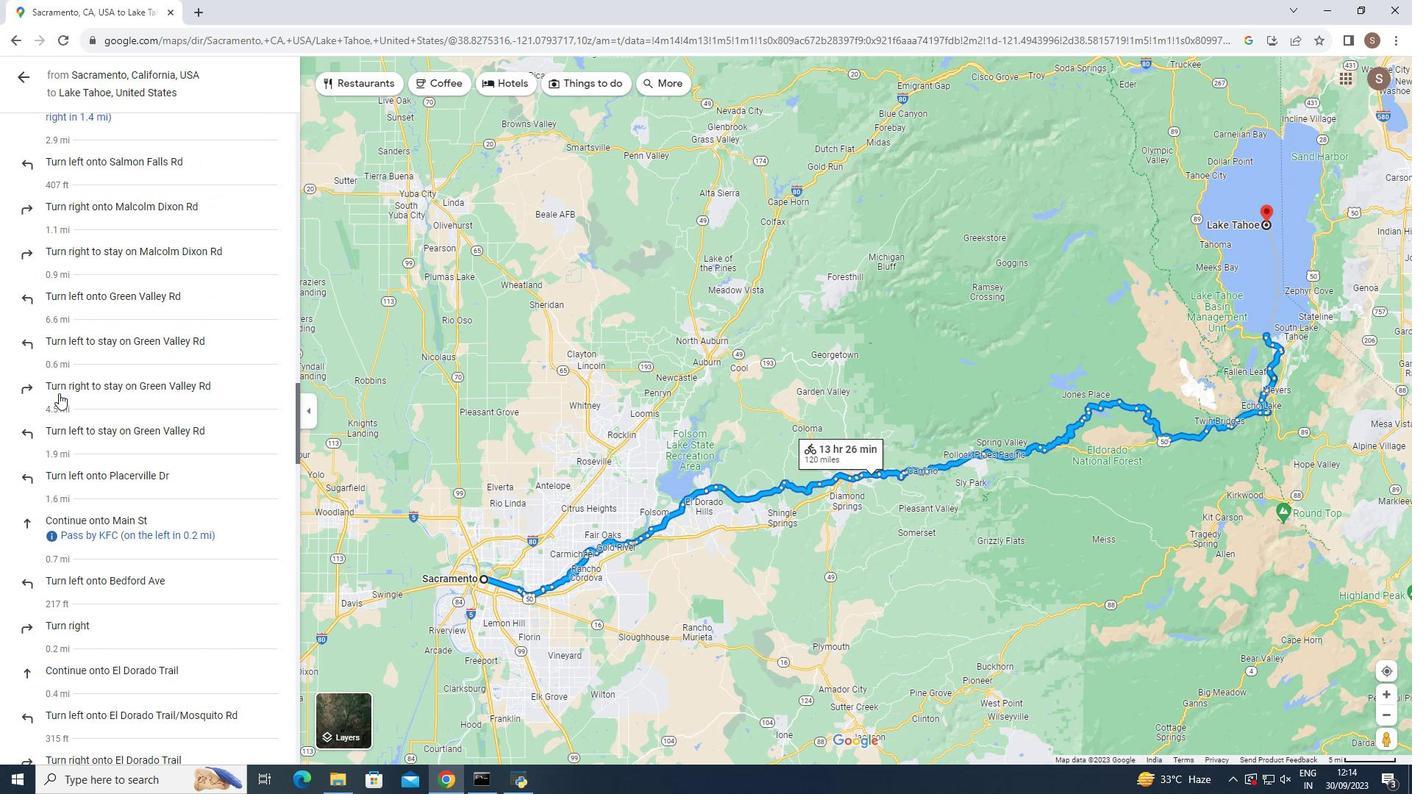 
Action: Mouse scrolled (58, 394) with delta (0, 0)
Screenshot: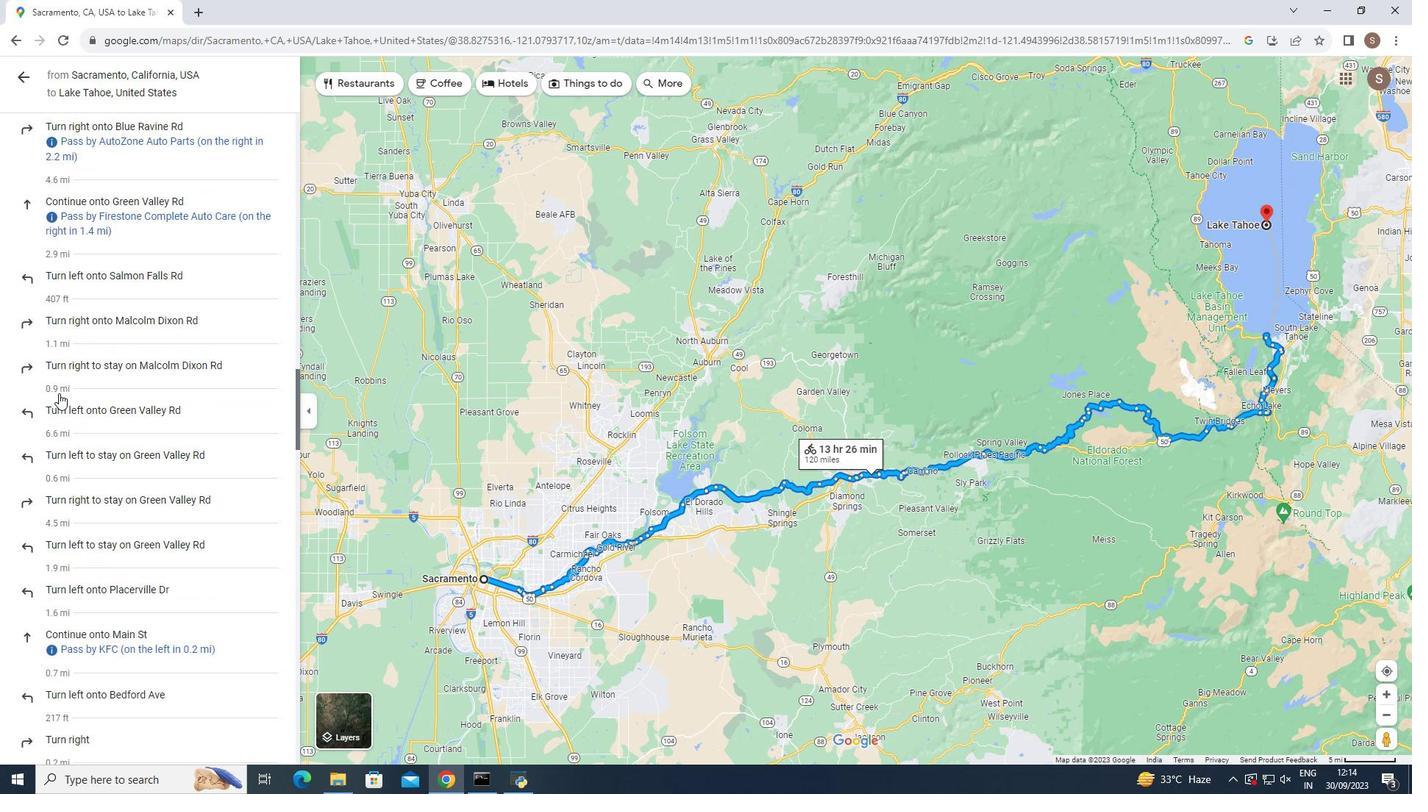 
Action: Mouse scrolled (58, 394) with delta (0, 0)
Screenshot: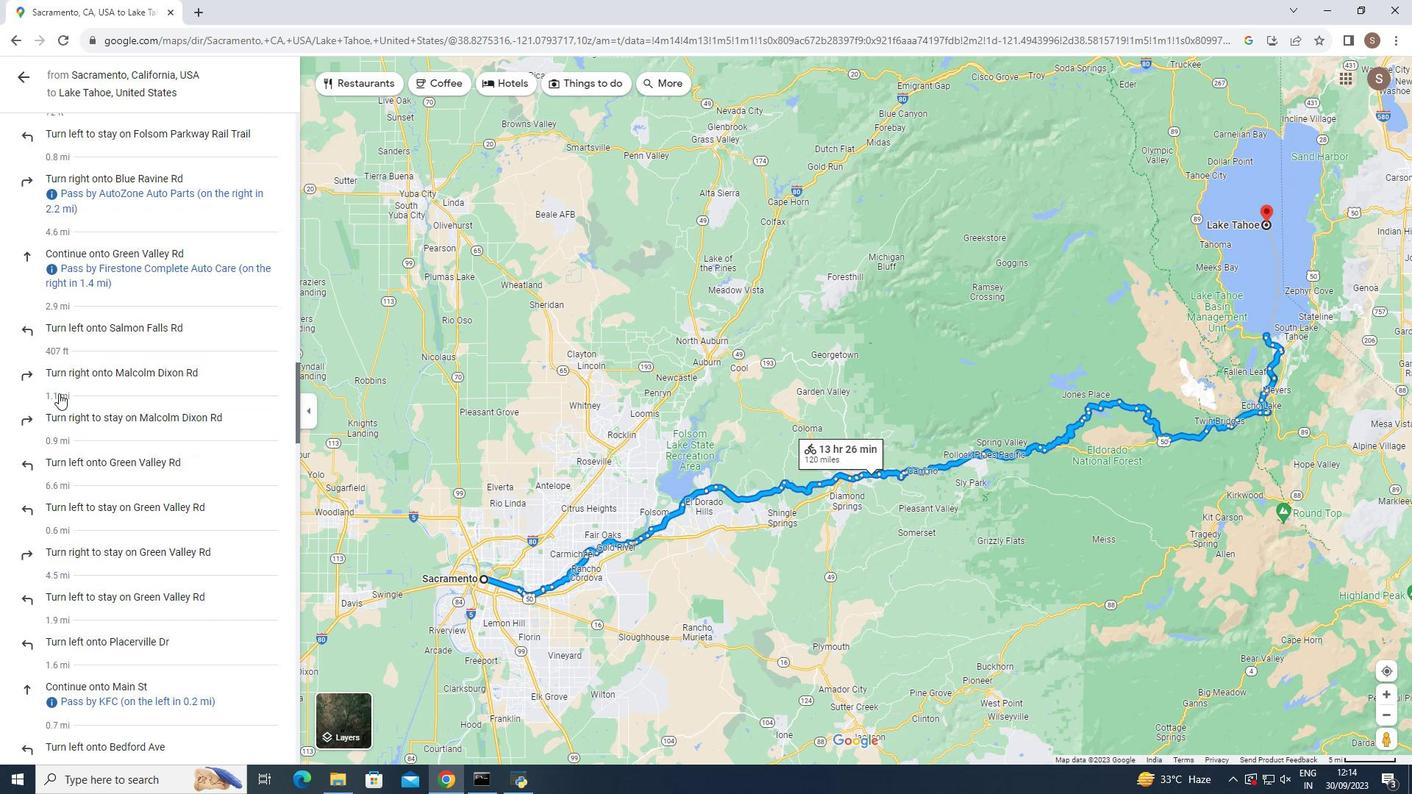 
Action: Mouse scrolled (58, 394) with delta (0, 0)
Screenshot: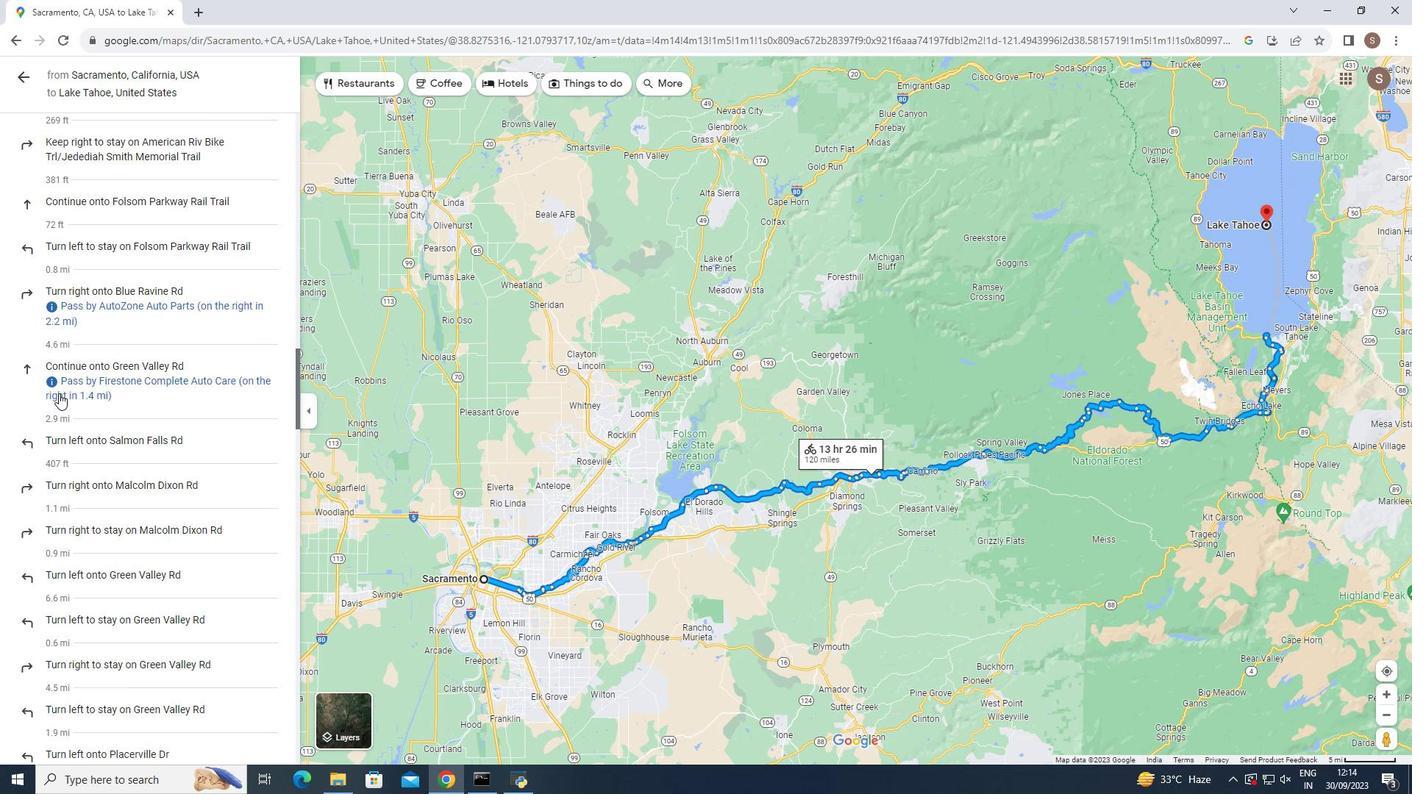 
Action: Mouse scrolled (58, 394) with delta (0, 0)
Screenshot: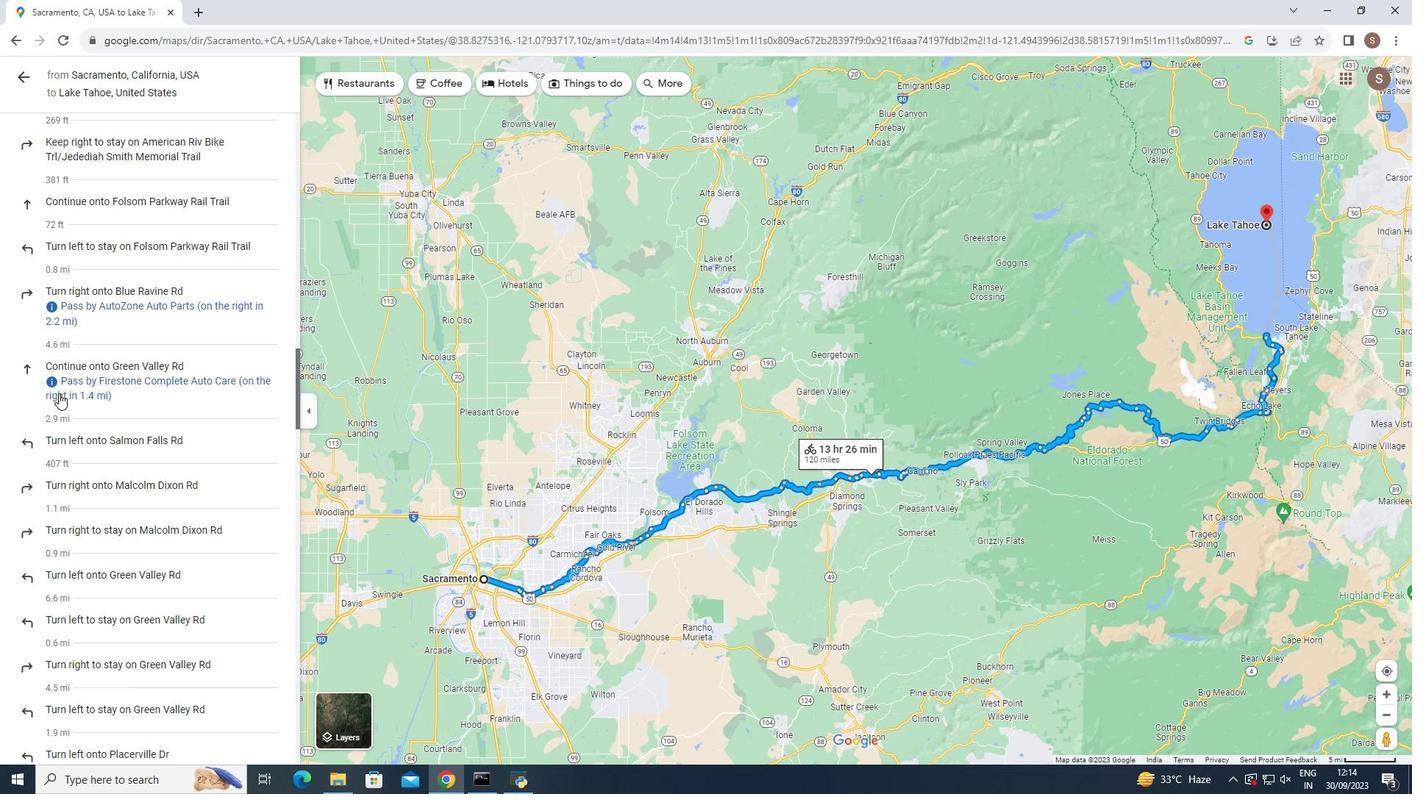 
Action: Mouse scrolled (58, 394) with delta (0, 0)
Screenshot: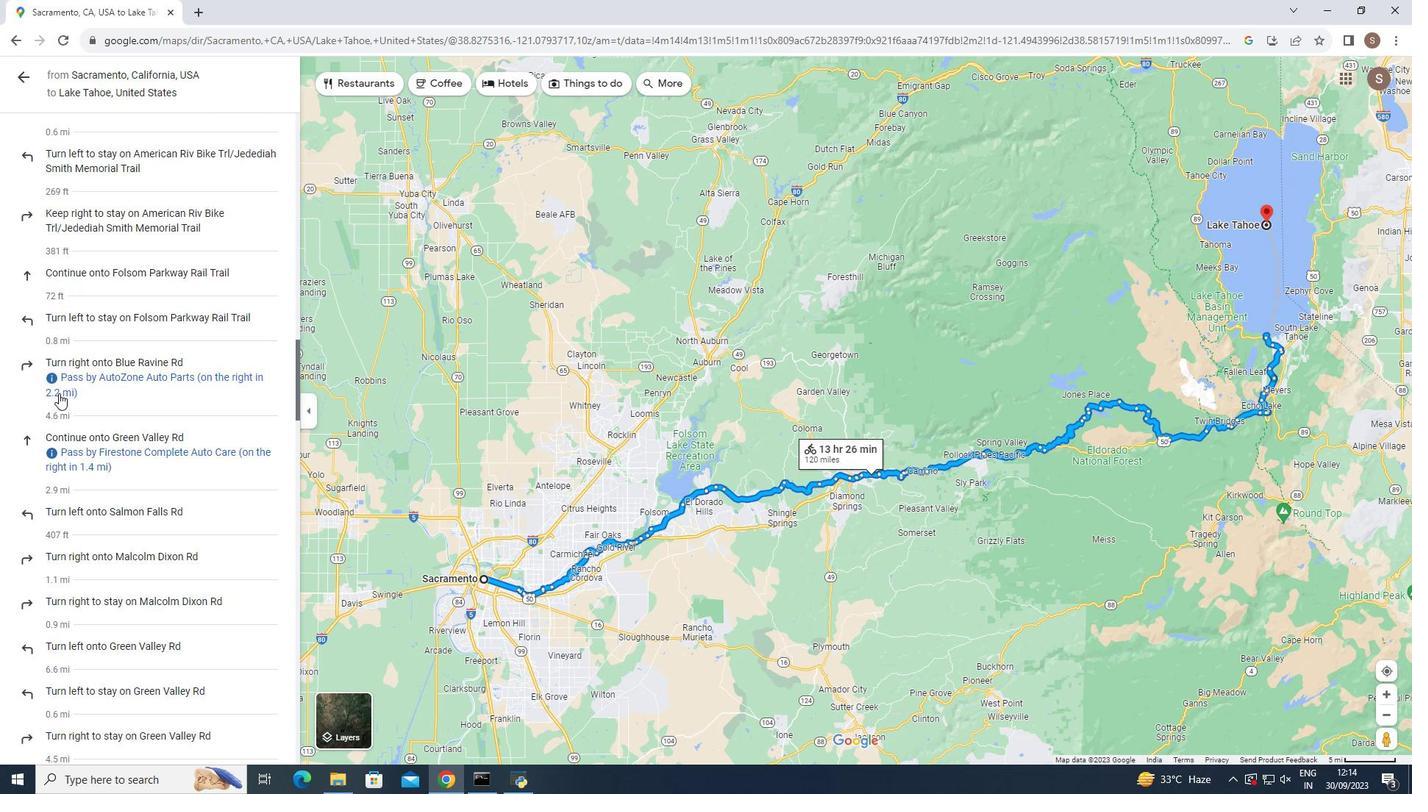 
Action: Mouse scrolled (58, 394) with delta (0, 0)
Screenshot: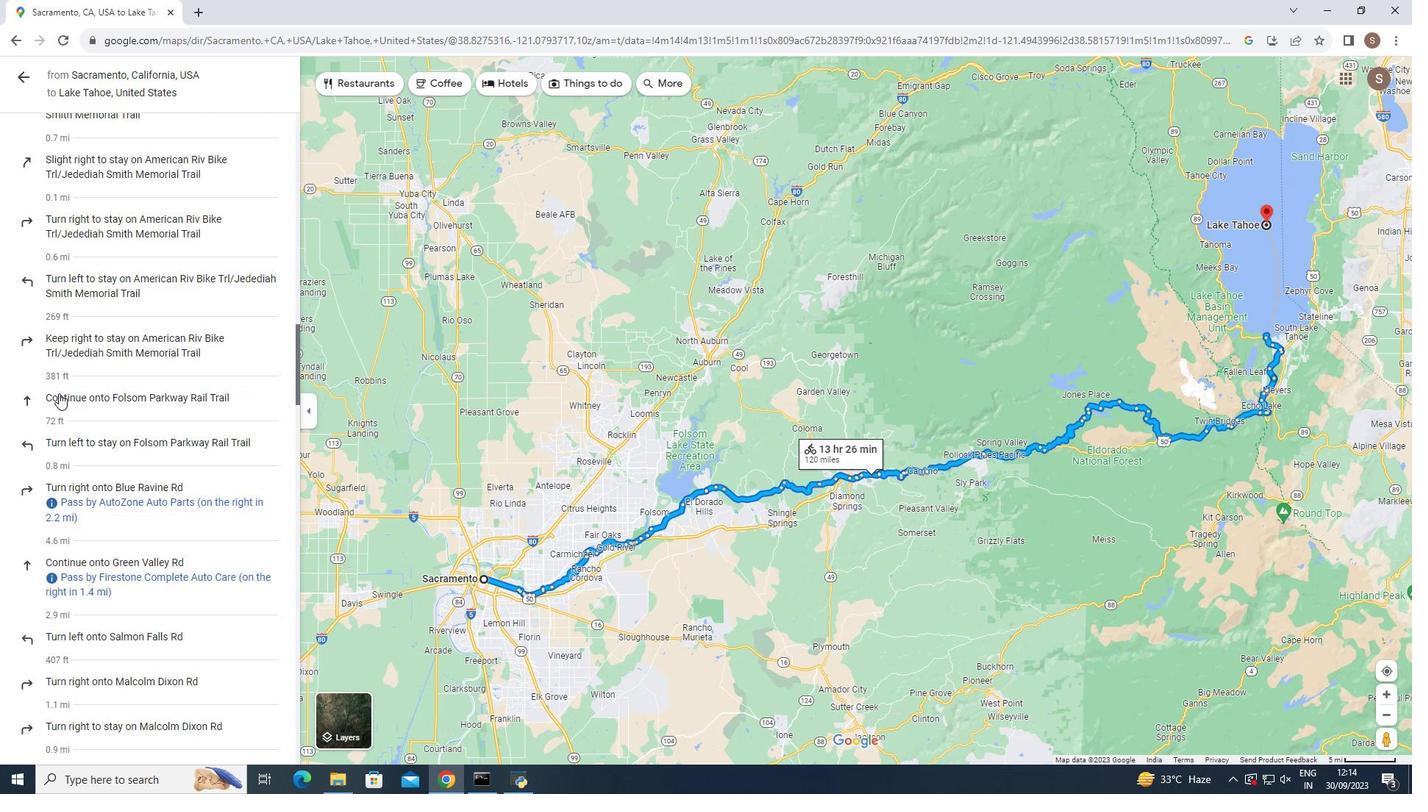 
Action: Mouse scrolled (58, 394) with delta (0, 0)
Screenshot: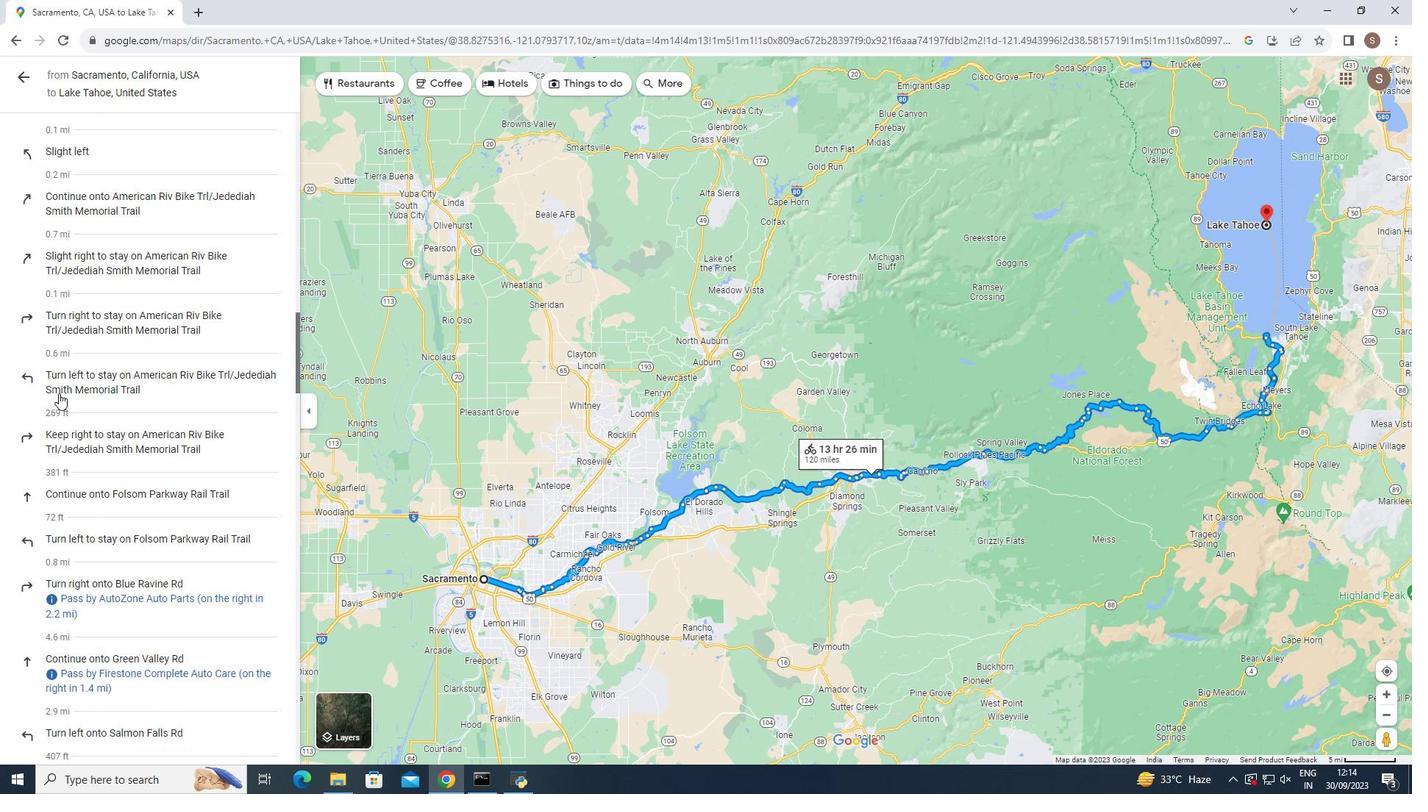 
Action: Mouse scrolled (58, 394) with delta (0, 0)
Screenshot: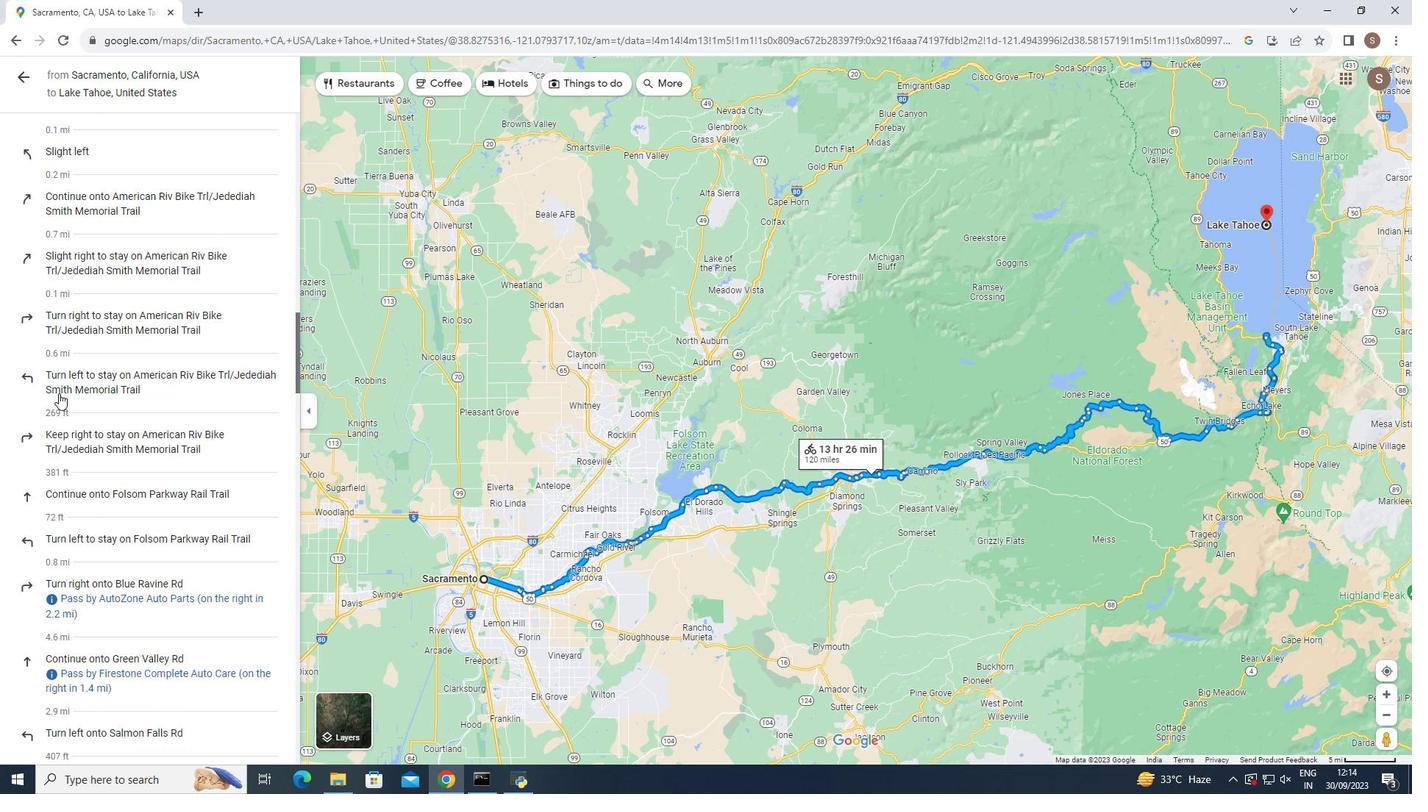 
Action: Mouse scrolled (58, 394) with delta (0, 0)
Screenshot: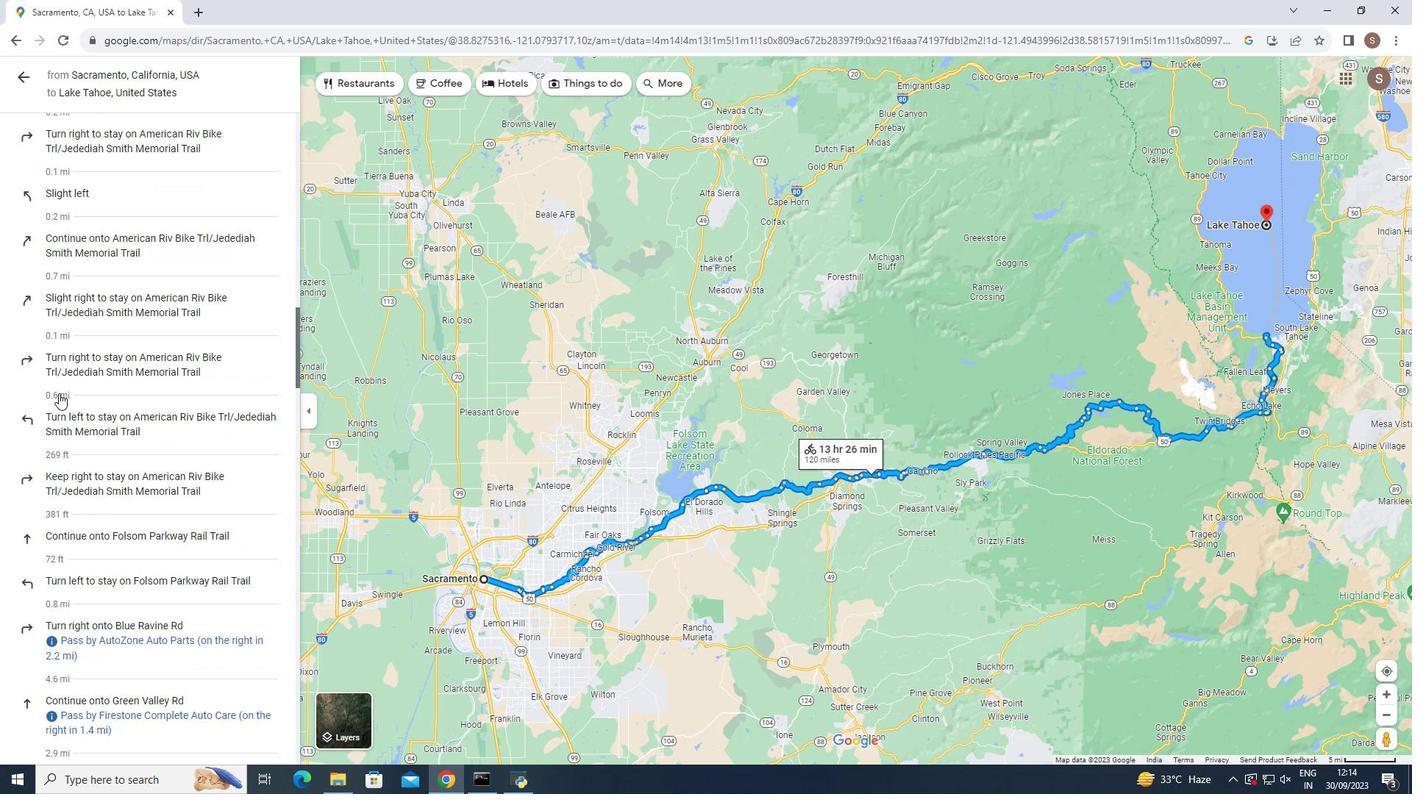 
Action: Mouse scrolled (58, 394) with delta (0, 0)
Screenshot: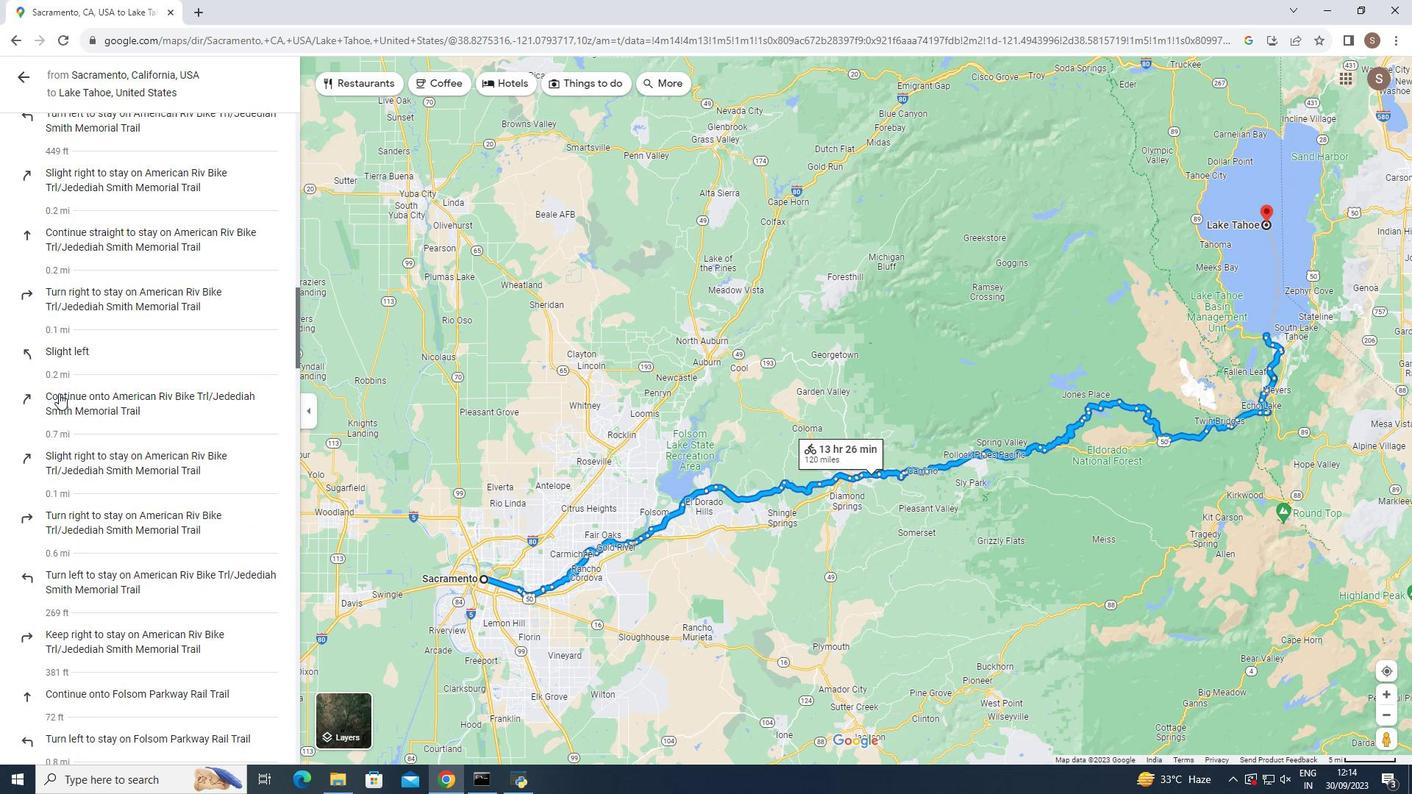 
Action: Mouse scrolled (58, 394) with delta (0, 0)
Screenshot: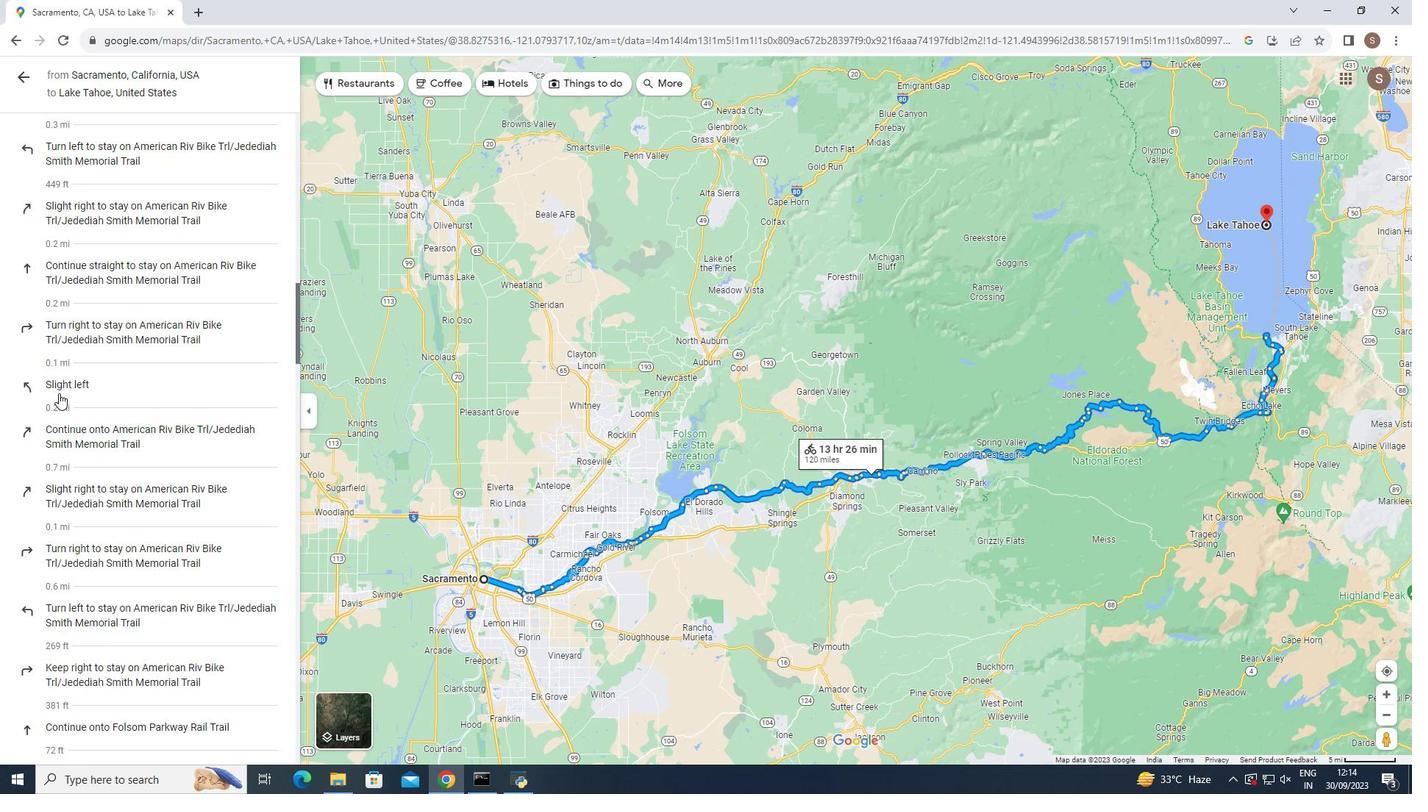
Action: Mouse scrolled (58, 394) with delta (0, 0)
Screenshot: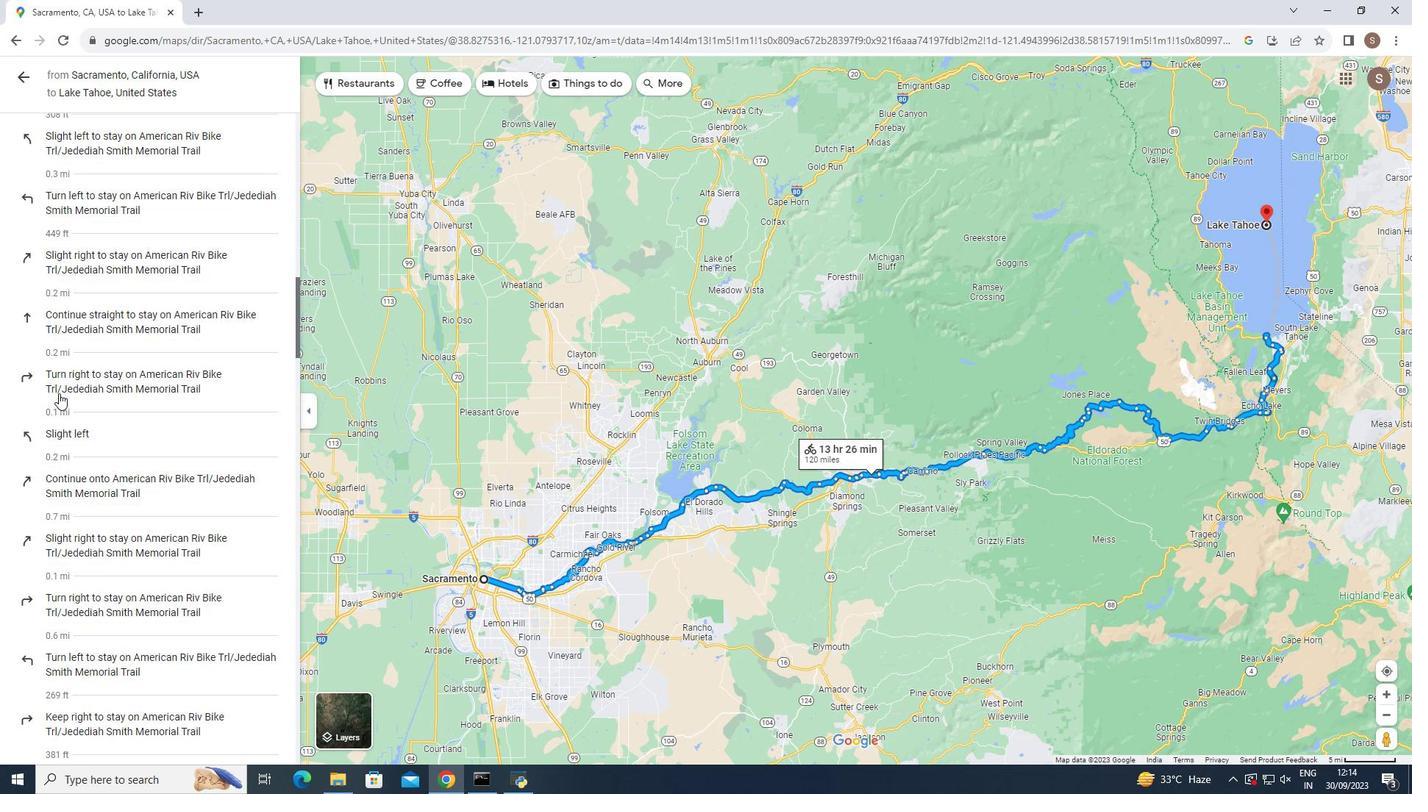 
Action: Mouse scrolled (58, 394) with delta (0, 0)
Screenshot: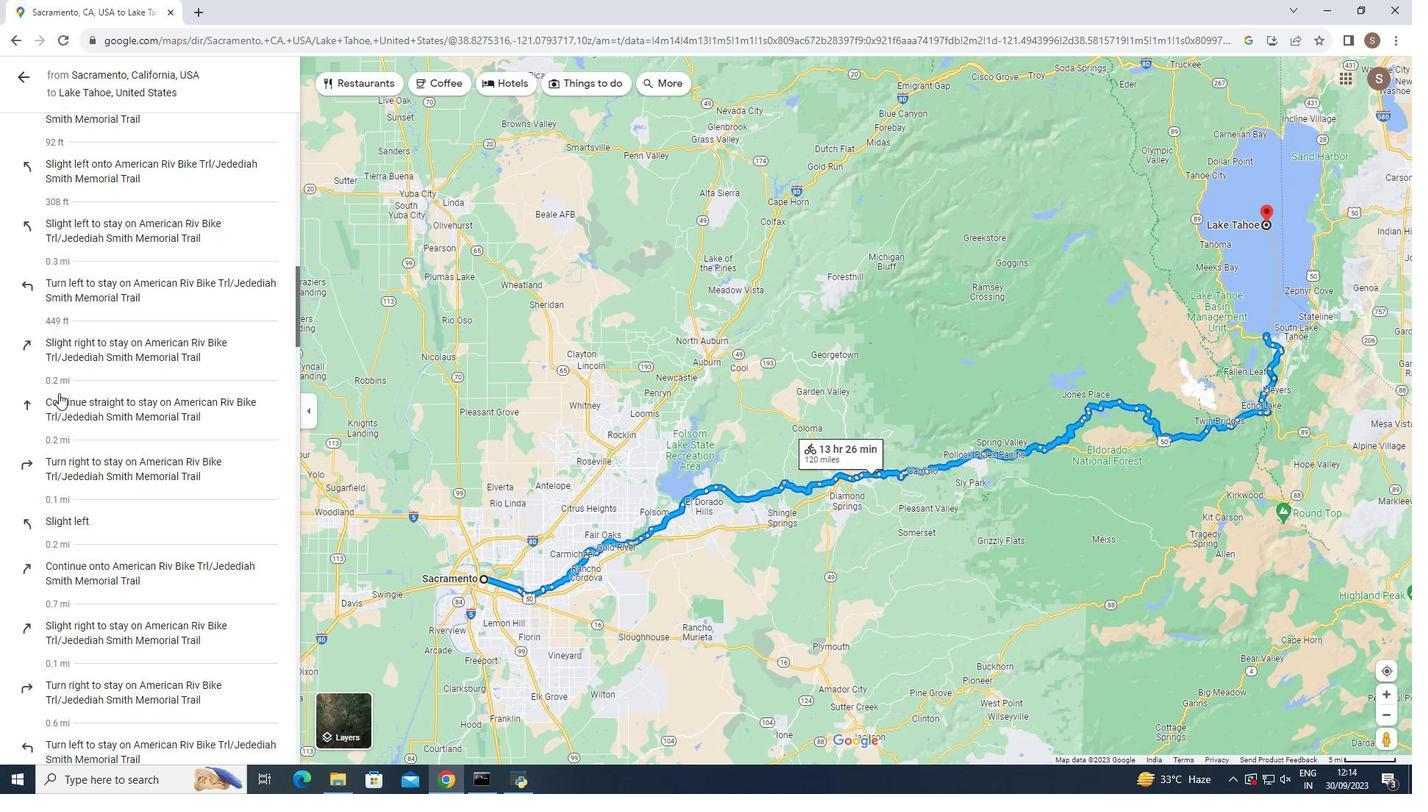 
Action: Mouse scrolled (58, 394) with delta (0, 0)
Screenshot: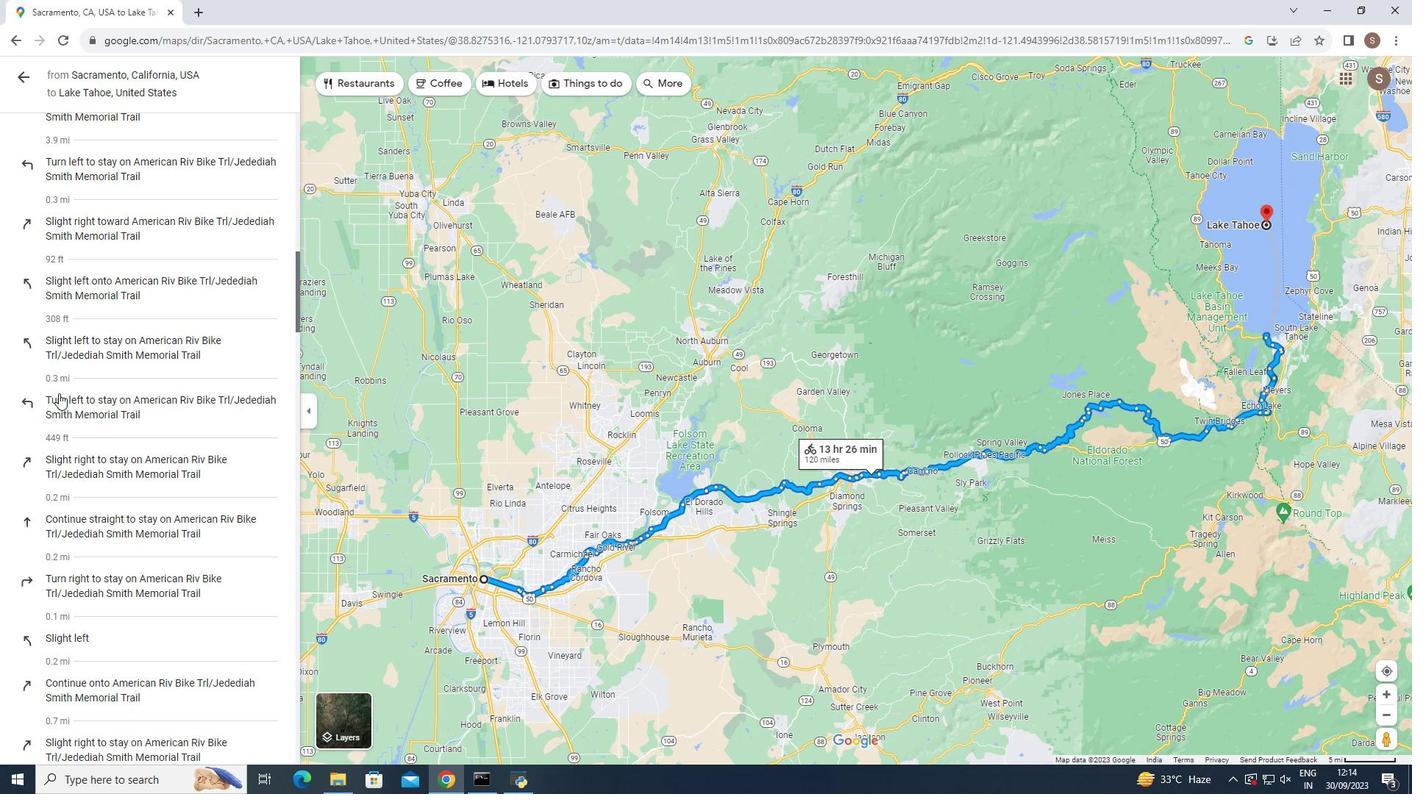 
Action: Mouse scrolled (58, 394) with delta (0, 0)
Screenshot: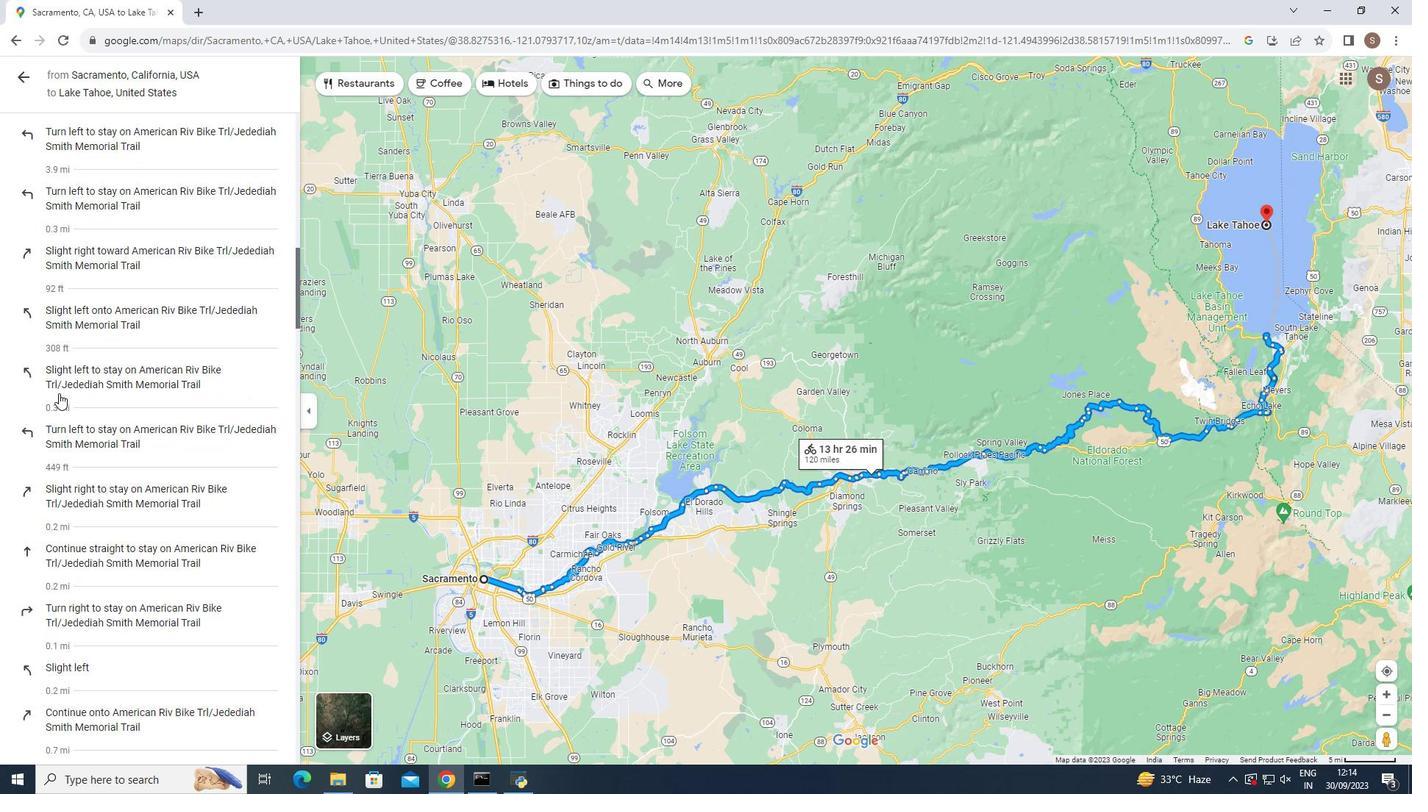 
Action: Mouse scrolled (58, 394) with delta (0, 0)
Screenshot: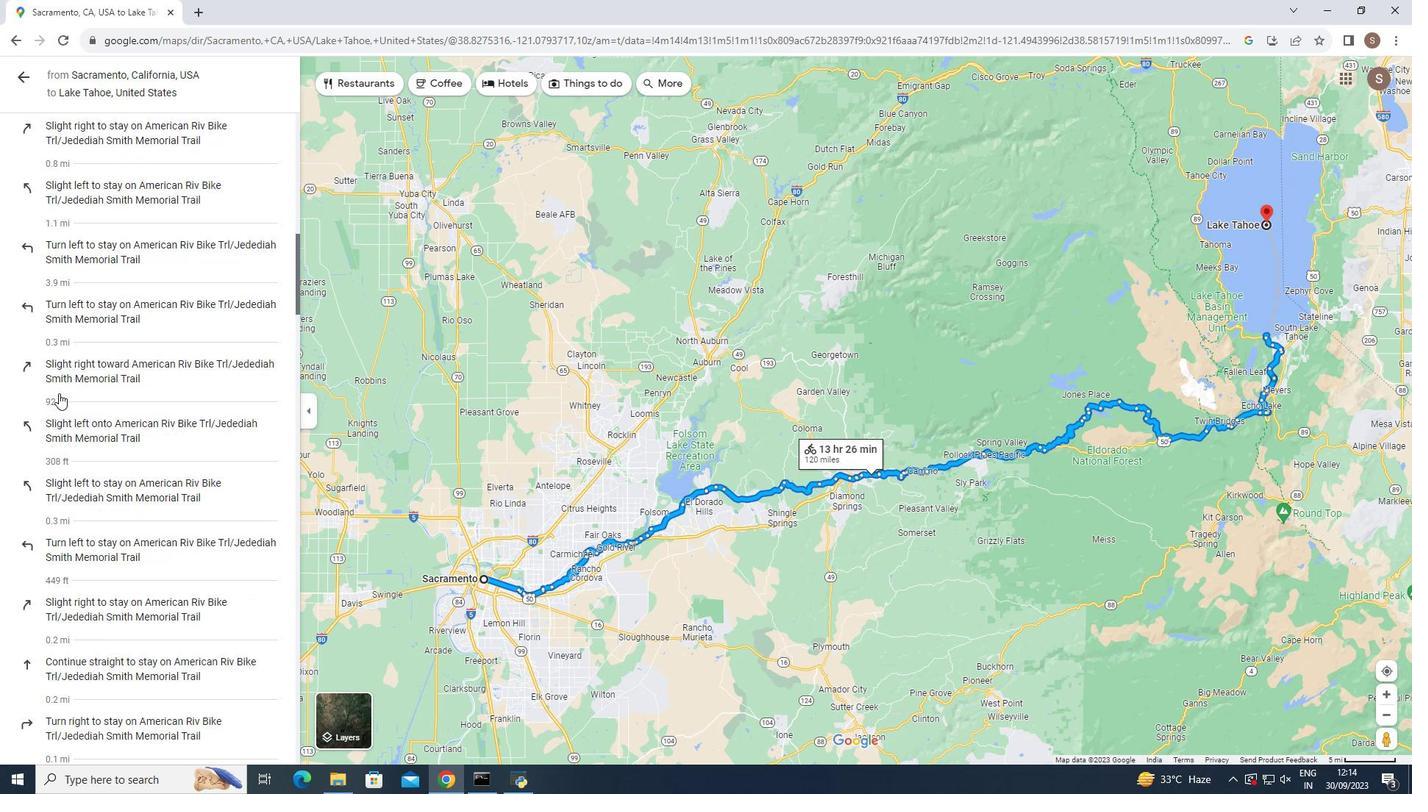 
Action: Mouse scrolled (58, 394) with delta (0, 0)
Screenshot: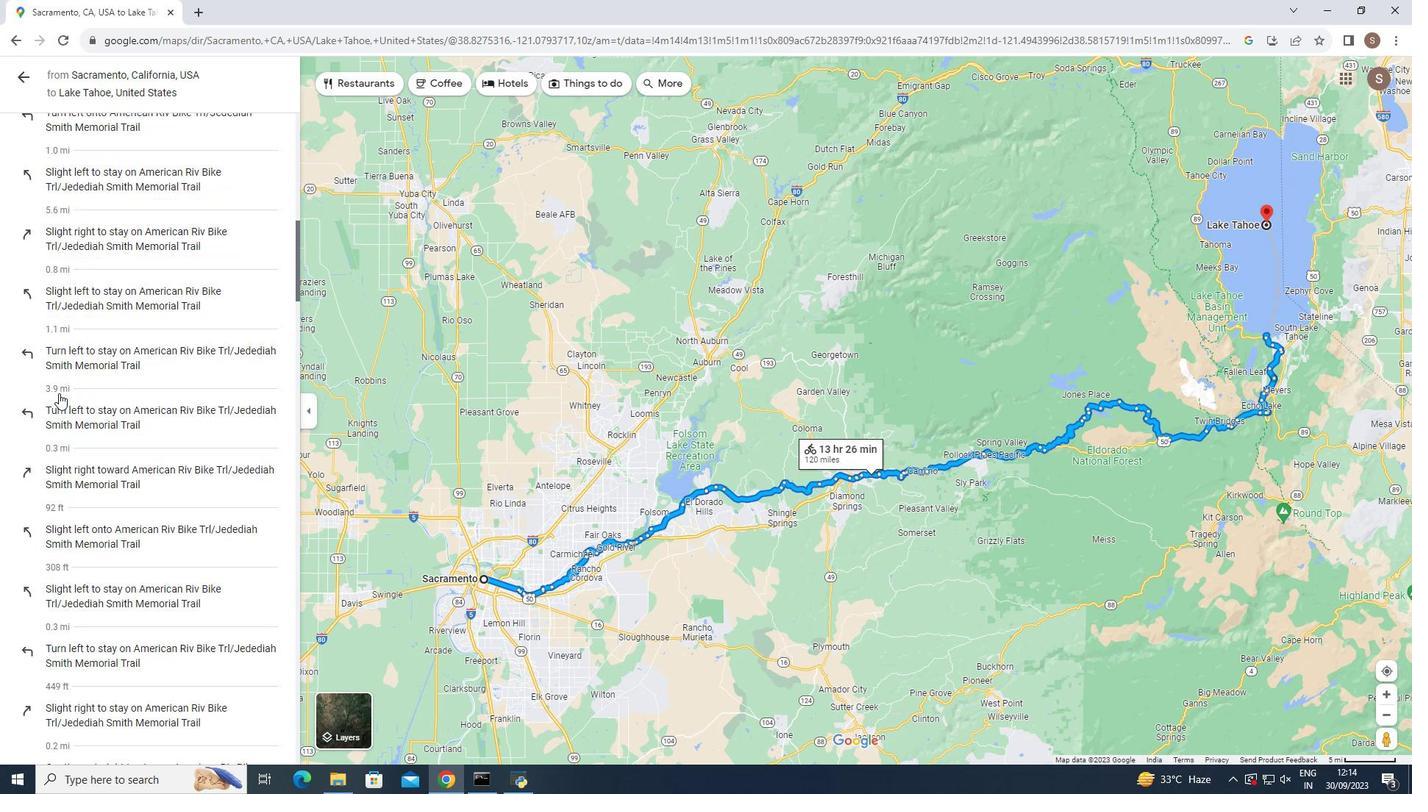 
Action: Mouse scrolled (58, 394) with delta (0, 0)
Screenshot: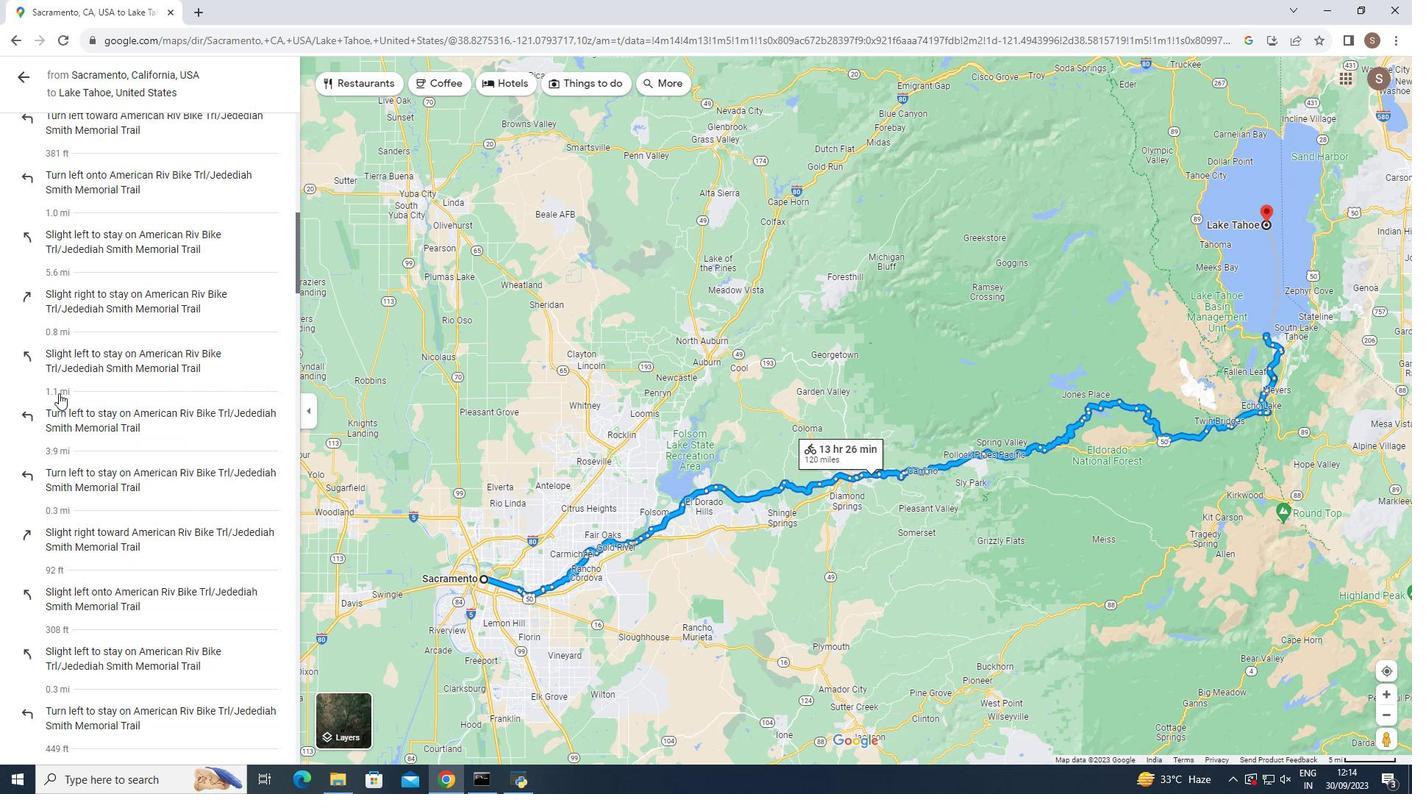 
Action: Mouse scrolled (58, 394) with delta (0, 0)
Screenshot: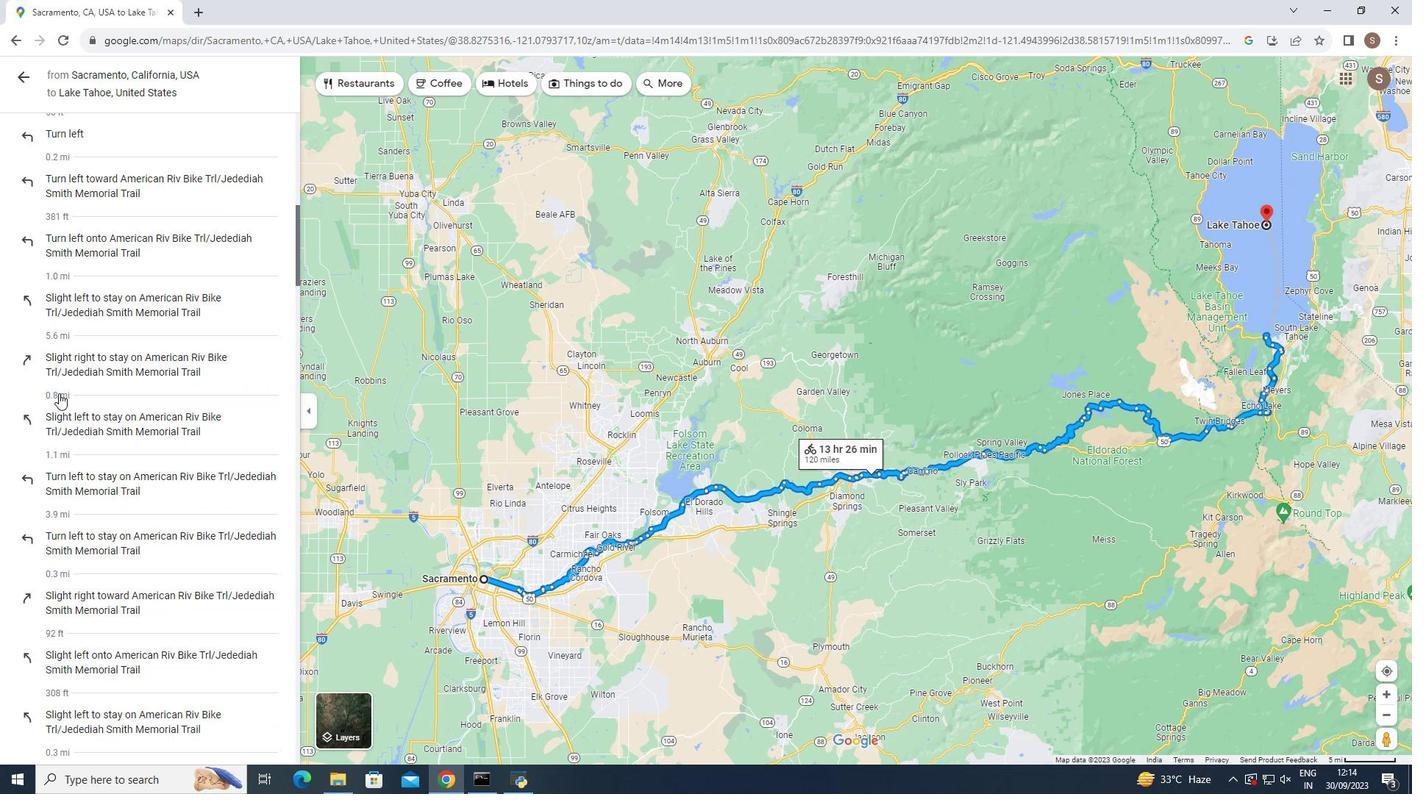 
Action: Mouse scrolled (58, 394) with delta (0, 0)
Screenshot: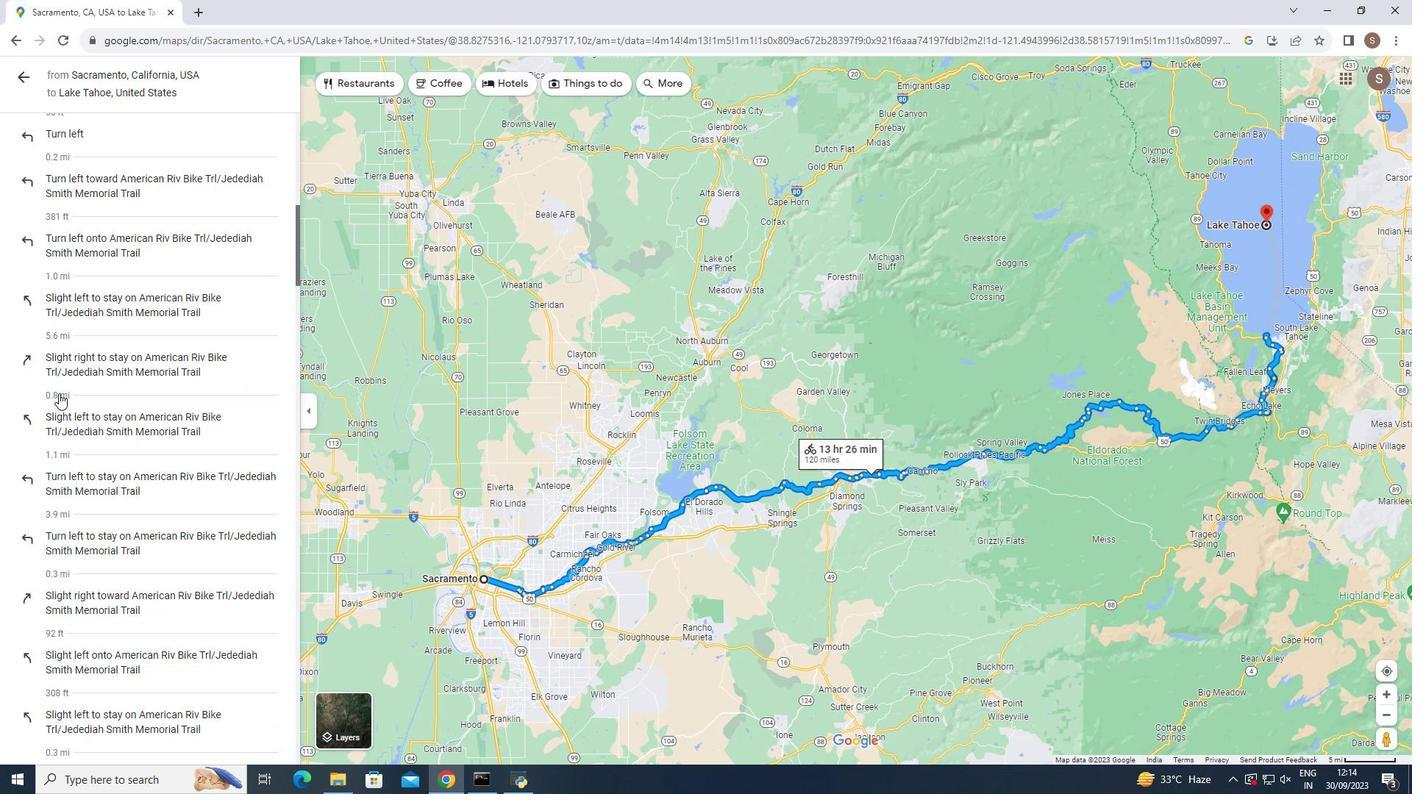 
Action: Mouse scrolled (58, 394) with delta (0, 0)
Screenshot: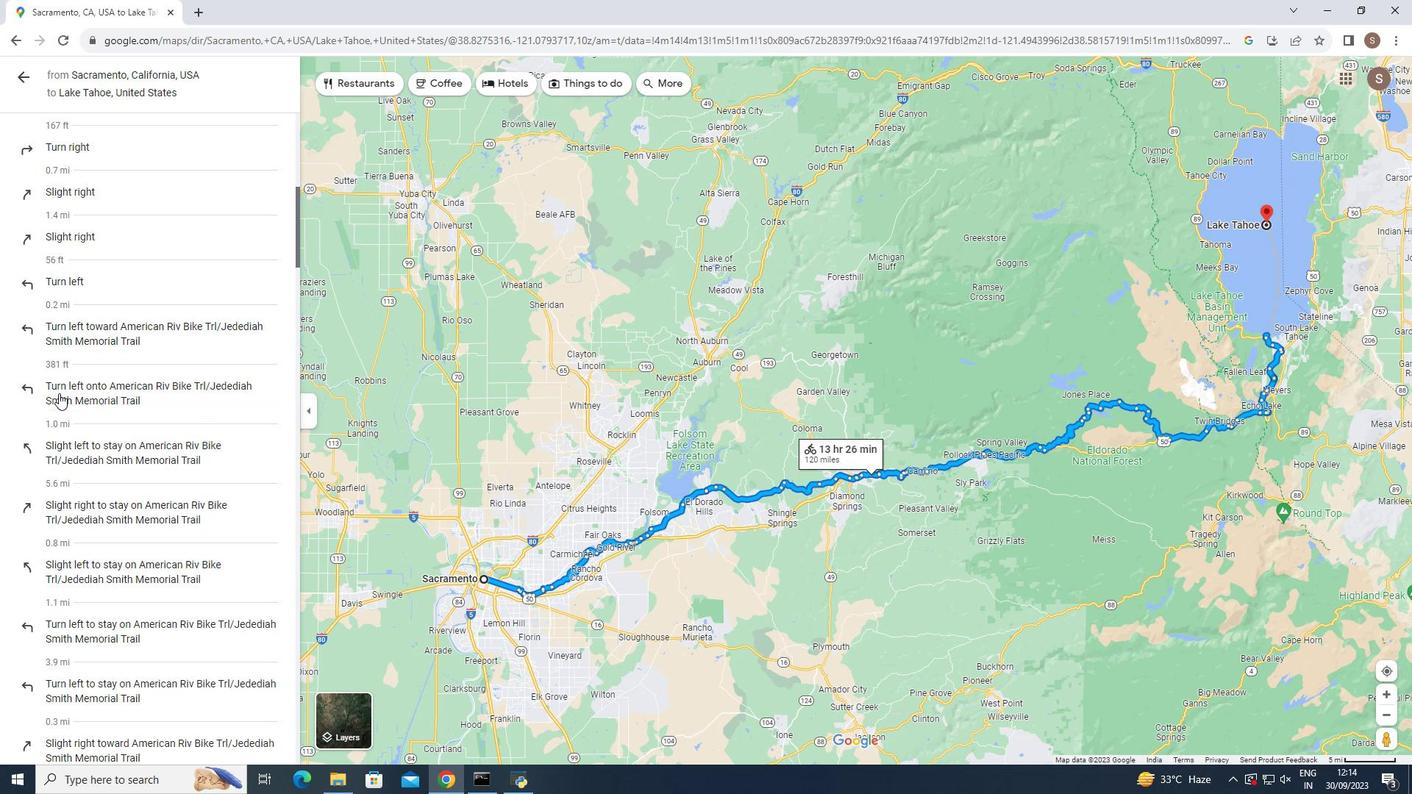 
Action: Mouse scrolled (58, 394) with delta (0, 0)
Screenshot: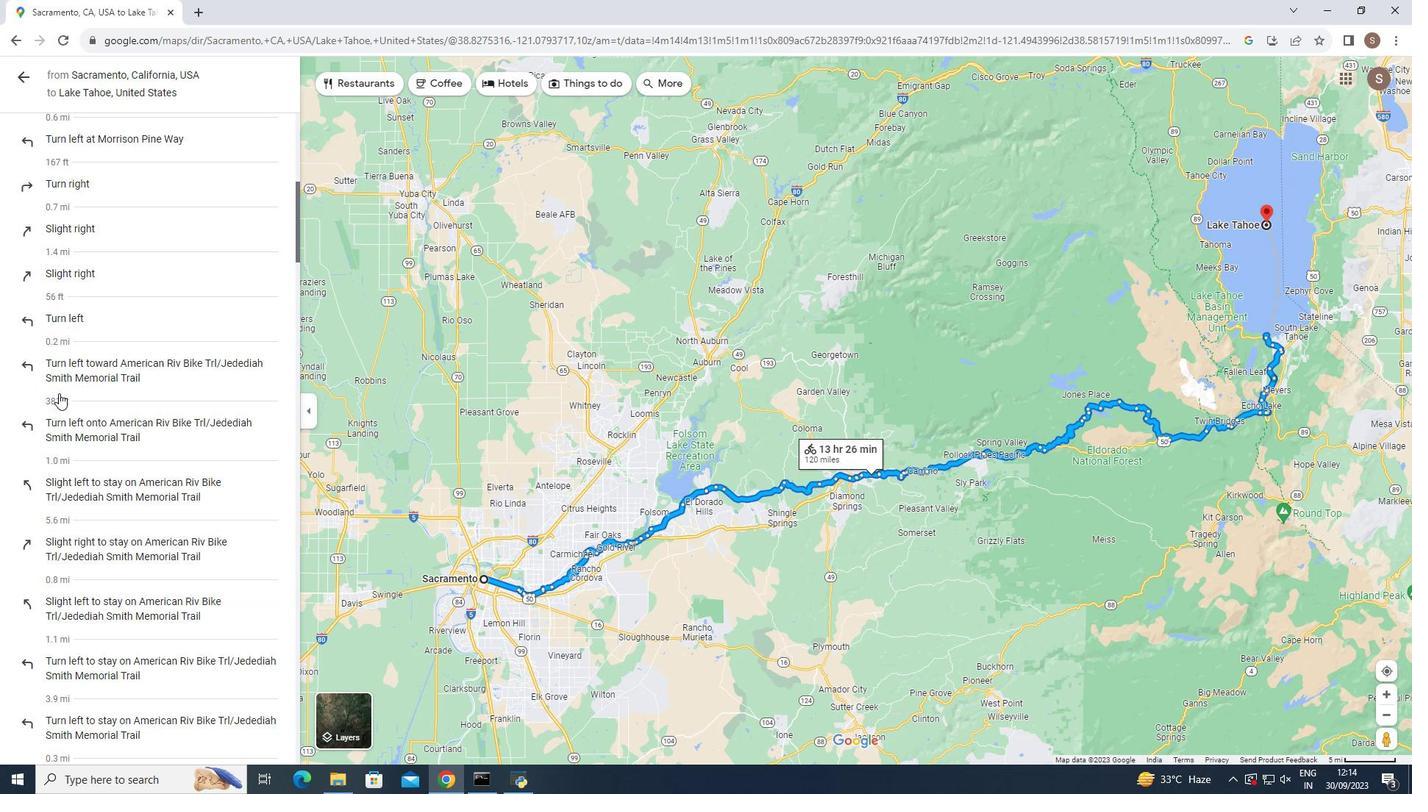 
Action: Mouse scrolled (58, 394) with delta (0, 0)
Screenshot: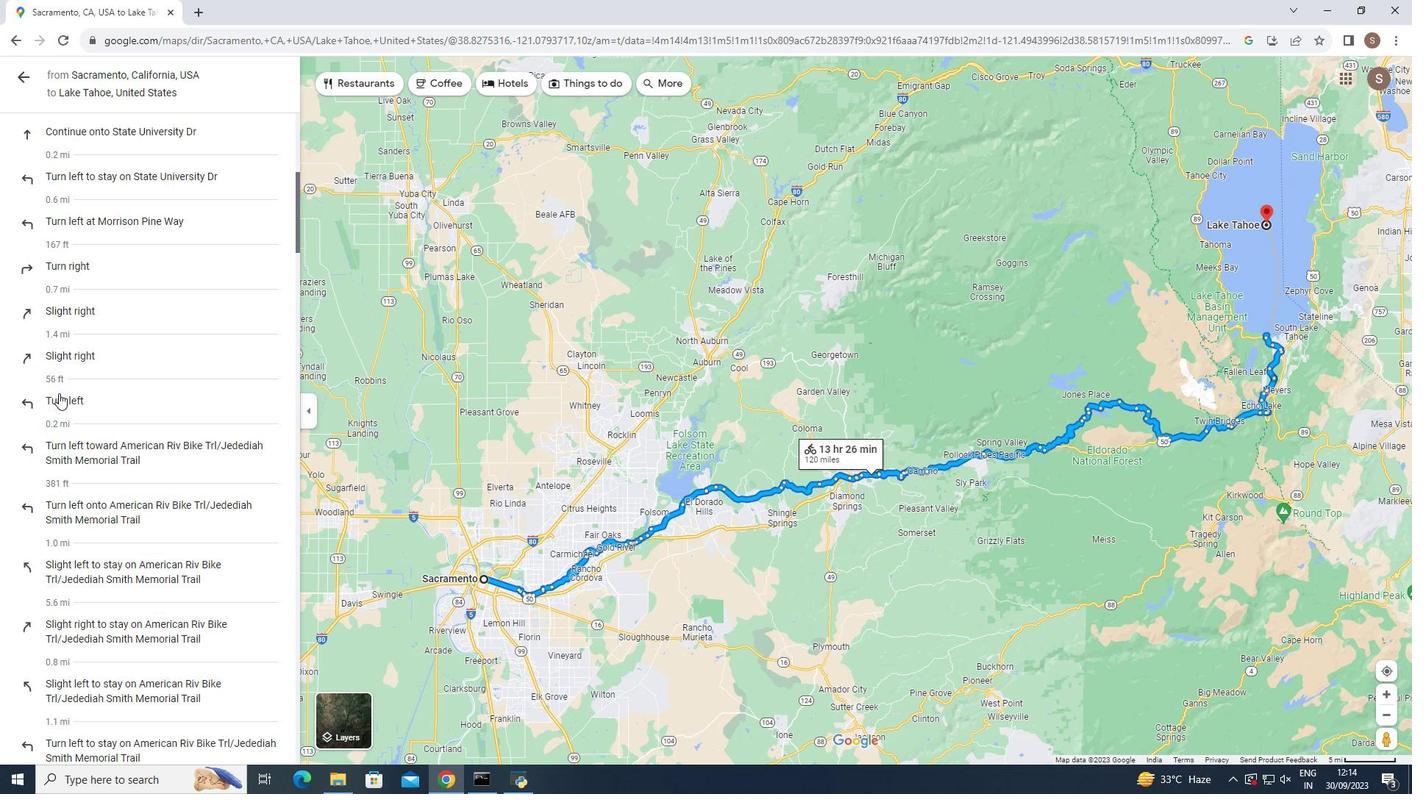
Action: Mouse scrolled (58, 394) with delta (0, 0)
Screenshot: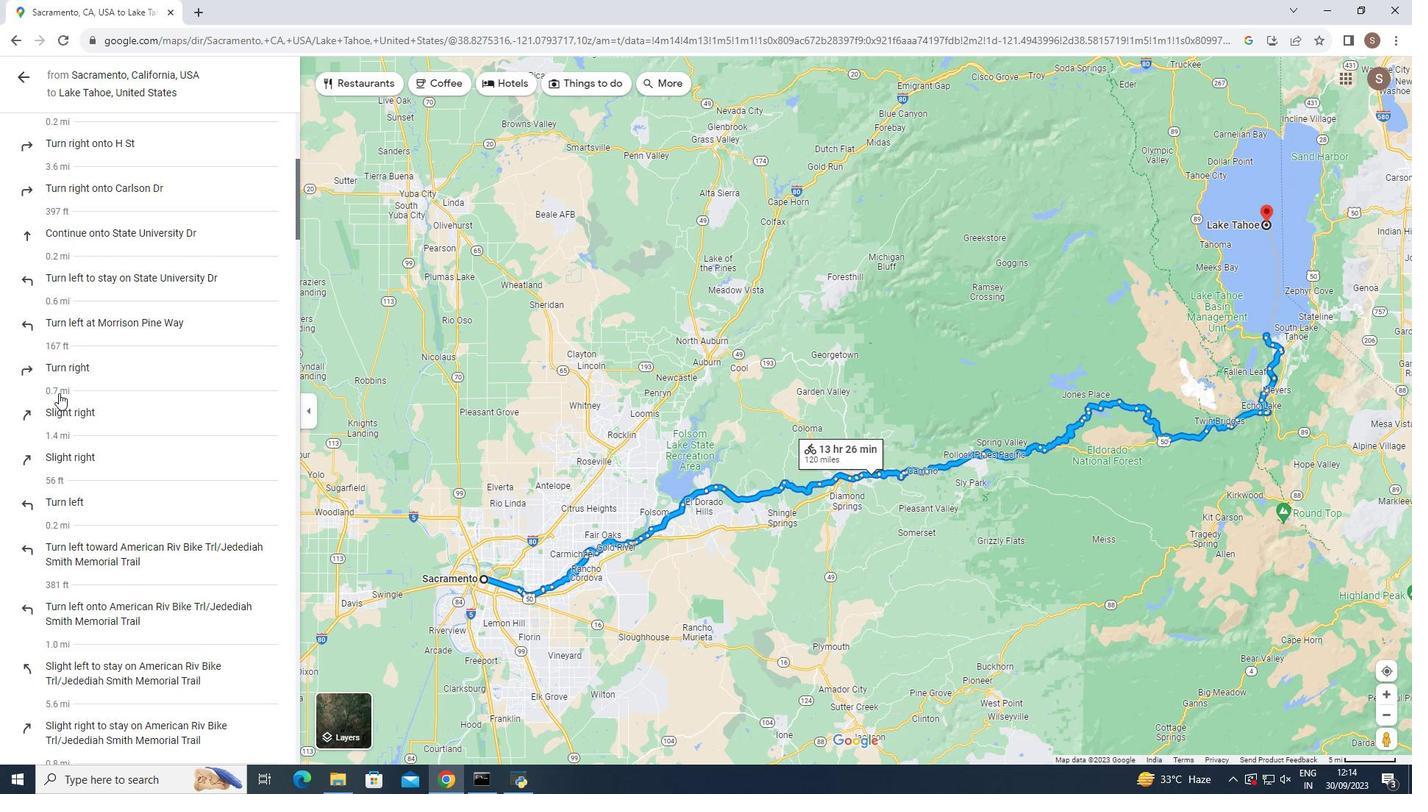 
Action: Mouse scrolled (58, 394) with delta (0, 0)
Screenshot: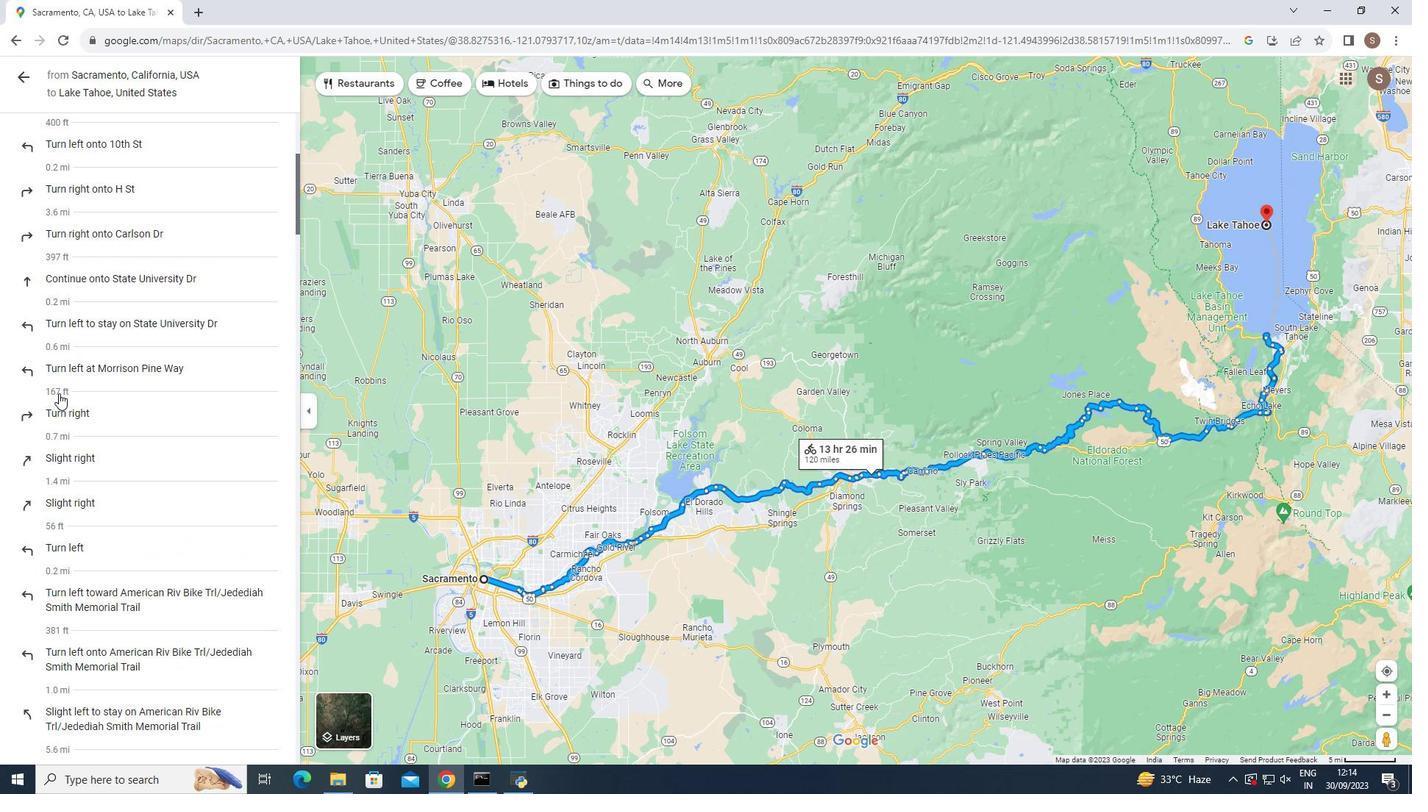 
Action: Mouse scrolled (58, 394) with delta (0, 0)
Screenshot: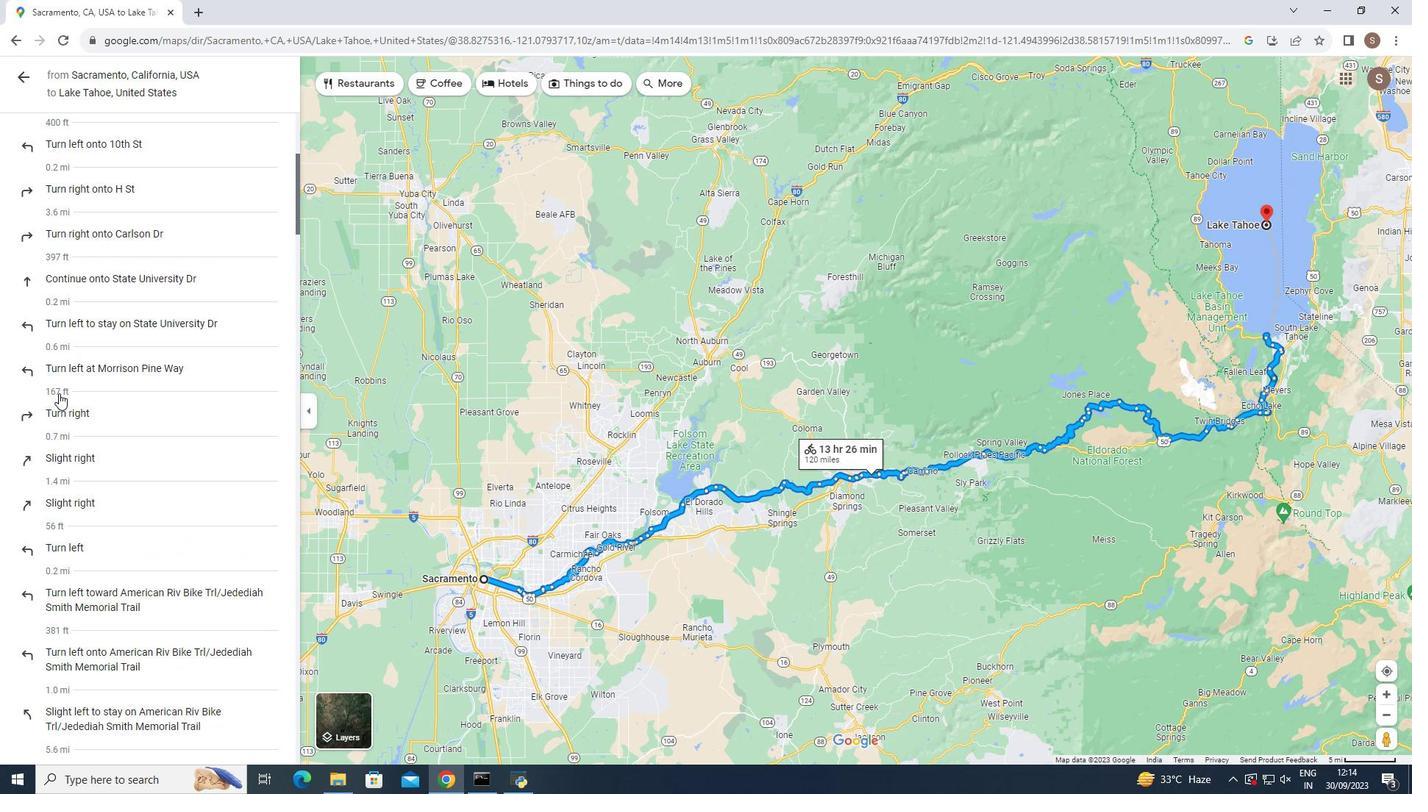 
Action: Mouse scrolled (58, 394) with delta (0, 0)
Screenshot: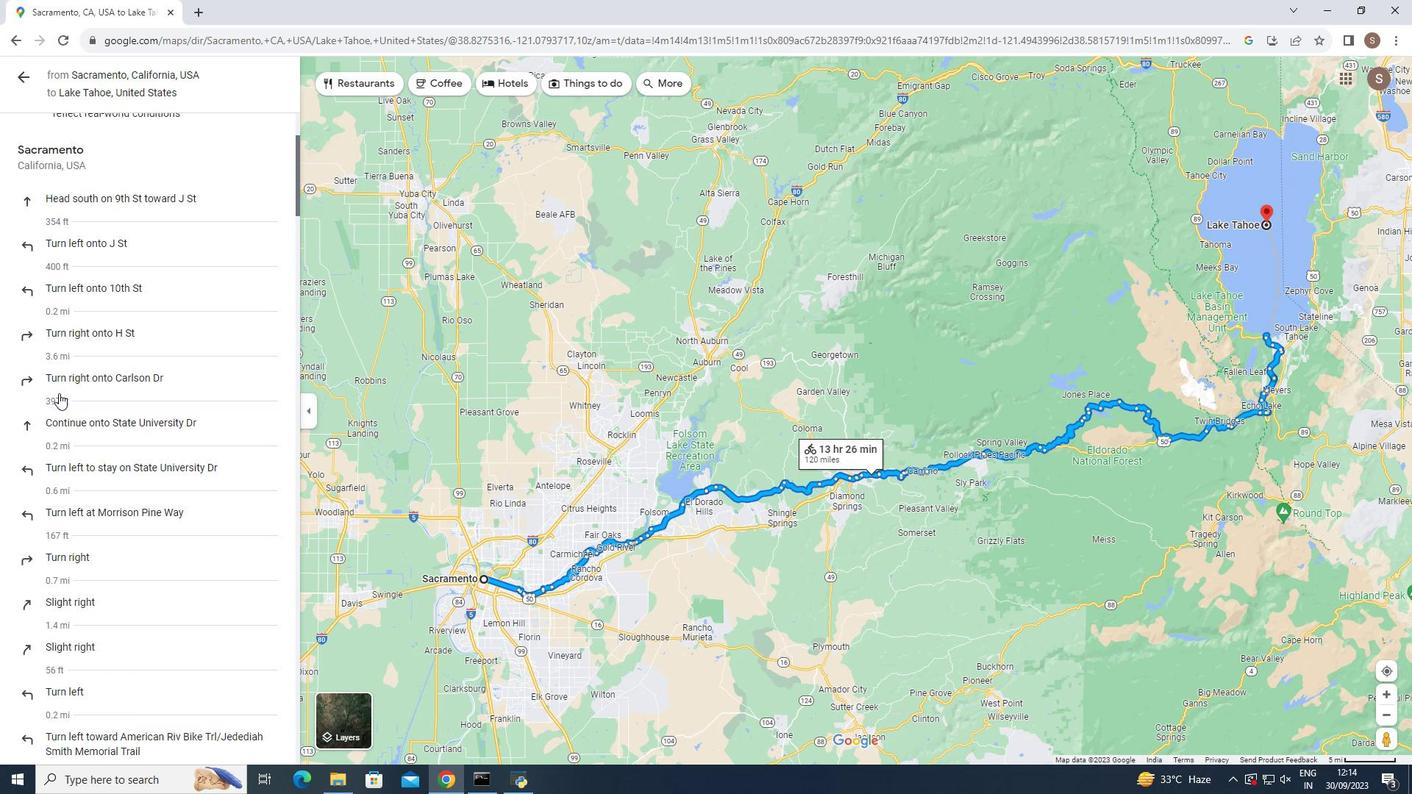 
Action: Mouse scrolled (58, 394) with delta (0, 0)
Screenshot: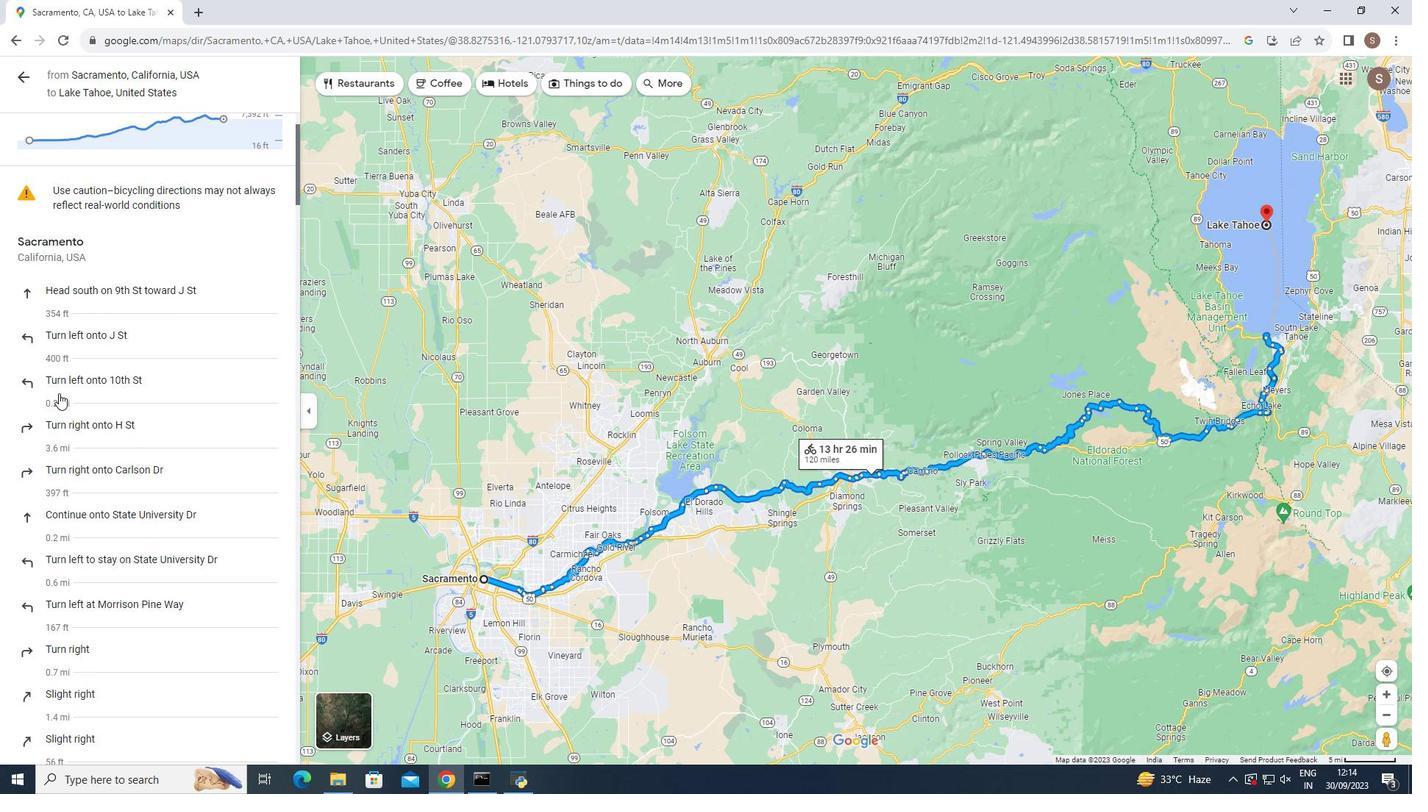 
Action: Mouse scrolled (58, 394) with delta (0, 0)
Screenshot: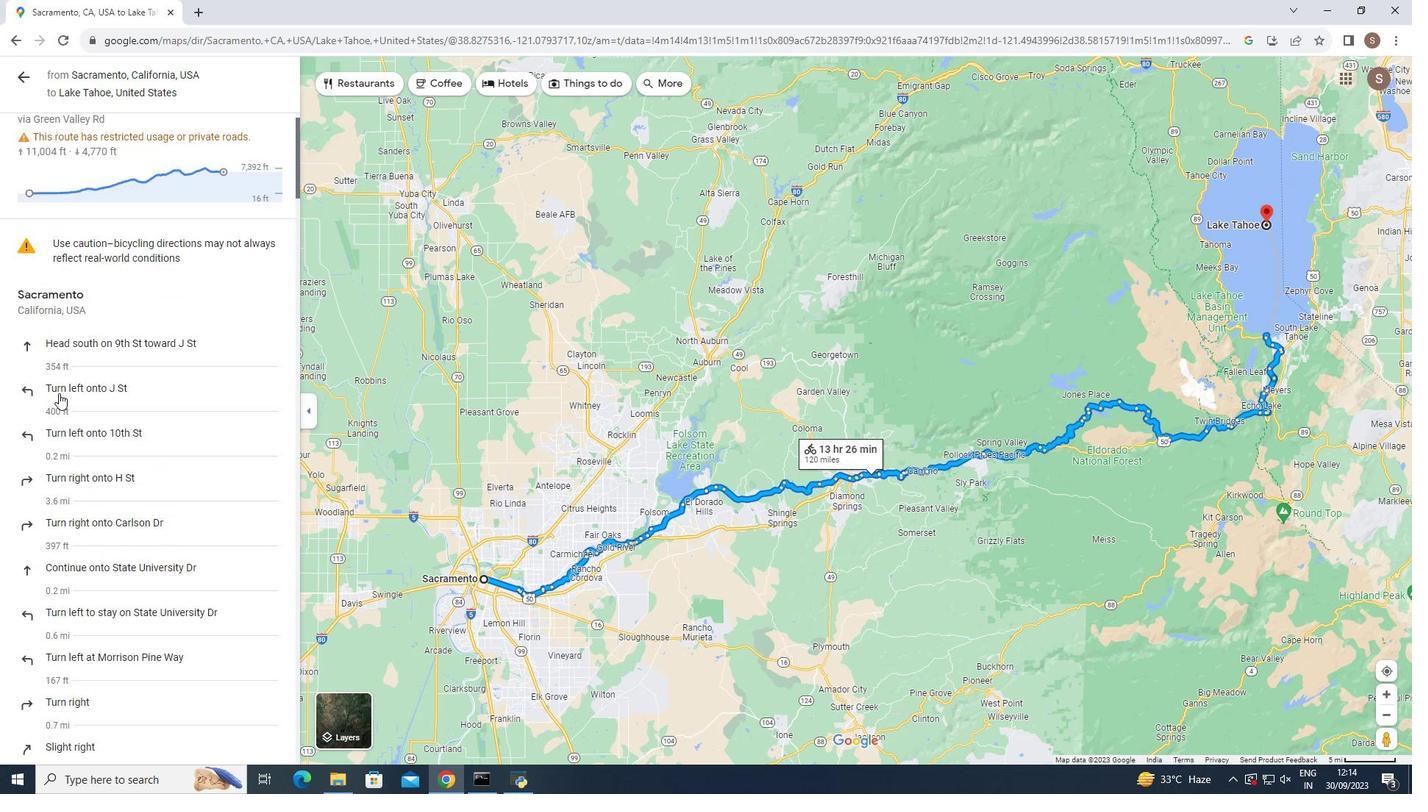 
Action: Mouse scrolled (58, 394) with delta (0, 0)
Screenshot: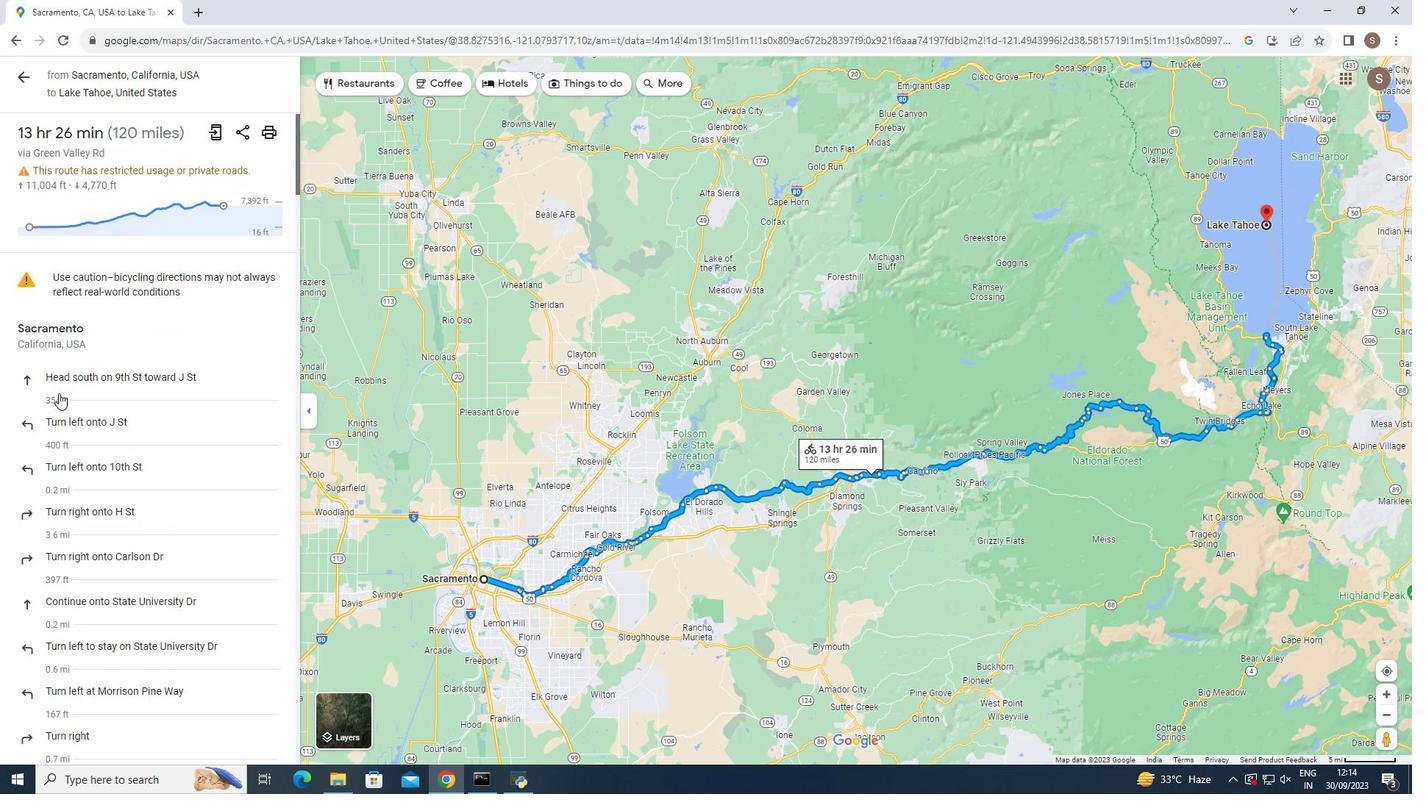 
Action: Mouse scrolled (58, 394) with delta (0, 0)
Screenshot: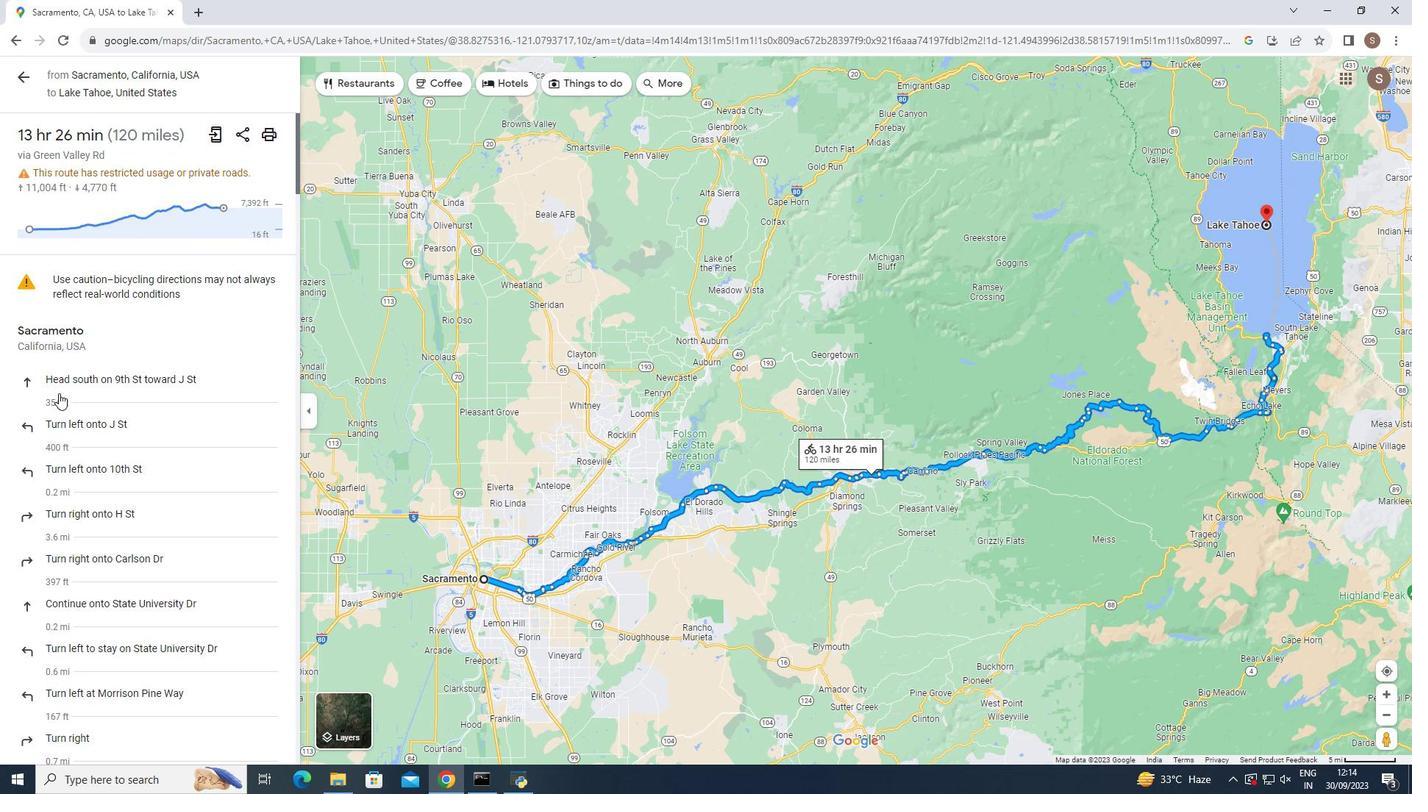 
Action: Mouse scrolled (58, 394) with delta (0, 0)
Screenshot: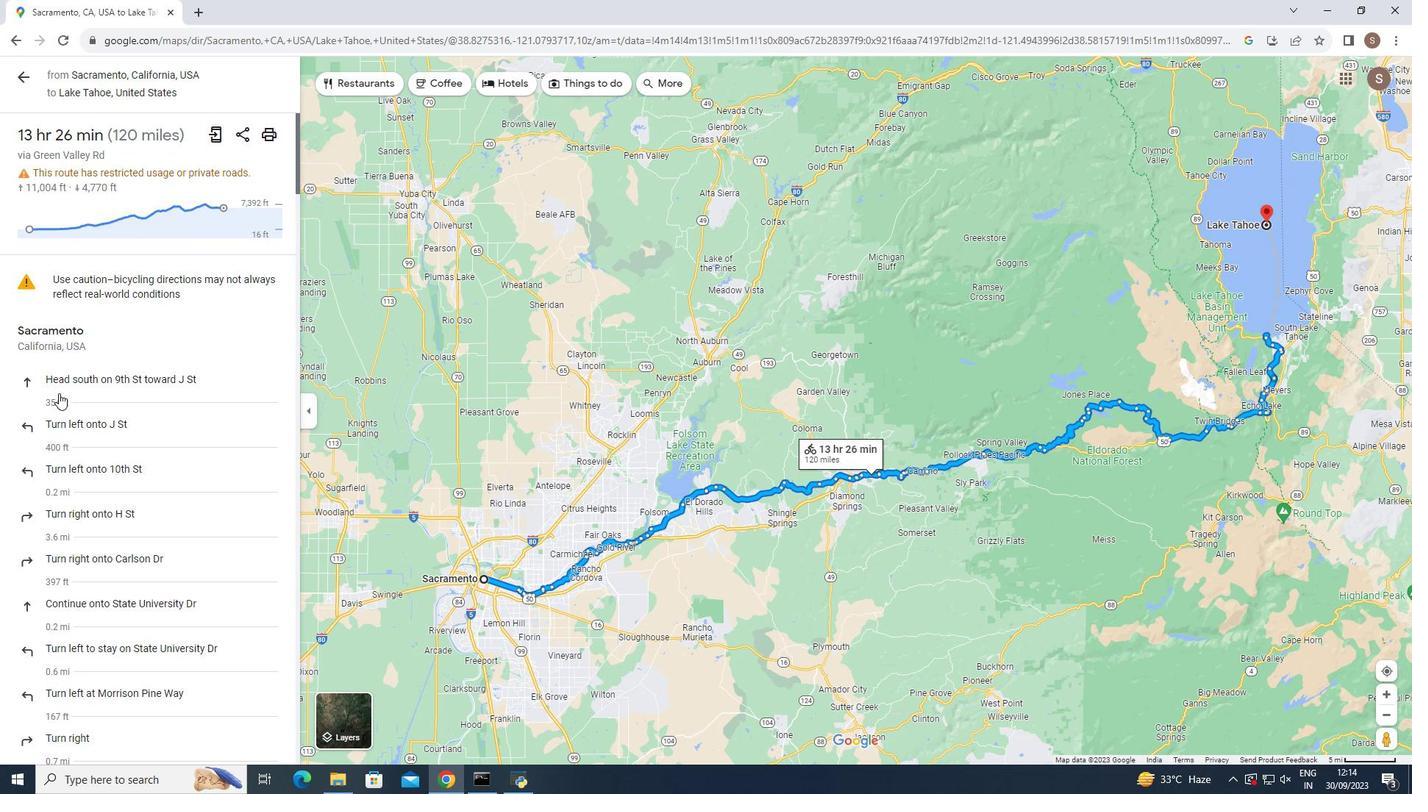 
Action: Mouse scrolled (58, 394) with delta (0, 0)
Screenshot: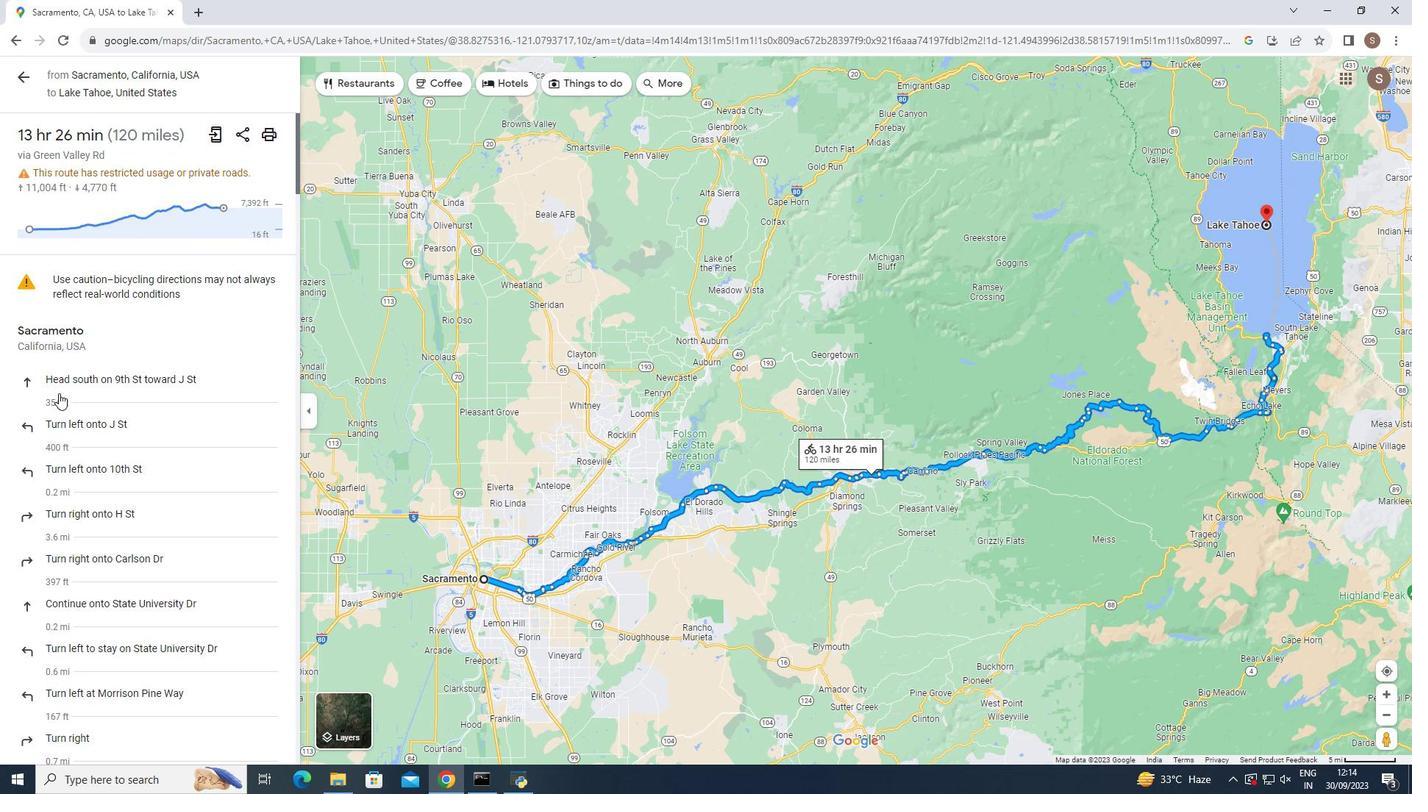 
Action: Mouse moved to (163, 148)
Screenshot: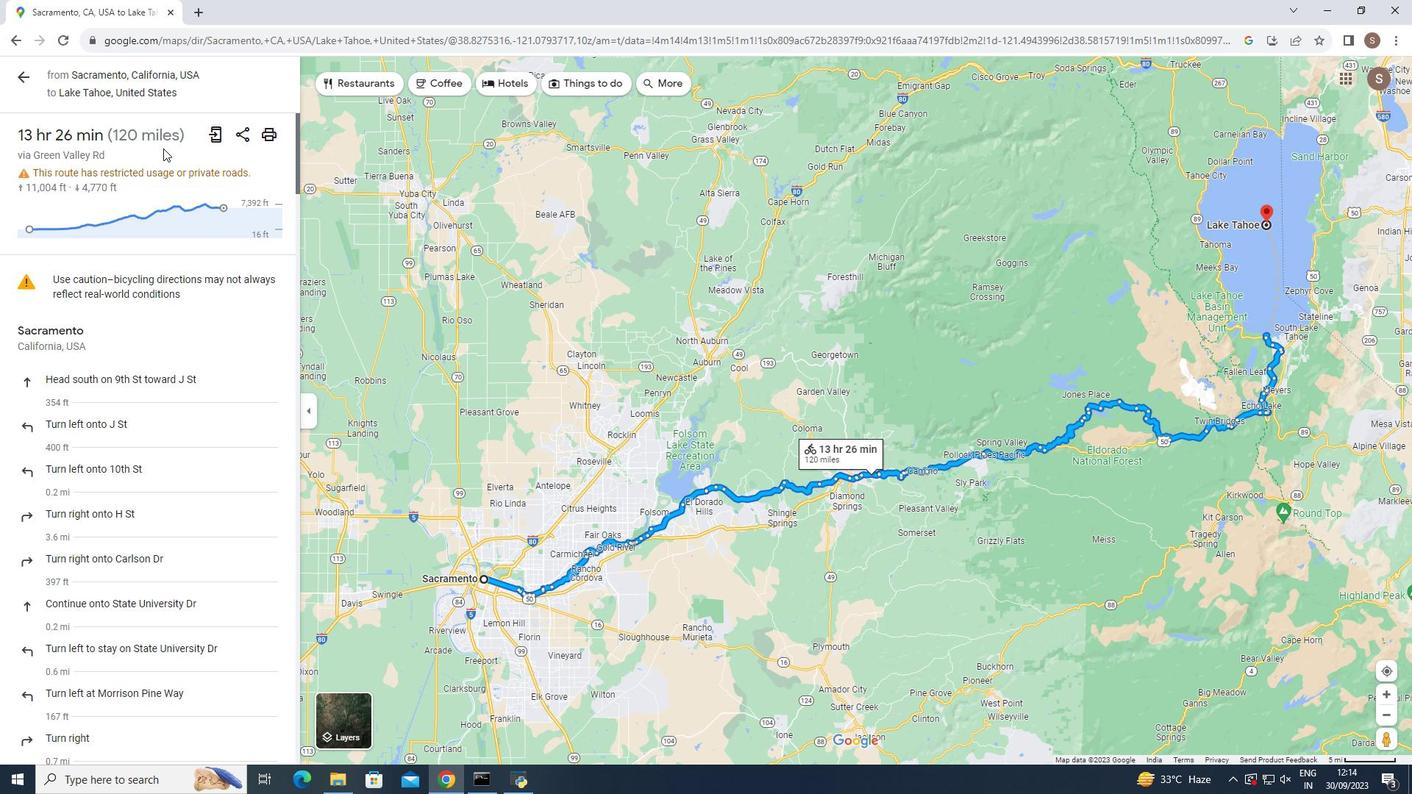
